 Task: Buy 3 Pasta Forks from Pasta & Pizza Tools section under best seller category for shipping address: Luke Wright, 309 Lake Floyd Circle, Hockessin, Delaware 19707, Cell Number 3022398079. Pay from credit card ending with 7965, CVV 549
Action: Mouse moved to (18, 84)
Screenshot: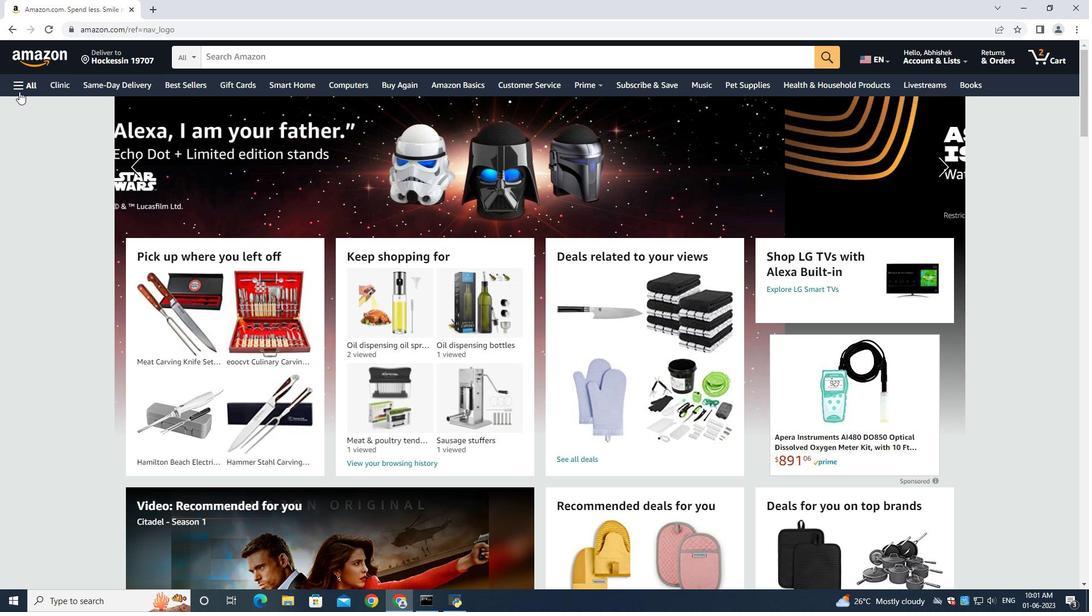 
Action: Mouse pressed left at (18, 84)
Screenshot: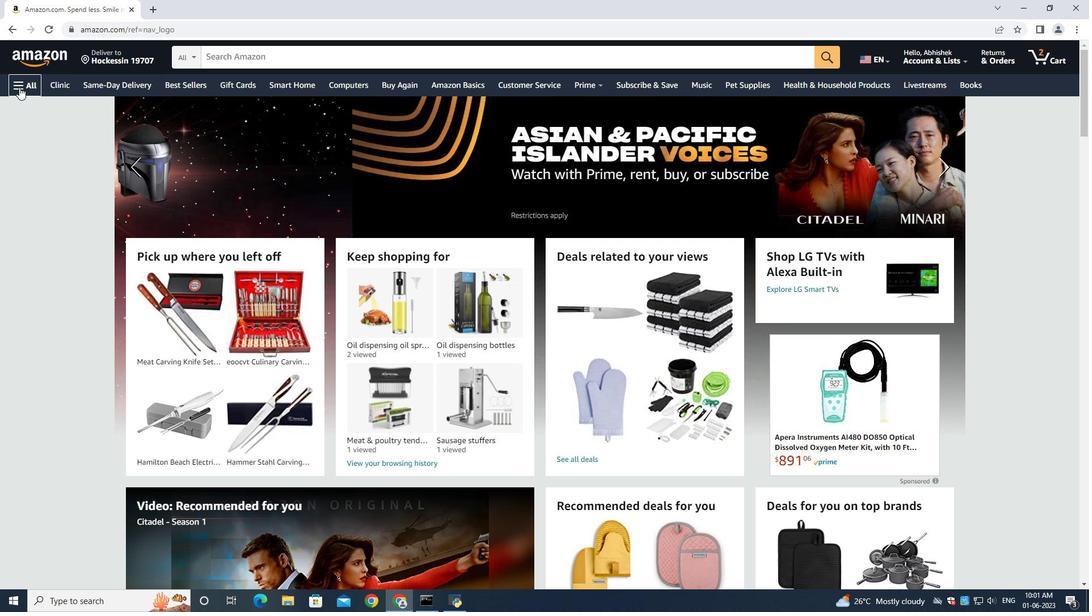 
Action: Mouse moved to (44, 110)
Screenshot: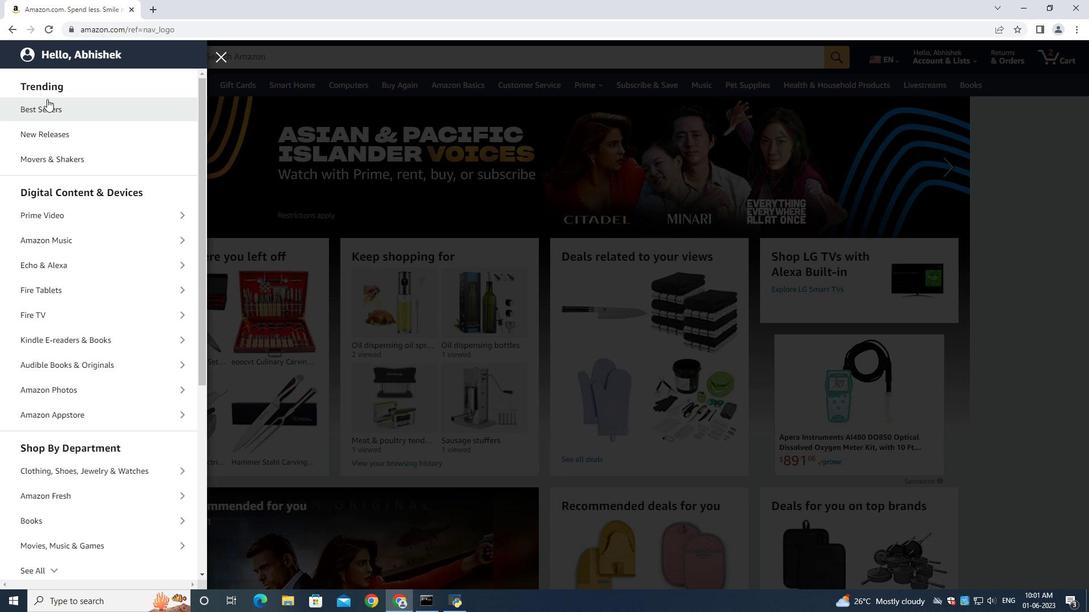 
Action: Mouse pressed left at (44, 110)
Screenshot: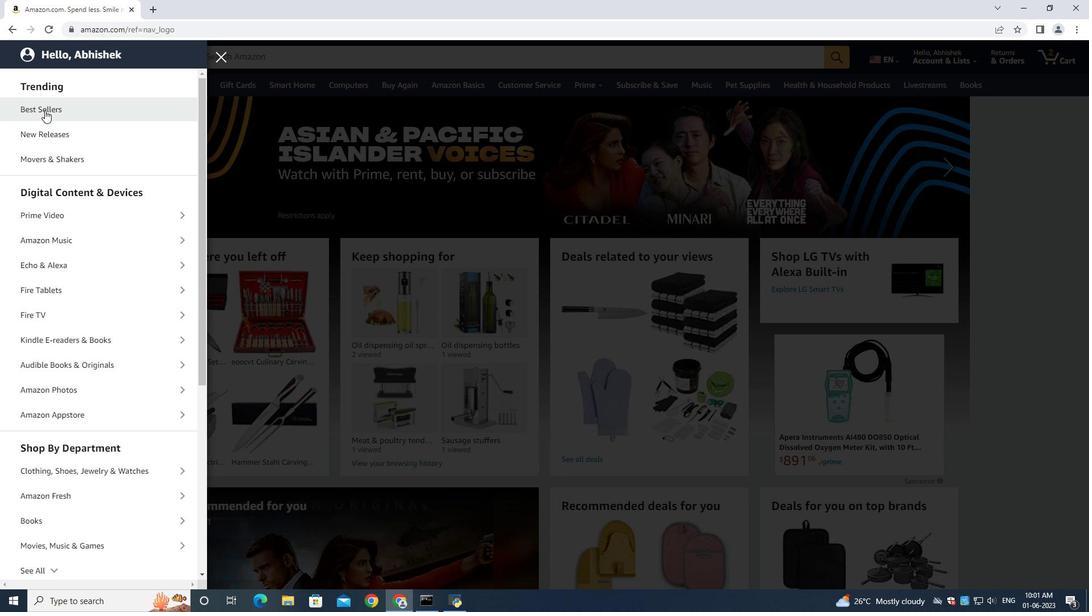 
Action: Mouse moved to (227, 60)
Screenshot: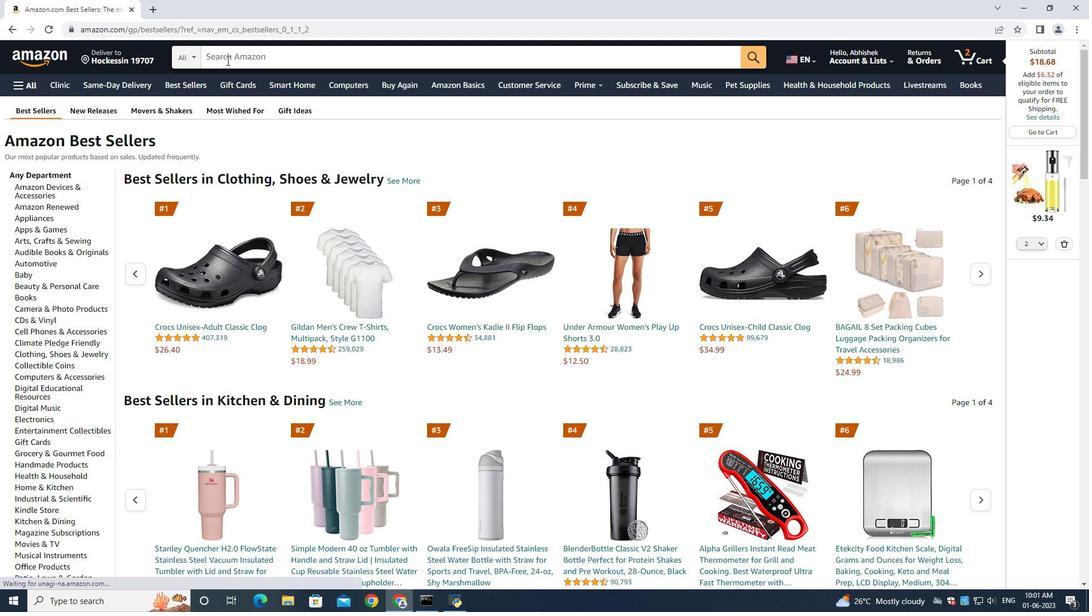 
Action: Mouse pressed left at (227, 60)
Screenshot: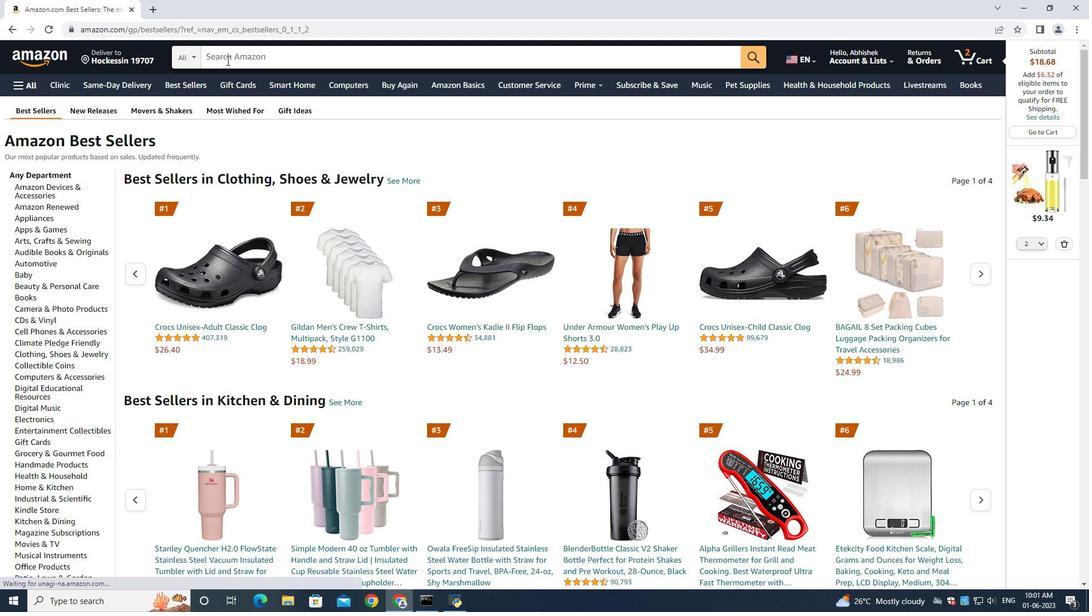 
Action: Mouse moved to (1069, 244)
Screenshot: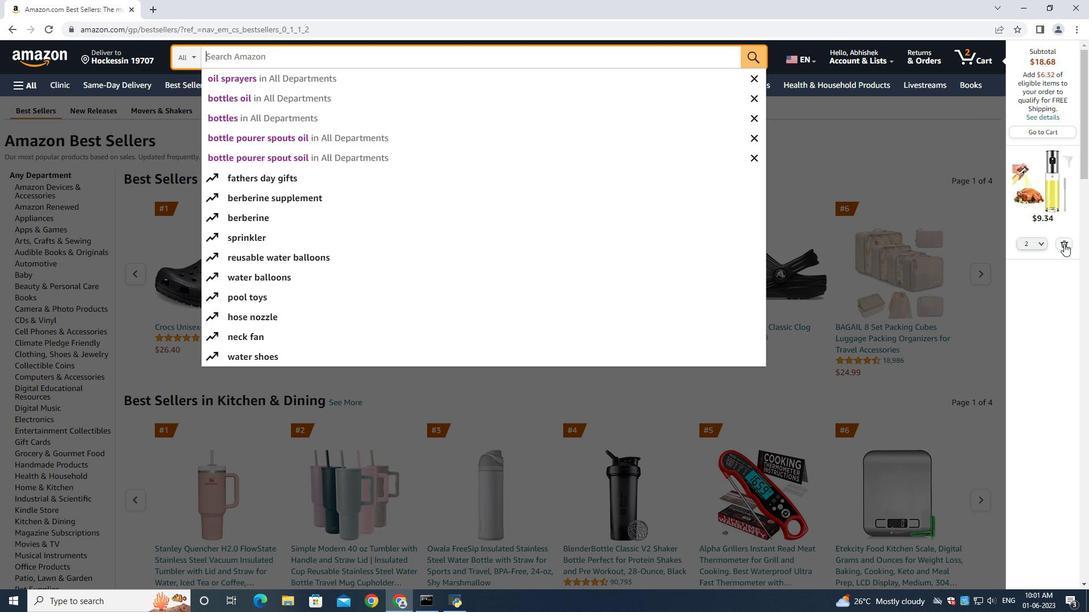 
Action: Mouse pressed left at (1069, 244)
Screenshot: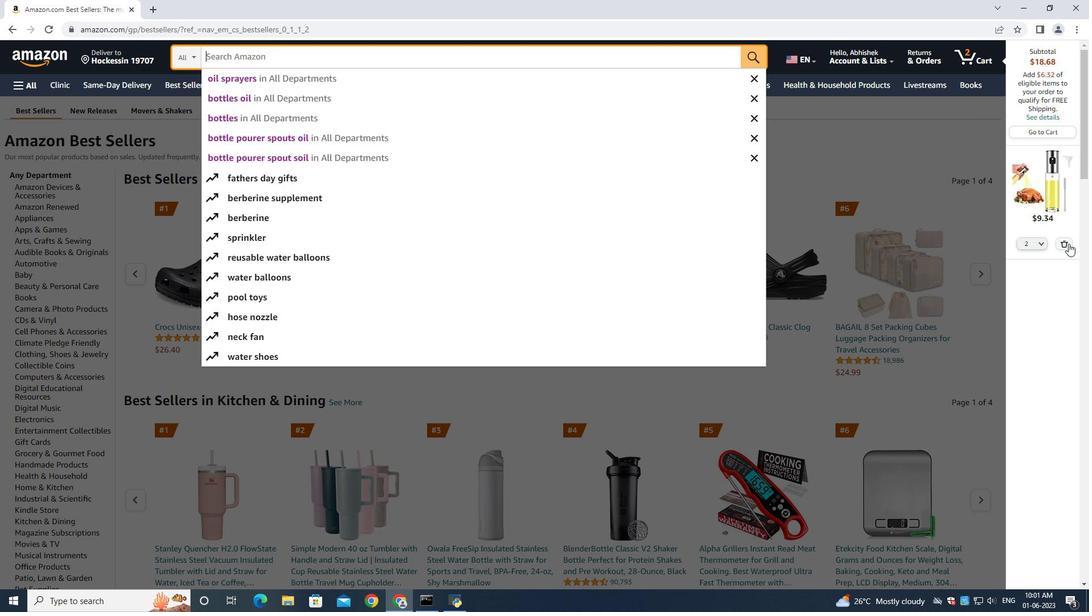 
Action: Mouse moved to (292, 68)
Screenshot: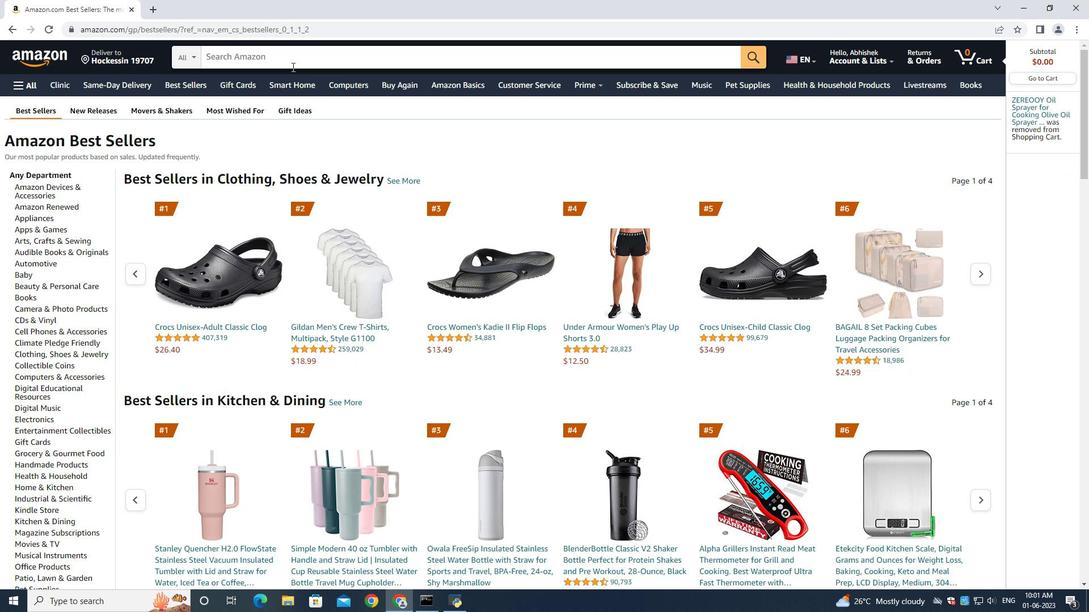 
Action: Mouse pressed left at (292, 66)
Screenshot: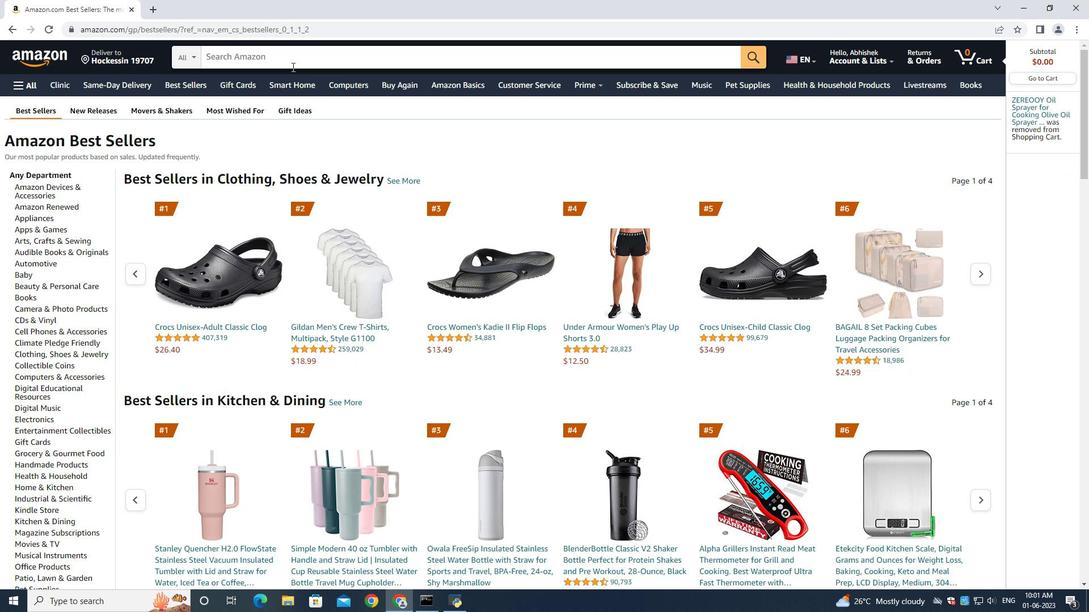 
Action: Mouse moved to (290, 68)
Screenshot: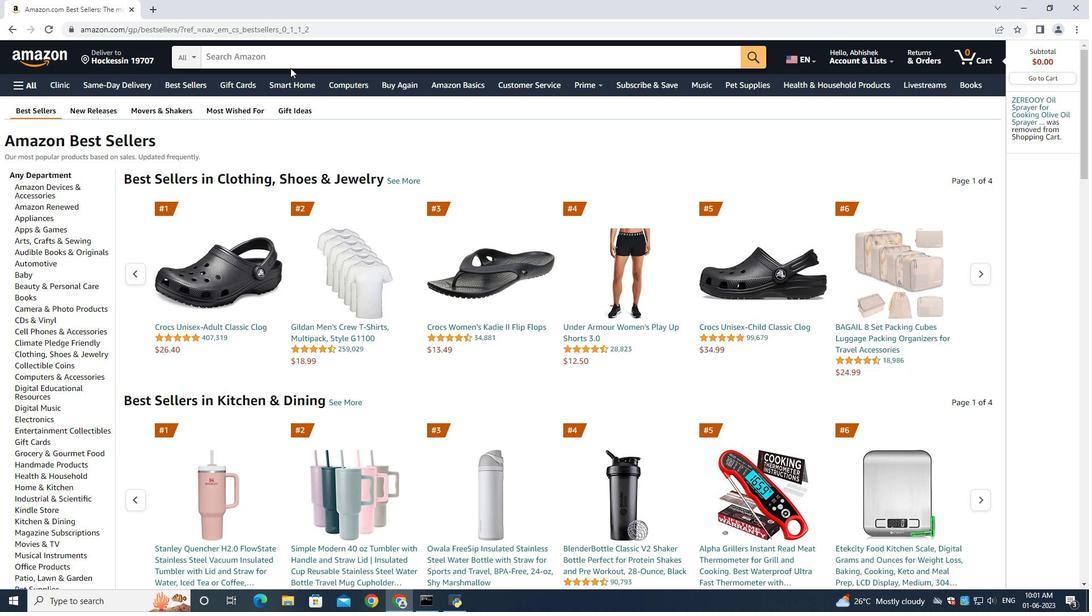
Action: Key pressed <Key.shift>Pasta
Screenshot: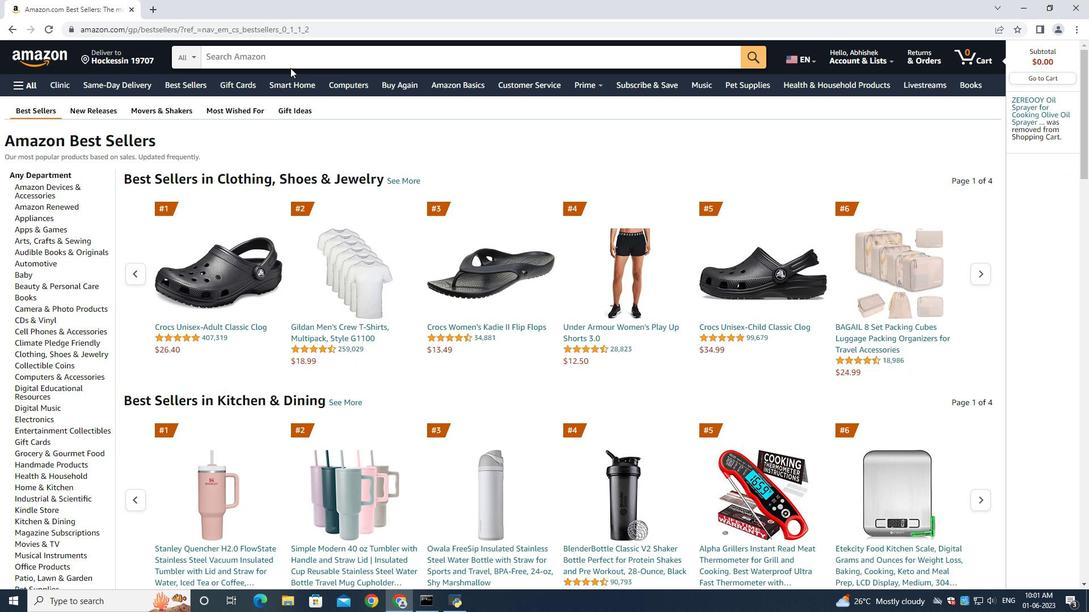 
Action: Mouse moved to (284, 63)
Screenshot: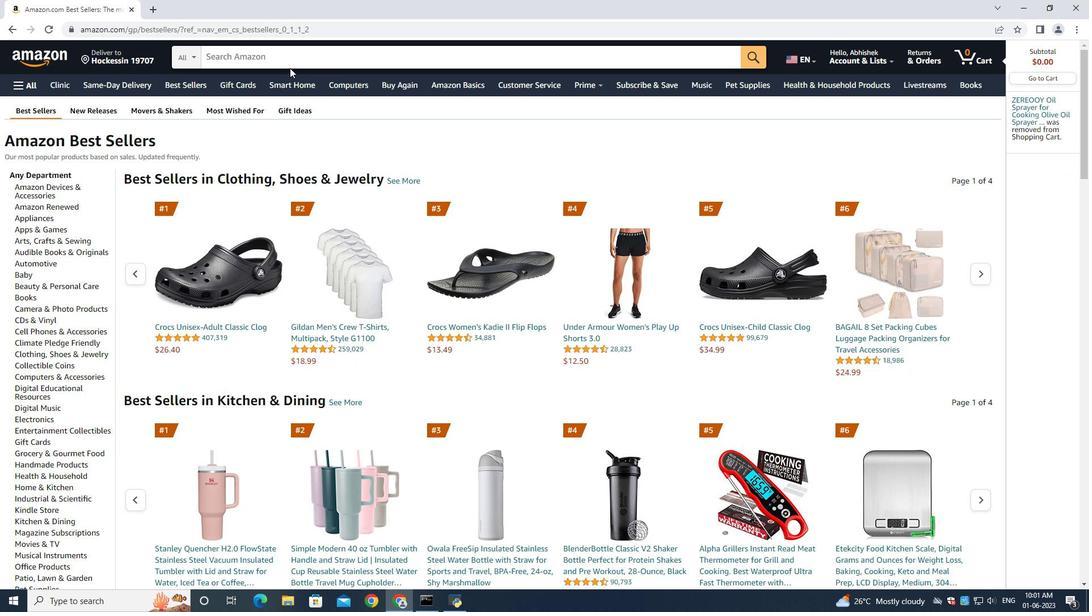 
Action: Mouse pressed left at (284, 63)
Screenshot: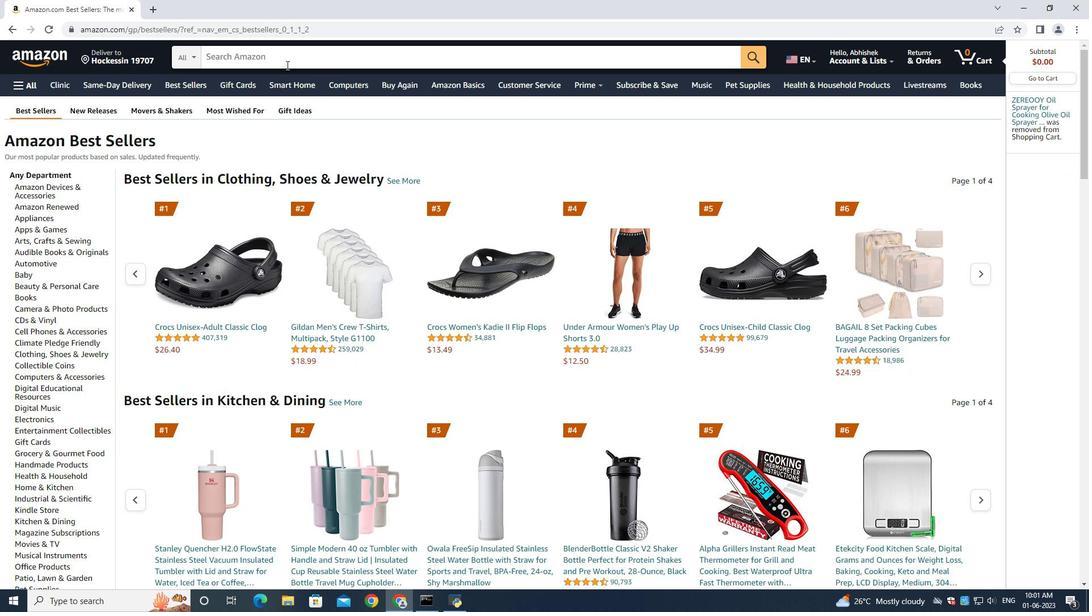 
Action: Mouse moved to (284, 63)
Screenshot: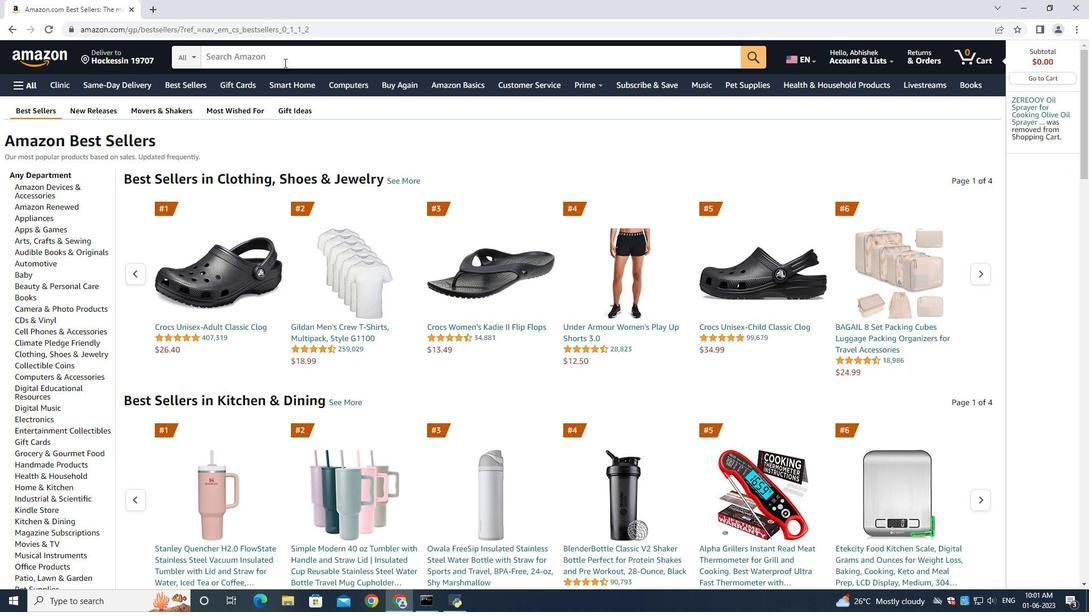 
Action: Key pressed pasta<Key.space>forks<Key.enter>
Screenshot: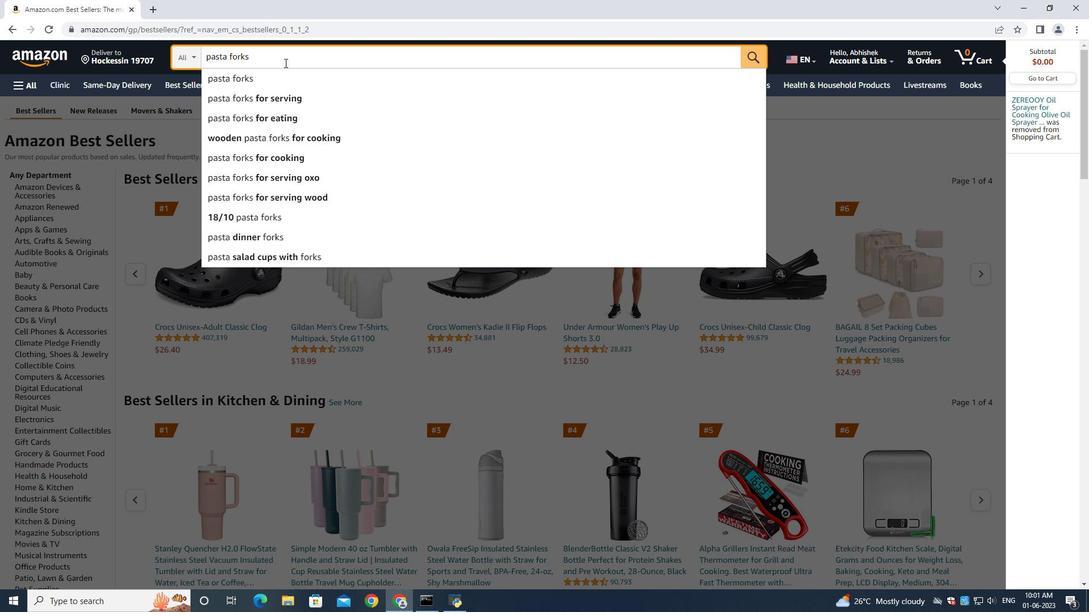 
Action: Mouse moved to (66, 236)
Screenshot: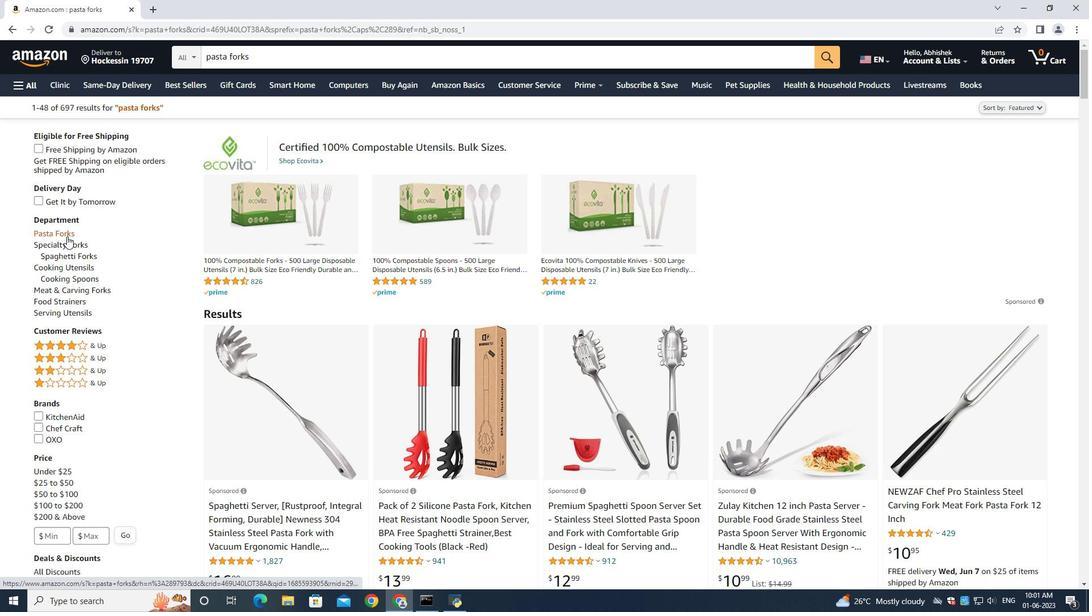
Action: Mouse pressed left at (66, 236)
Screenshot: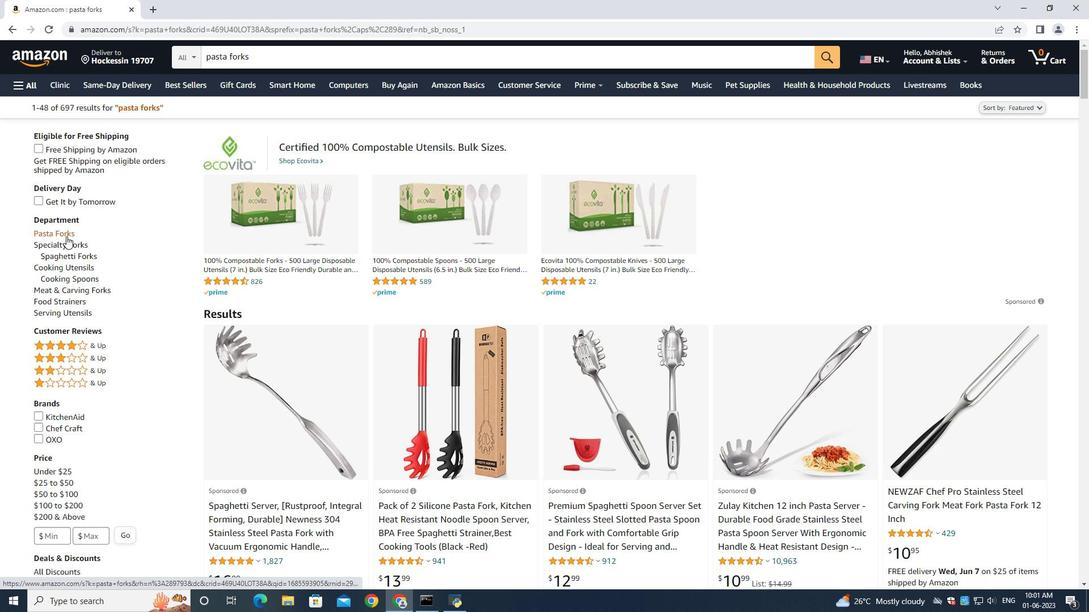 
Action: Mouse moved to (60, 275)
Screenshot: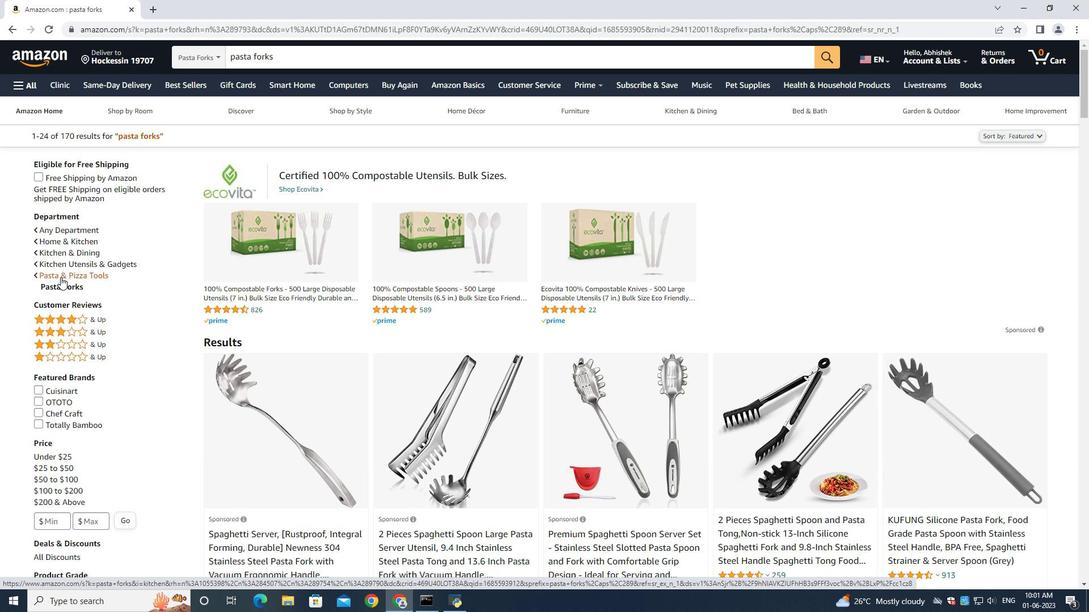 
Action: Mouse pressed left at (60, 275)
Screenshot: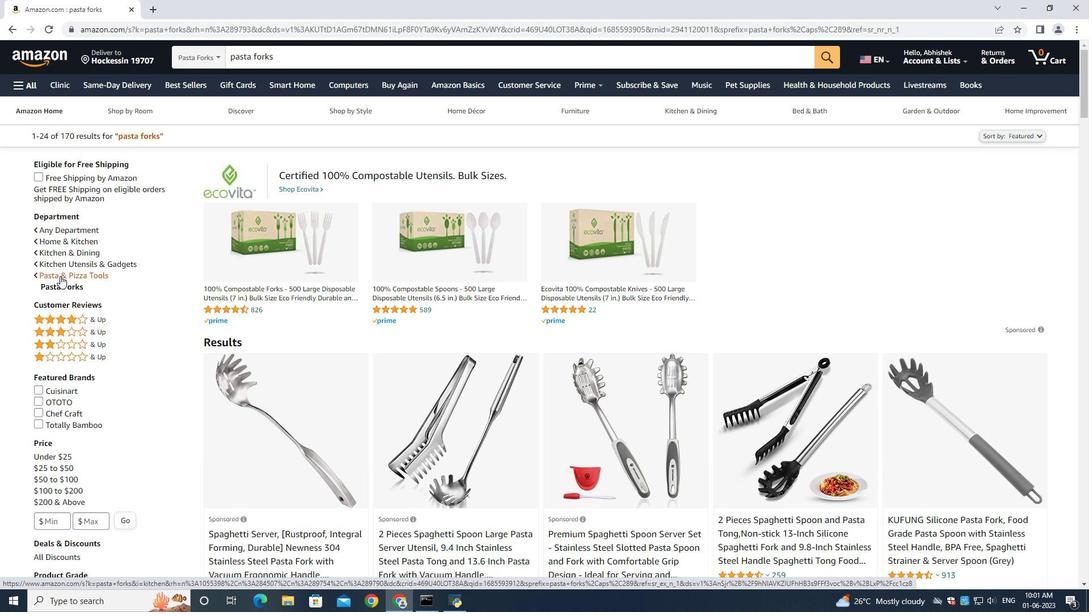 
Action: Mouse moved to (392, 366)
Screenshot: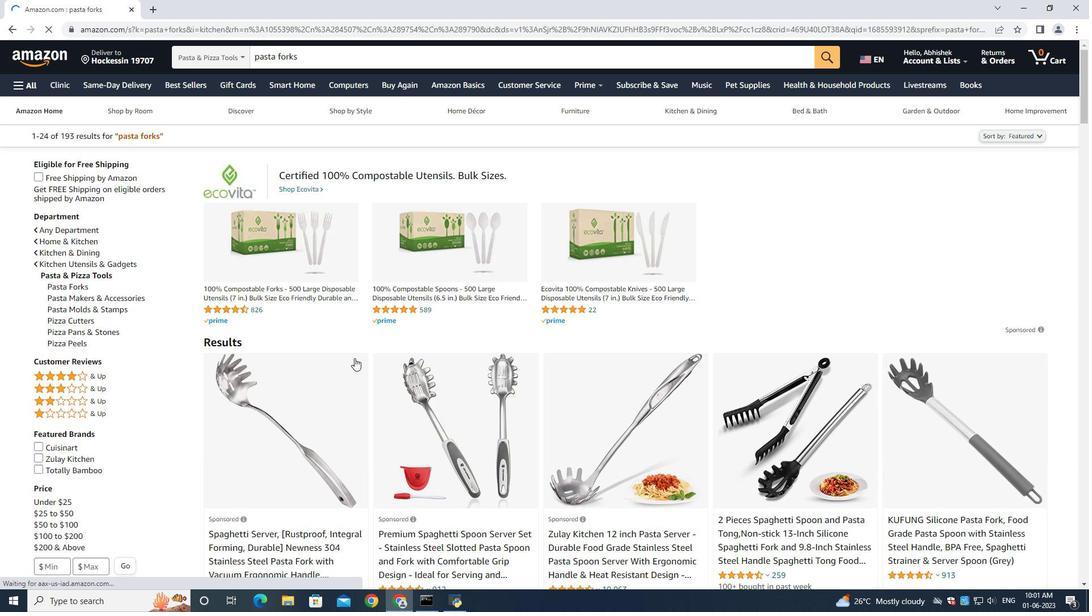 
Action: Mouse scrolled (392, 366) with delta (0, 0)
Screenshot: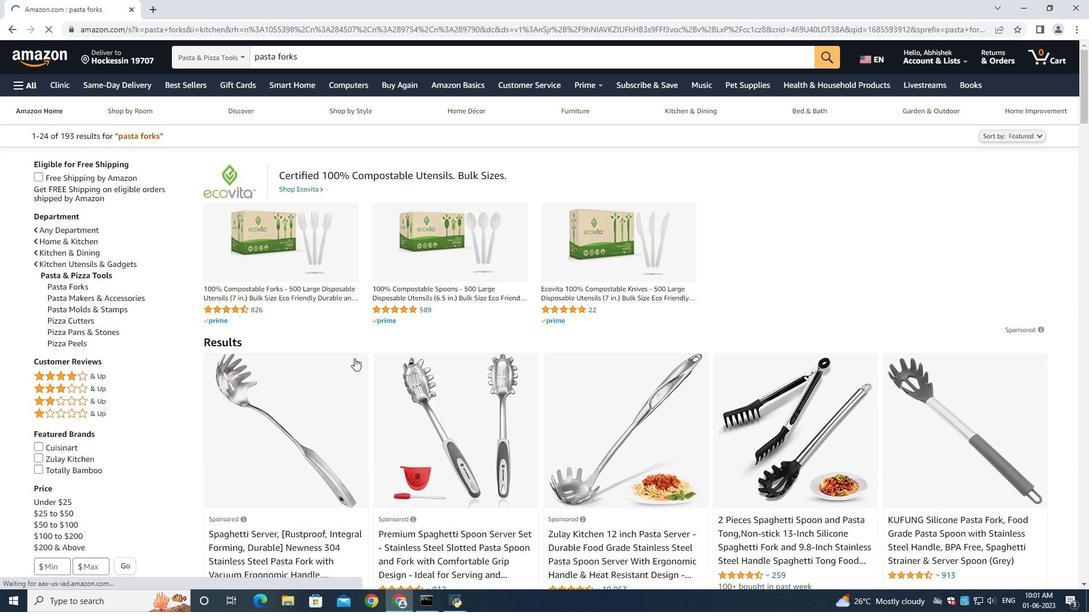 
Action: Mouse moved to (392, 367)
Screenshot: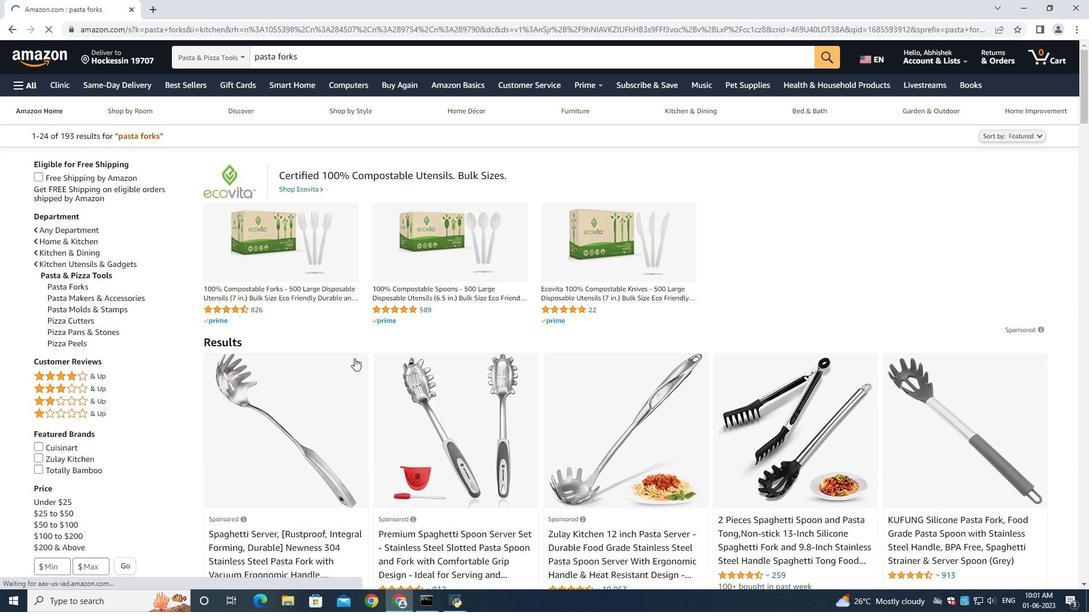
Action: Mouse scrolled (392, 366) with delta (0, 0)
Screenshot: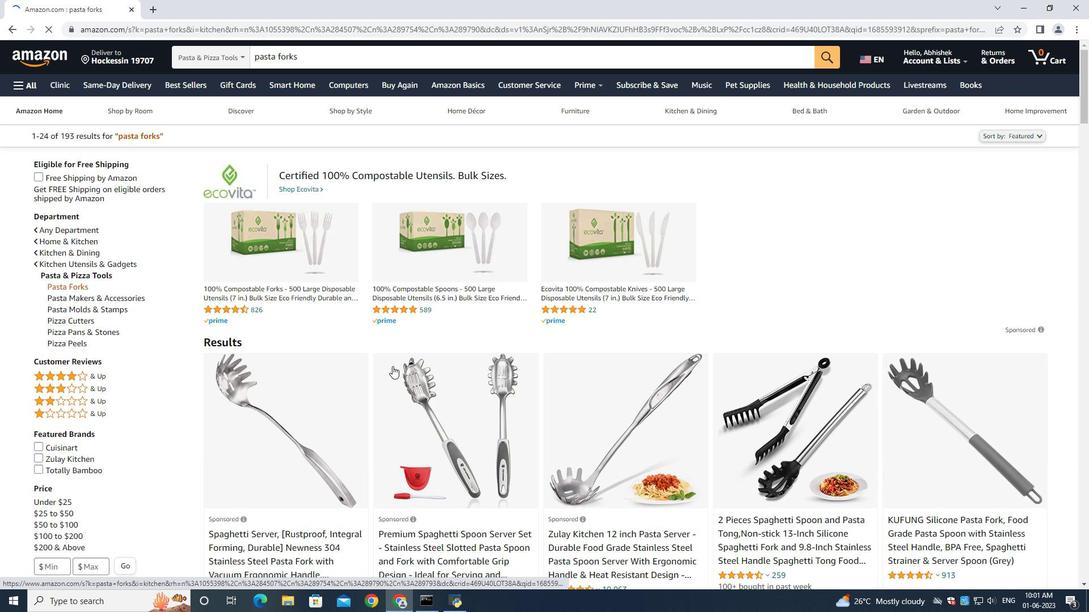 
Action: Mouse scrolled (392, 366) with delta (0, 0)
Screenshot: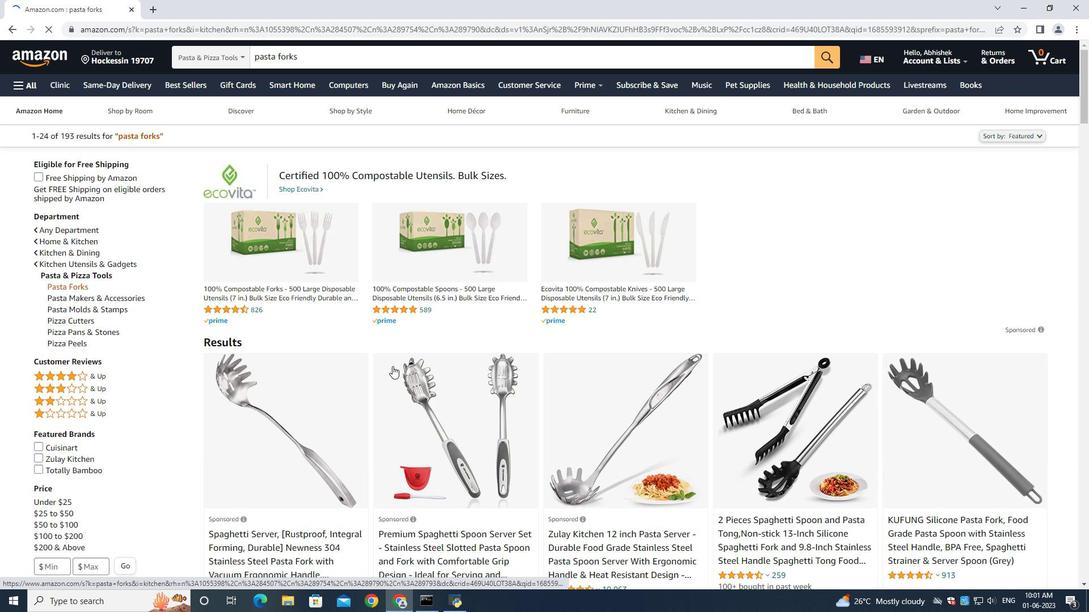 
Action: Mouse scrolled (392, 366) with delta (0, 0)
Screenshot: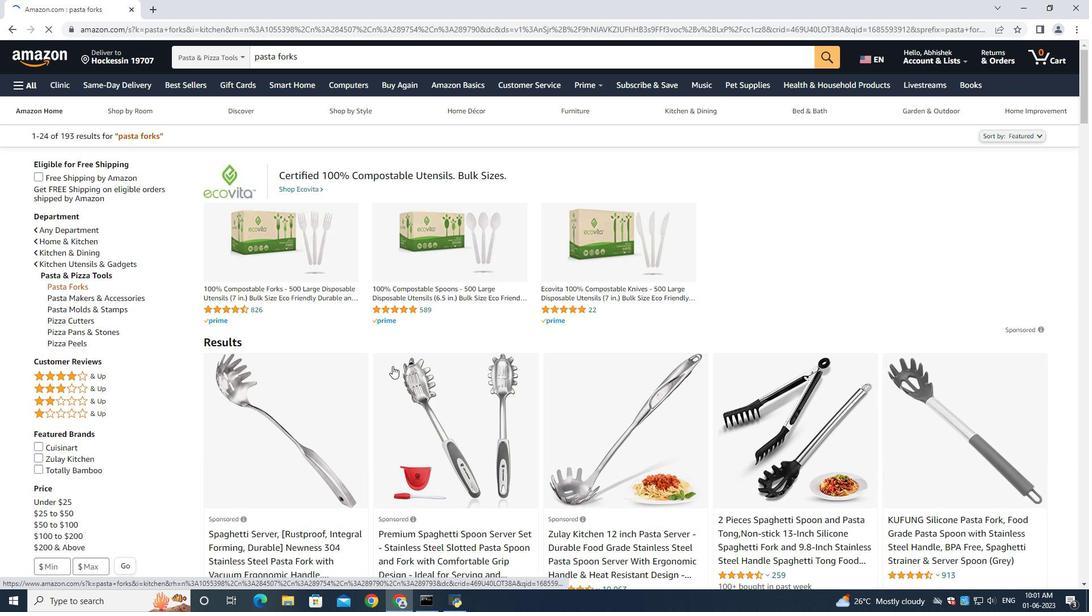 
Action: Mouse moved to (636, 315)
Screenshot: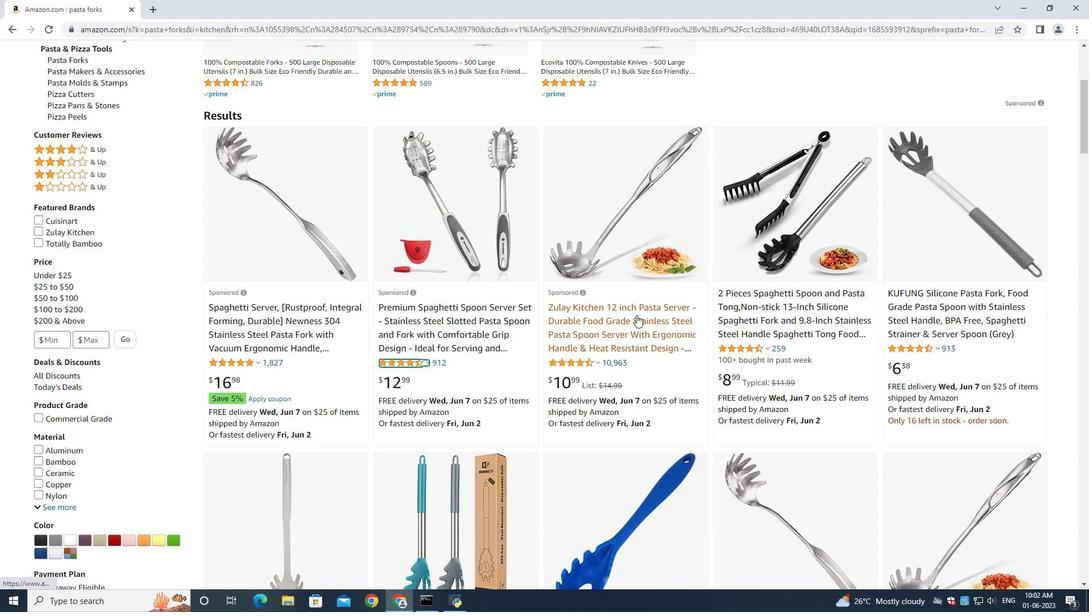 
Action: Mouse pressed left at (636, 315)
Screenshot: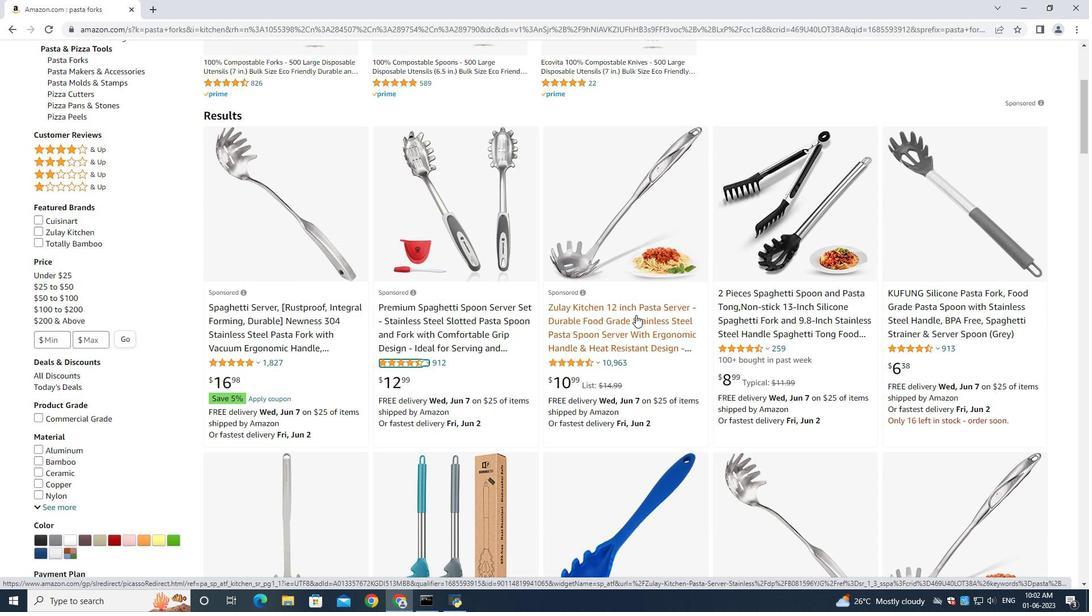 
Action: Mouse scrolled (636, 315) with delta (0, 0)
Screenshot: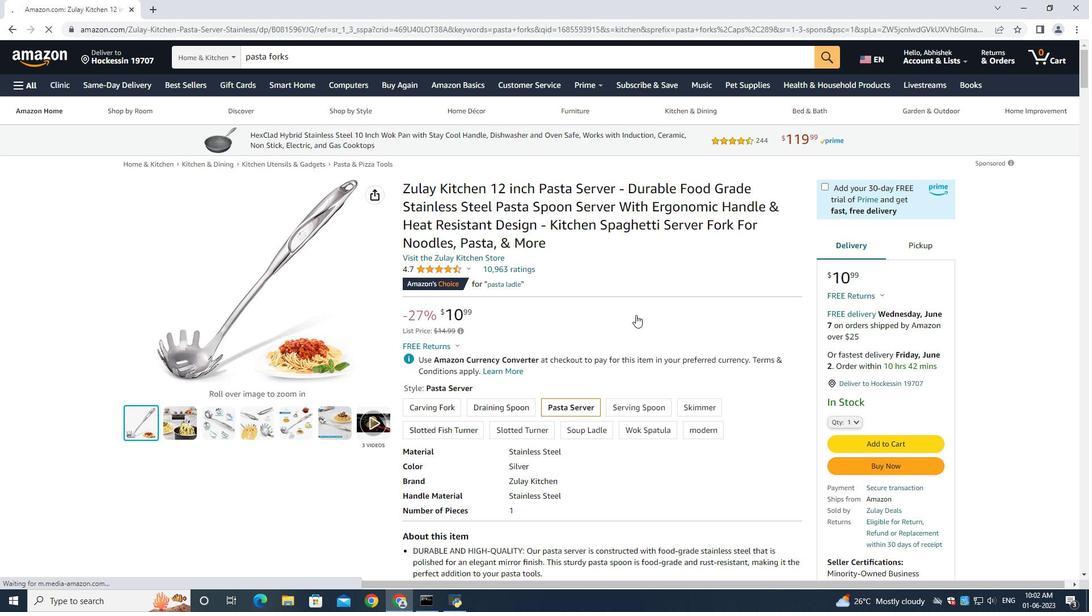 
Action: Mouse scrolled (636, 315) with delta (0, 0)
Screenshot: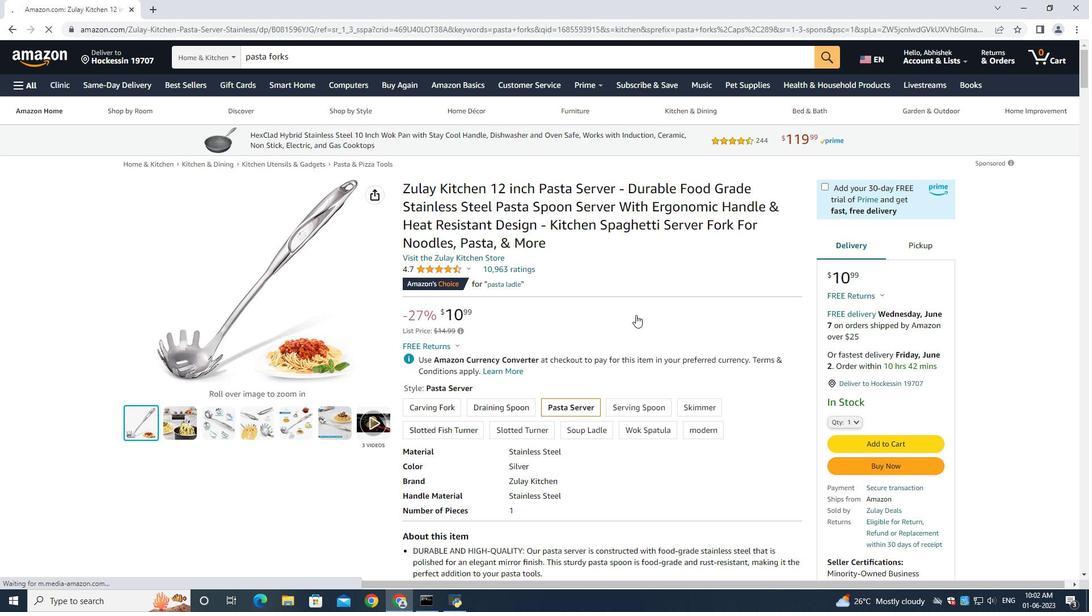 
Action: Mouse scrolled (636, 315) with delta (0, 0)
Screenshot: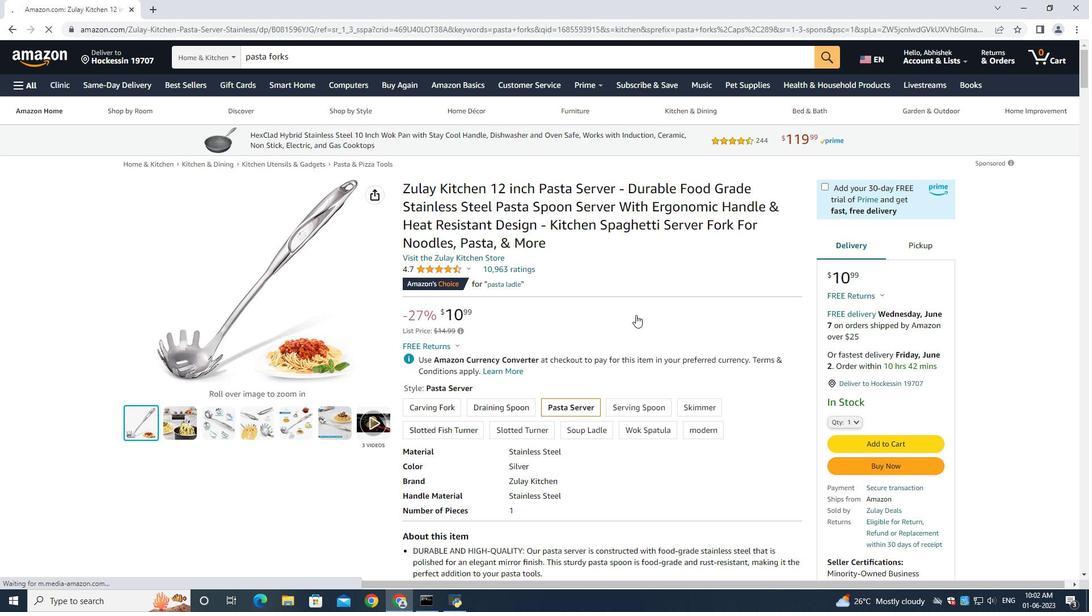 
Action: Mouse scrolled (636, 315) with delta (0, 0)
Screenshot: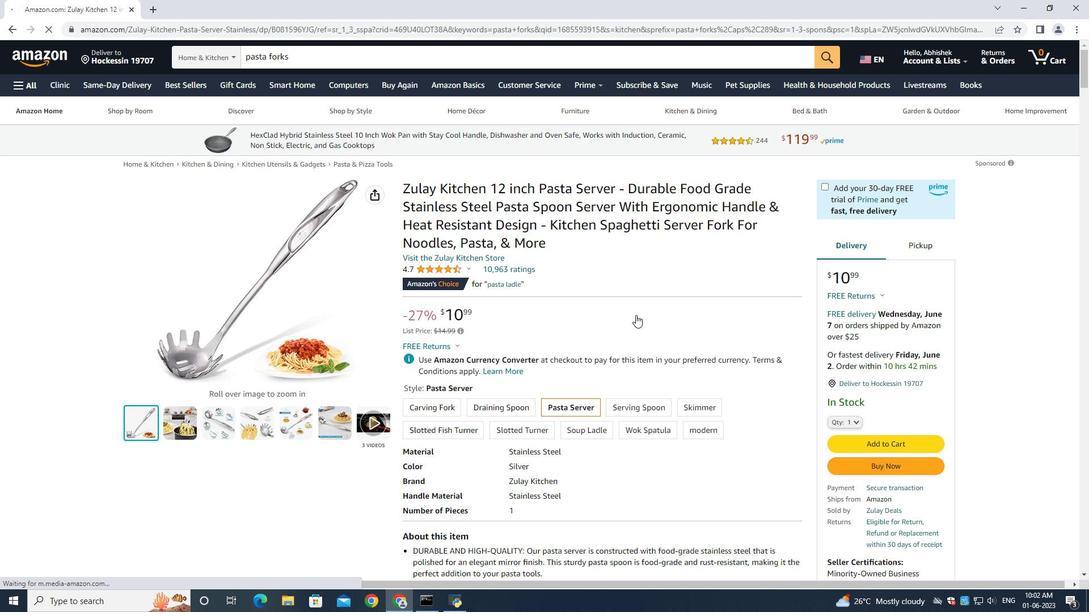 
Action: Mouse moved to (847, 190)
Screenshot: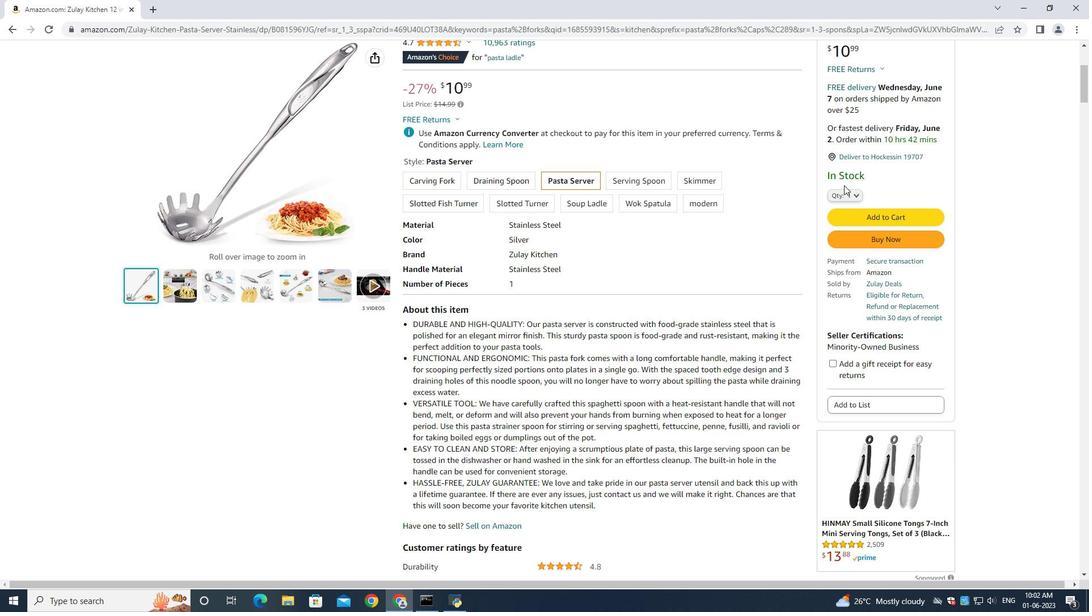 
Action: Mouse pressed left at (847, 190)
Screenshot: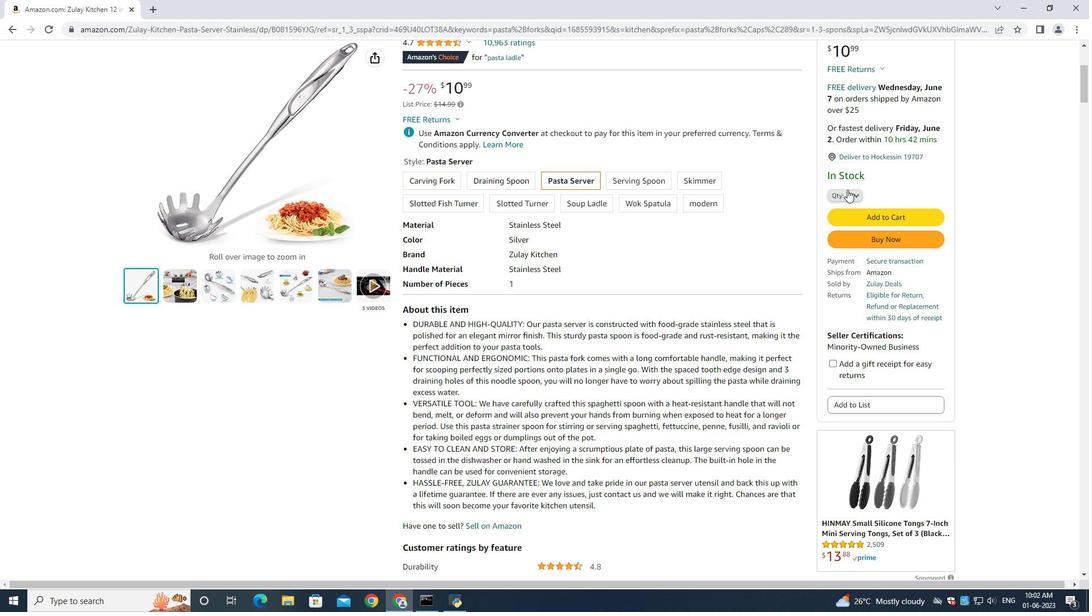 
Action: Mouse moved to (844, 228)
Screenshot: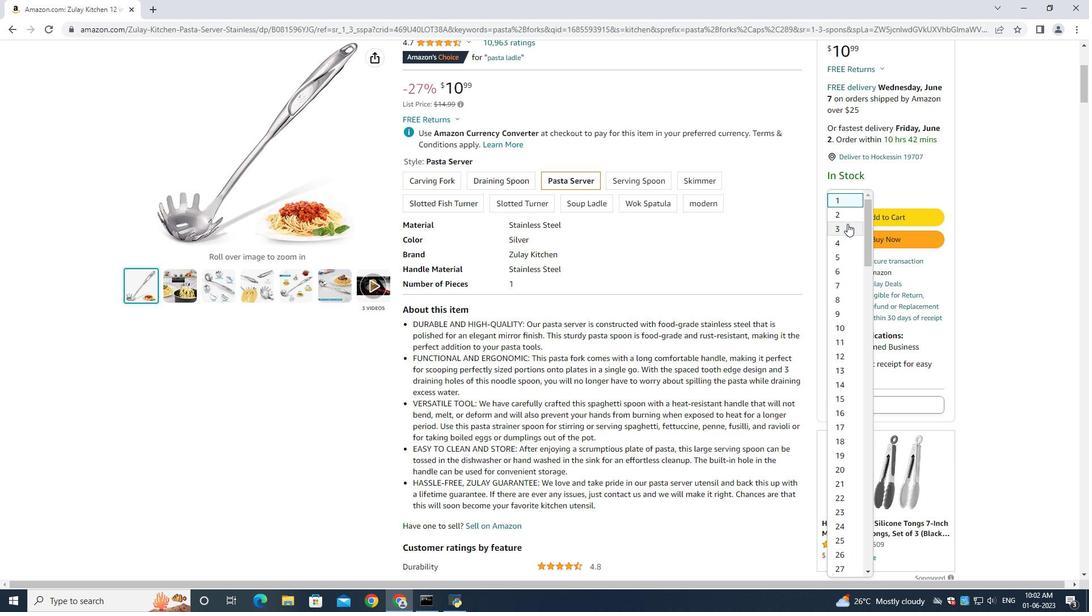 
Action: Mouse pressed left at (844, 228)
Screenshot: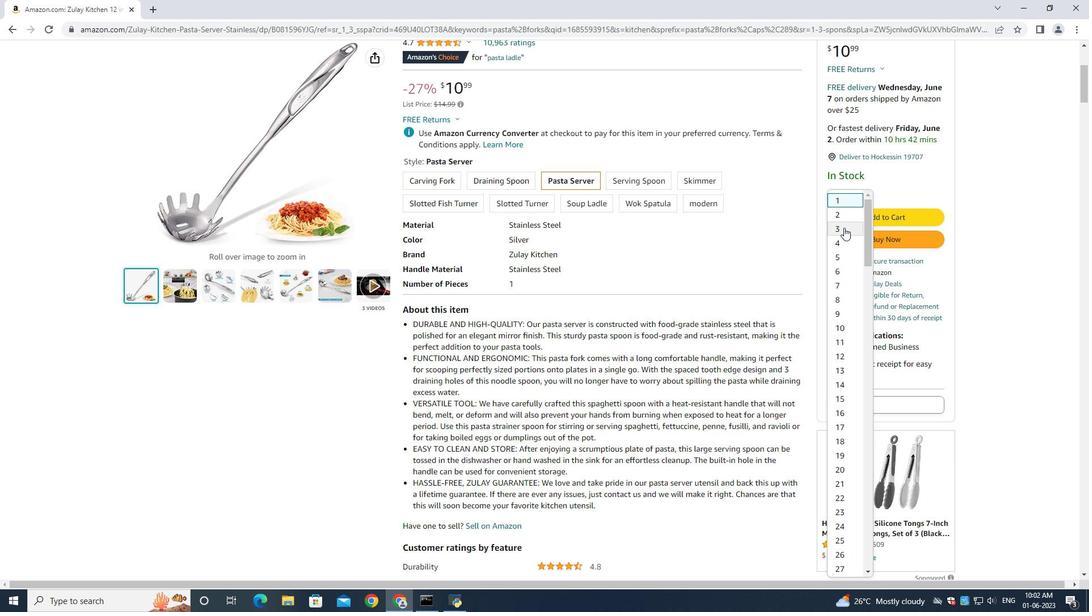 
Action: Mouse moved to (715, 293)
Screenshot: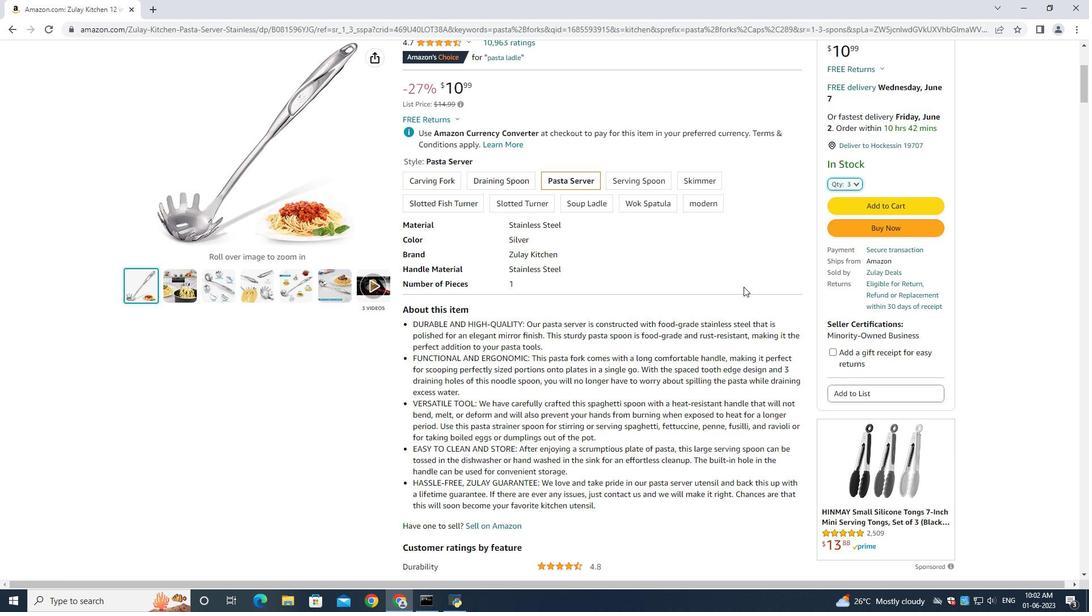 
Action: Mouse scrolled (715, 292) with delta (0, 0)
Screenshot: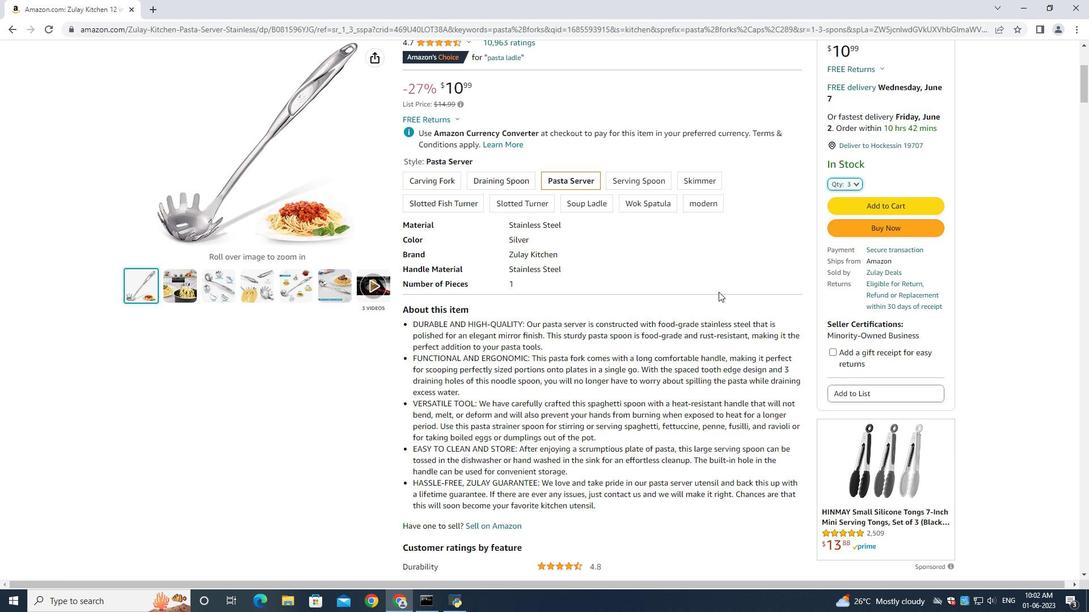 
Action: Mouse moved to (714, 295)
Screenshot: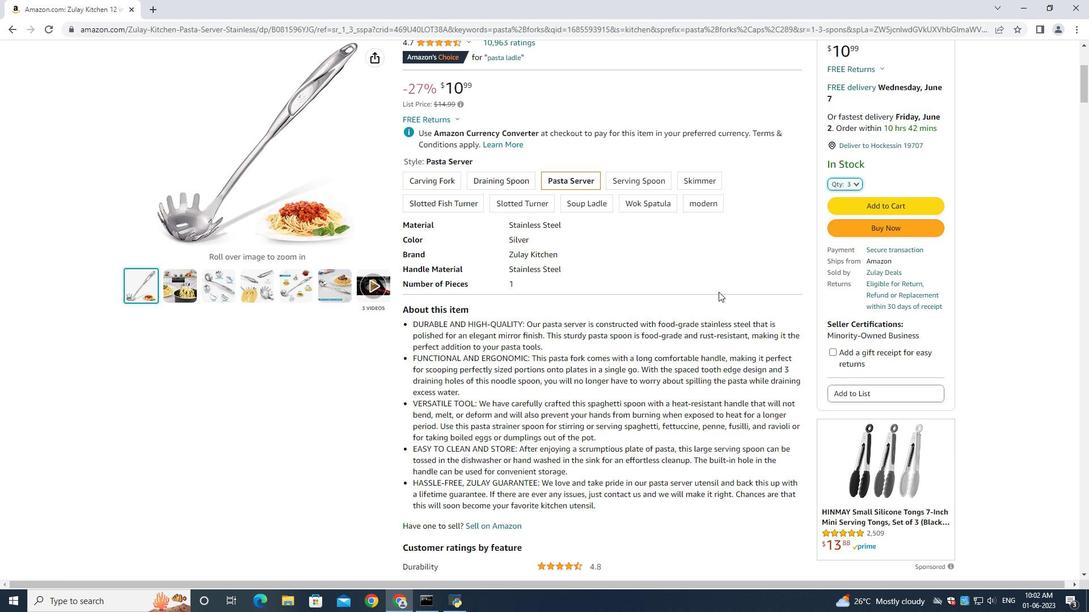 
Action: Mouse scrolled (714, 294) with delta (0, 0)
Screenshot: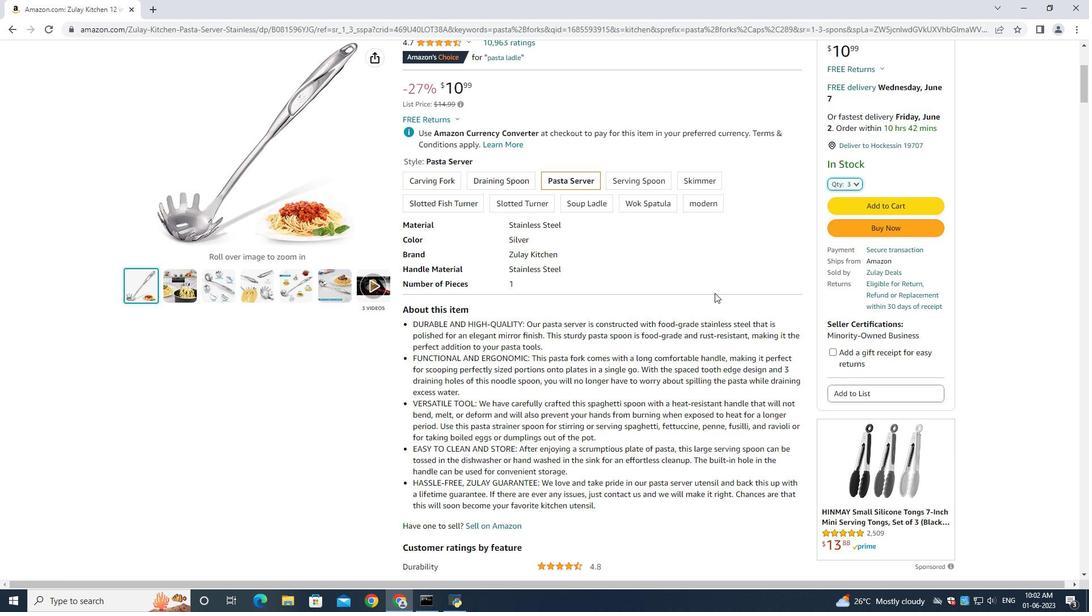 
Action: Mouse moved to (714, 295)
Screenshot: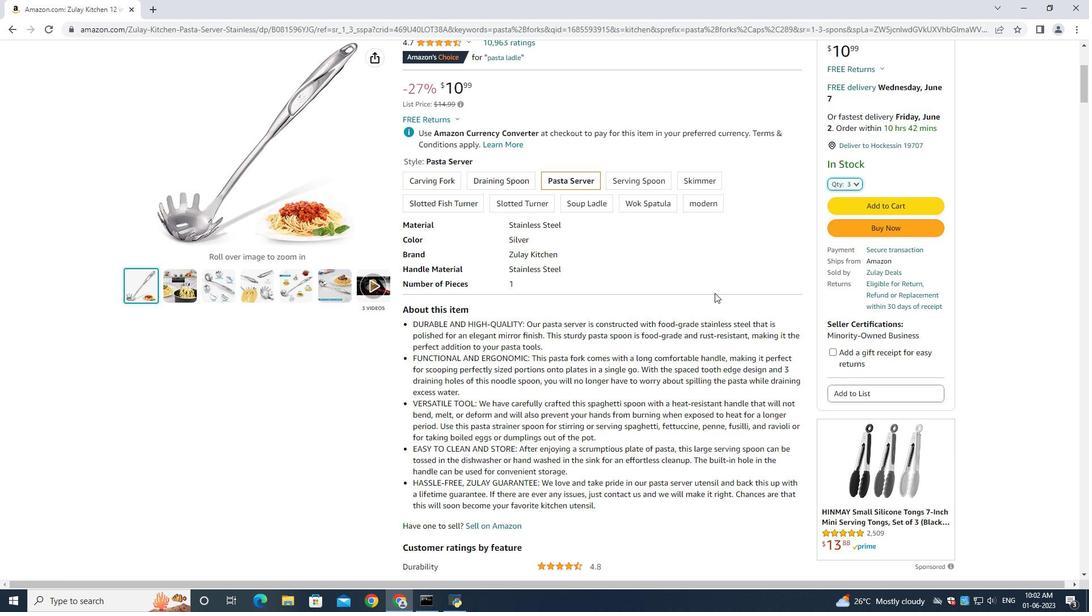 
Action: Mouse scrolled (714, 294) with delta (0, 0)
Screenshot: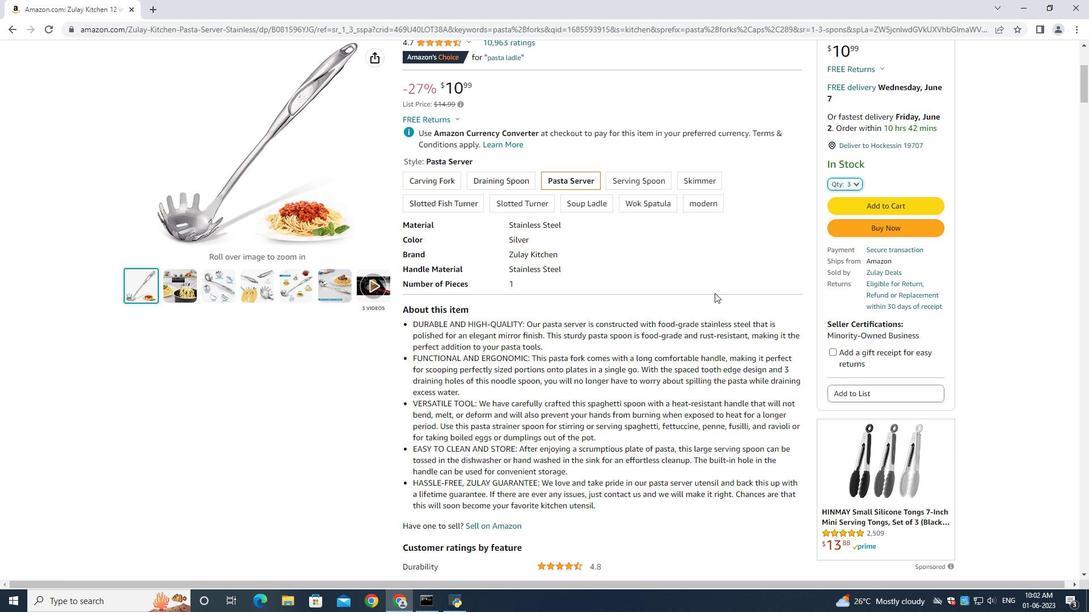 
Action: Mouse moved to (713, 295)
Screenshot: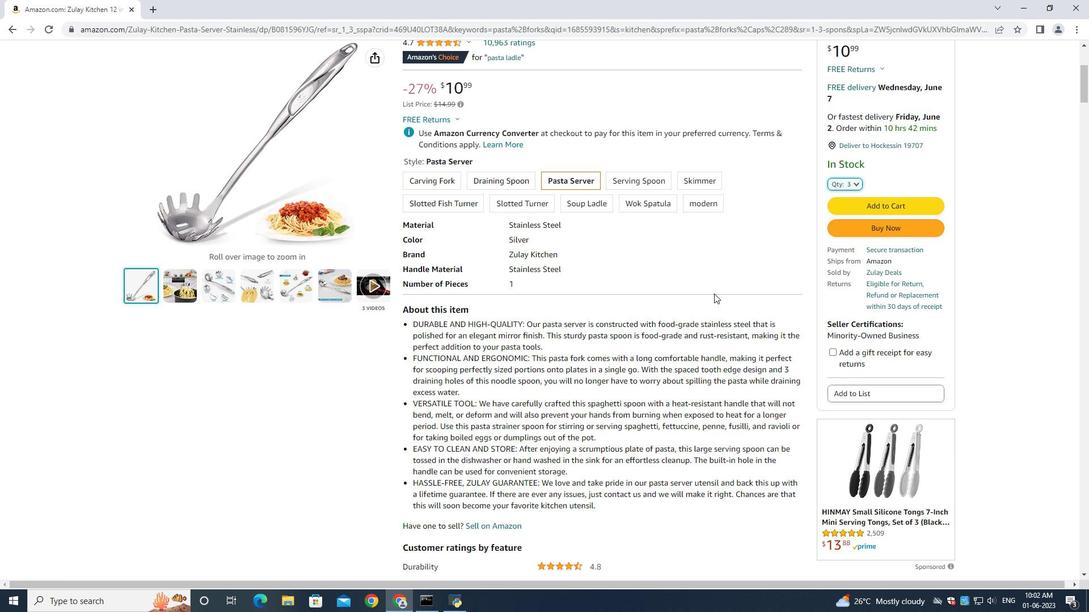 
Action: Mouse scrolled (714, 294) with delta (0, 0)
Screenshot: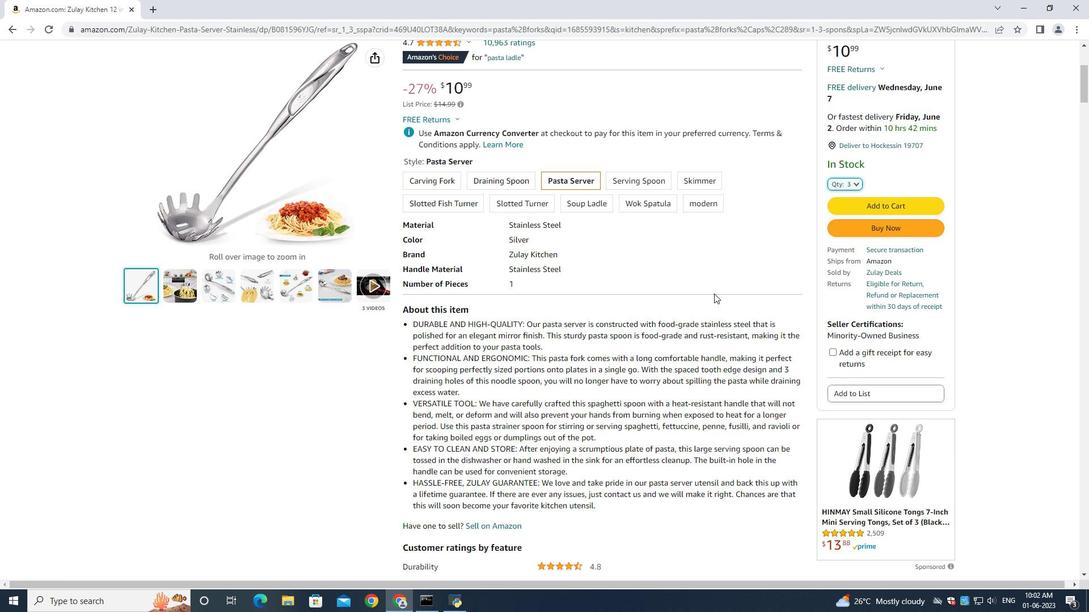 
Action: Mouse moved to (715, 287)
Screenshot: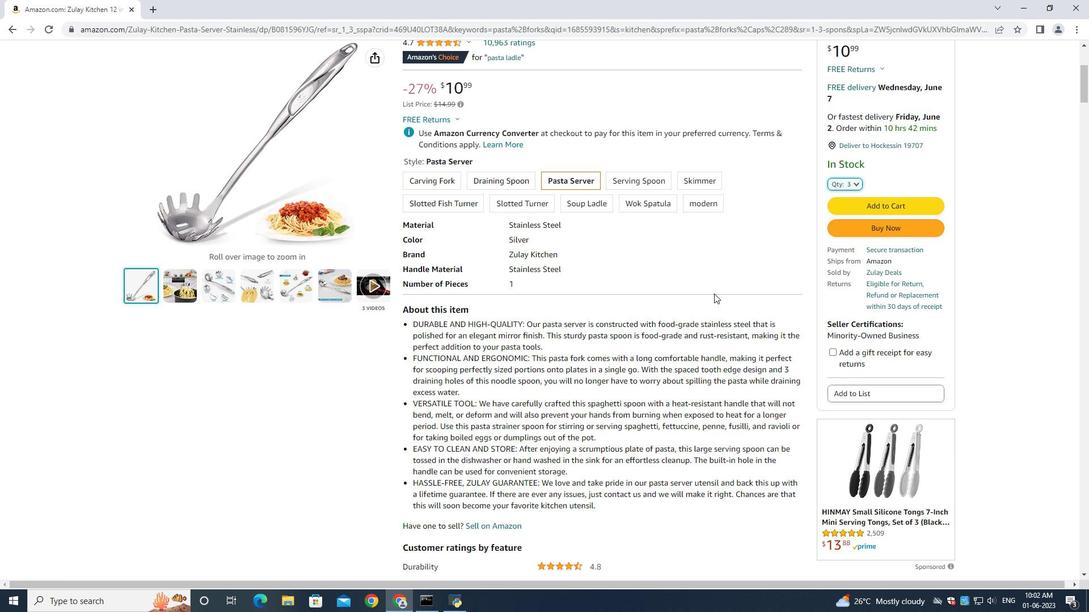 
Action: Mouse scrolled (713, 294) with delta (0, 0)
Screenshot: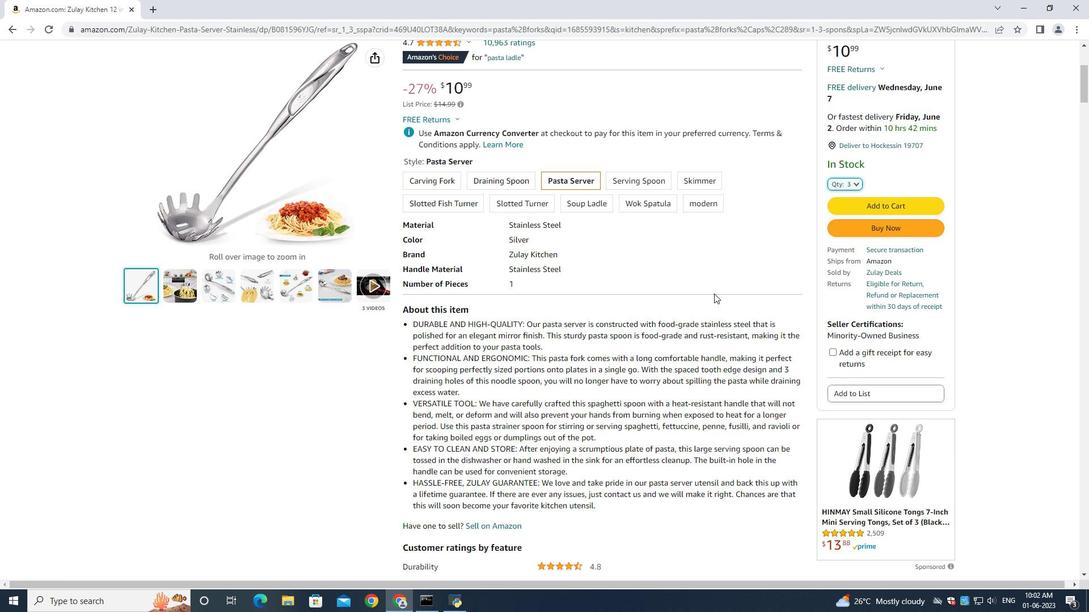 
Action: Mouse moved to (715, 285)
Screenshot: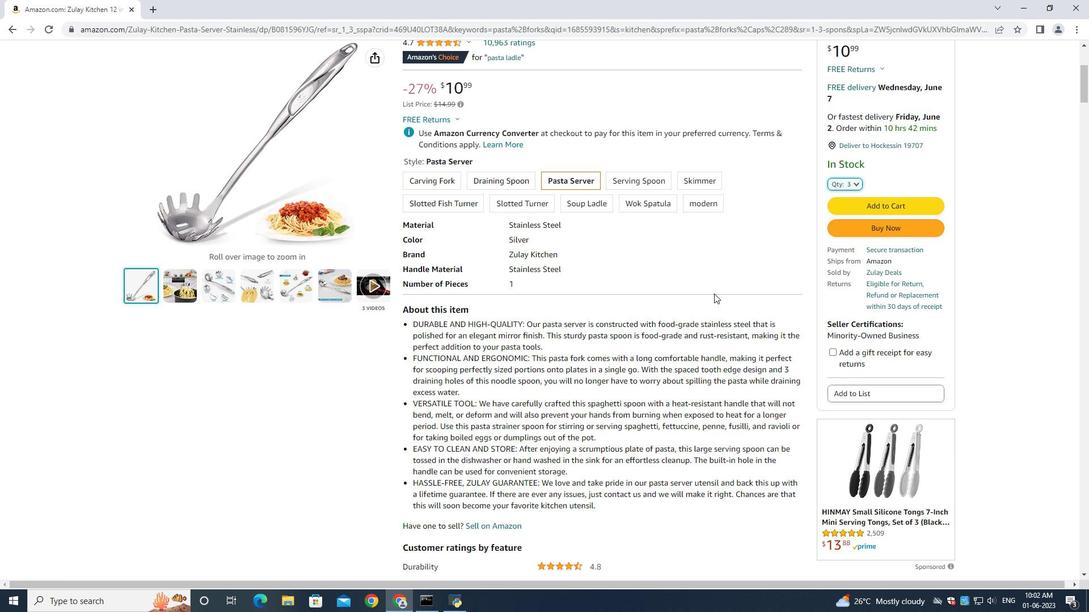 
Action: Mouse scrolled (713, 294) with delta (0, 0)
Screenshot: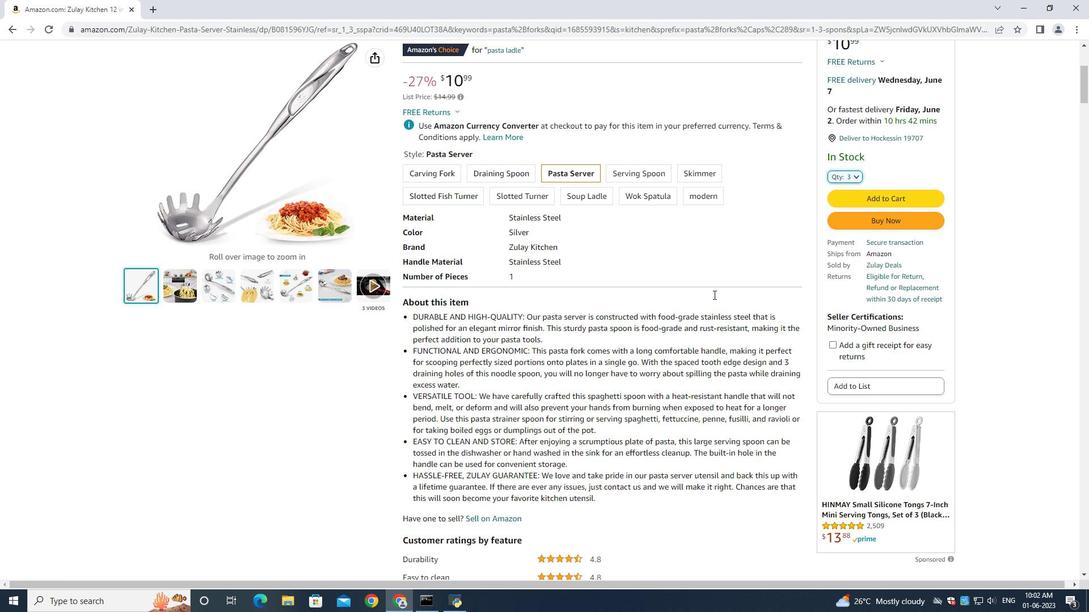 
Action: Mouse moved to (918, 316)
Screenshot: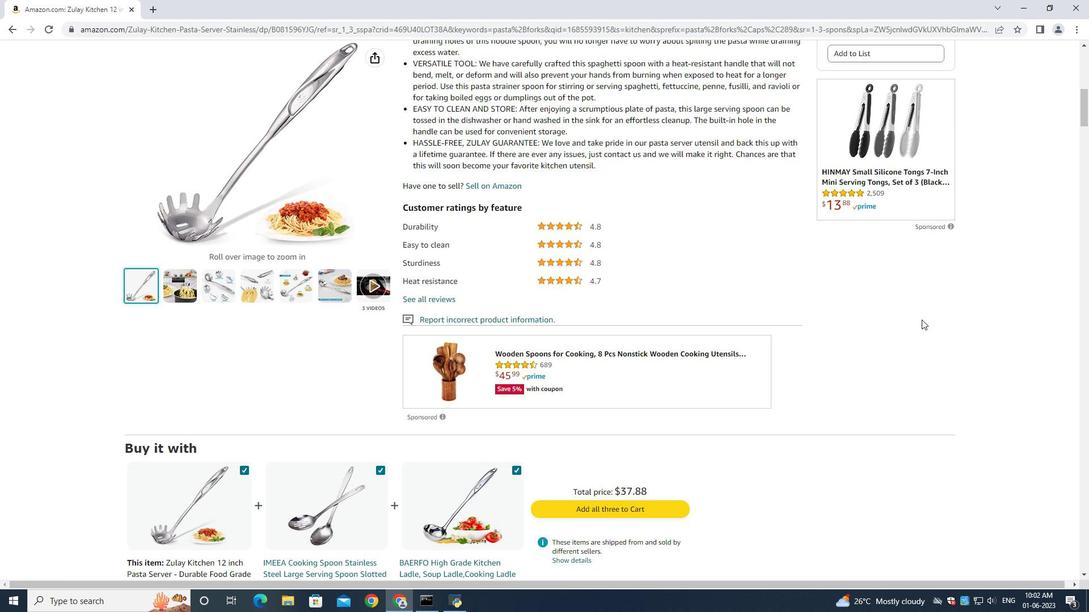 
Action: Mouse scrolled (918, 317) with delta (0, 0)
Screenshot: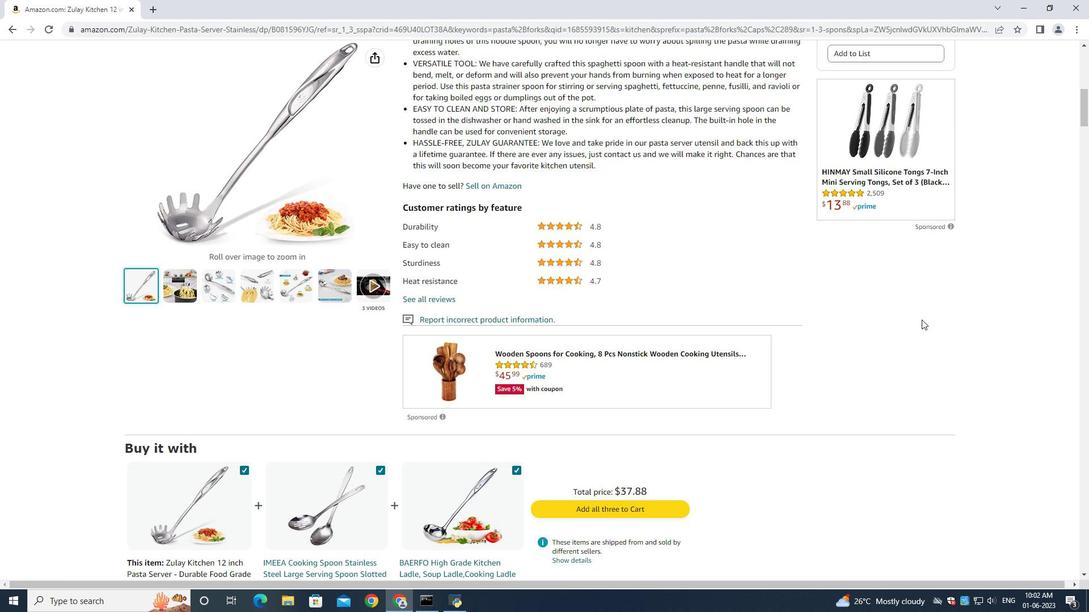 
Action: Mouse moved to (918, 316)
Screenshot: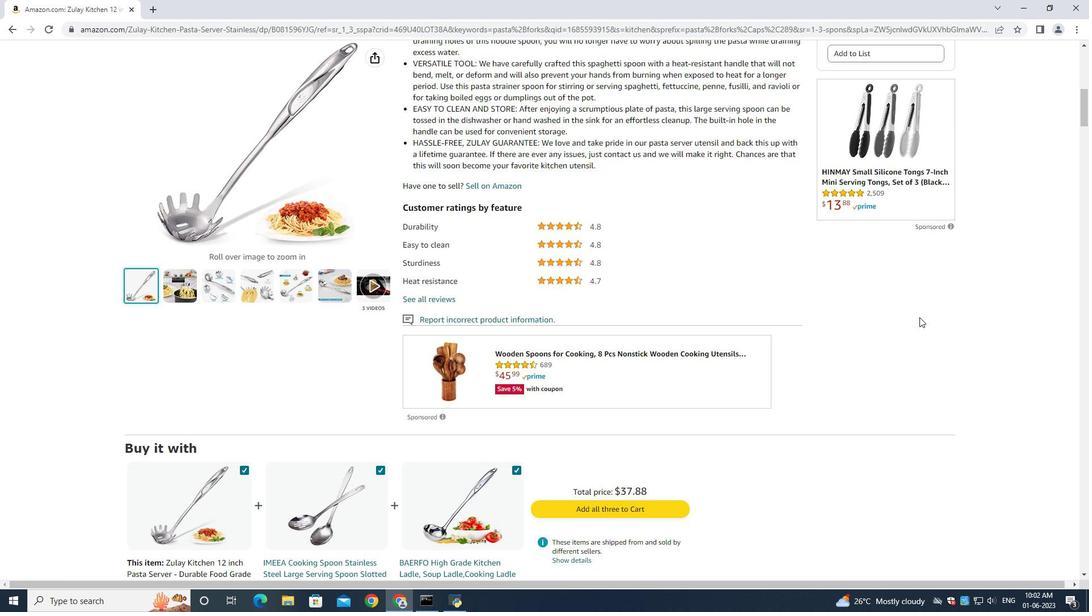 
Action: Mouse scrolled (918, 317) with delta (0, 0)
Screenshot: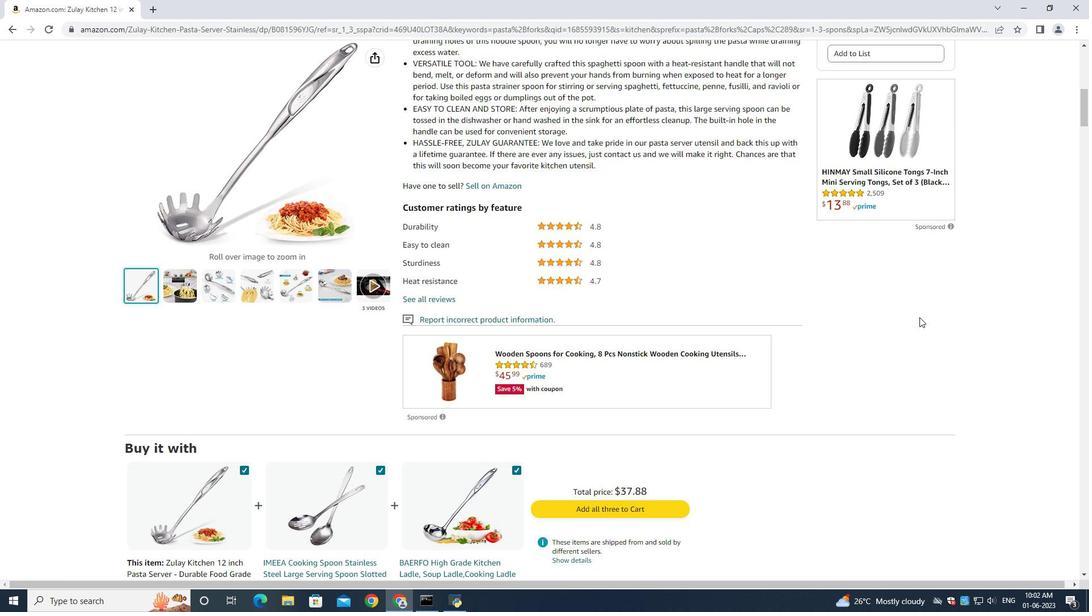 
Action: Mouse scrolled (918, 317) with delta (0, 0)
Screenshot: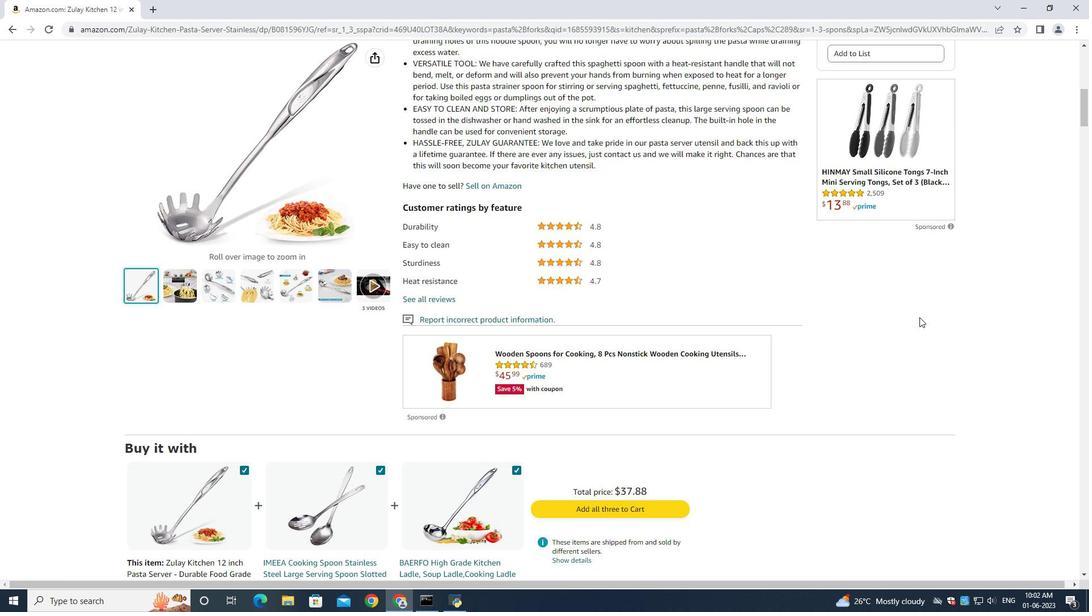 
Action: Mouse scrolled (918, 317) with delta (0, 0)
Screenshot: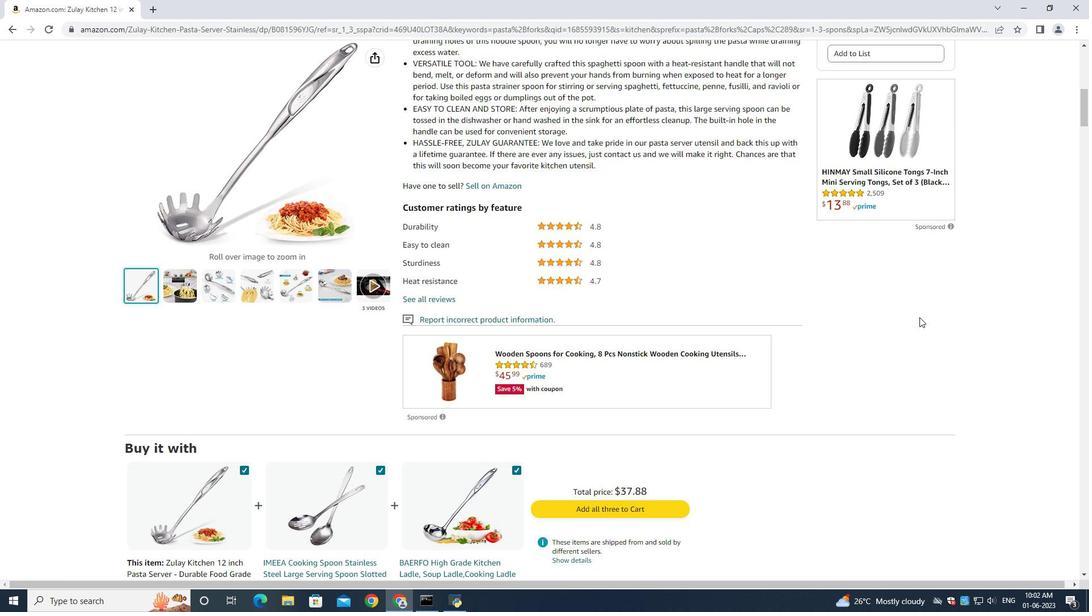 
Action: Mouse moved to (918, 315)
Screenshot: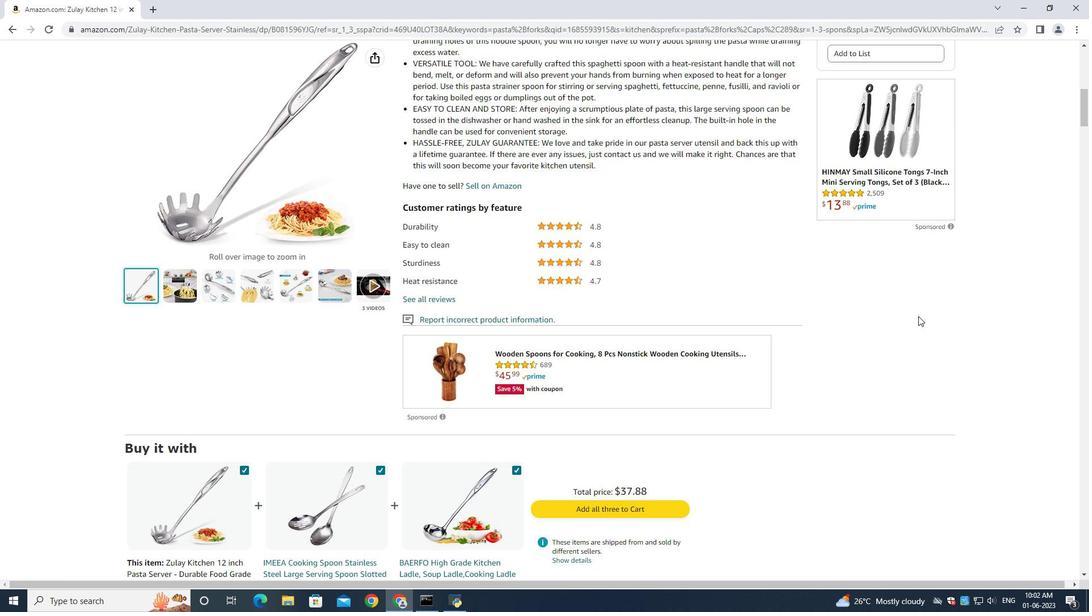 
Action: Mouse scrolled (918, 316) with delta (0, 0)
Screenshot: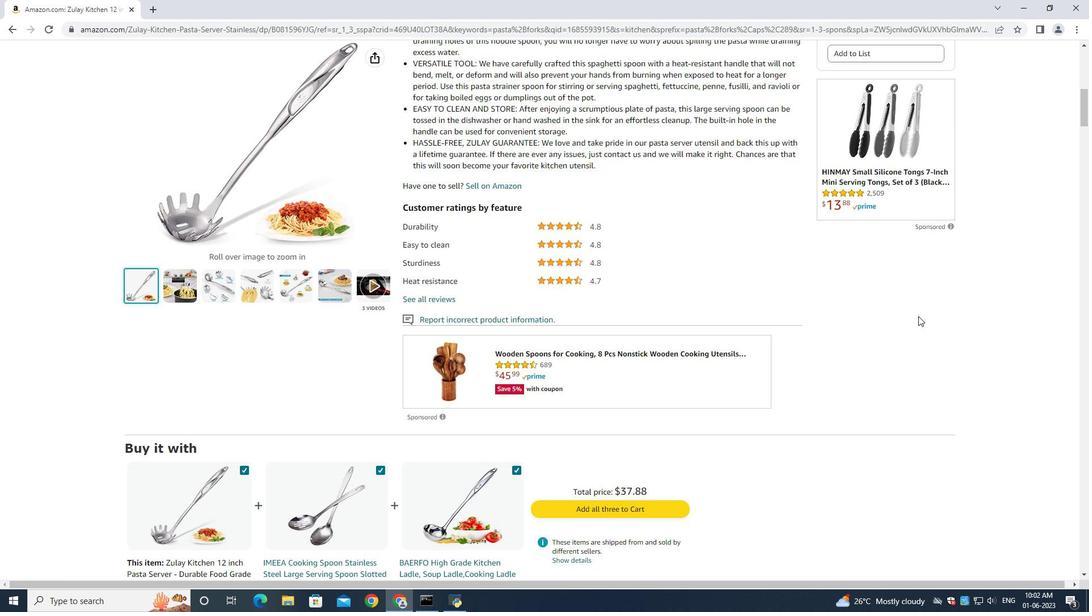 
Action: Mouse moved to (915, 307)
Screenshot: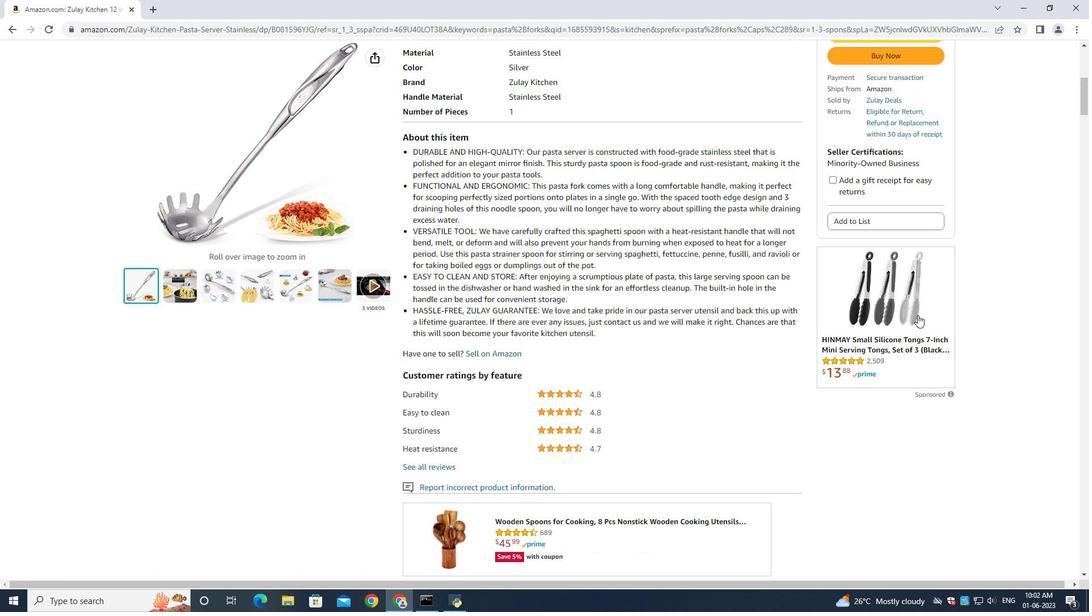 
Action: Mouse scrolled (918, 316) with delta (0, 0)
Screenshot: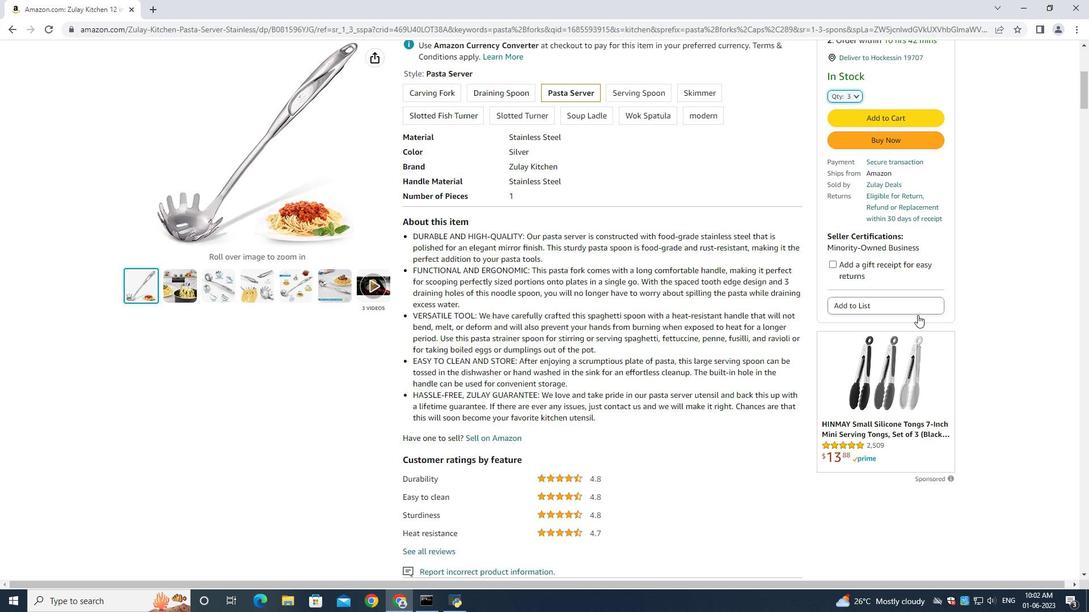 
Action: Mouse moved to (880, 229)
Screenshot: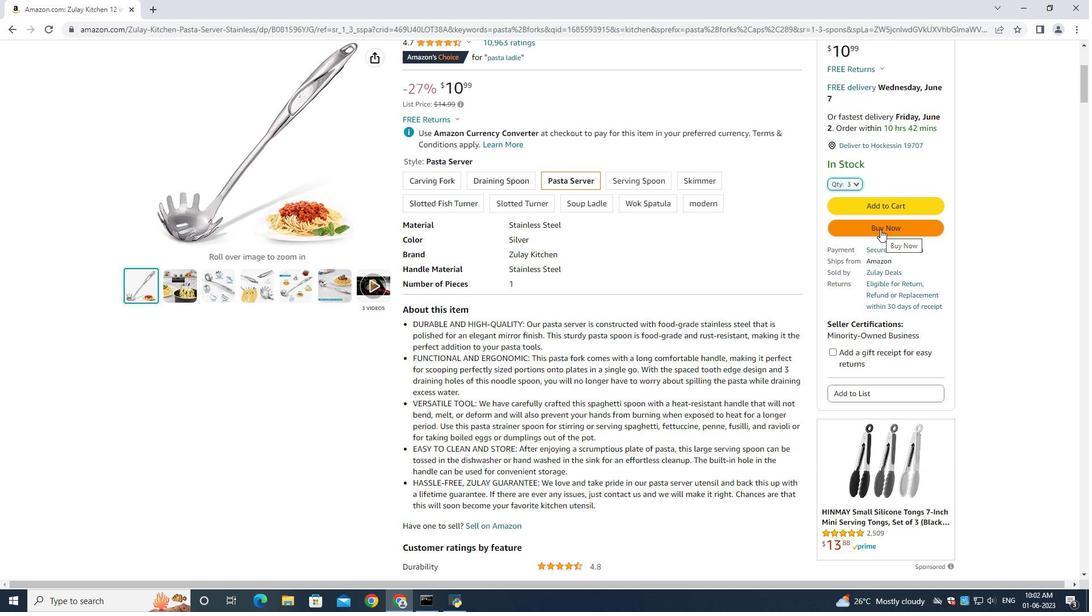
Action: Mouse pressed left at (880, 229)
Screenshot: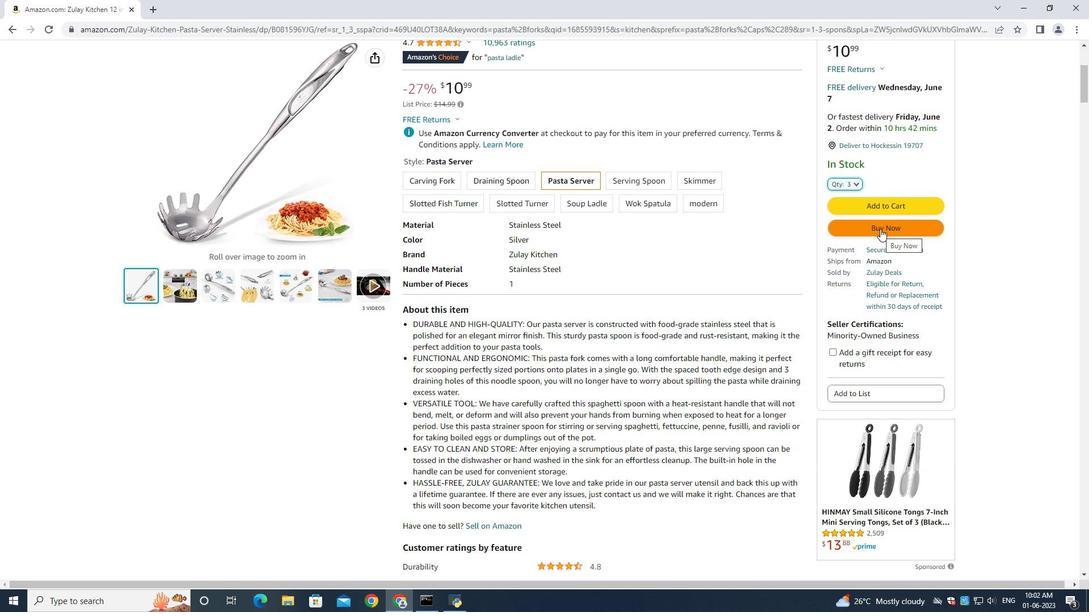 
Action: Mouse moved to (510, 275)
Screenshot: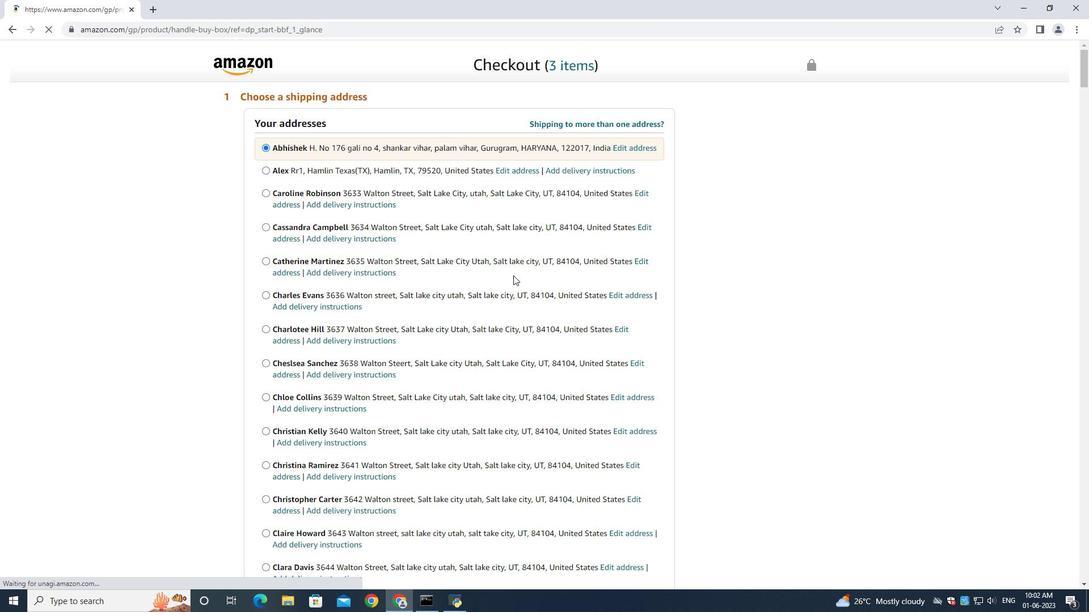 
Action: Mouse scrolled (510, 275) with delta (0, 0)
Screenshot: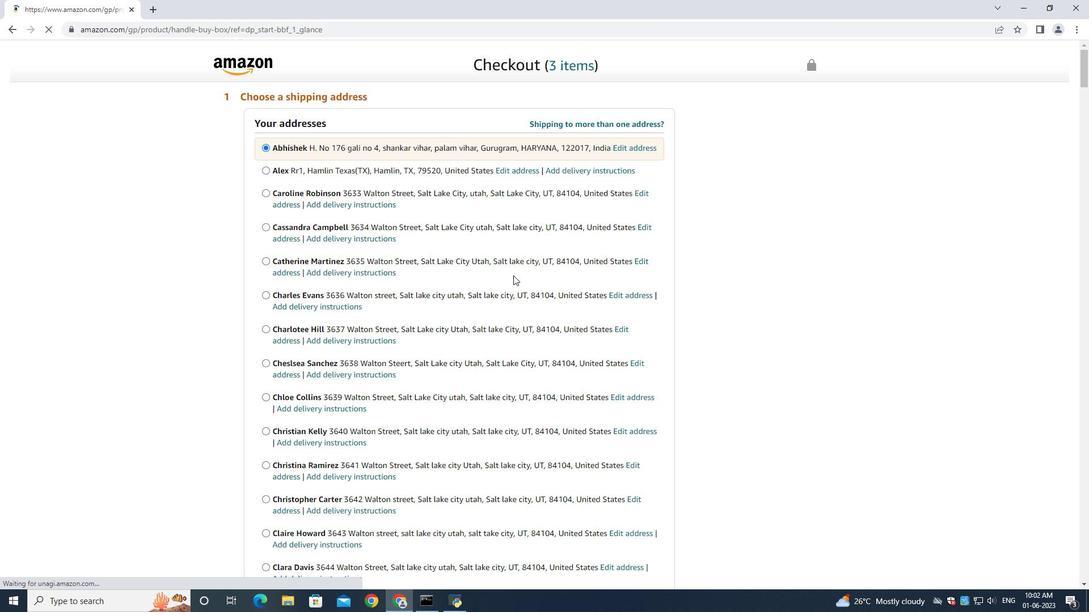 
Action: Mouse scrolled (510, 275) with delta (0, 0)
Screenshot: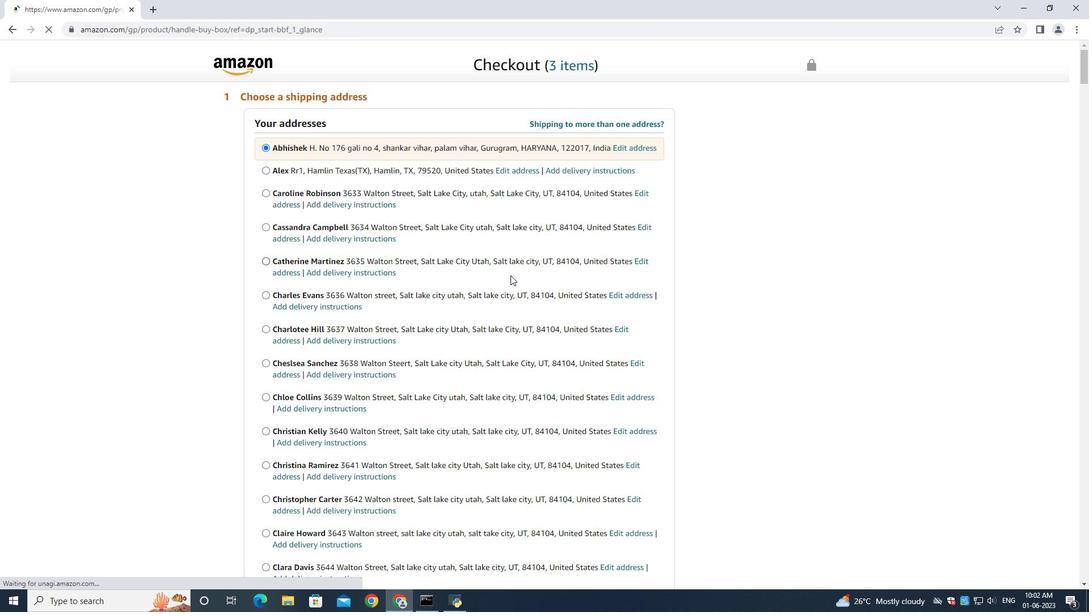 
Action: Mouse moved to (511, 276)
Screenshot: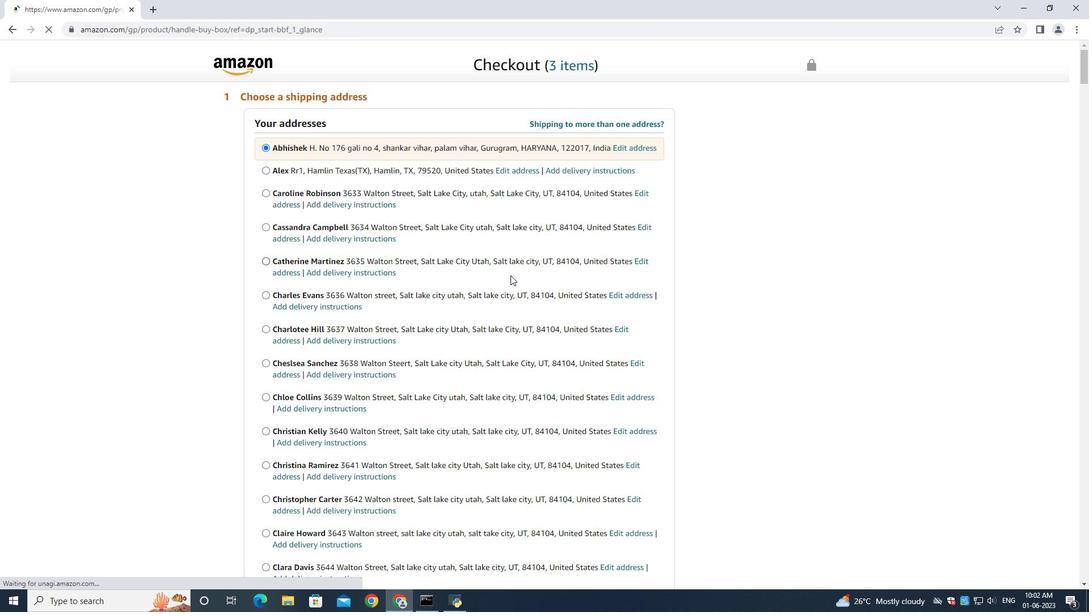 
Action: Mouse scrolled (511, 275) with delta (0, 0)
Screenshot: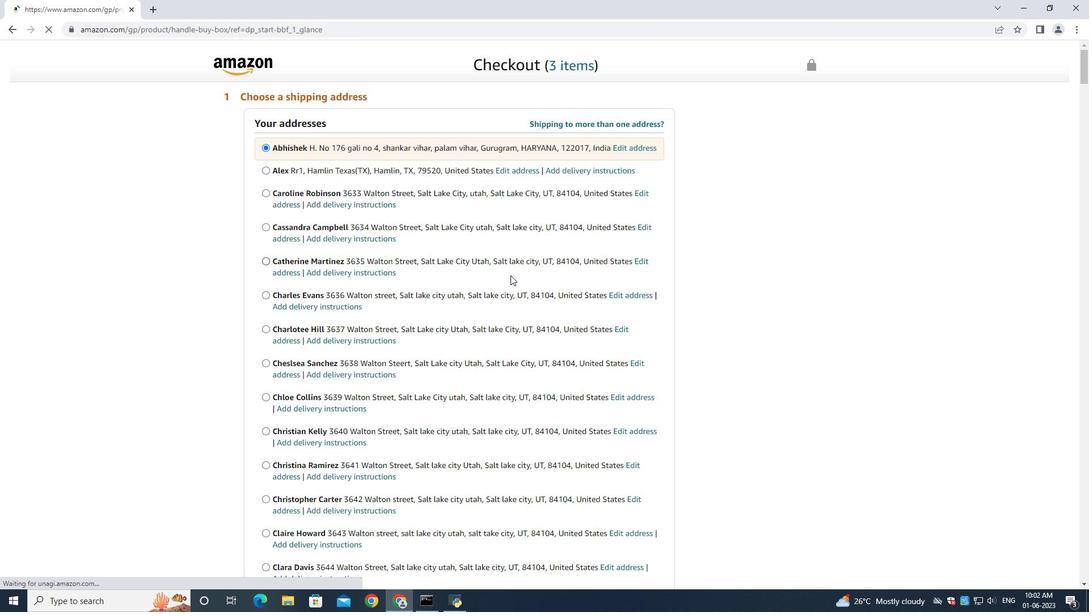 
Action: Mouse scrolled (511, 275) with delta (0, 0)
Screenshot: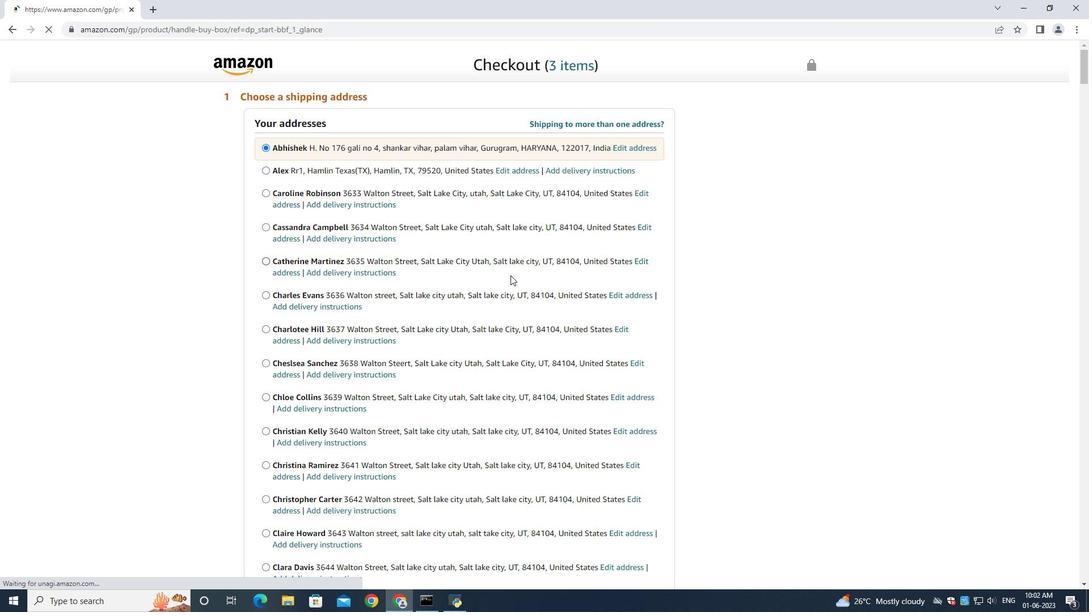 
Action: Mouse scrolled (511, 275) with delta (0, 0)
Screenshot: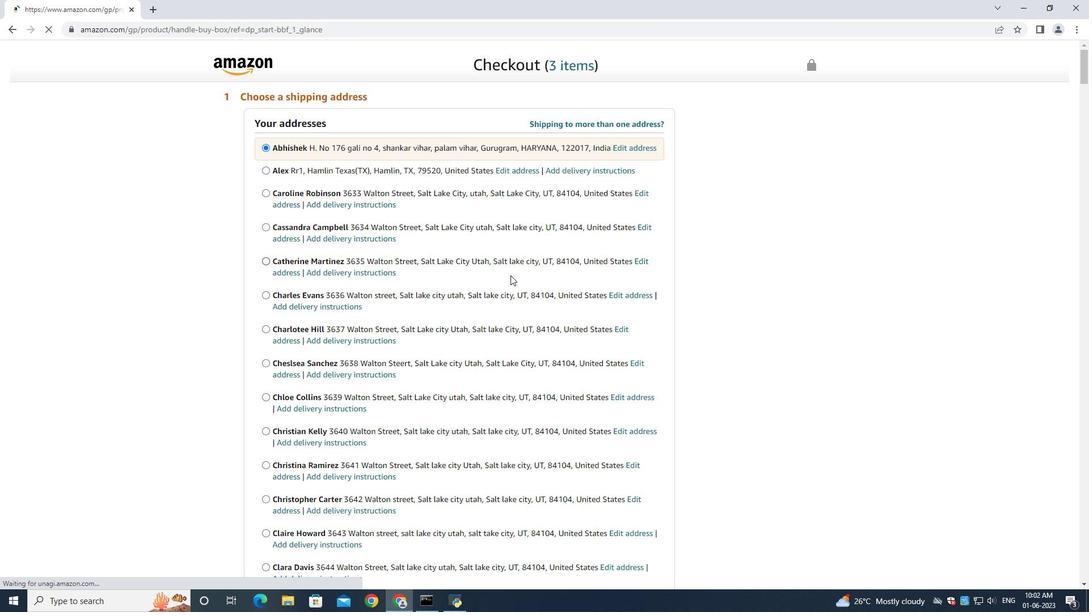 
Action: Mouse moved to (513, 277)
Screenshot: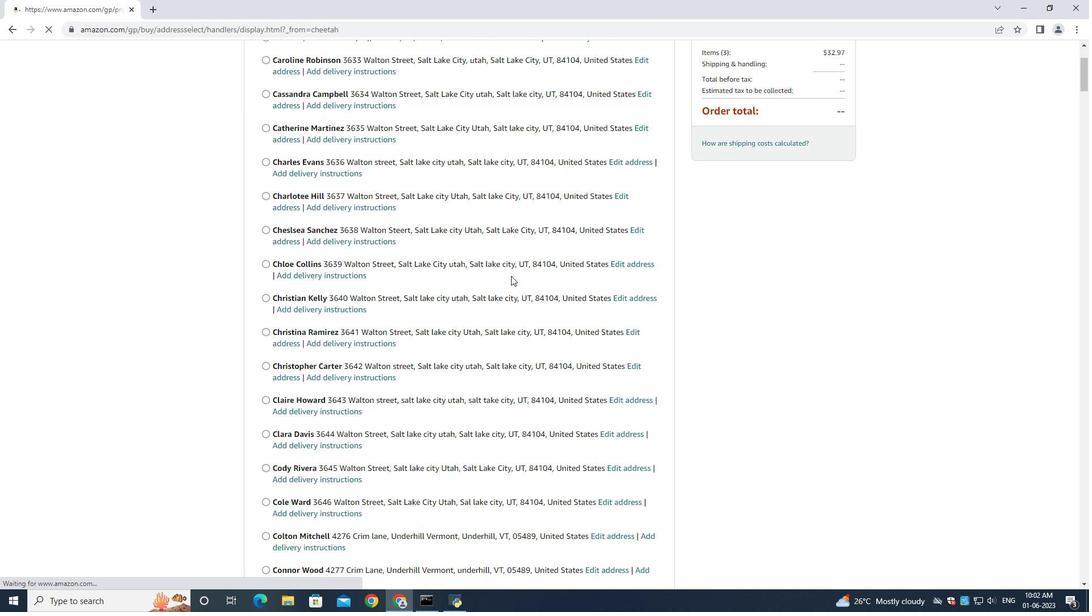 
Action: Mouse scrolled (512, 276) with delta (0, 0)
Screenshot: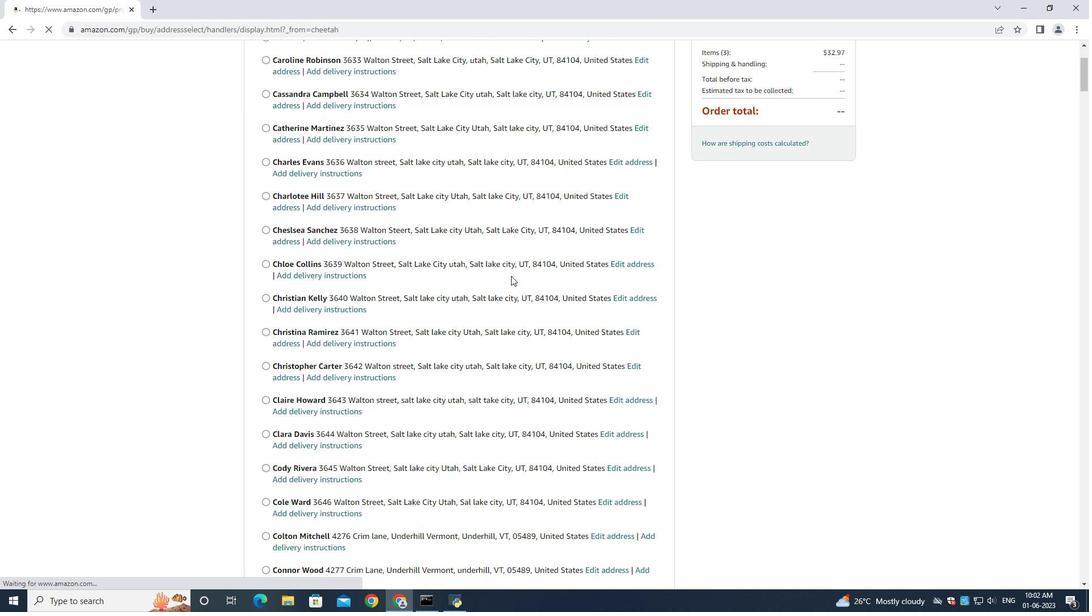 
Action: Mouse moved to (513, 278)
Screenshot: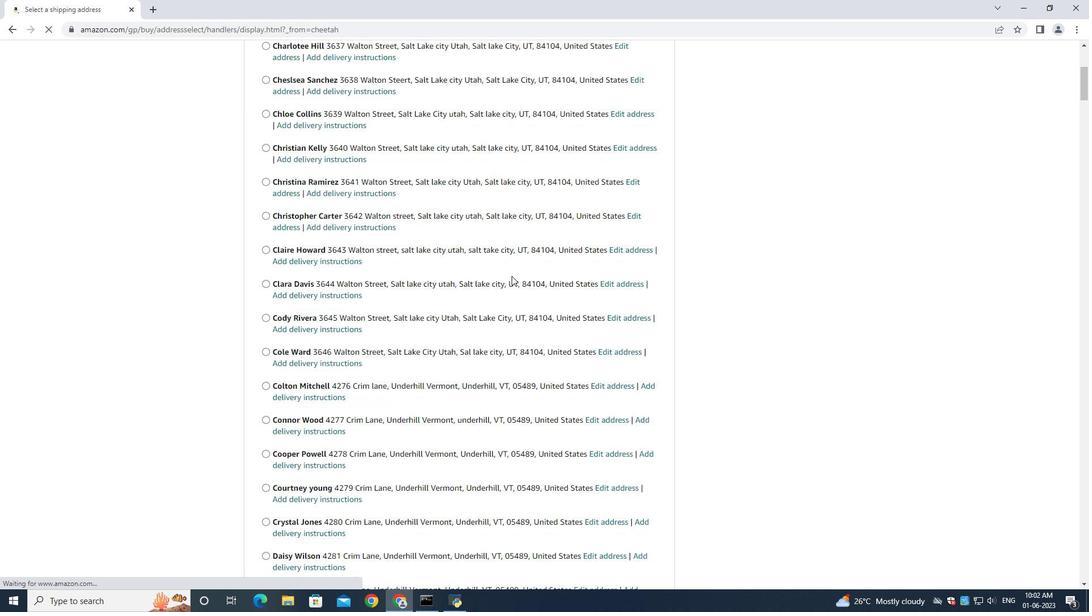 
Action: Mouse scrolled (513, 276) with delta (0, 0)
Screenshot: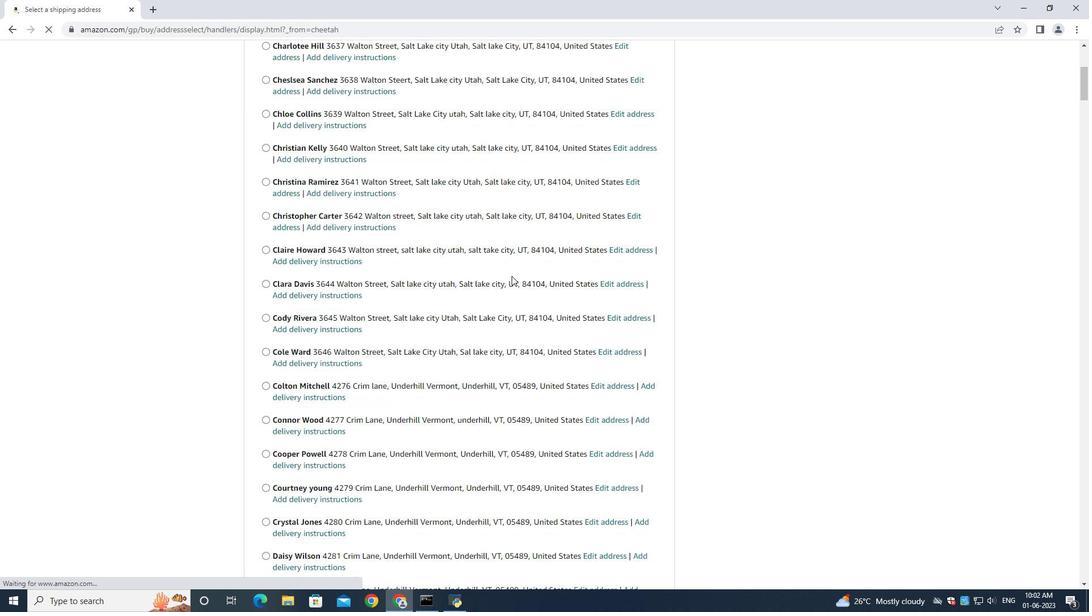 
Action: Mouse scrolled (513, 277) with delta (0, 0)
Screenshot: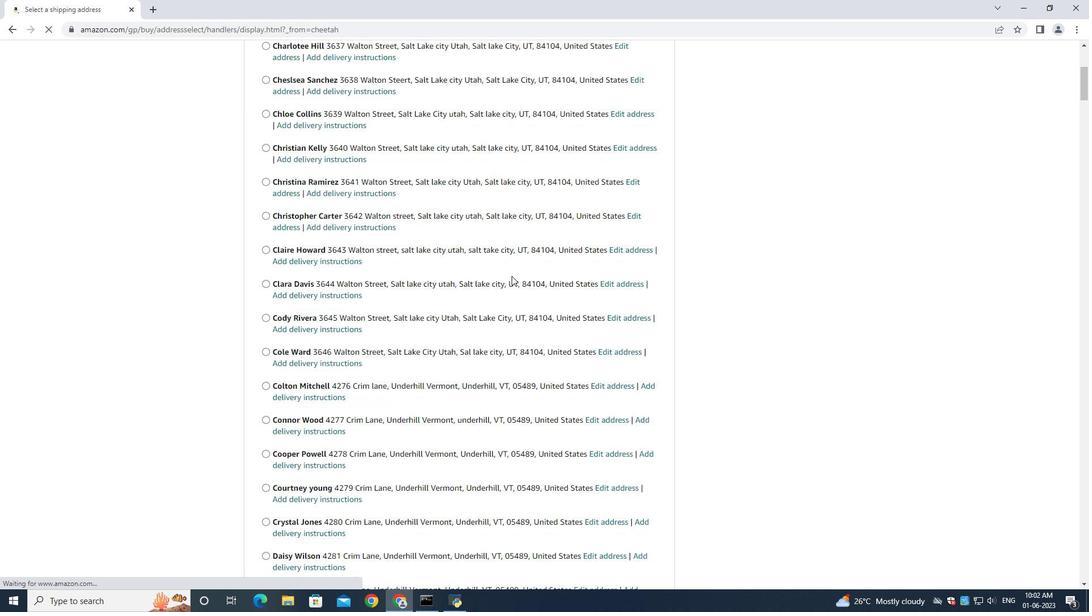 
Action: Mouse scrolled (513, 277) with delta (0, 0)
Screenshot: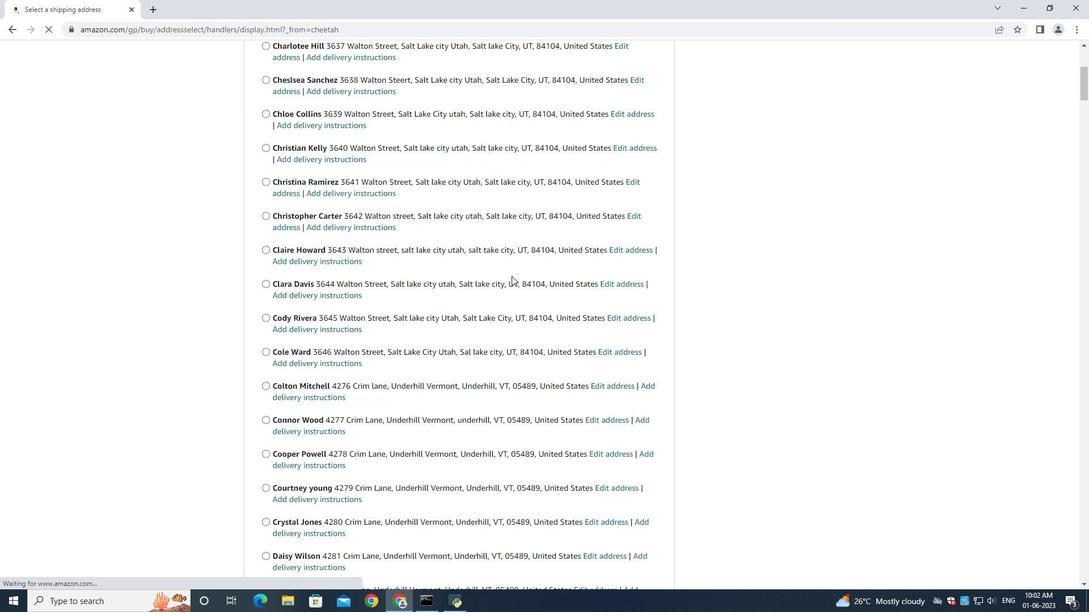 
Action: Mouse scrolled (513, 277) with delta (0, 0)
Screenshot: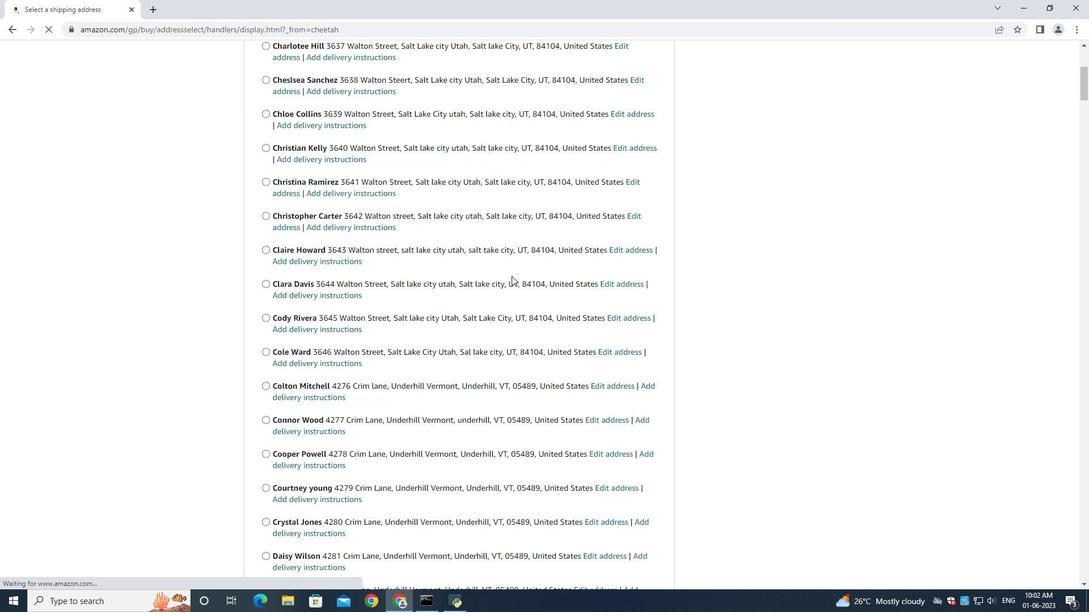 
Action: Mouse moved to (513, 279)
Screenshot: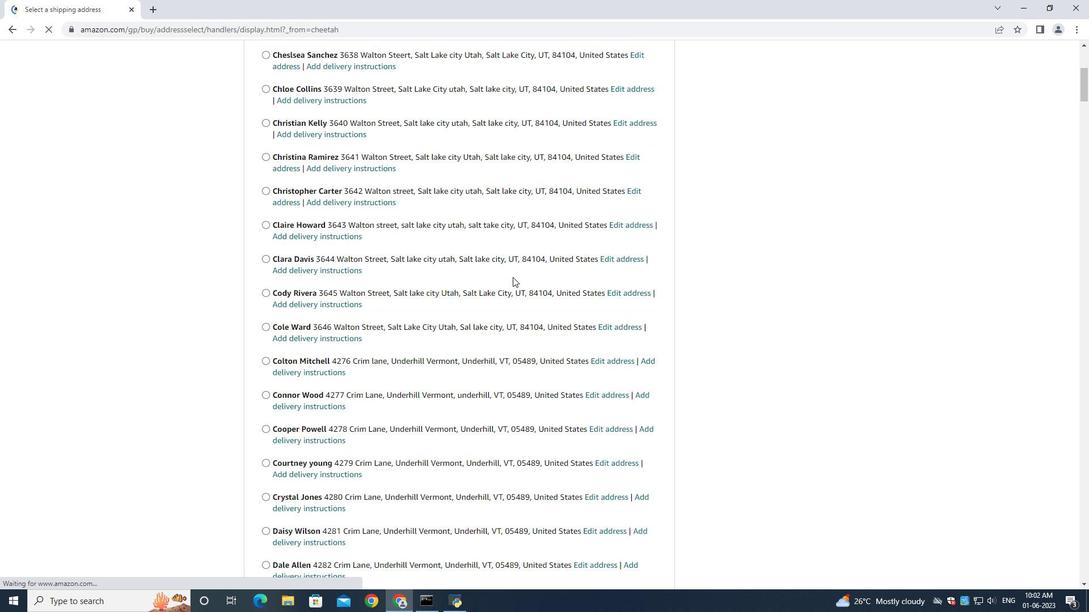 
Action: Mouse scrolled (513, 278) with delta (0, 0)
Screenshot: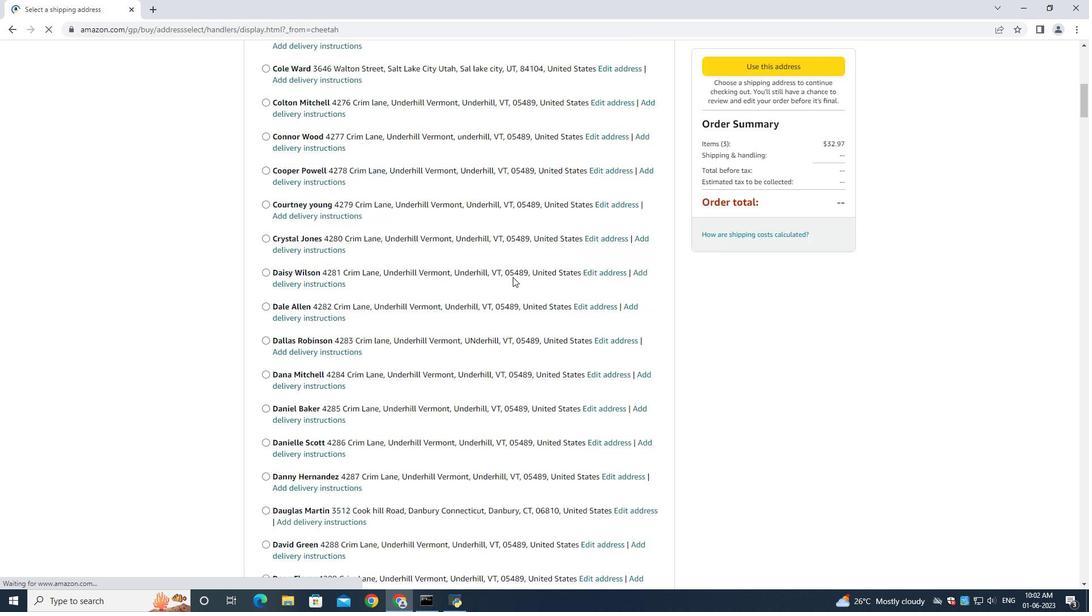 
Action: Mouse moved to (513, 279)
Screenshot: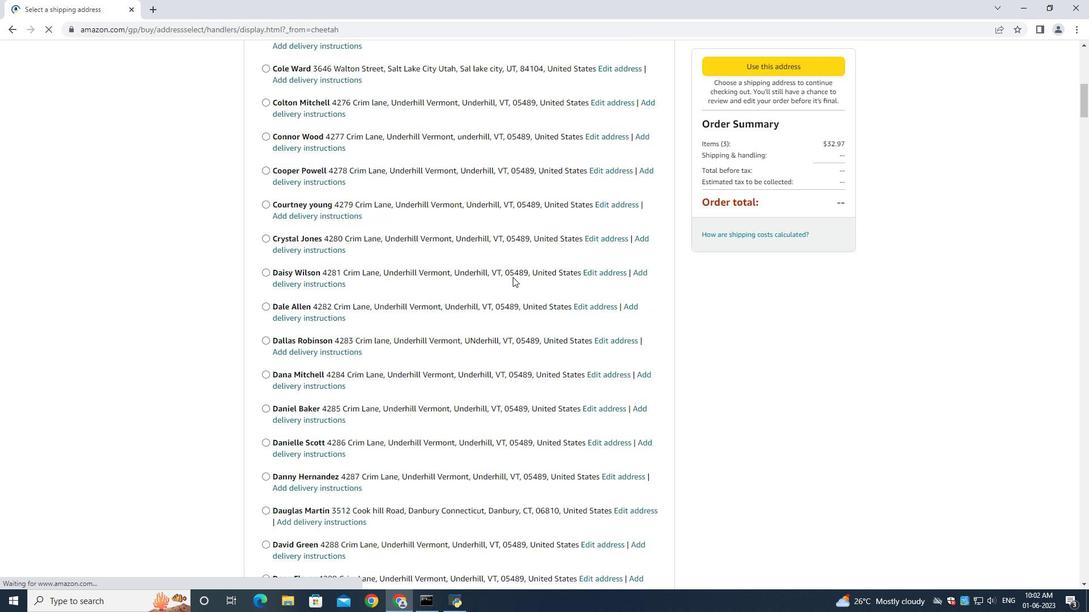 
Action: Mouse scrolled (513, 278) with delta (0, 0)
Screenshot: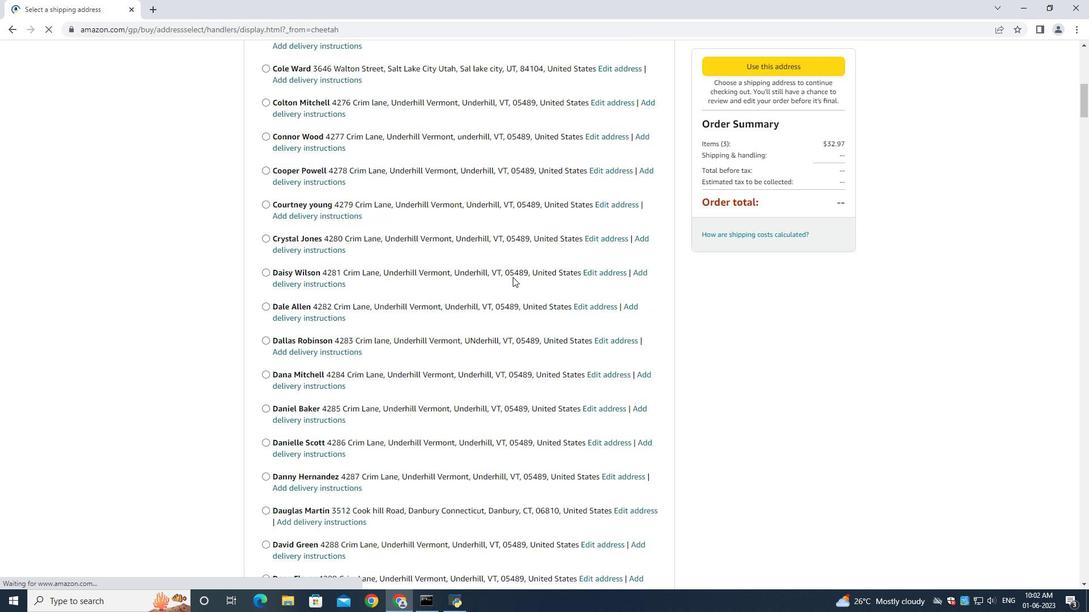 
Action: Mouse moved to (513, 278)
Screenshot: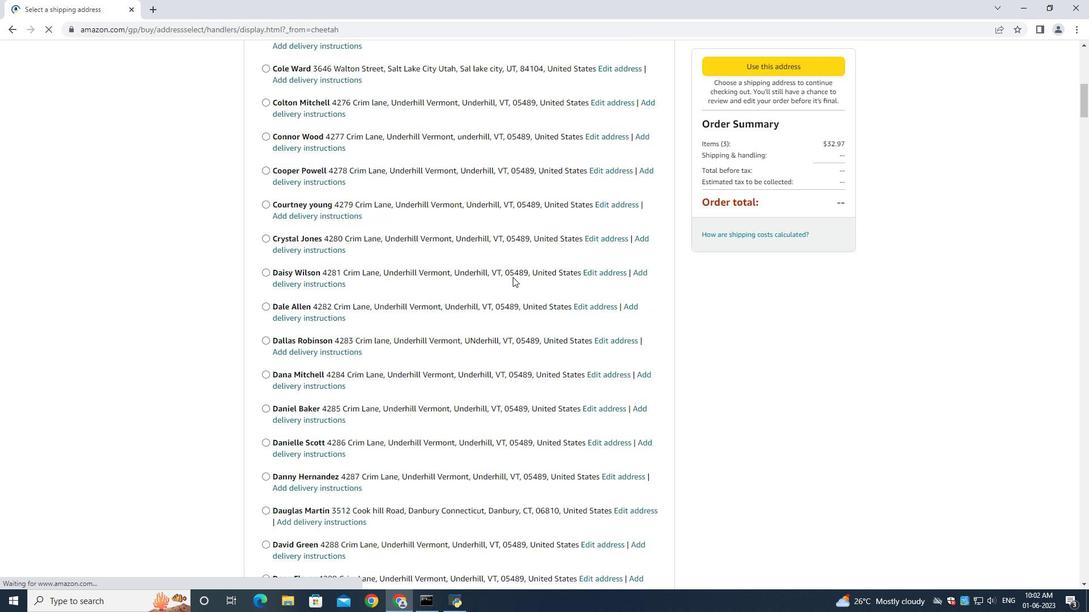 
Action: Mouse scrolled (513, 278) with delta (0, 0)
Screenshot: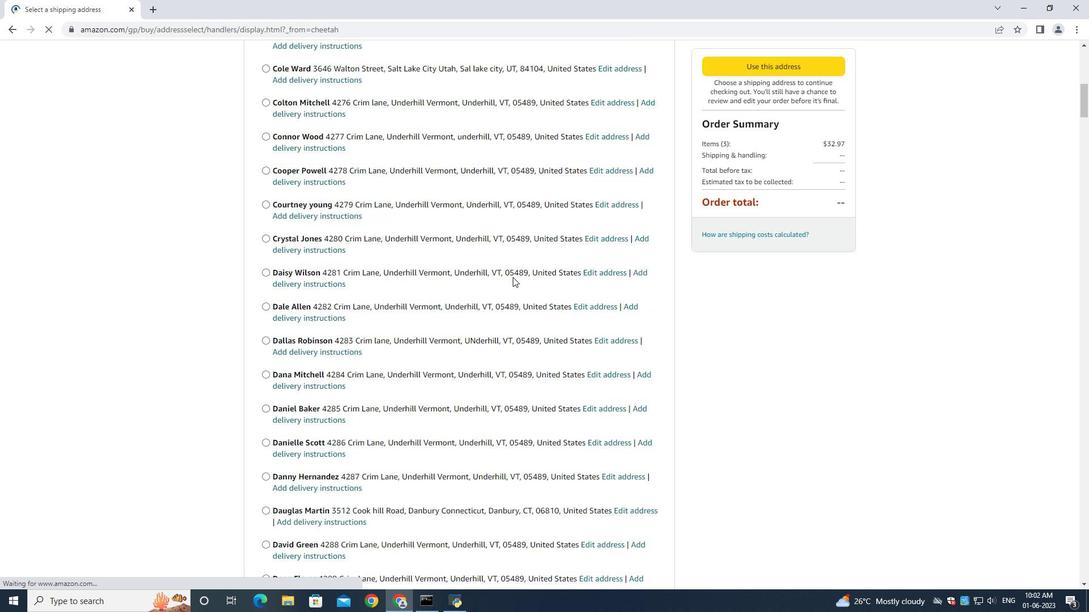 
Action: Mouse moved to (513, 276)
Screenshot: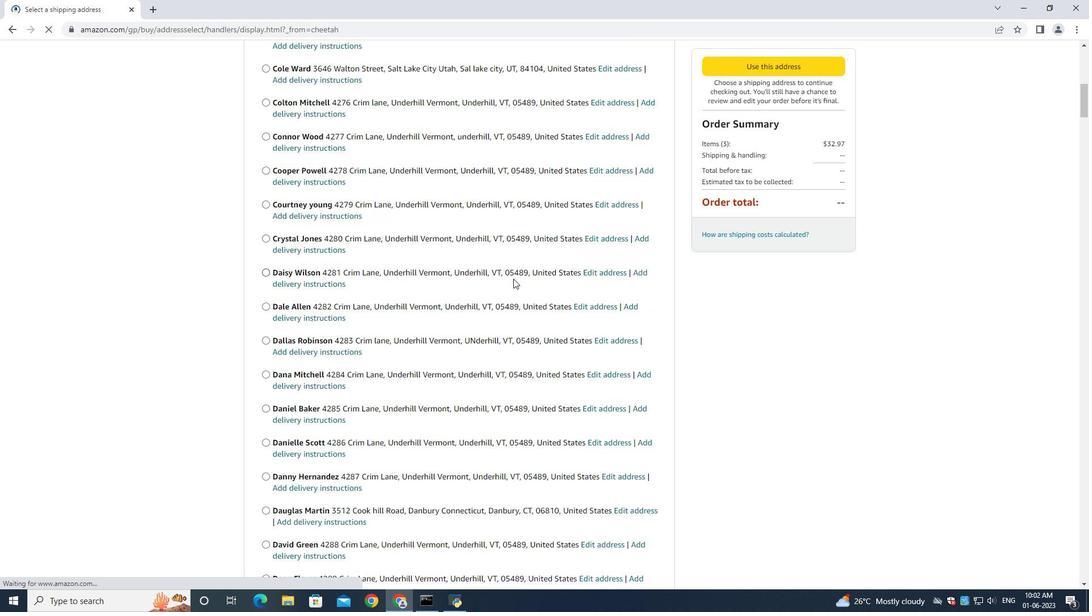 
Action: Mouse scrolled (513, 278) with delta (0, 0)
Screenshot: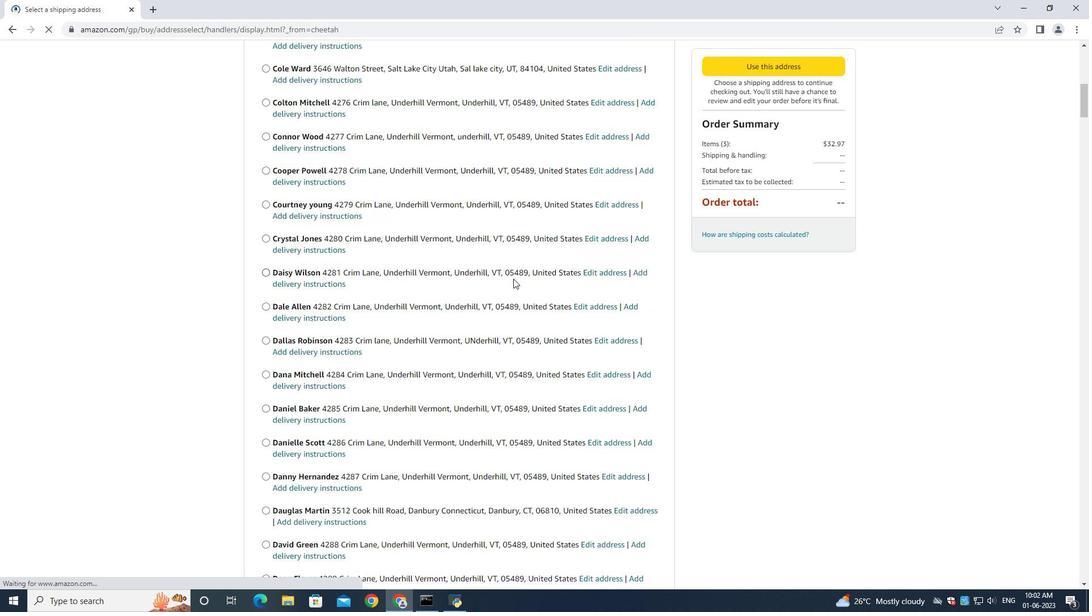 
Action: Mouse moved to (513, 276)
Screenshot: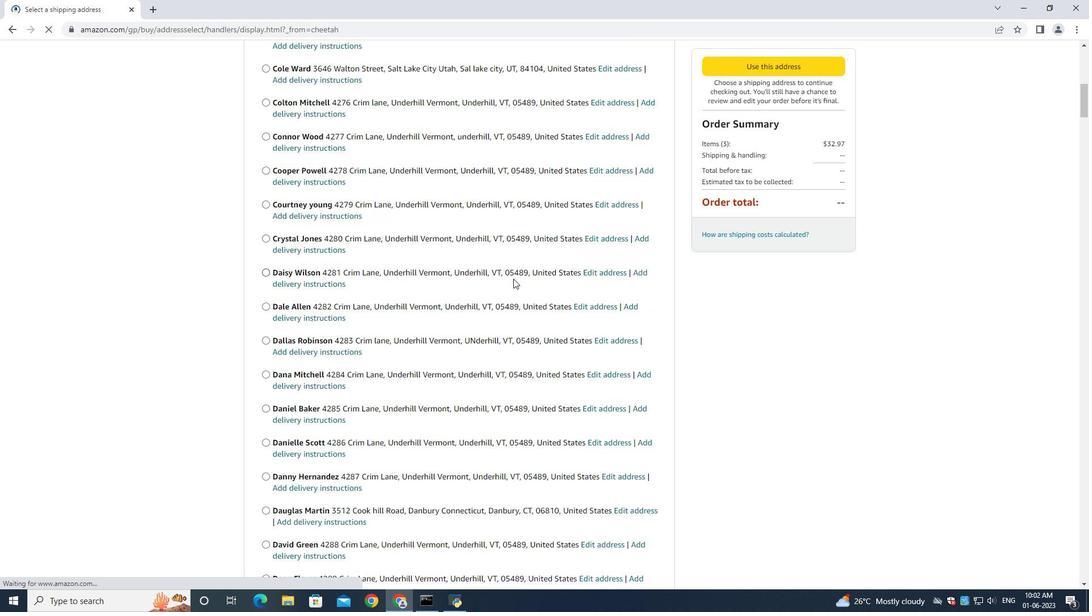 
Action: Mouse scrolled (513, 278) with delta (0, 0)
Screenshot: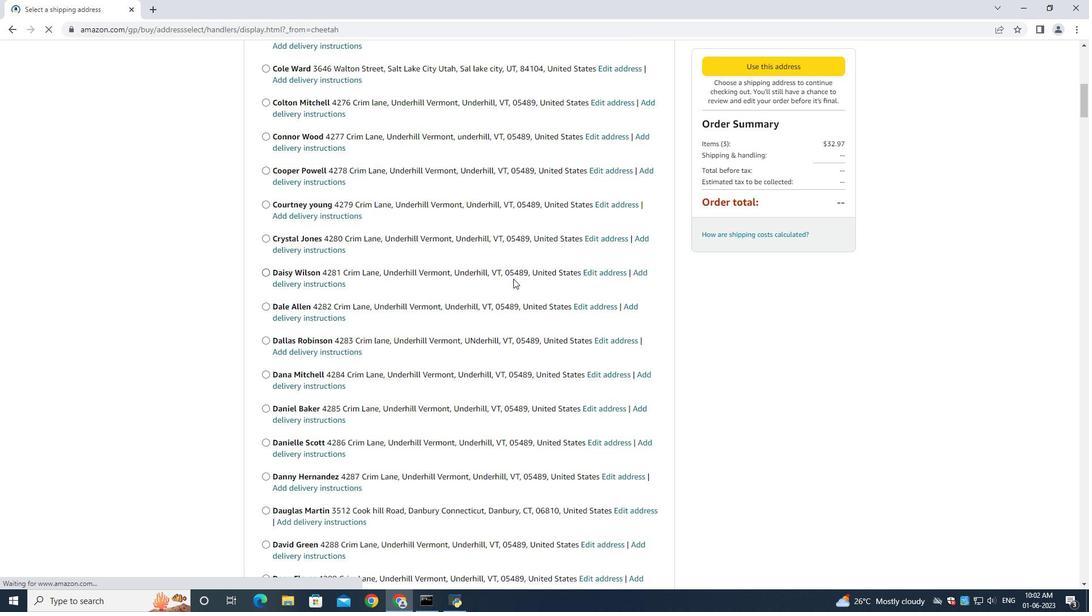 
Action: Mouse moved to (514, 275)
Screenshot: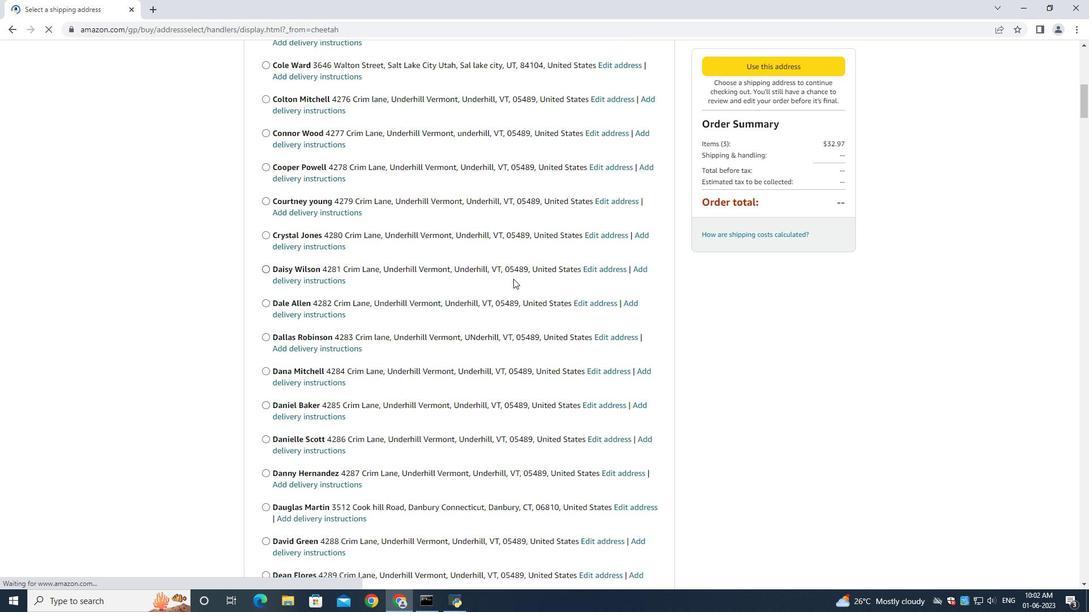 
Action: Mouse scrolled (514, 275) with delta (0, 0)
Screenshot: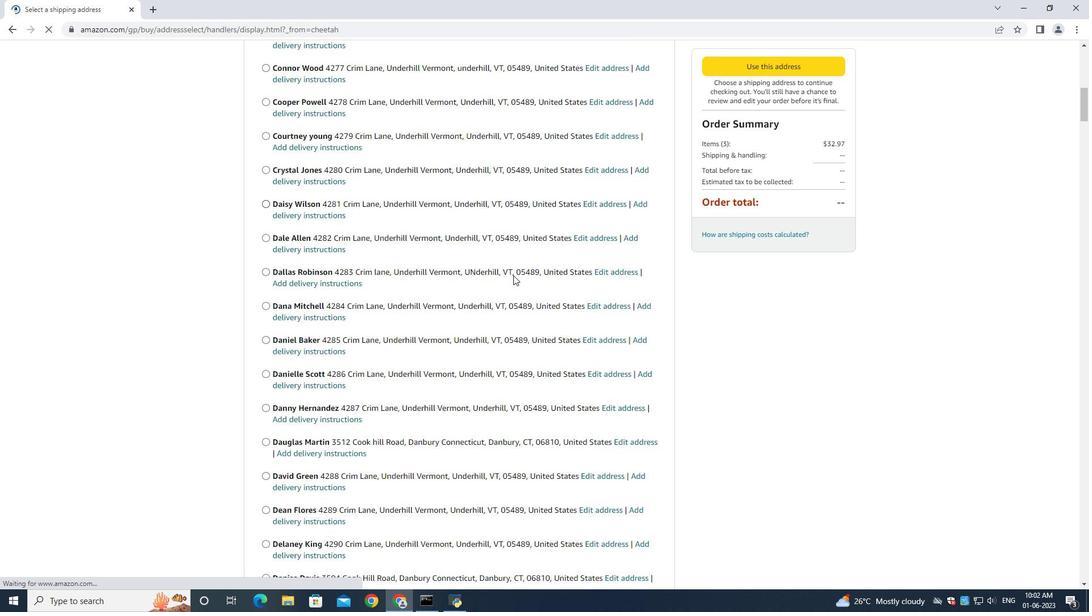 
Action: Mouse moved to (514, 276)
Screenshot: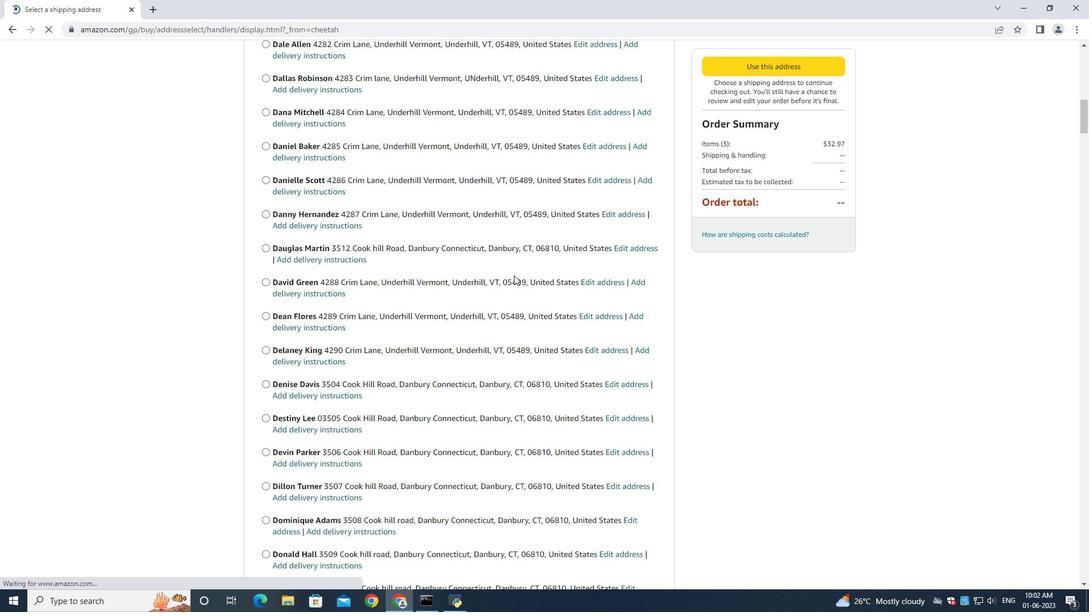 
Action: Mouse scrolled (514, 275) with delta (0, 0)
Screenshot: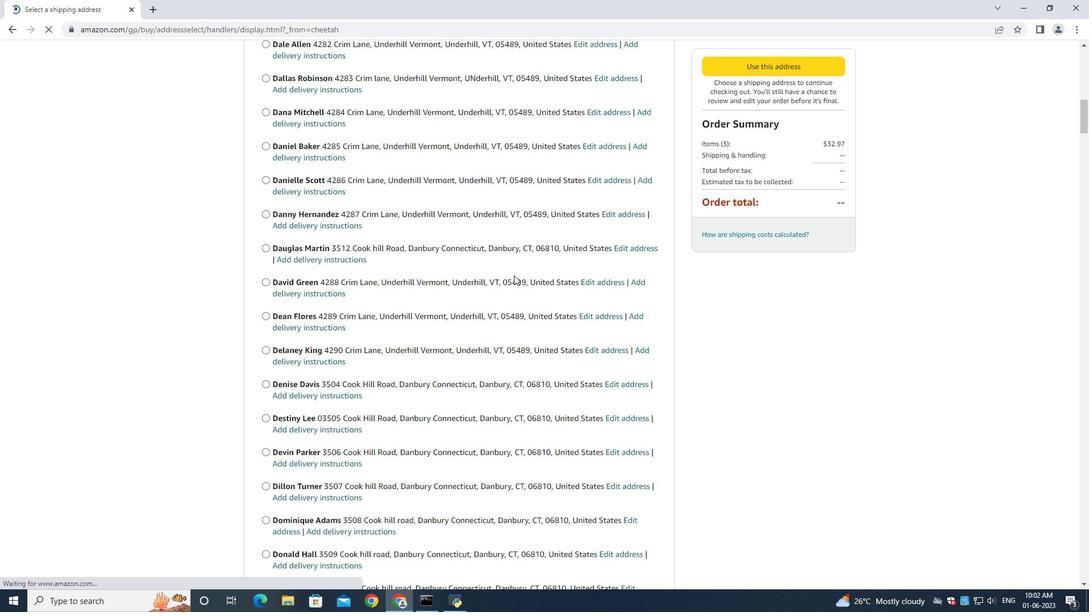 
Action: Mouse moved to (514, 276)
Screenshot: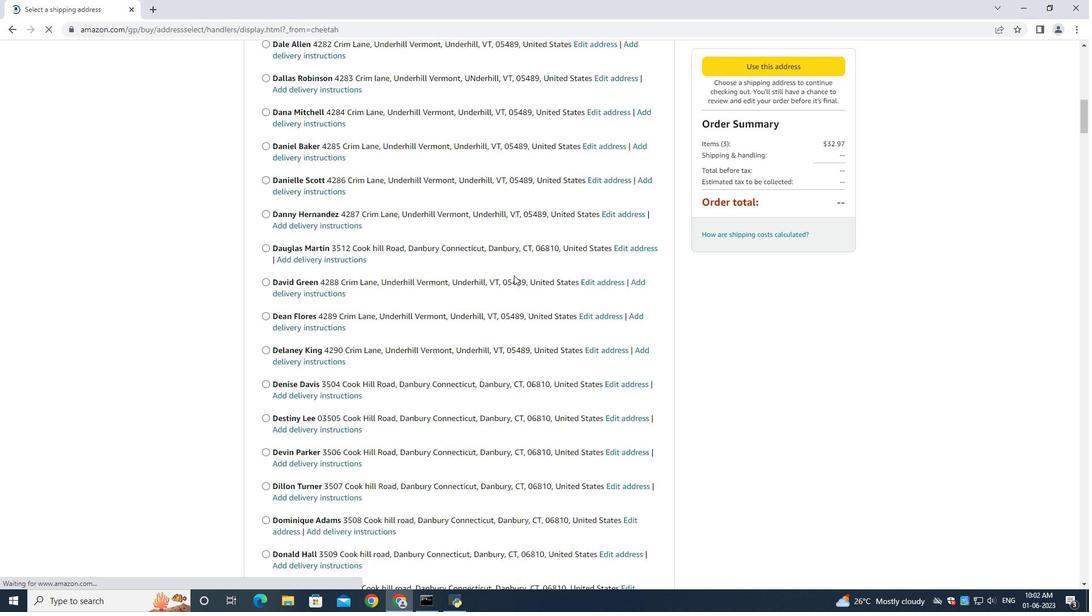 
Action: Mouse scrolled (514, 275) with delta (0, 0)
Screenshot: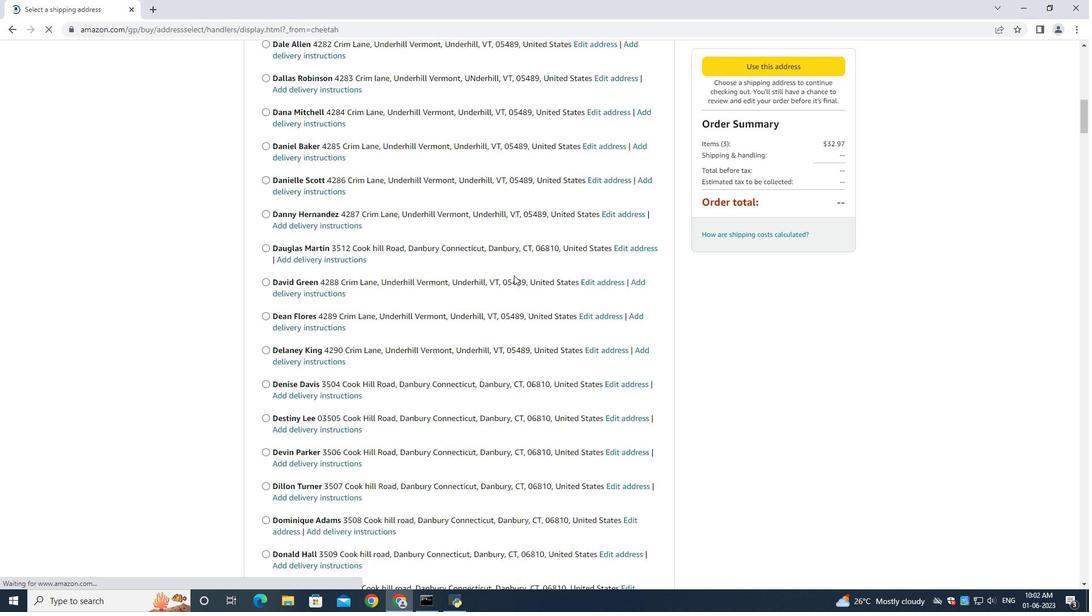 
Action: Mouse moved to (514, 276)
Screenshot: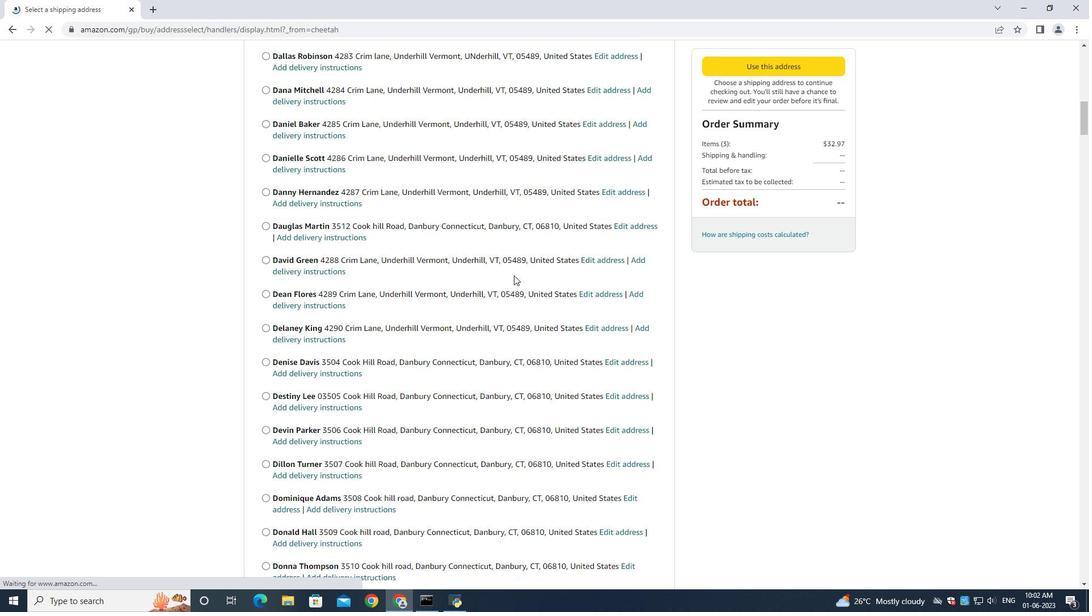 
Action: Mouse scrolled (514, 275) with delta (0, 0)
Screenshot: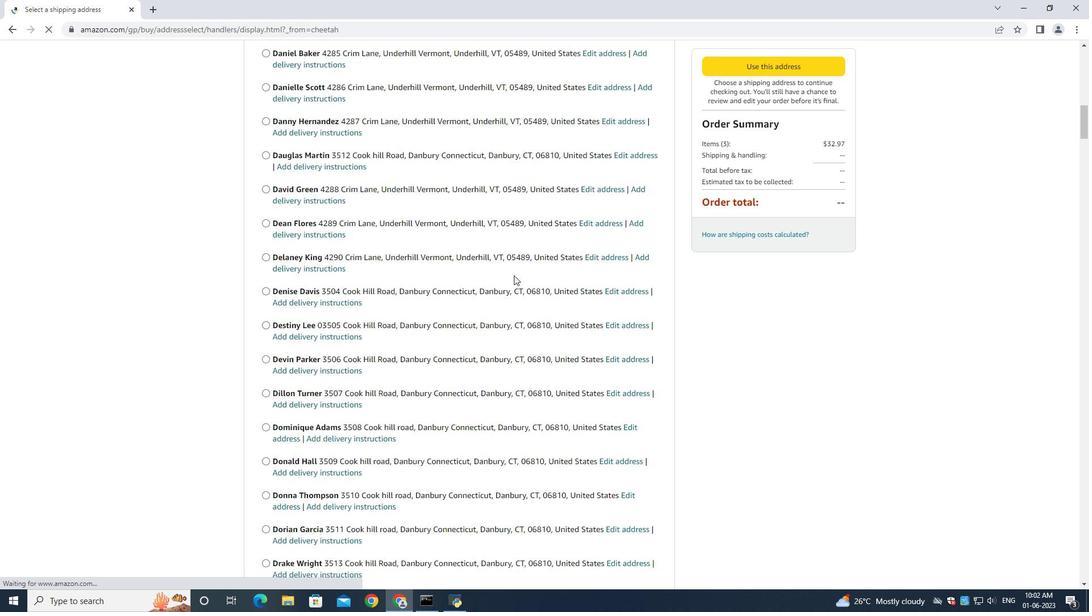
Action: Mouse moved to (509, 277)
Screenshot: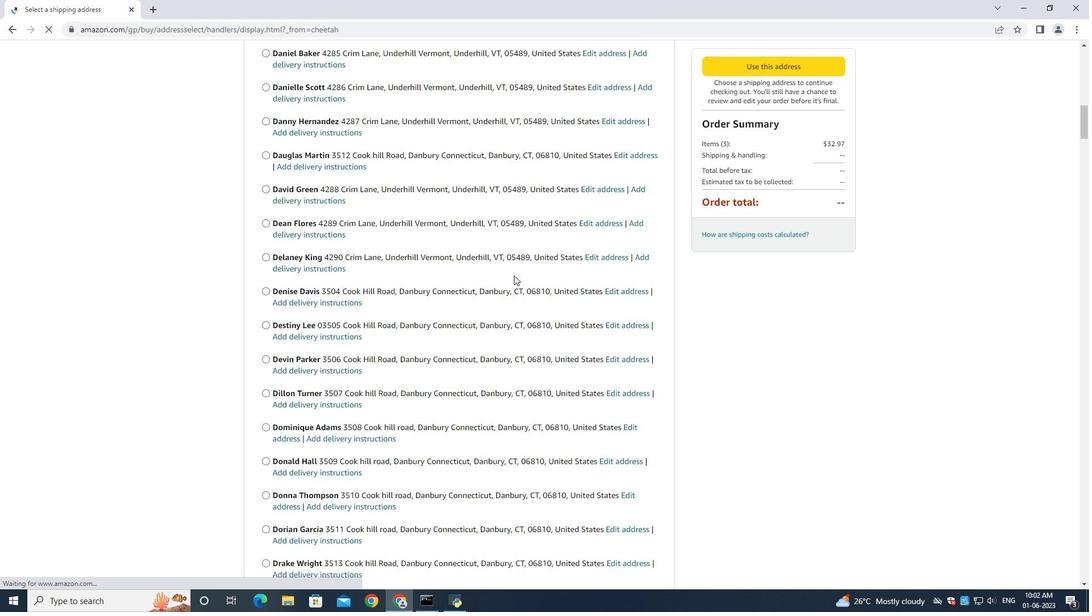 
Action: Mouse scrolled (514, 275) with delta (0, 0)
Screenshot: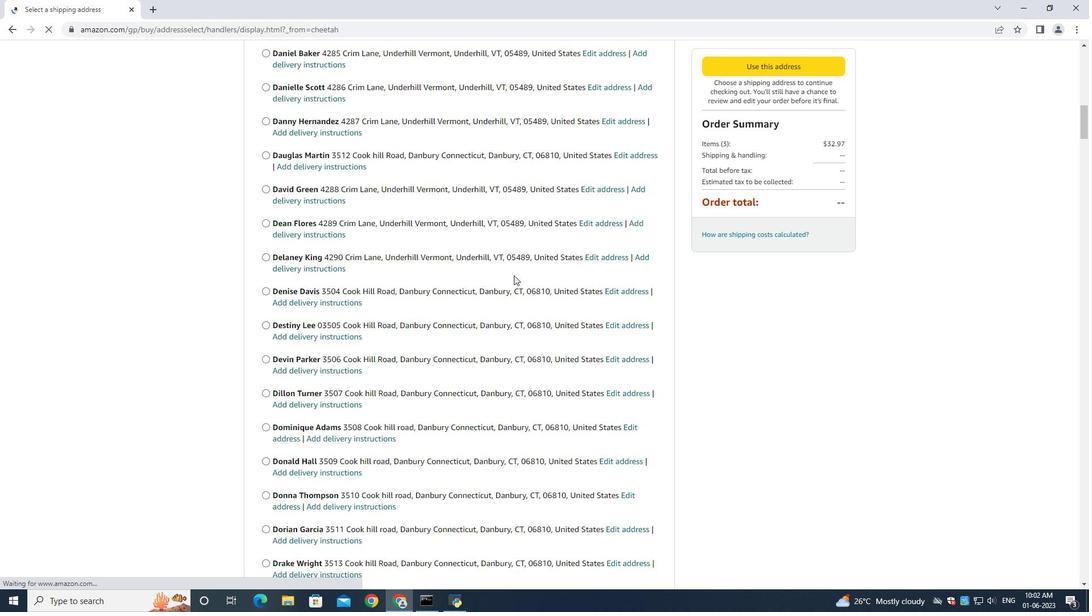 
Action: Mouse moved to (509, 278)
Screenshot: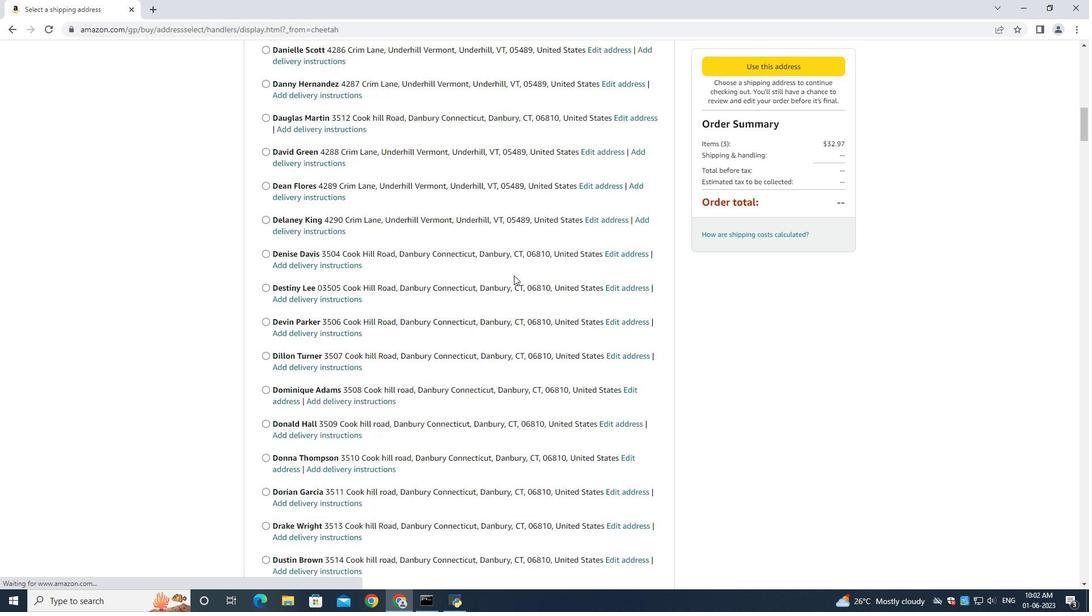 
Action: Mouse scrolled (514, 275) with delta (0, 0)
Screenshot: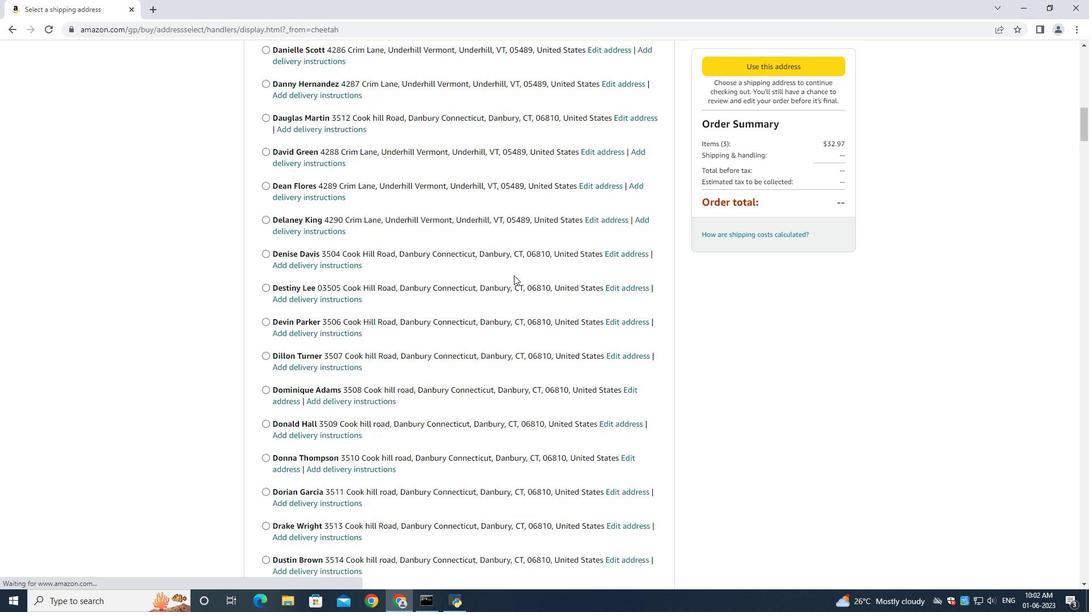 
Action: Mouse moved to (504, 275)
Screenshot: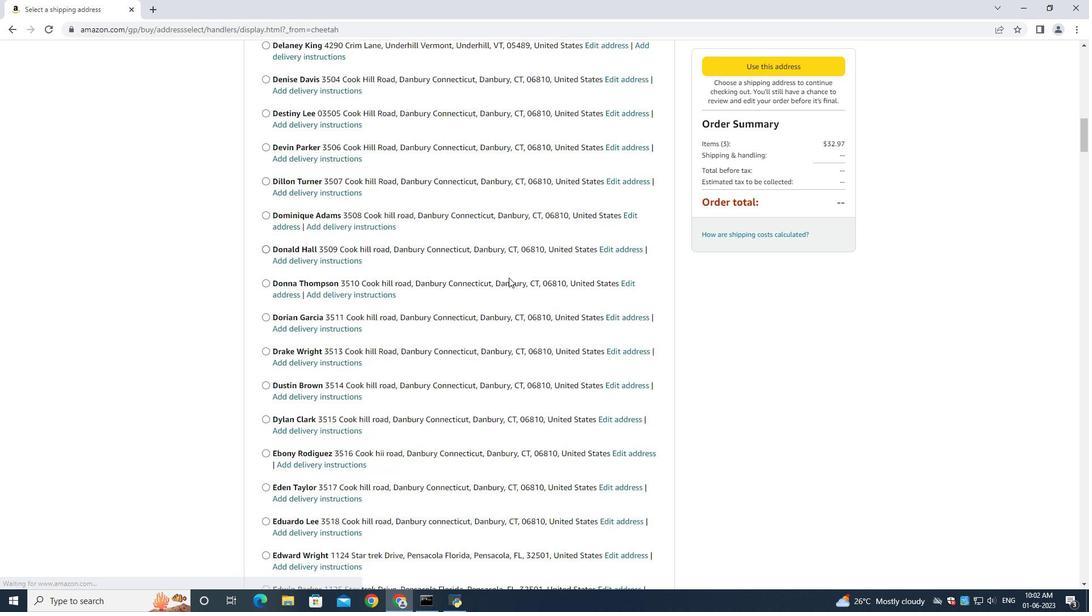 
Action: Mouse scrolled (508, 277) with delta (0, 0)
Screenshot: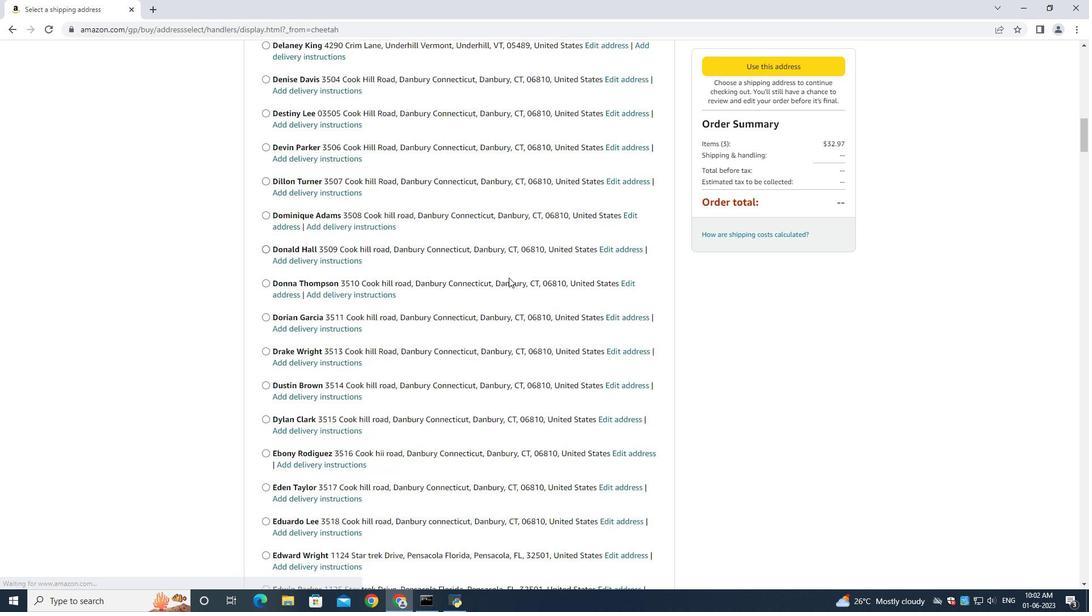 
Action: Mouse scrolled (507, 278) with delta (0, 0)
Screenshot: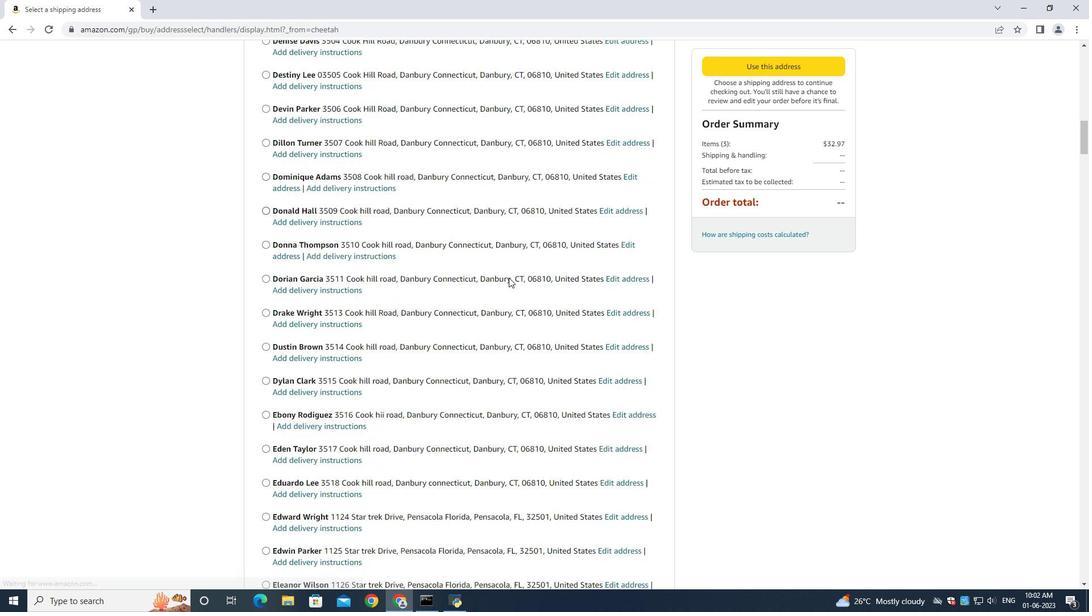
Action: Mouse scrolled (507, 279) with delta (0, 0)
Screenshot: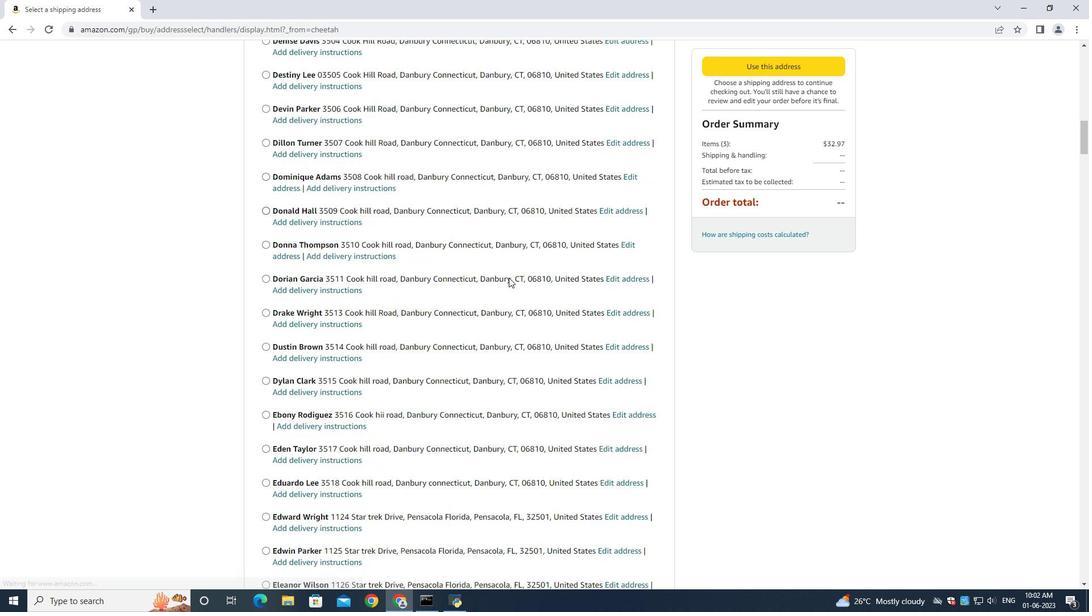 
Action: Mouse moved to (504, 274)
Screenshot: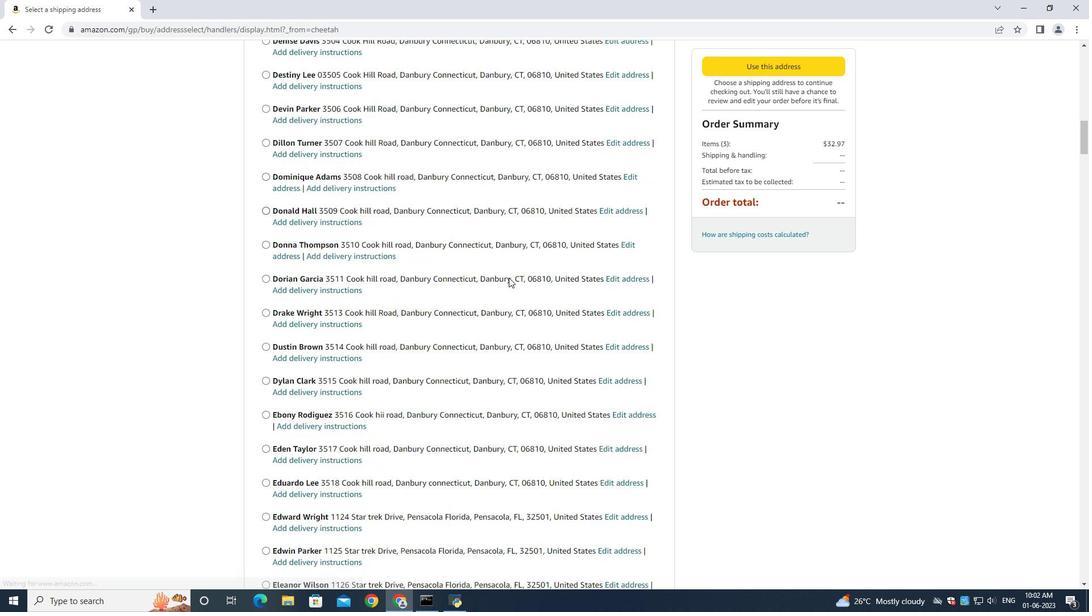 
Action: Mouse scrolled (507, 279) with delta (0, 0)
Screenshot: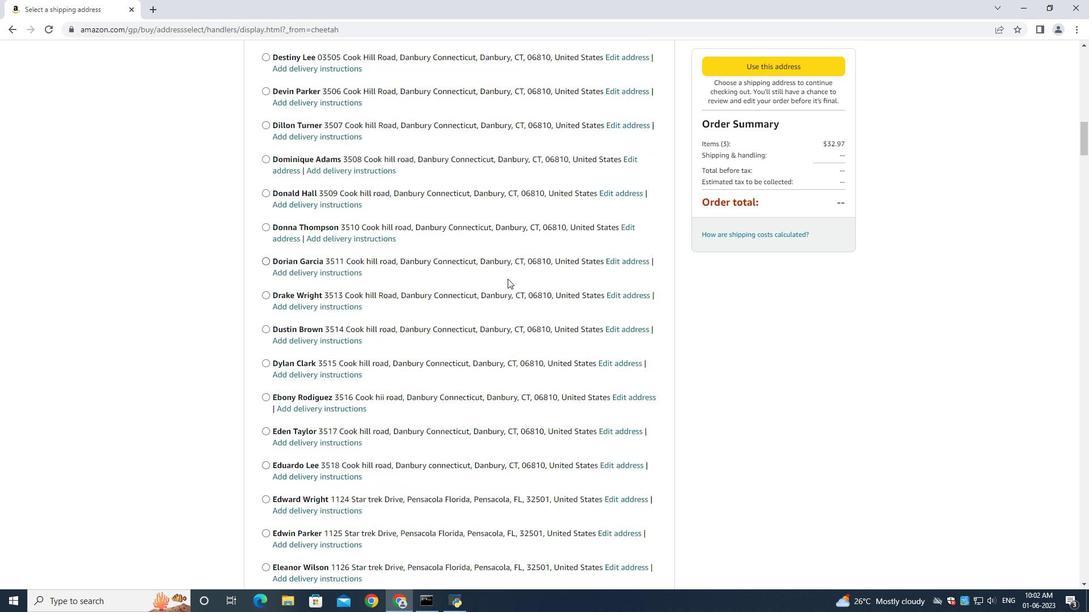 
Action: Mouse moved to (501, 270)
Screenshot: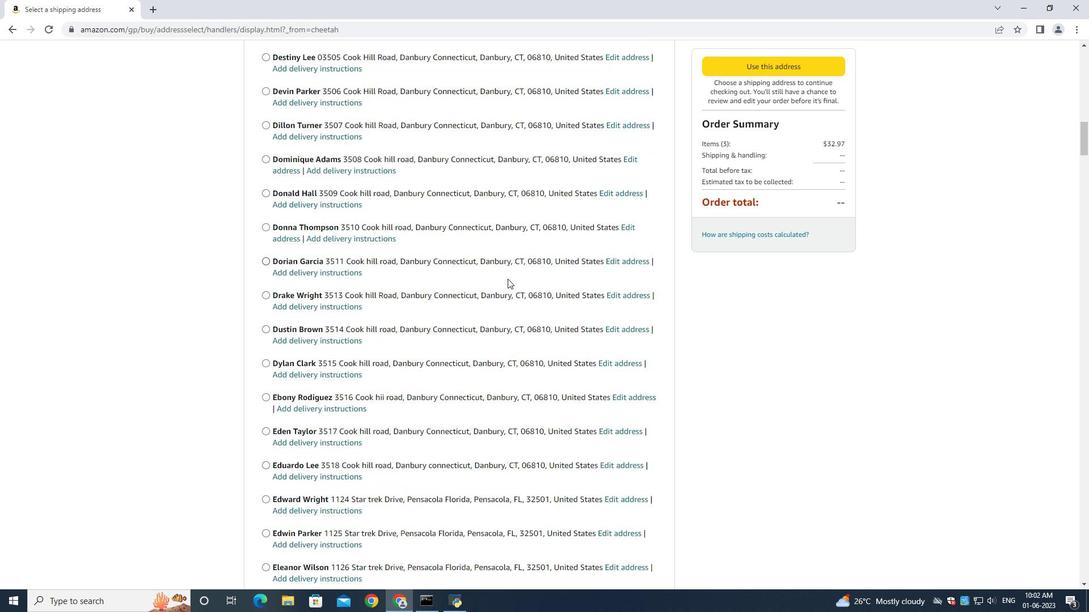 
Action: Mouse scrolled (507, 279) with delta (0, 0)
Screenshot: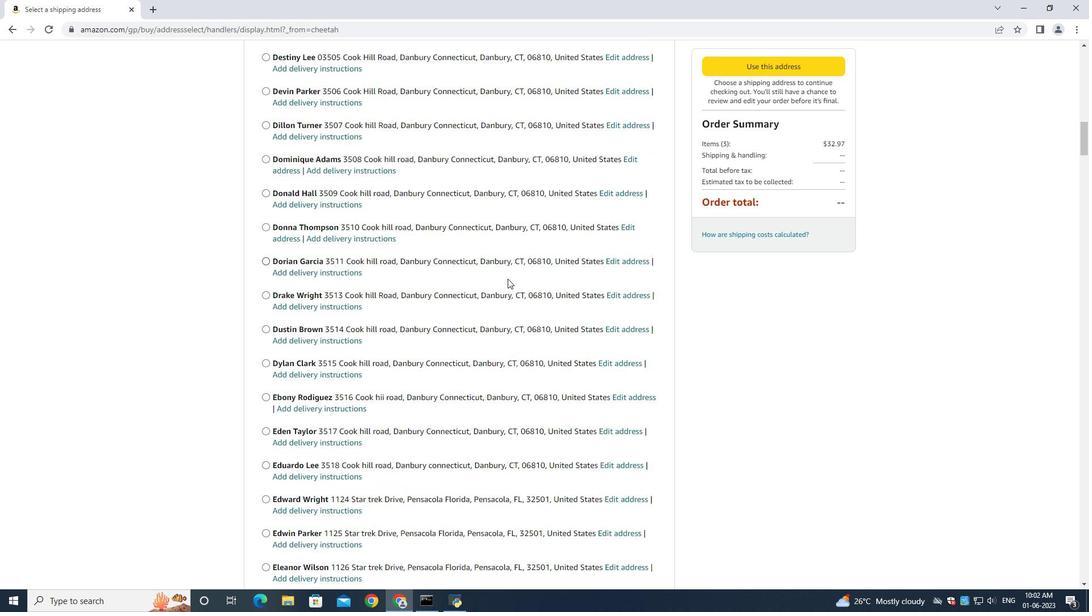 
Action: Mouse moved to (500, 268)
Screenshot: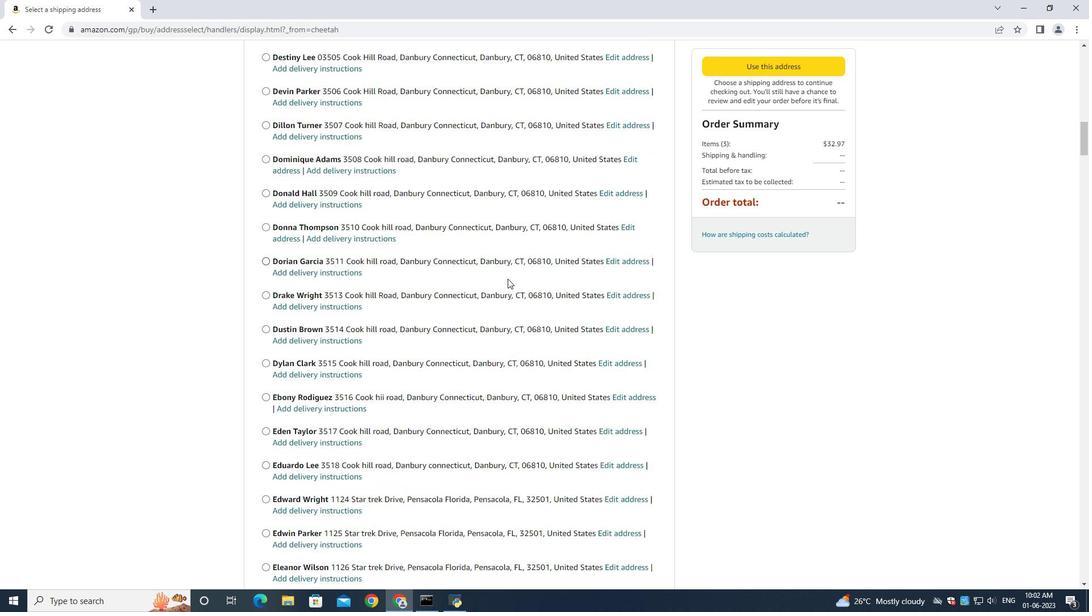 
Action: Mouse scrolled (507, 279) with delta (0, 0)
Screenshot: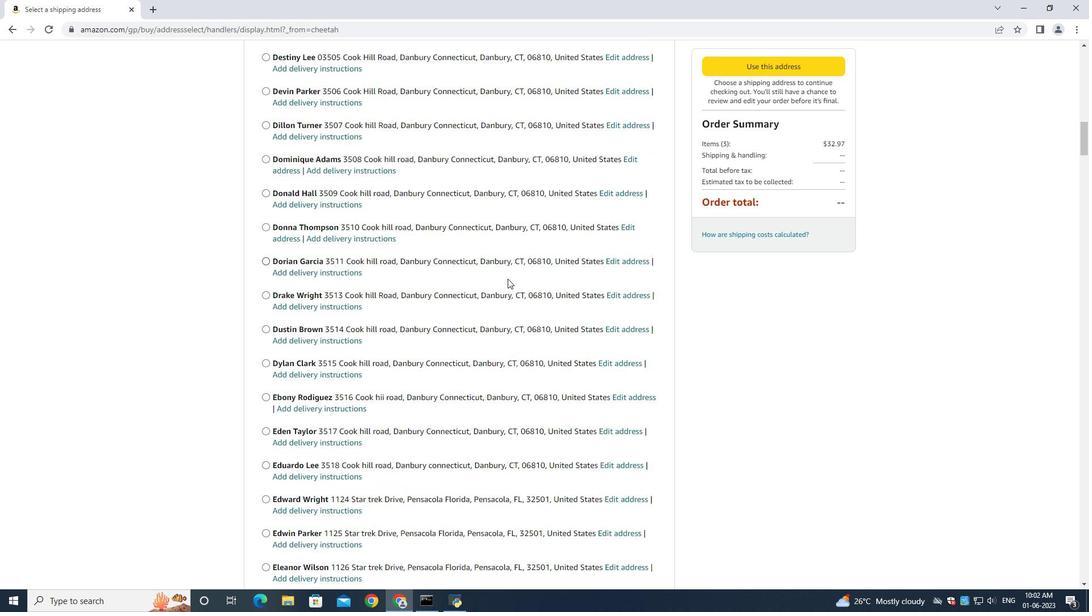 
Action: Mouse moved to (500, 267)
Screenshot: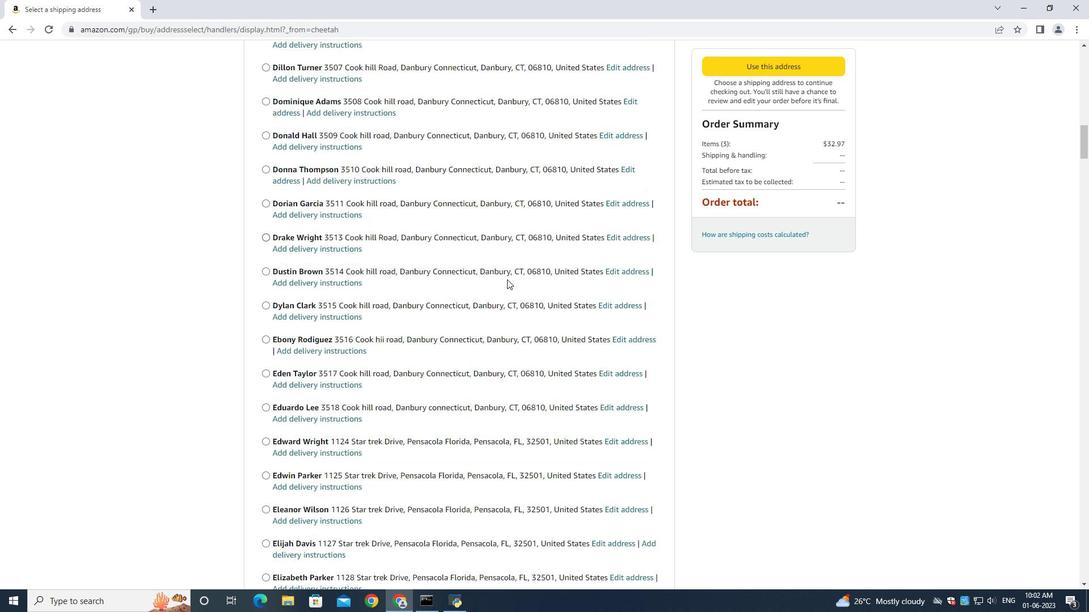 
Action: Mouse scrolled (506, 278) with delta (0, 0)
Screenshot: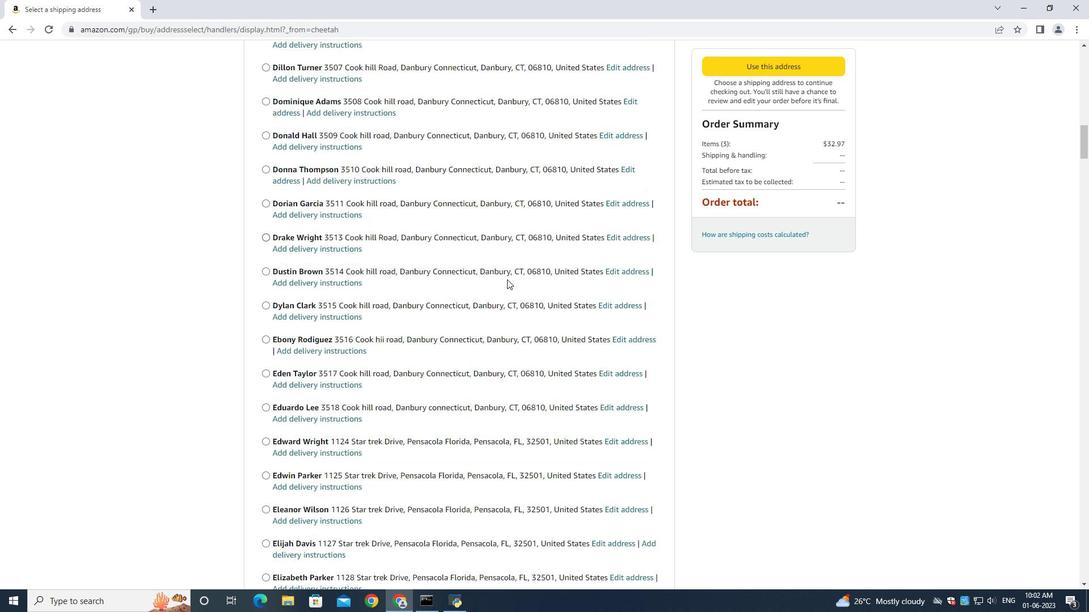 
Action: Mouse scrolled (504, 274) with delta (0, 0)
Screenshot: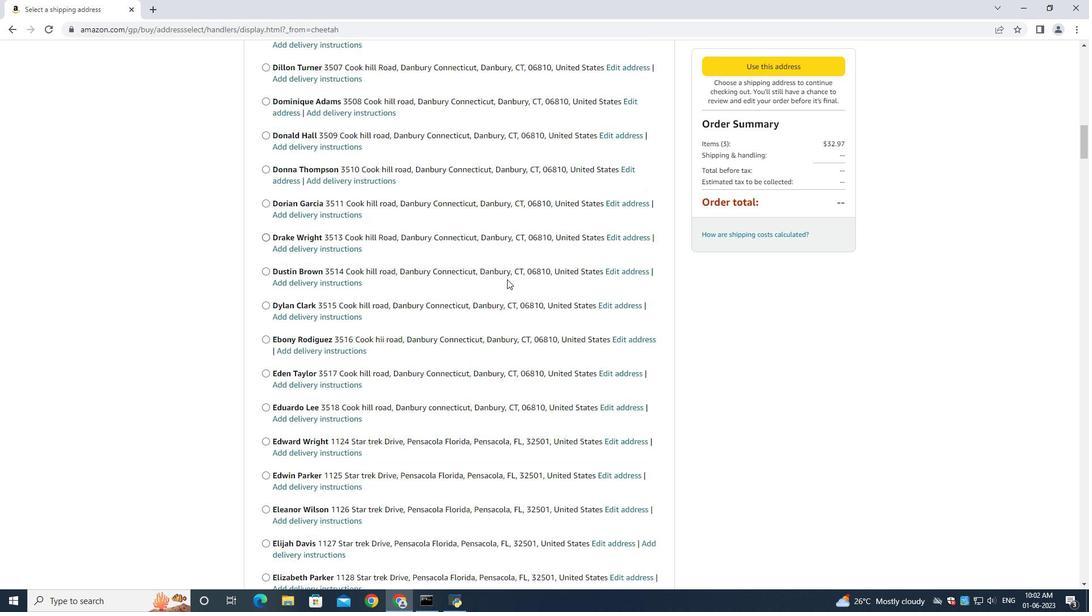 
Action: Mouse scrolled (504, 274) with delta (0, 0)
Screenshot: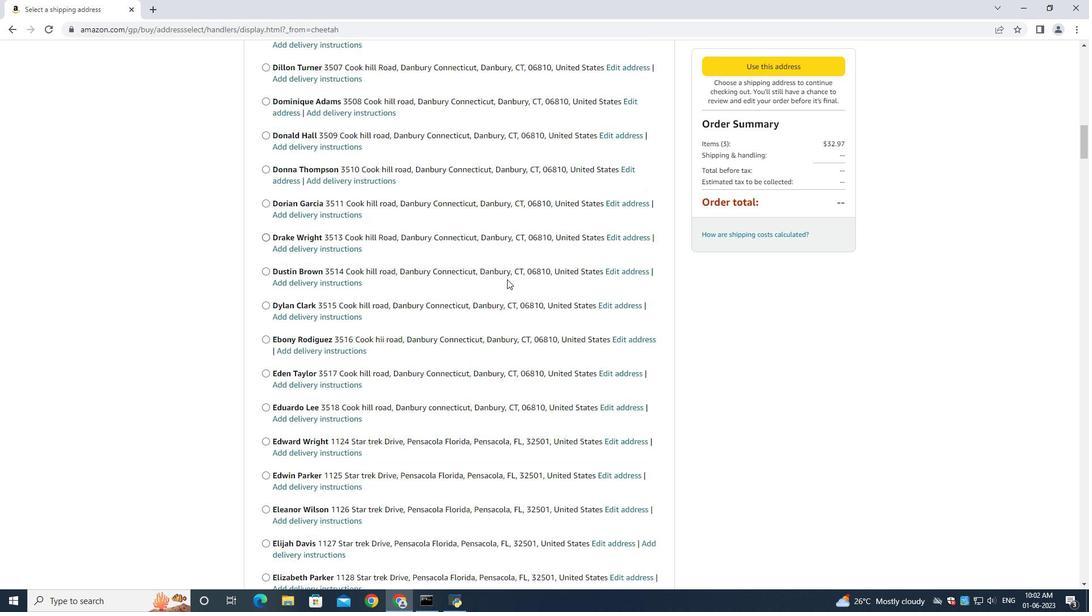 
Action: Mouse scrolled (504, 274) with delta (0, 0)
Screenshot: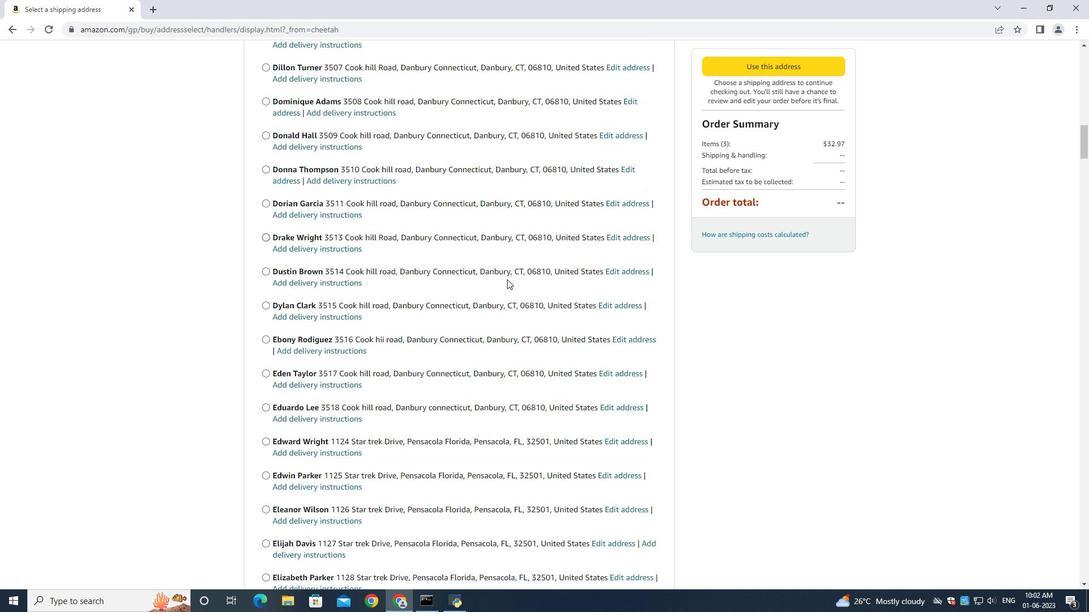 
Action: Mouse scrolled (504, 274) with delta (0, 0)
Screenshot: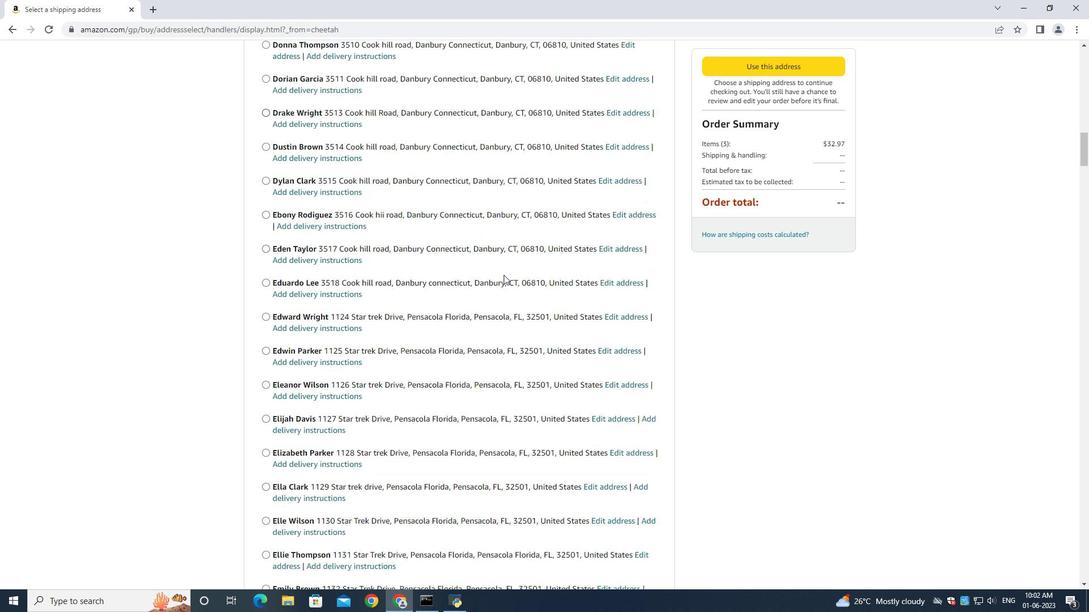 
Action: Mouse scrolled (504, 274) with delta (0, 0)
Screenshot: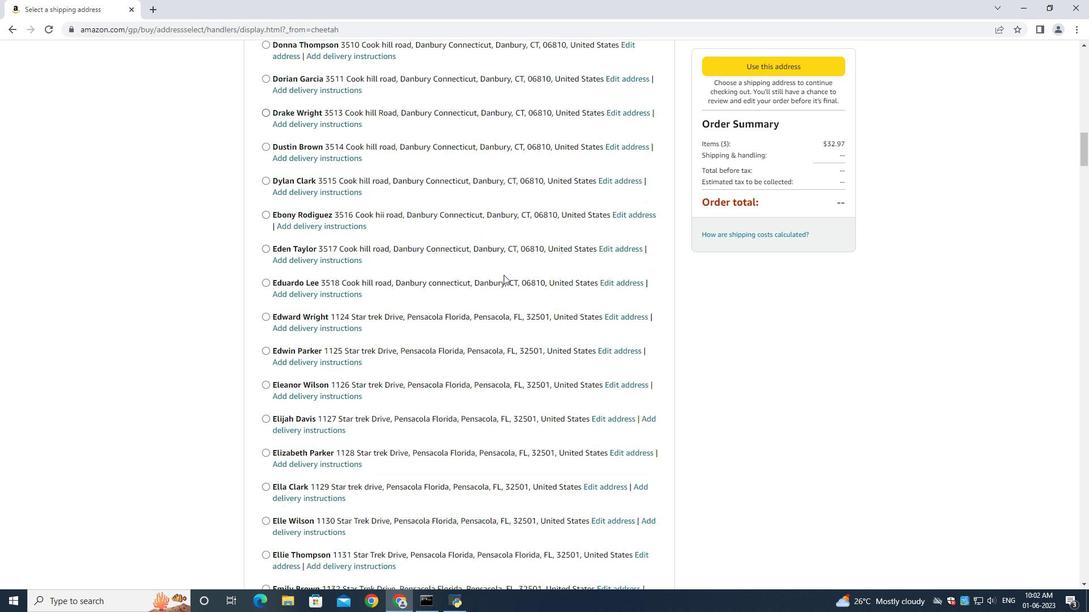 
Action: Mouse scrolled (504, 274) with delta (0, 0)
Screenshot: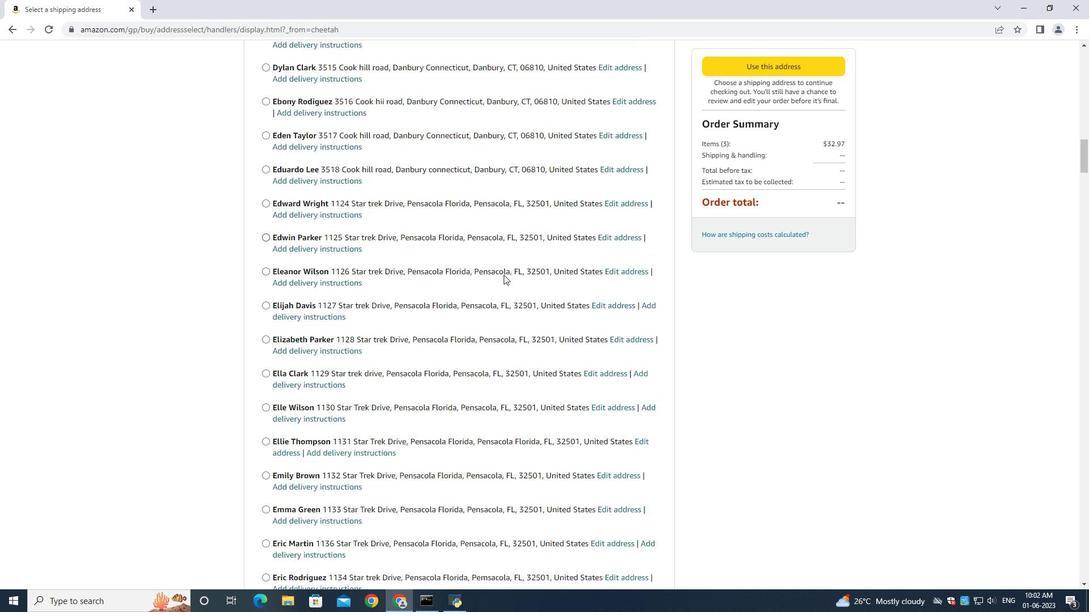 
Action: Mouse scrolled (504, 274) with delta (0, 0)
Screenshot: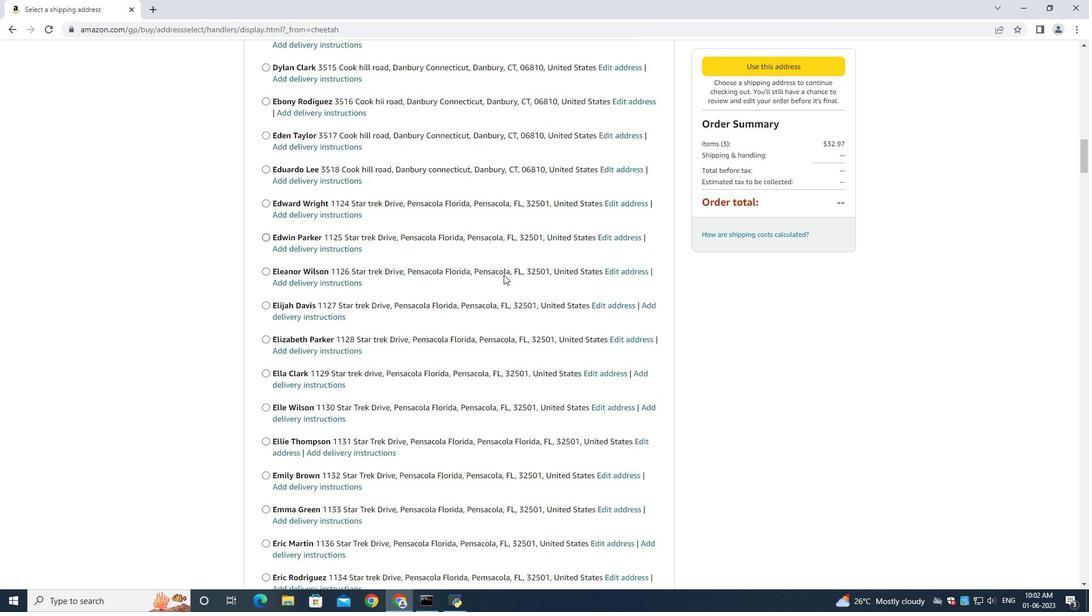 
Action: Mouse scrolled (500, 267) with delta (0, 0)
Screenshot: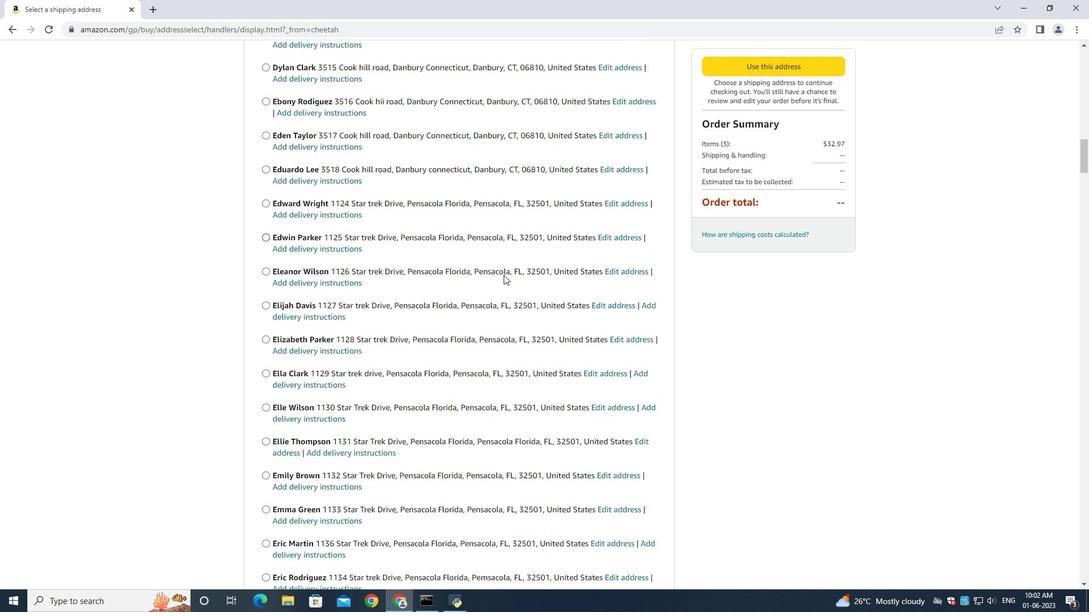 
Action: Mouse scrolled (500, 267) with delta (0, 0)
Screenshot: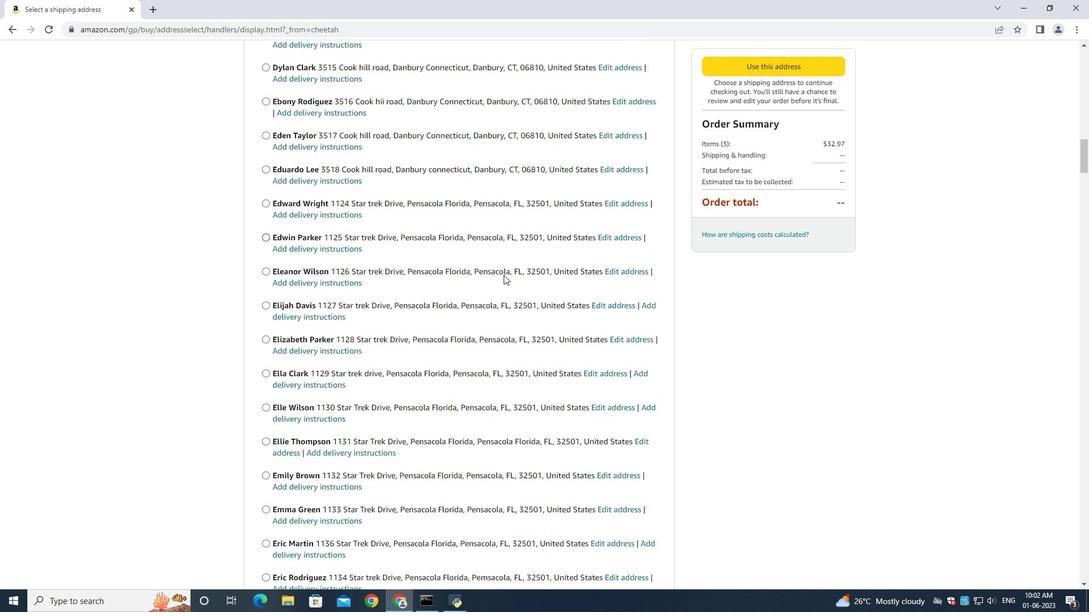 
Action: Mouse moved to (500, 266)
Screenshot: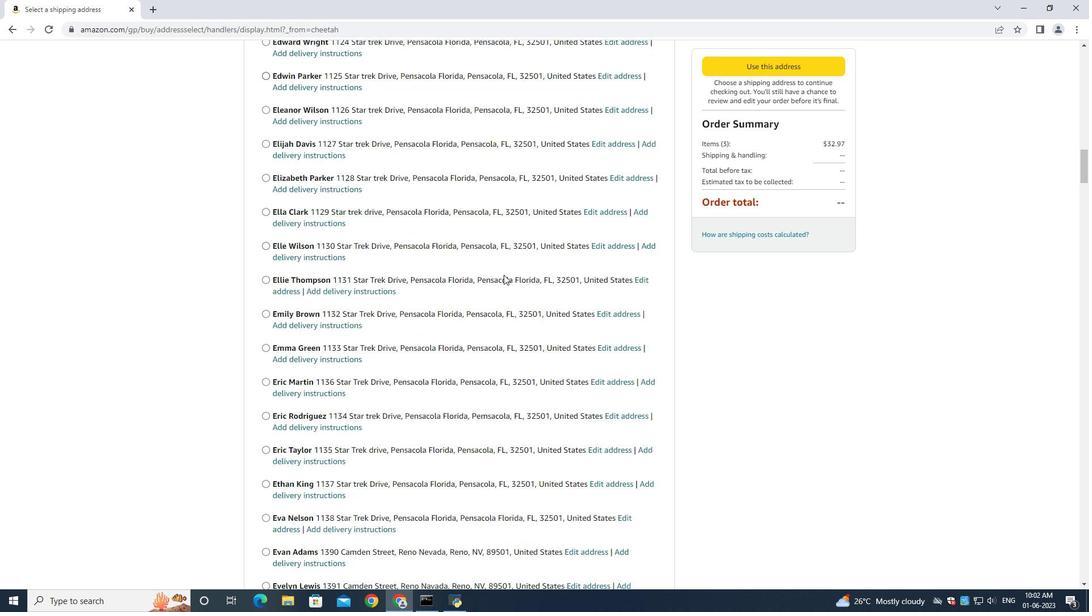 
Action: Mouse scrolled (500, 267) with delta (0, 0)
Screenshot: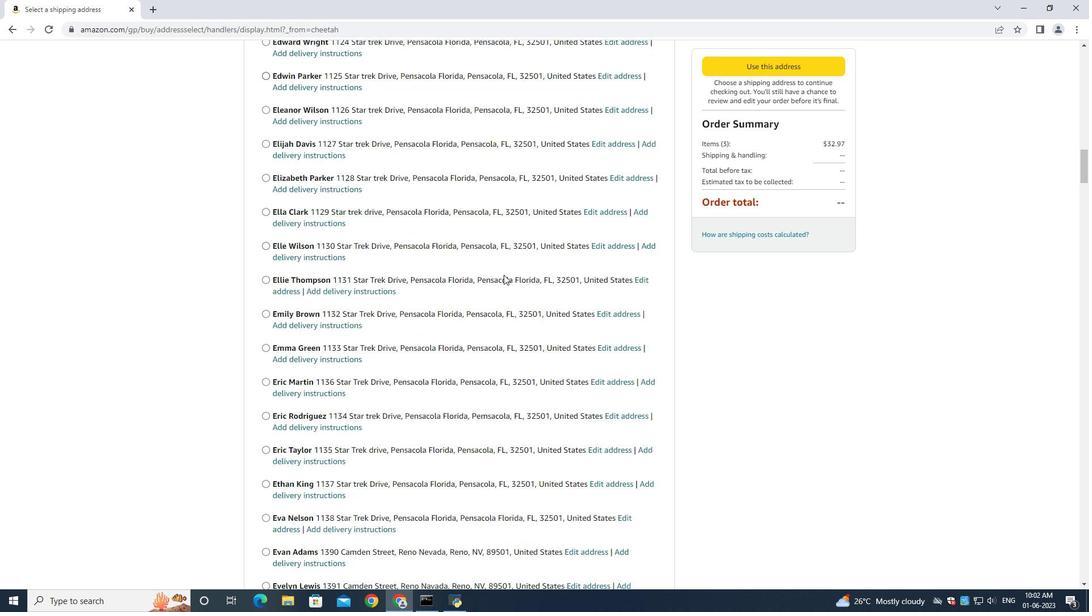 
Action: Mouse moved to (499, 264)
Screenshot: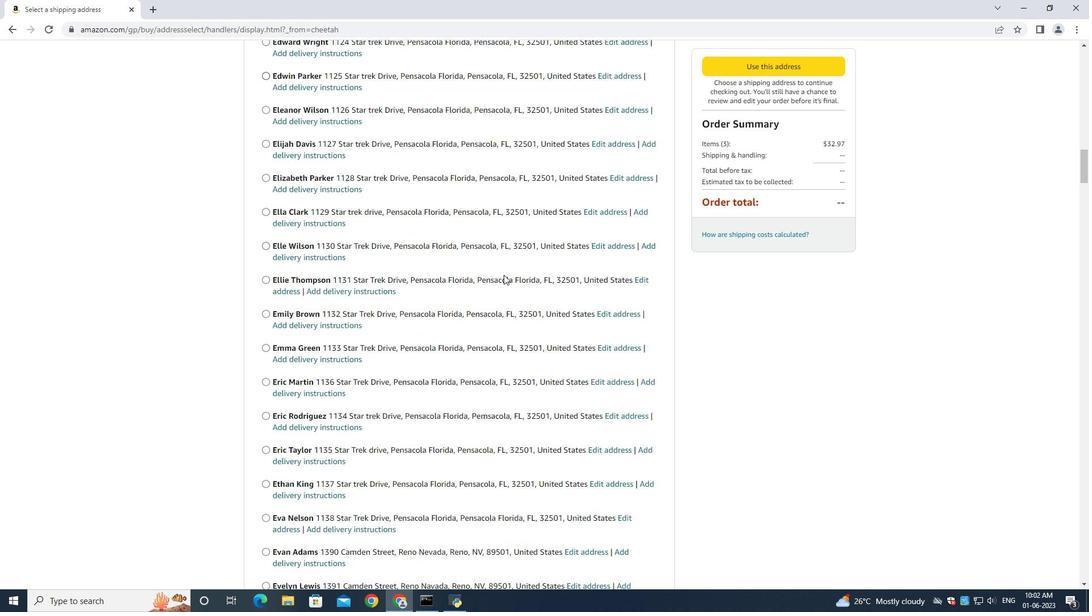 
Action: Mouse scrolled (500, 267) with delta (0, 0)
Screenshot: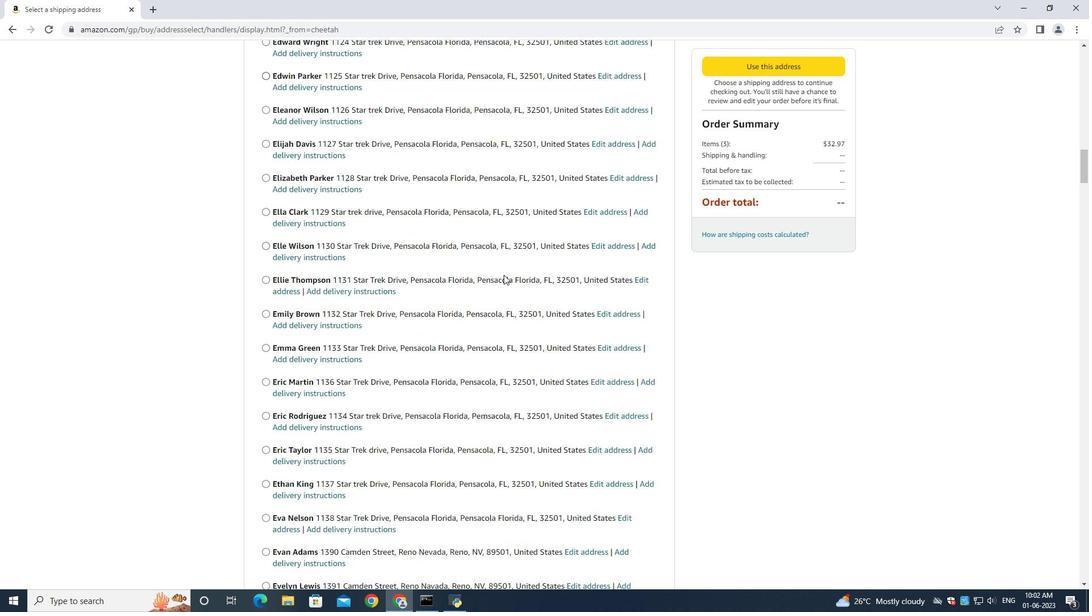 
Action: Mouse moved to (499, 263)
Screenshot: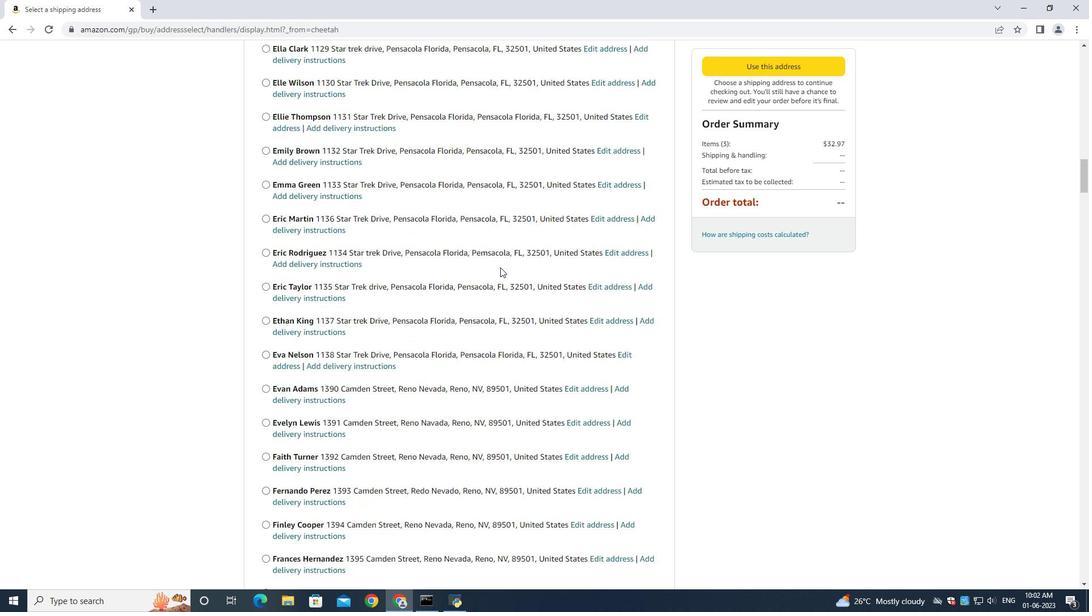 
Action: Mouse scrolled (500, 267) with delta (0, 0)
Screenshot: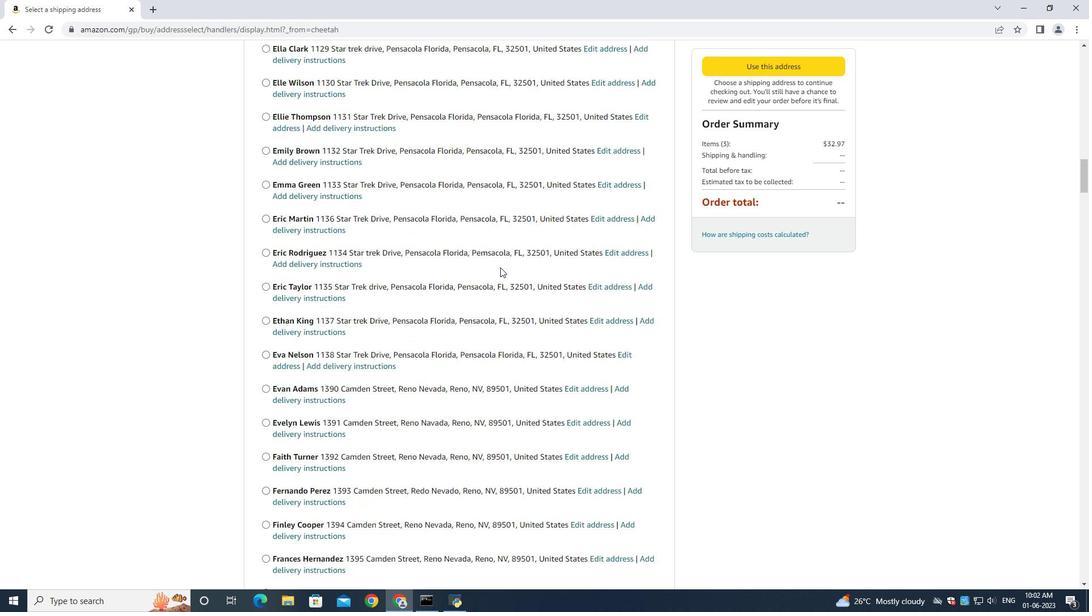 
Action: Mouse scrolled (500, 267) with delta (0, 0)
Screenshot: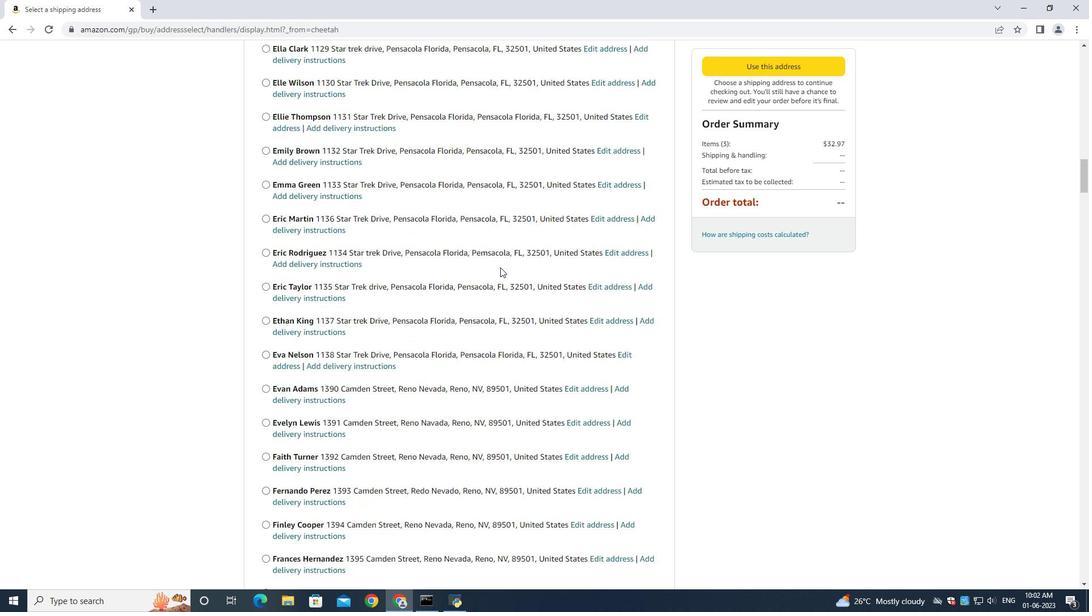 
Action: Mouse scrolled (499, 263) with delta (0, 0)
Screenshot: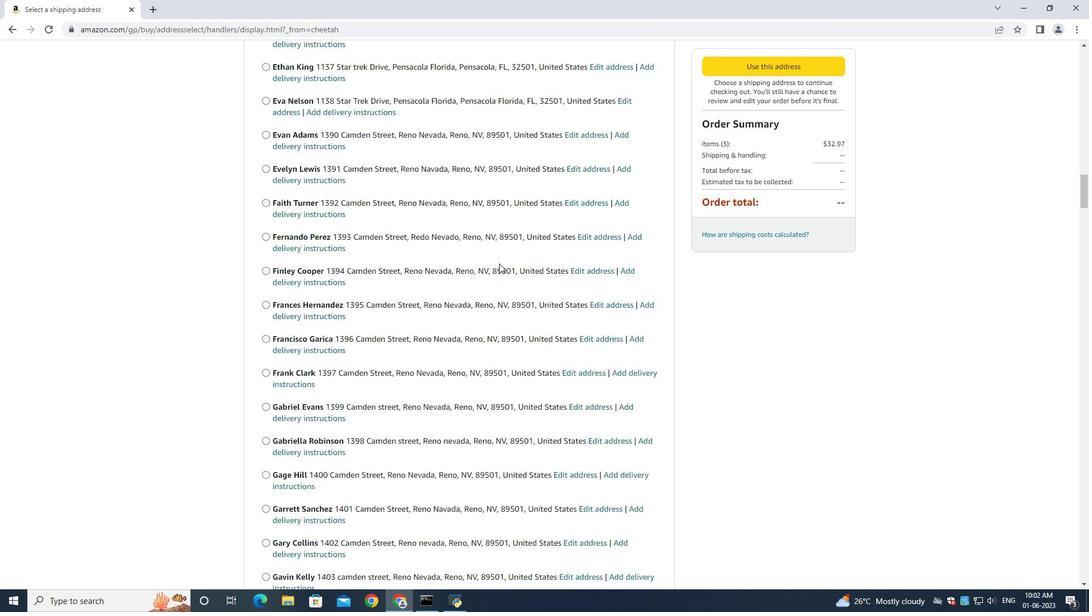 
Action: Mouse scrolled (499, 263) with delta (0, 0)
Screenshot: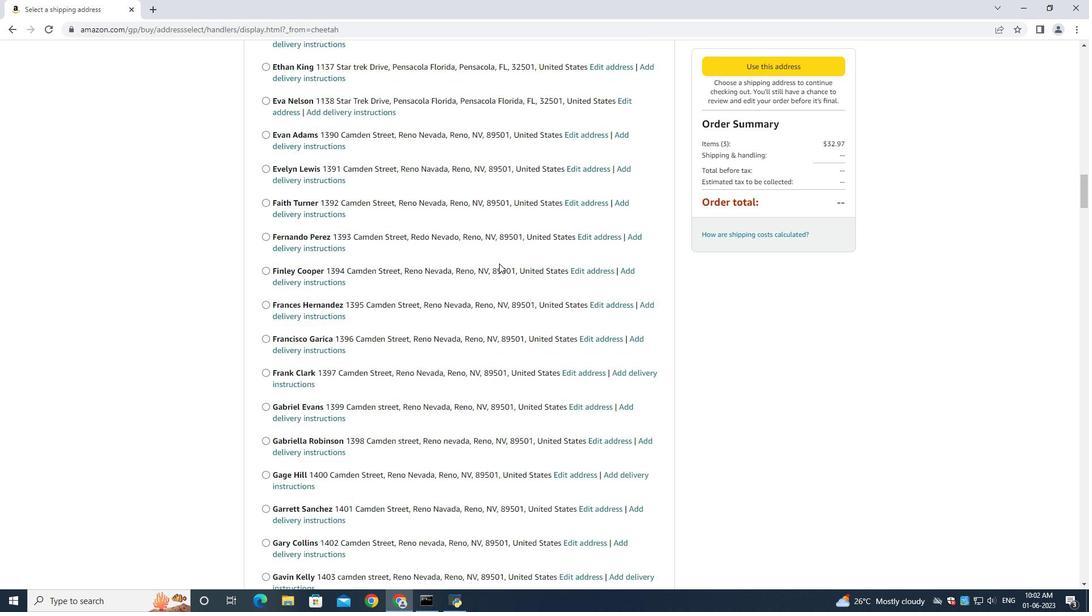 
Action: Mouse scrolled (499, 263) with delta (0, 0)
Screenshot: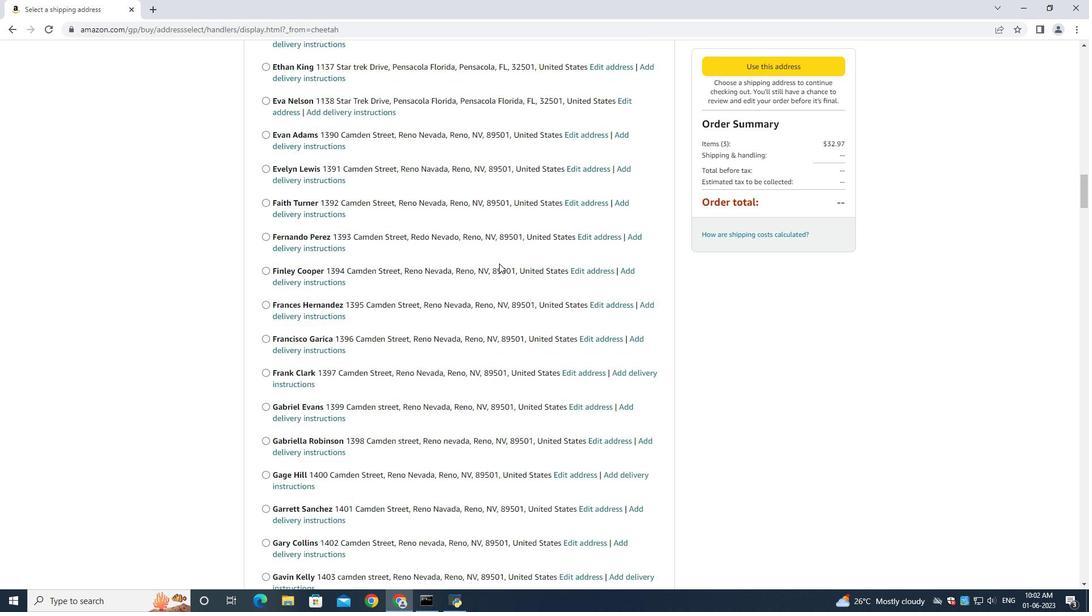 
Action: Mouse scrolled (499, 263) with delta (0, 0)
Screenshot: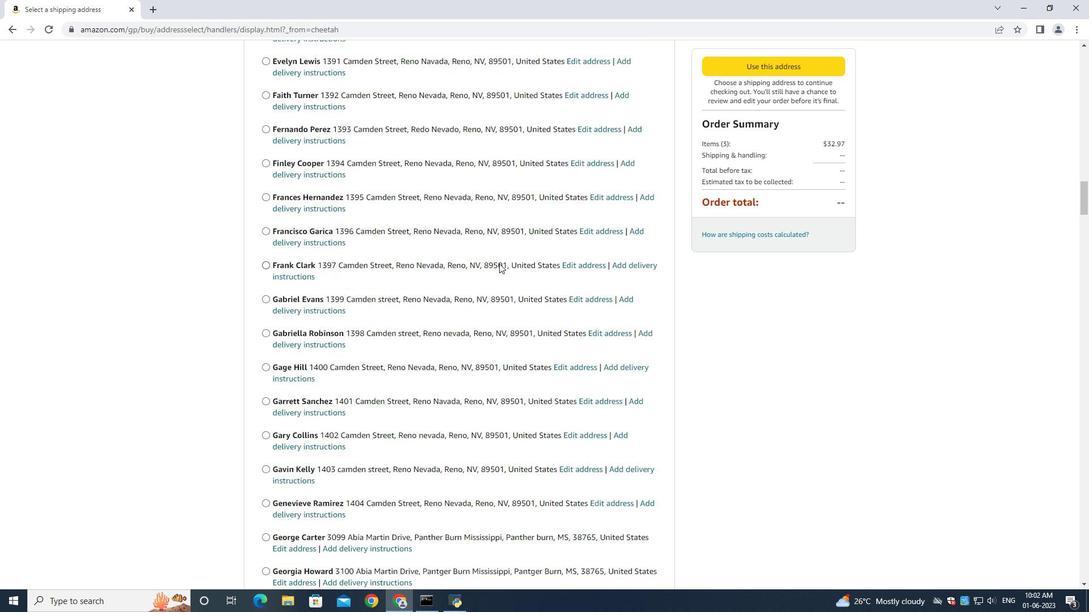 
Action: Mouse scrolled (499, 263) with delta (0, 0)
Screenshot: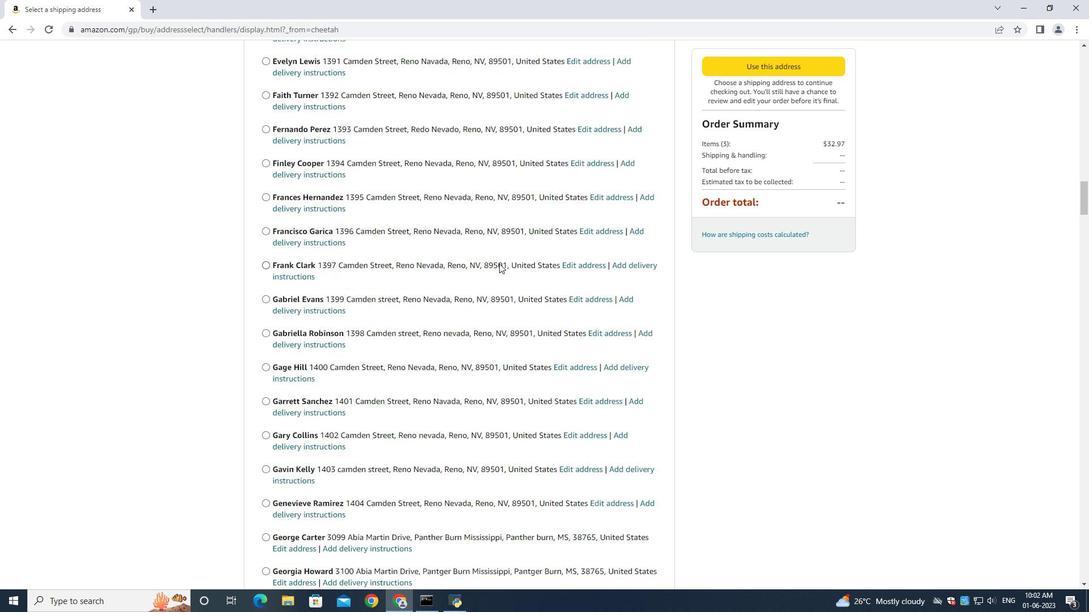 
Action: Mouse moved to (497, 260)
Screenshot: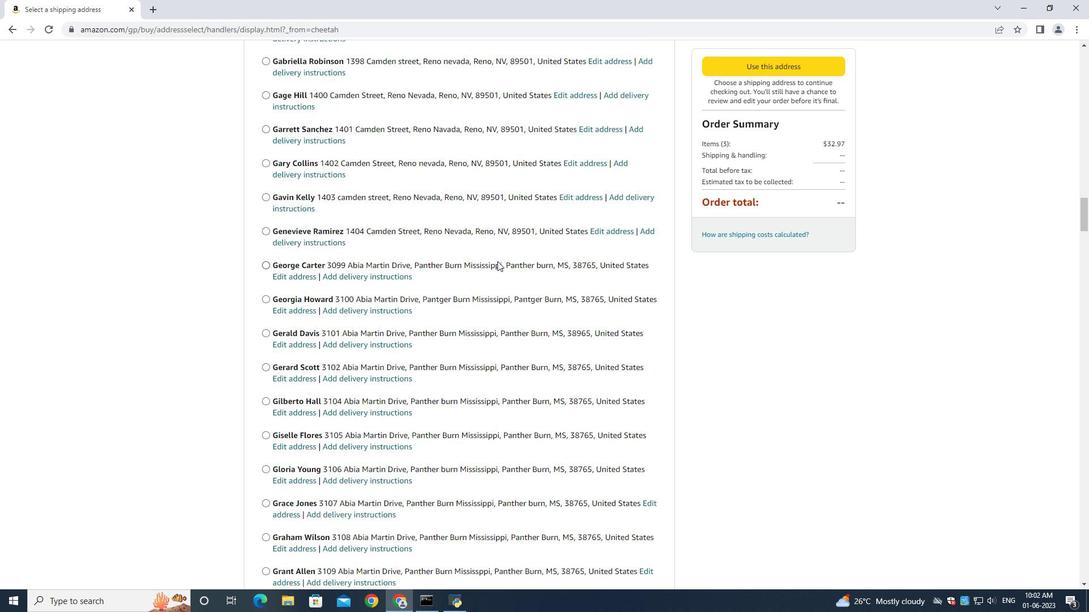 
Action: Mouse scrolled (497, 259) with delta (0, 0)
Screenshot: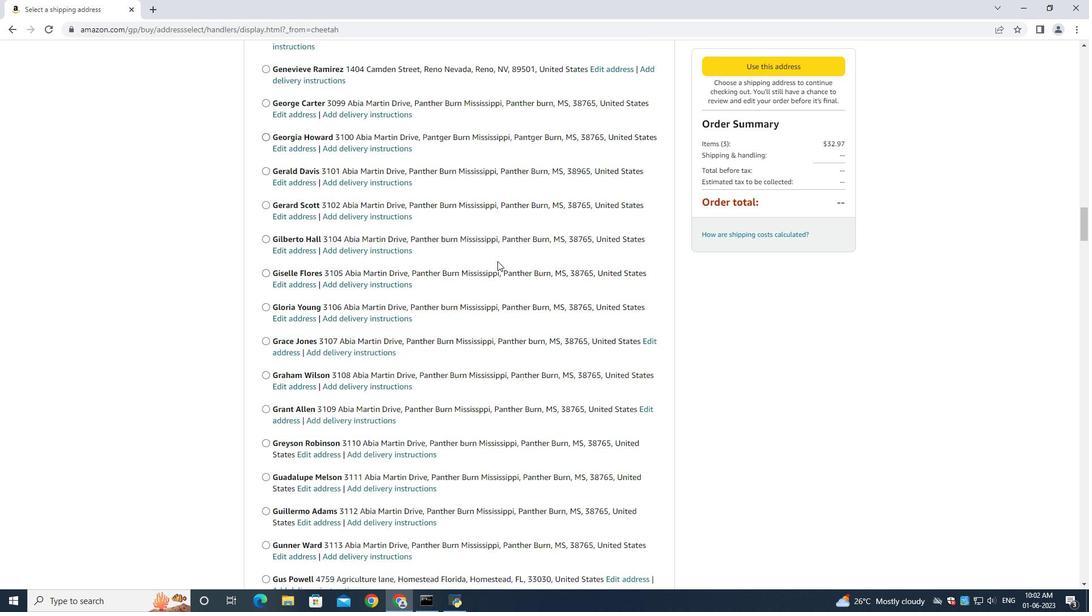 
Action: Mouse scrolled (497, 259) with delta (0, 0)
Screenshot: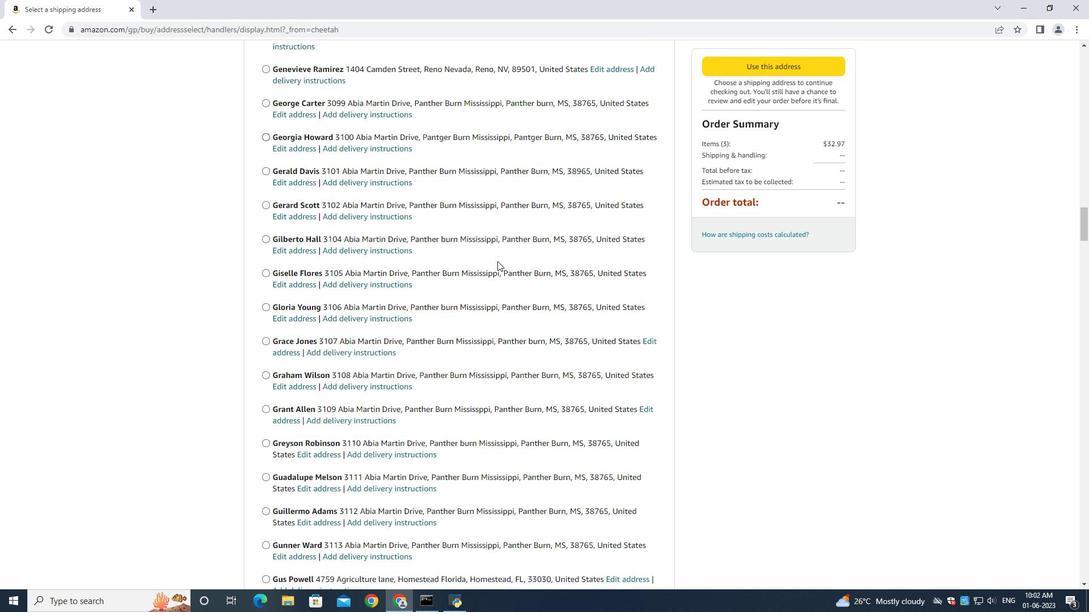 
Action: Mouse scrolled (497, 259) with delta (0, 0)
Screenshot: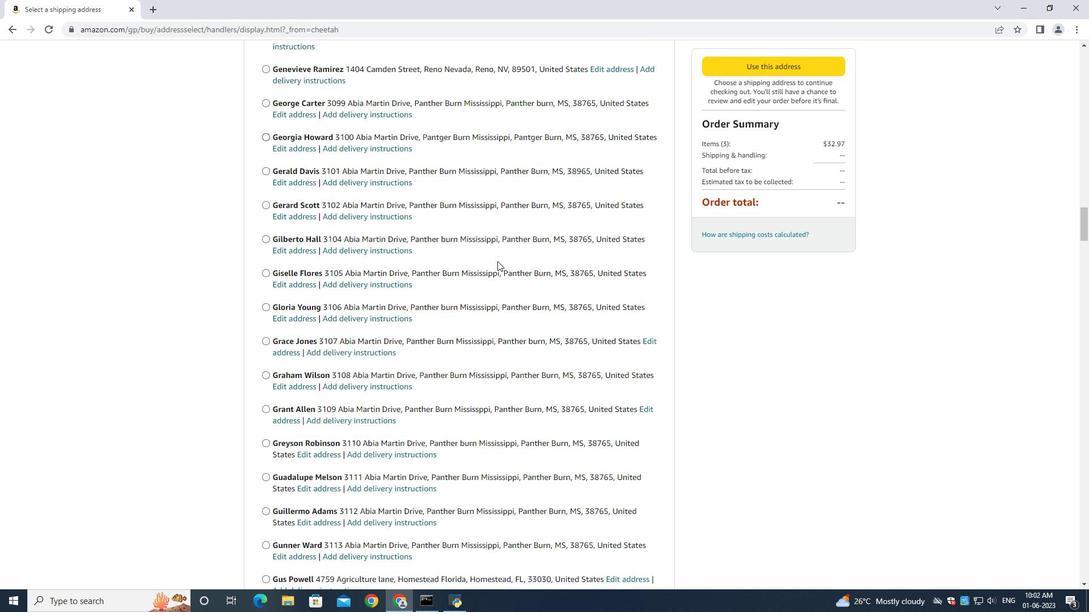 
Action: Mouse scrolled (497, 259) with delta (0, 0)
Screenshot: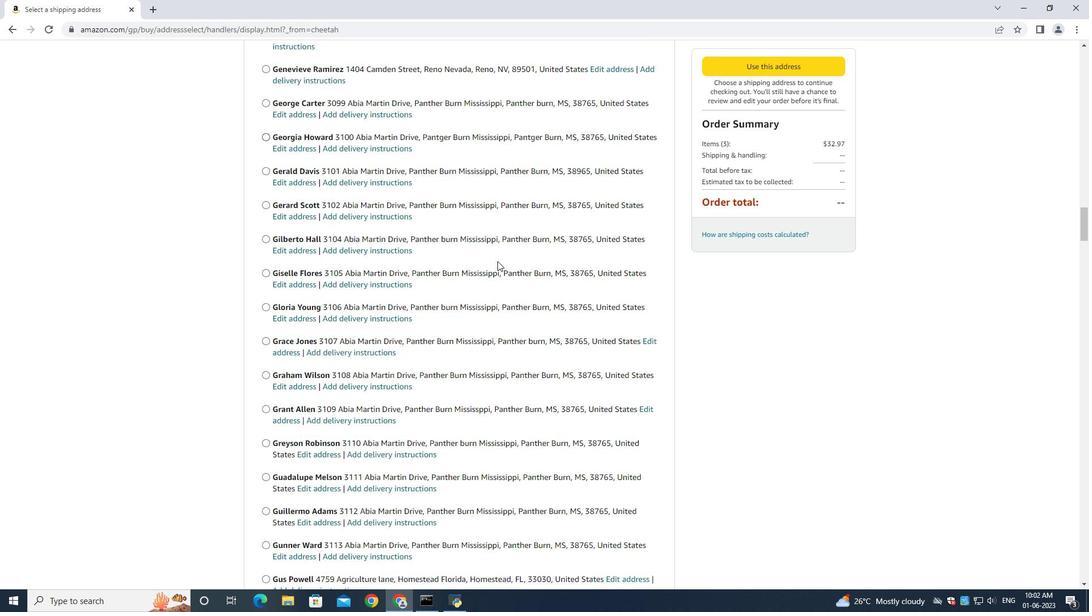 
Action: Mouse scrolled (497, 259) with delta (0, 0)
Screenshot: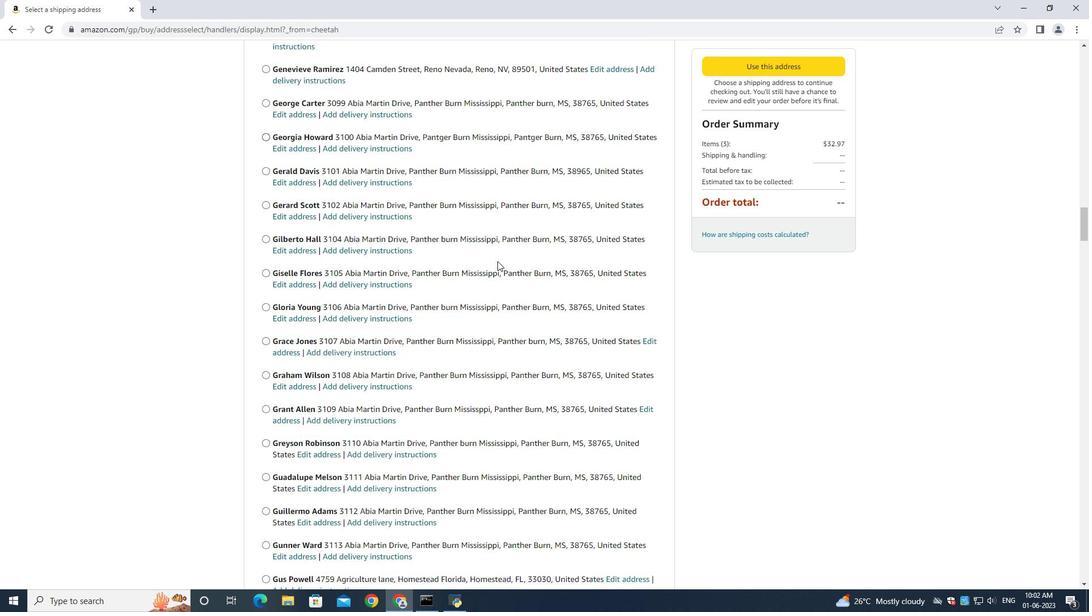 
Action: Mouse scrolled (497, 259) with delta (0, 0)
Screenshot: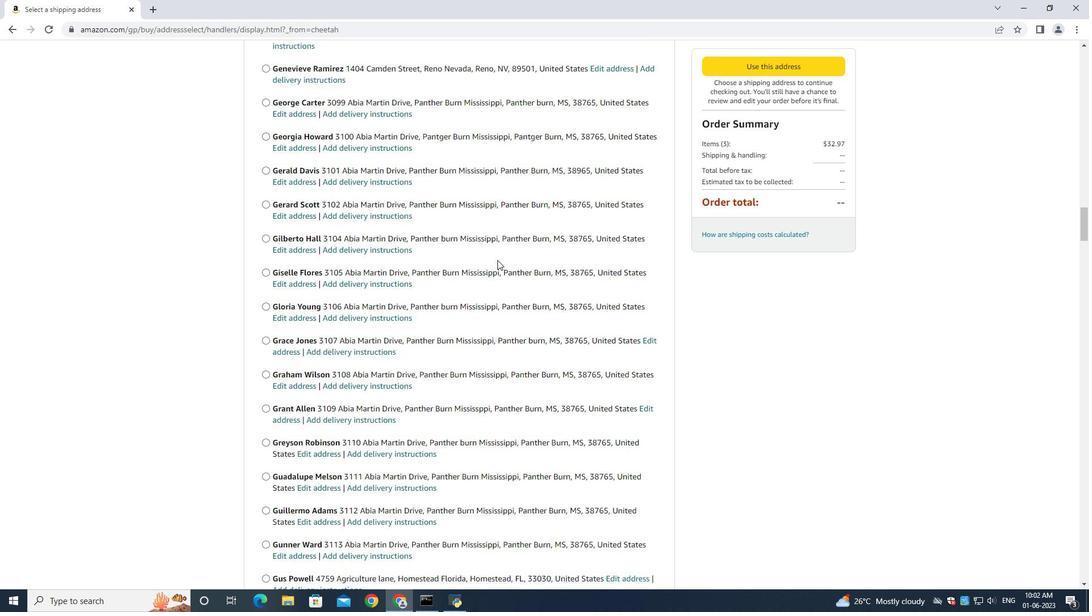 
Action: Mouse scrolled (497, 259) with delta (0, 0)
Screenshot: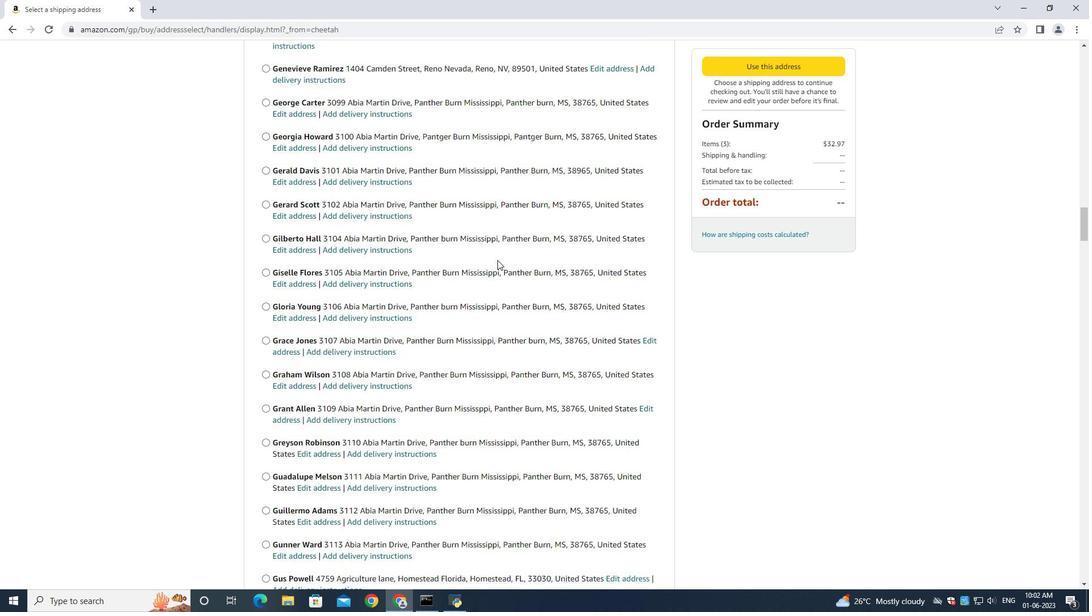 
Action: Mouse scrolled (497, 259) with delta (0, 0)
Screenshot: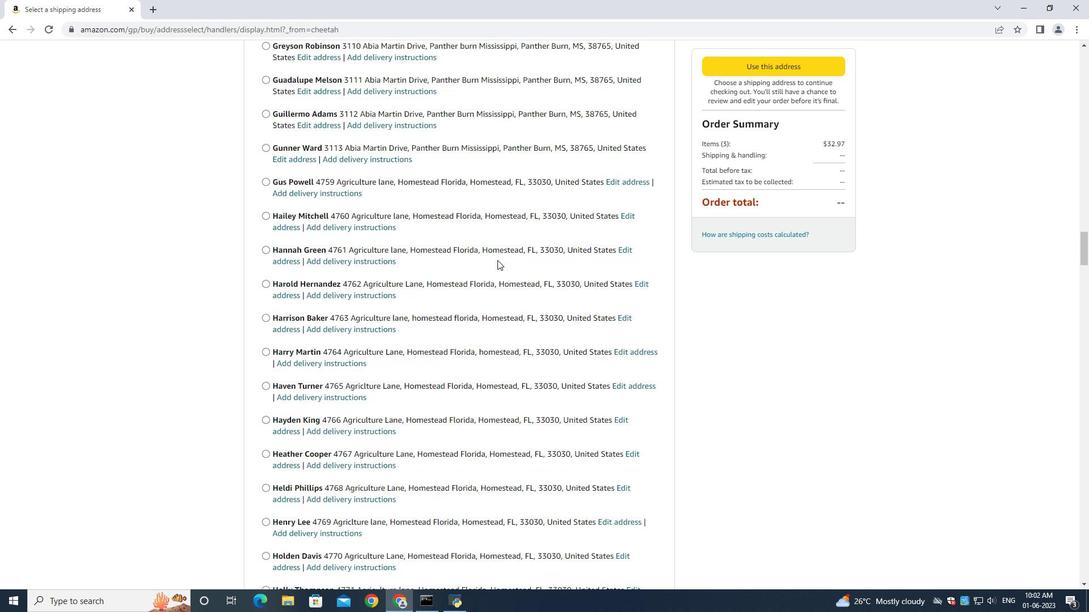 
Action: Mouse scrolled (497, 259) with delta (0, 0)
Screenshot: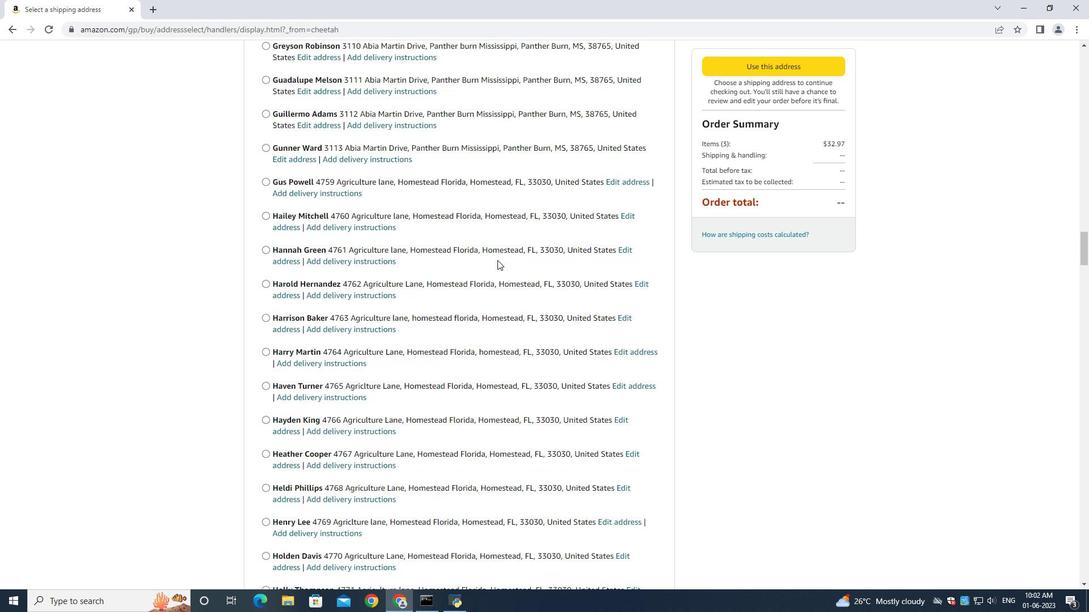 
Action: Mouse scrolled (497, 259) with delta (0, 0)
Screenshot: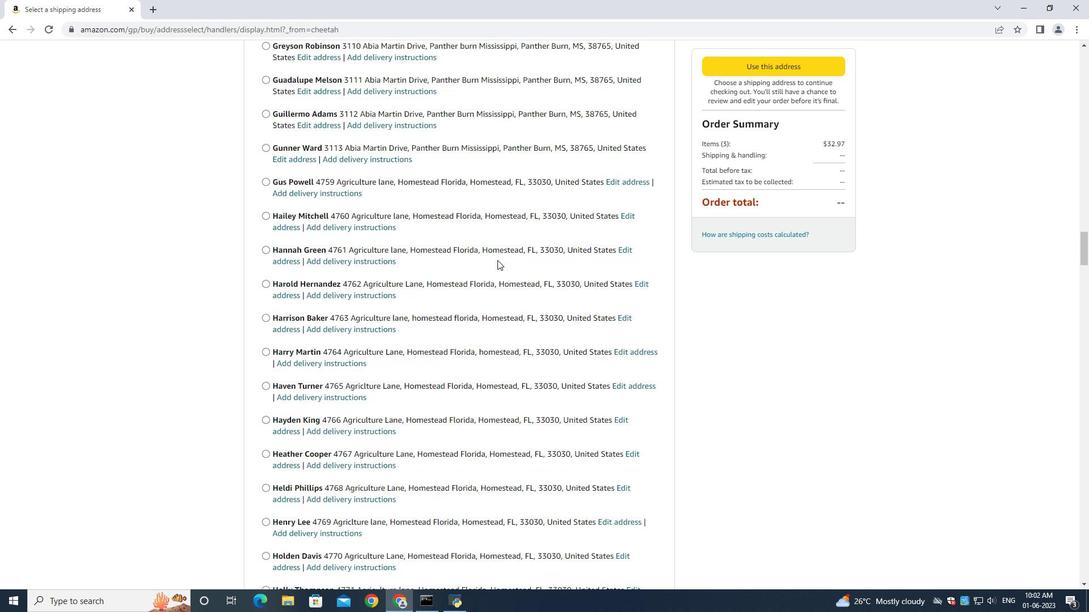 
Action: Mouse scrolled (497, 259) with delta (0, 0)
Screenshot: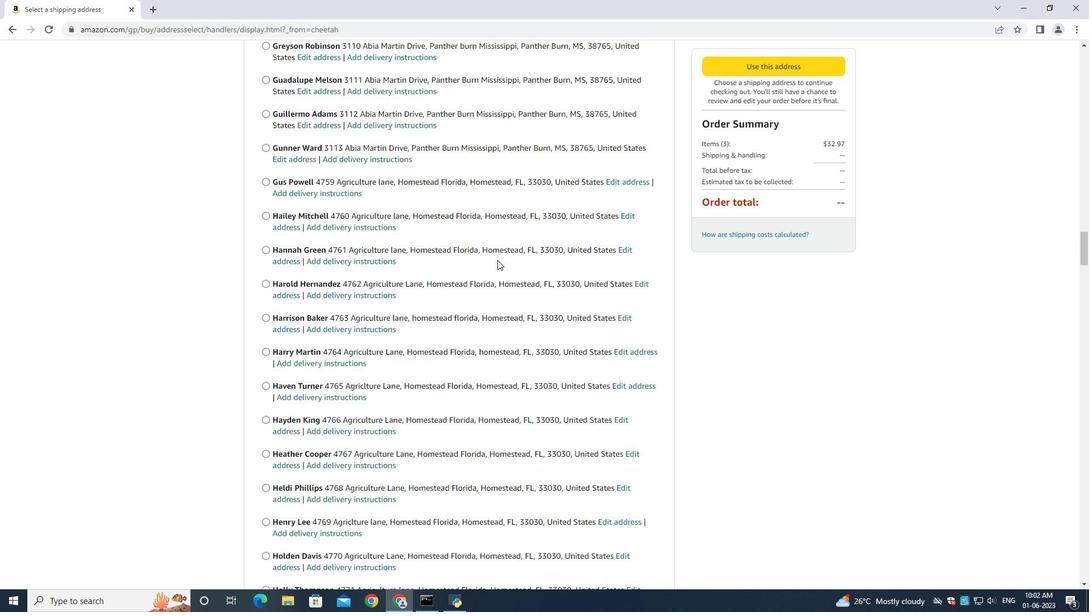 
Action: Mouse scrolled (497, 259) with delta (0, 0)
Screenshot: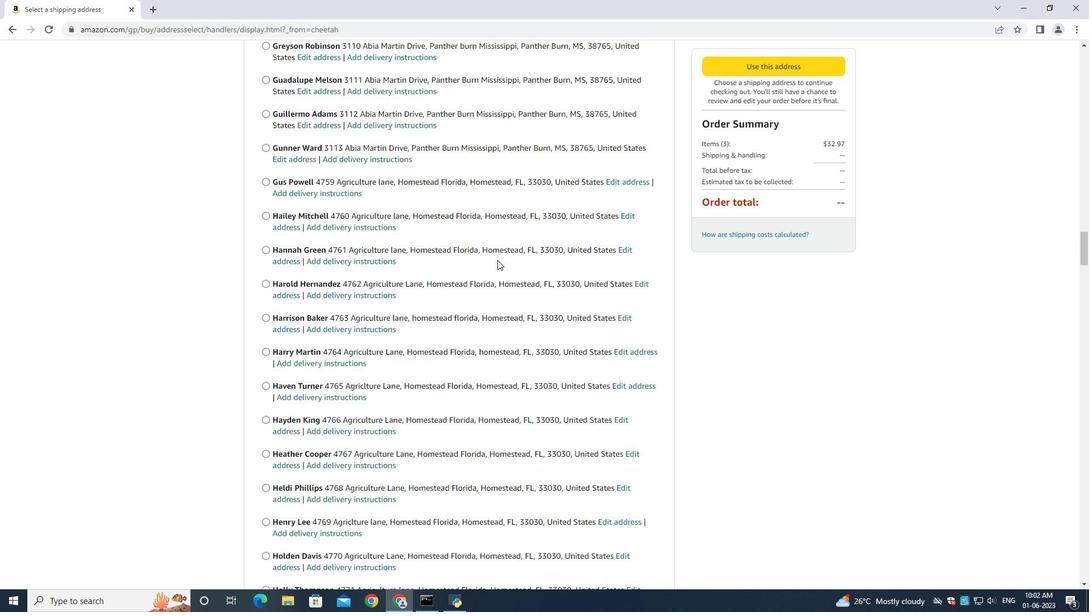 
Action: Mouse scrolled (497, 259) with delta (0, 0)
Screenshot: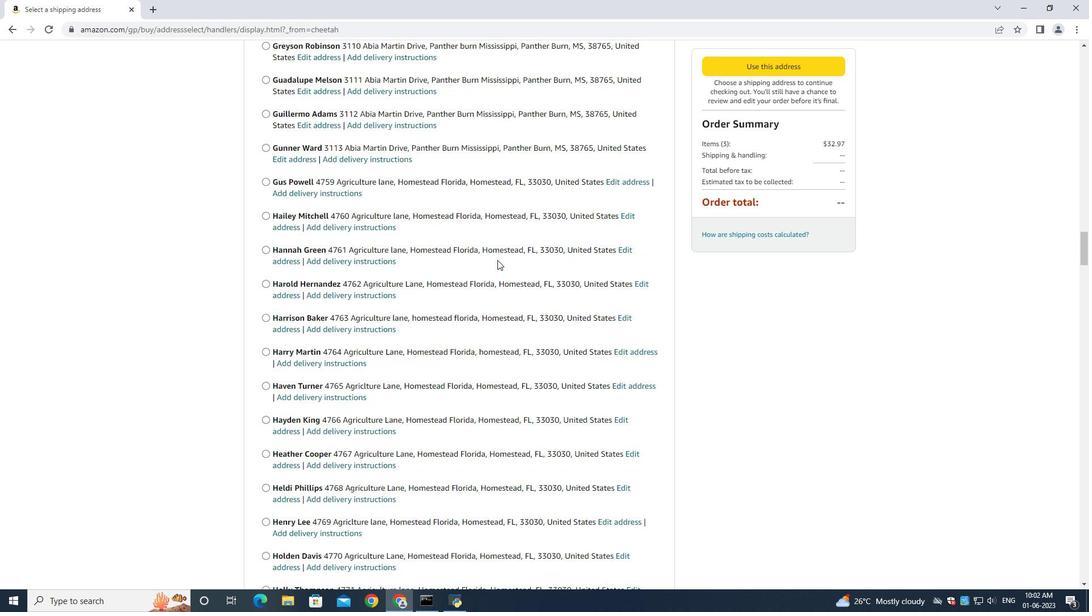 
Action: Mouse scrolled (497, 259) with delta (0, 0)
Screenshot: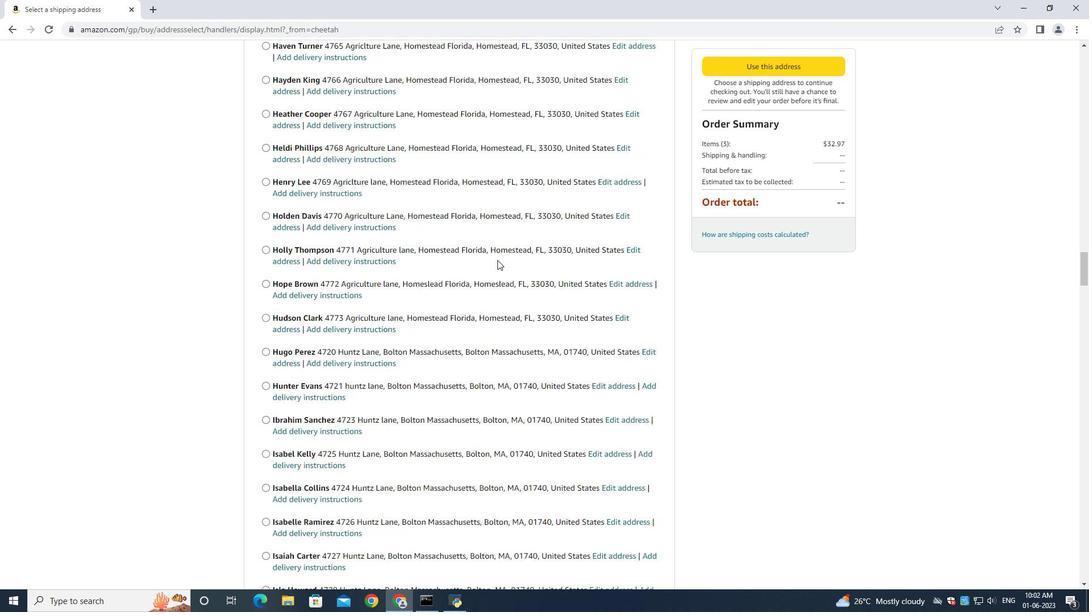 
Action: Mouse scrolled (497, 259) with delta (0, 0)
Screenshot: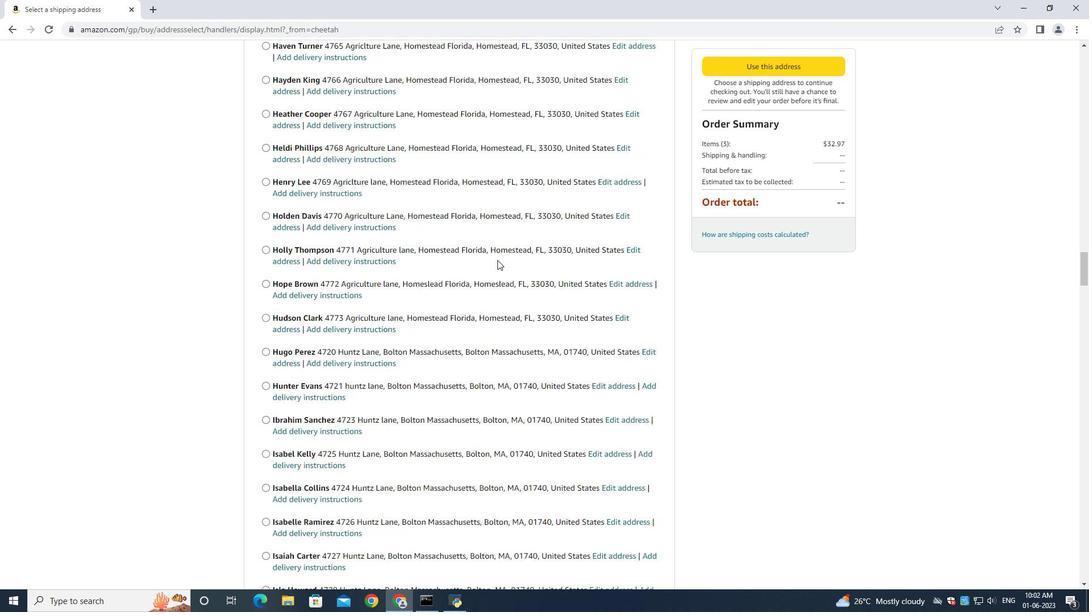
Action: Mouse scrolled (497, 259) with delta (0, 0)
Screenshot: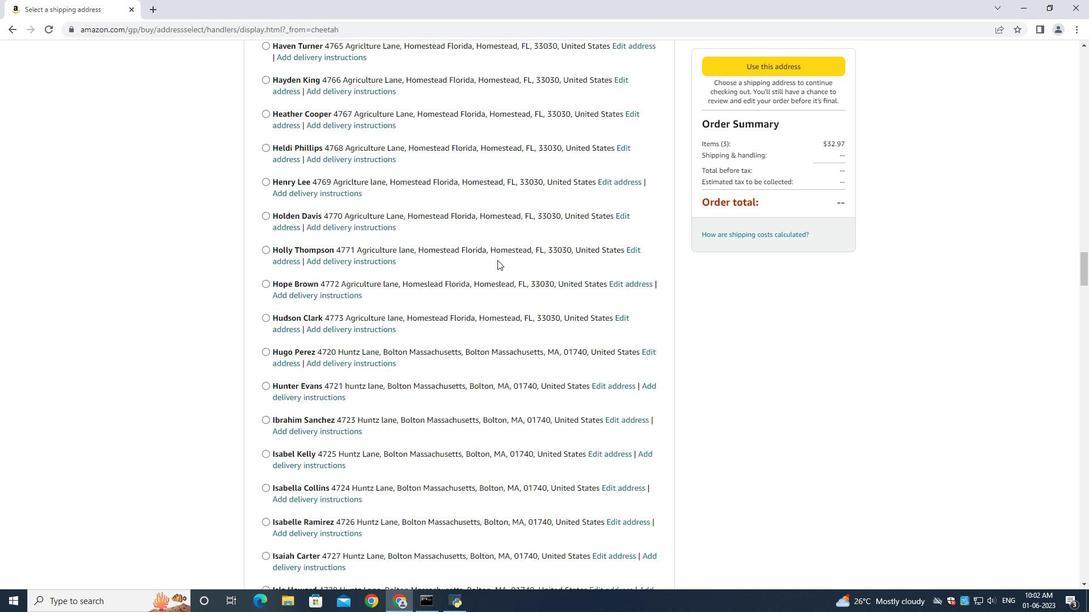 
Action: Mouse scrolled (497, 259) with delta (0, 0)
Screenshot: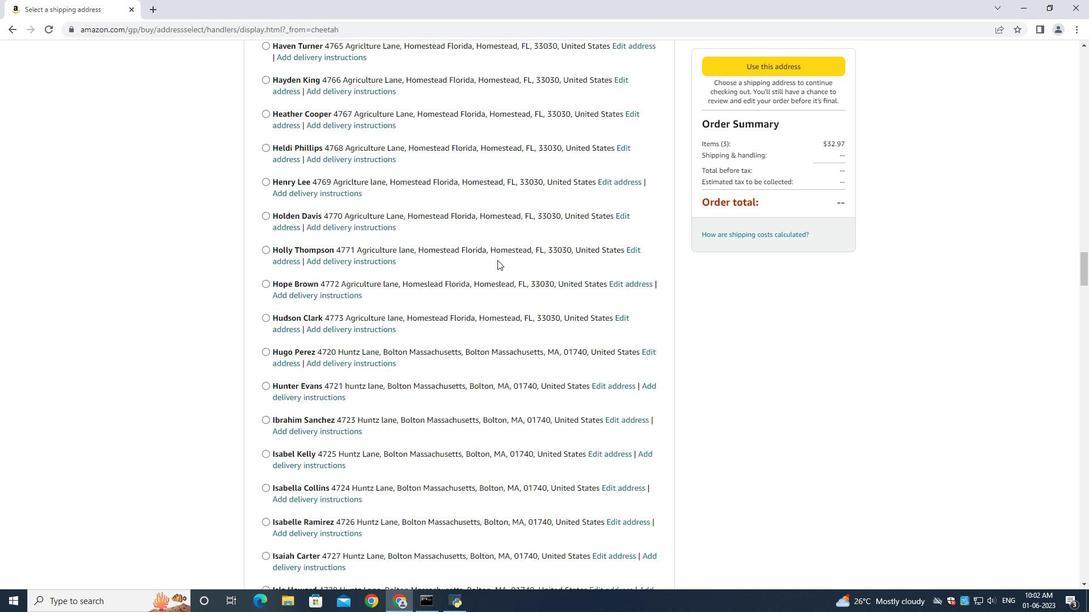 
Action: Mouse scrolled (497, 259) with delta (0, 0)
Screenshot: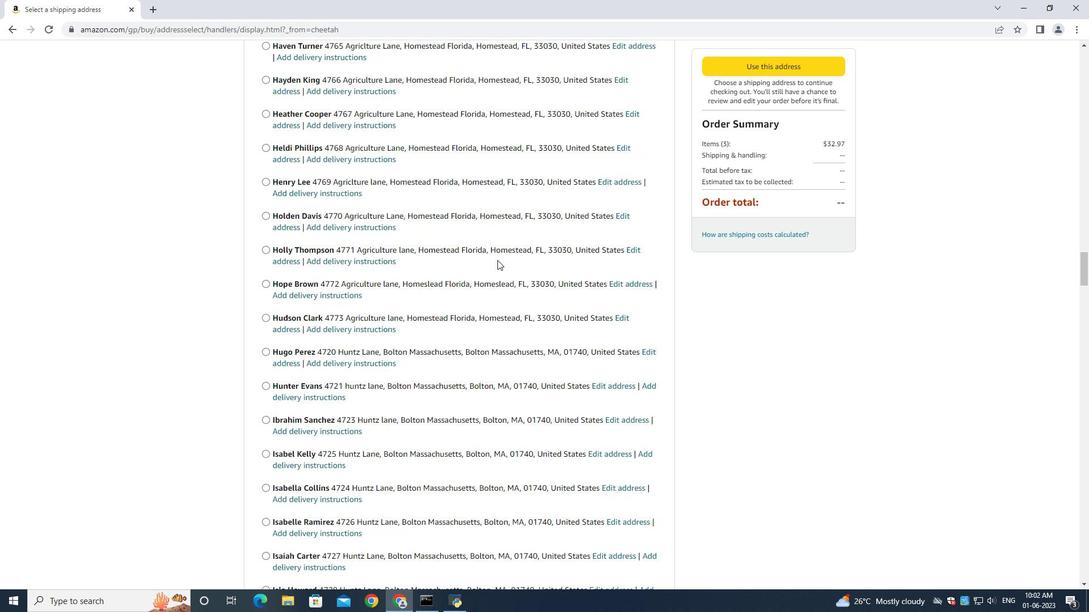 
Action: Mouse scrolled (497, 259) with delta (0, 0)
Screenshot: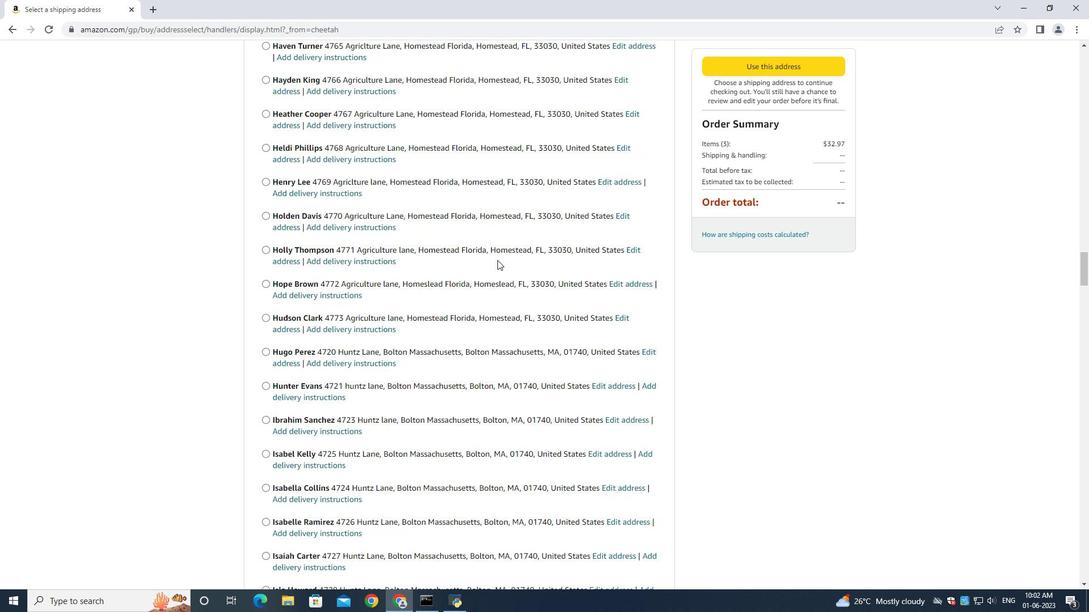 
Action: Mouse scrolled (497, 259) with delta (0, 0)
Screenshot: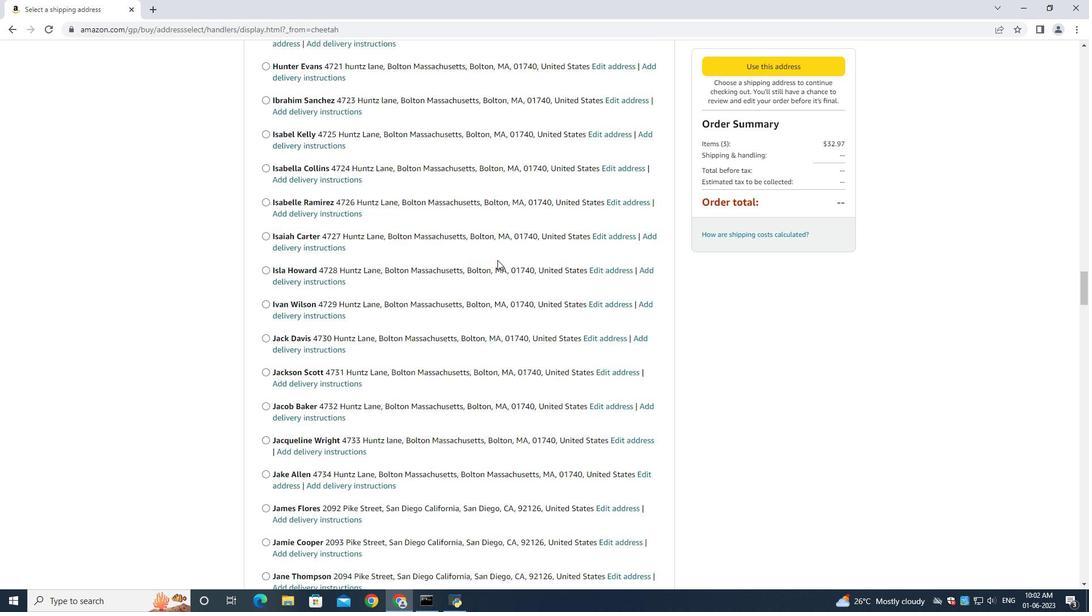 
Action: Mouse scrolled (497, 259) with delta (0, 0)
Screenshot: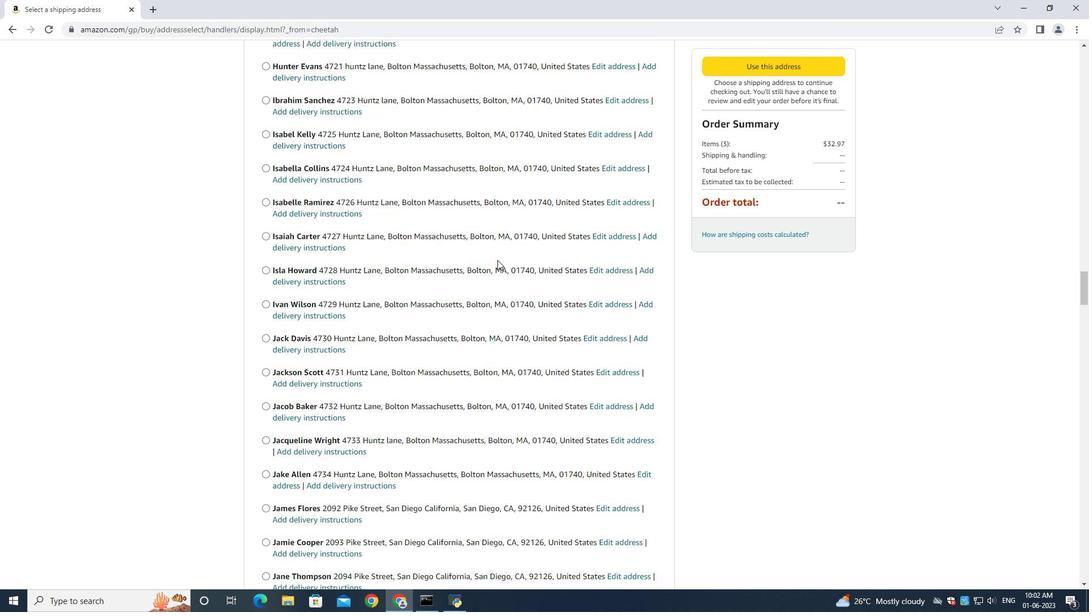 
Action: Mouse moved to (497, 260)
Screenshot: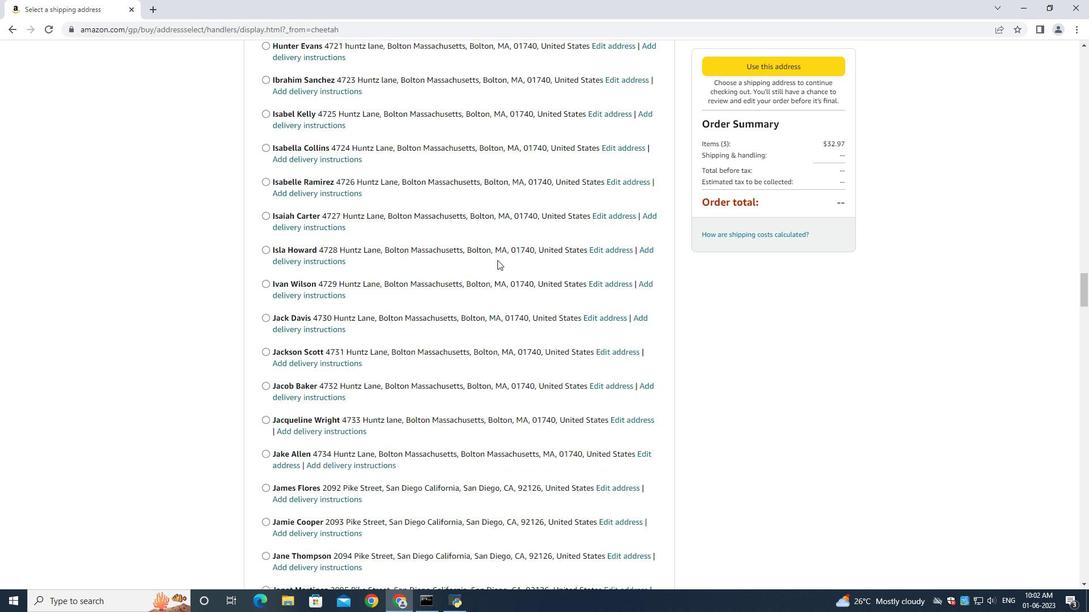 
Action: Mouse scrolled (497, 259) with delta (0, 0)
Screenshot: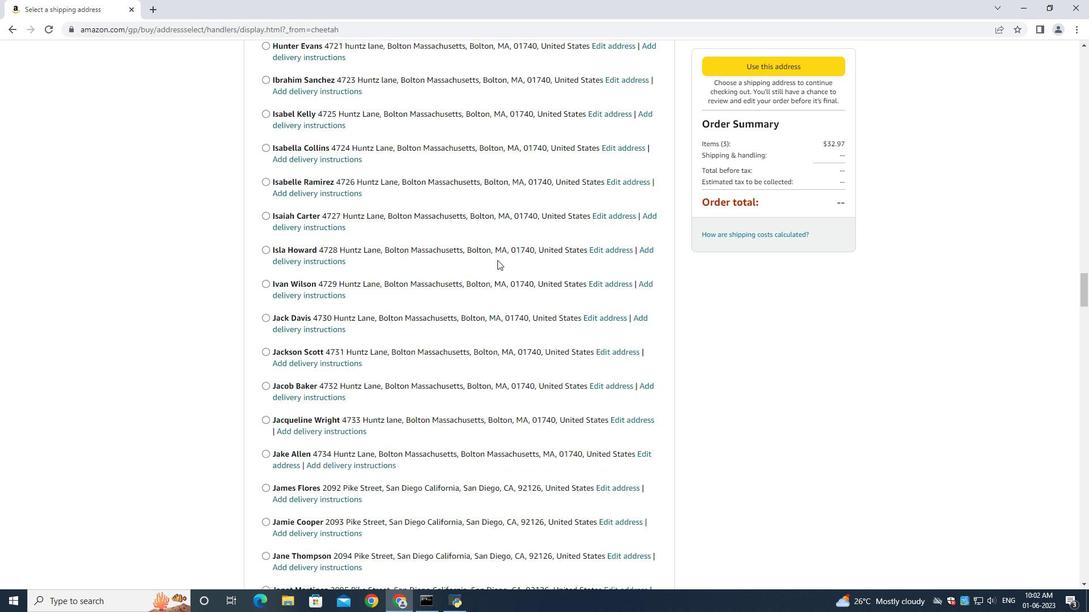 
Action: Mouse scrolled (497, 259) with delta (0, 0)
Screenshot: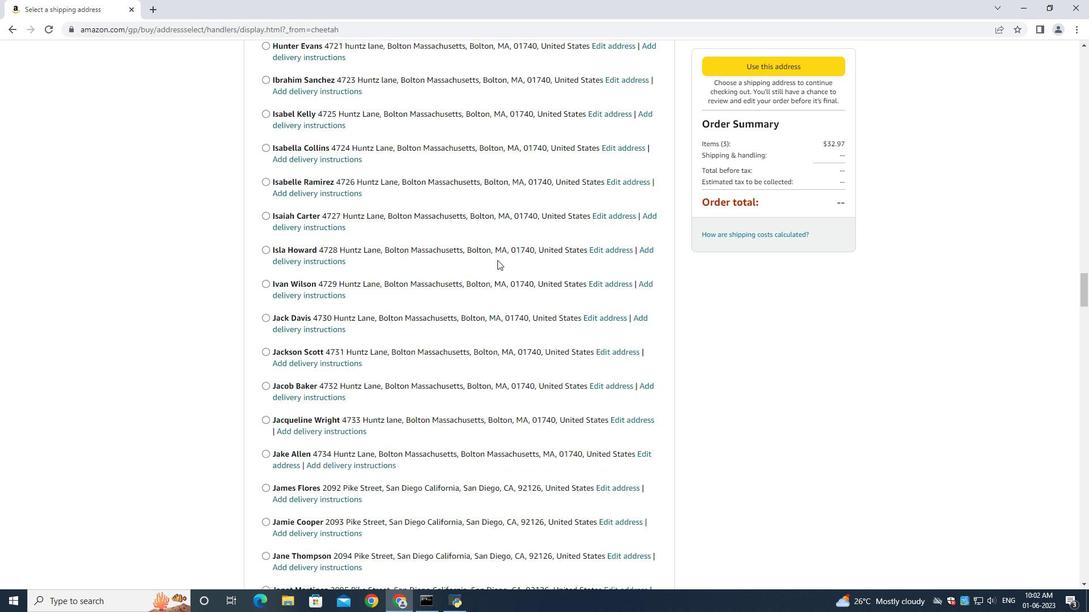 
Action: Mouse scrolled (497, 259) with delta (0, 0)
Screenshot: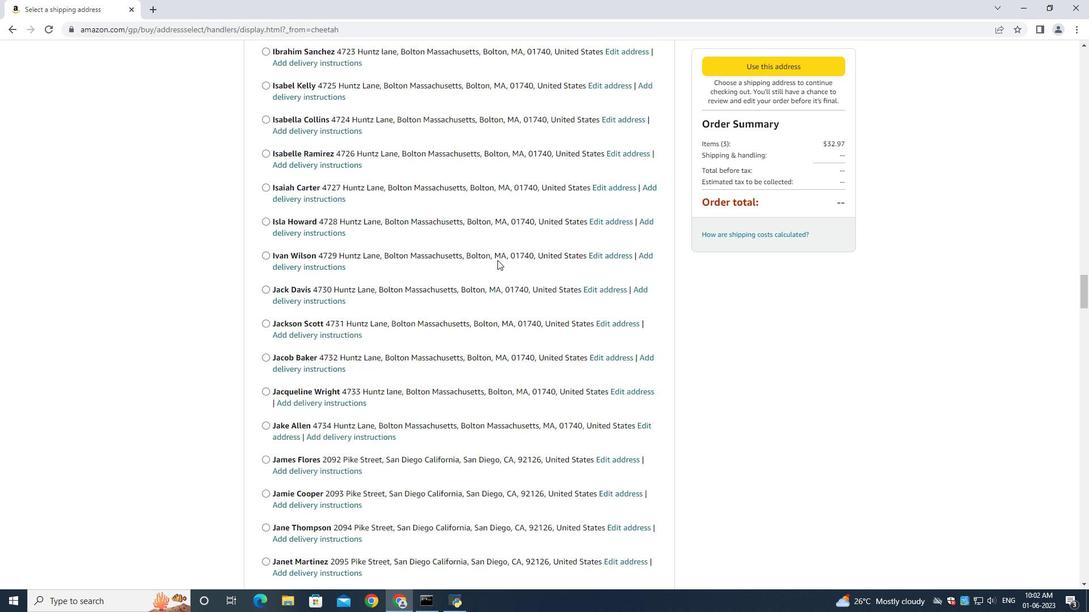 
Action: Mouse scrolled (497, 259) with delta (0, 0)
Screenshot: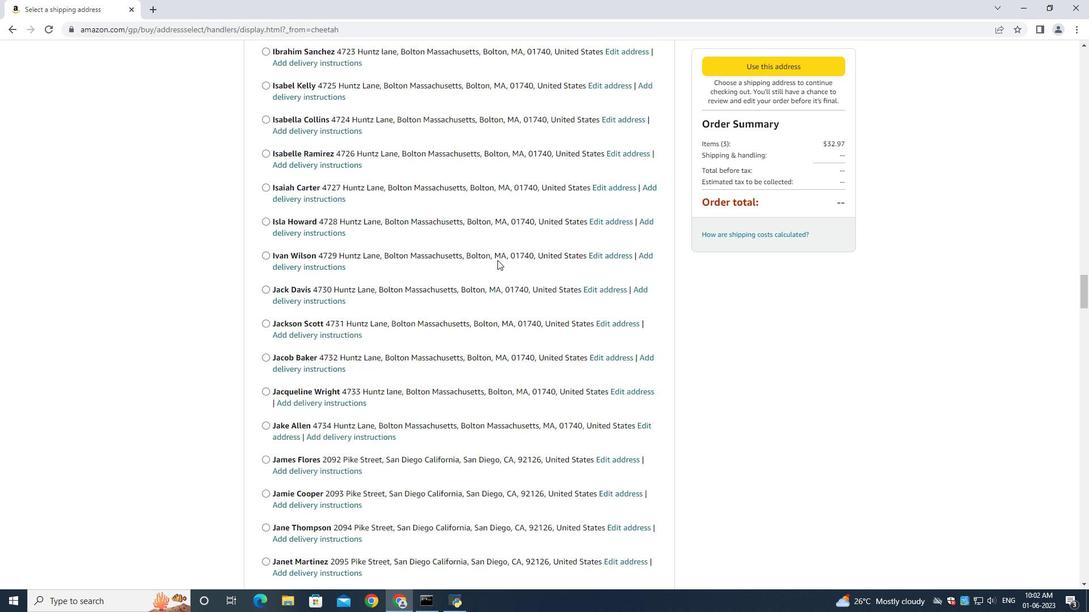 
Action: Mouse scrolled (497, 259) with delta (0, 0)
Screenshot: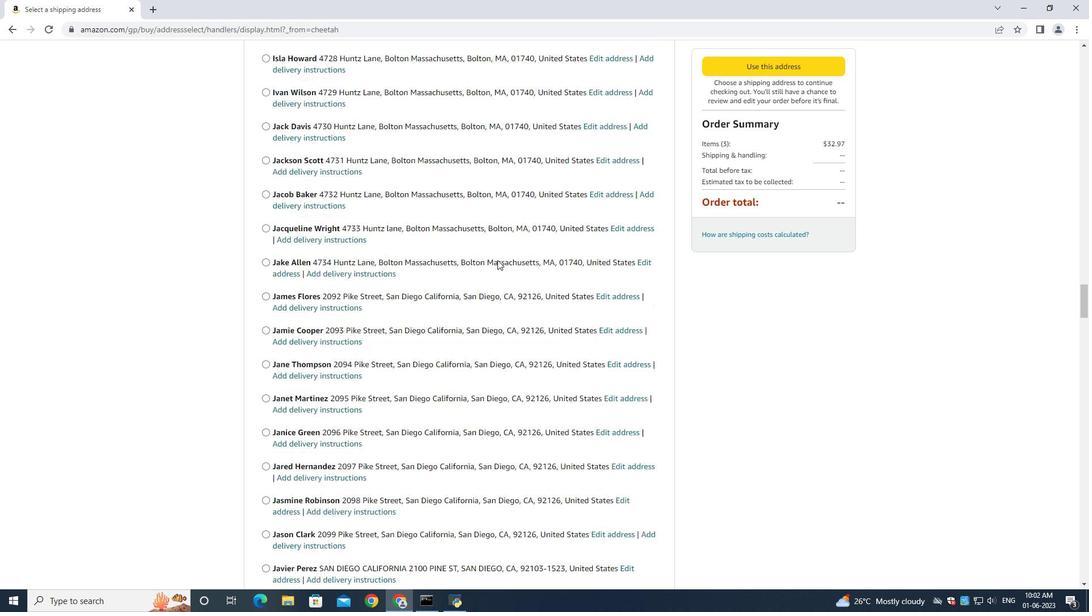 
Action: Mouse scrolled (497, 259) with delta (0, 0)
Screenshot: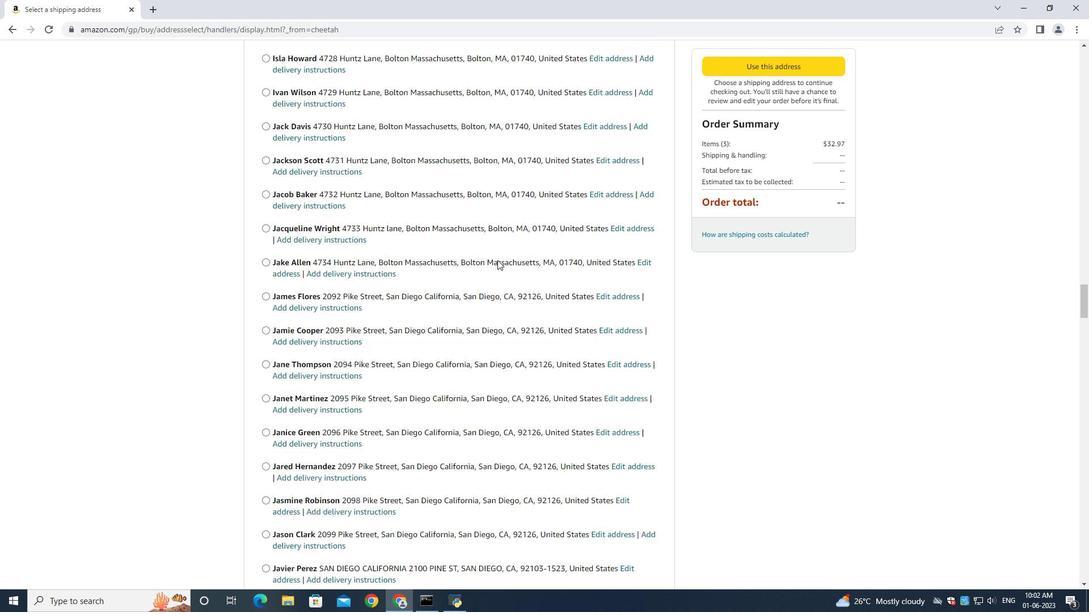
Action: Mouse scrolled (497, 259) with delta (0, 0)
Screenshot: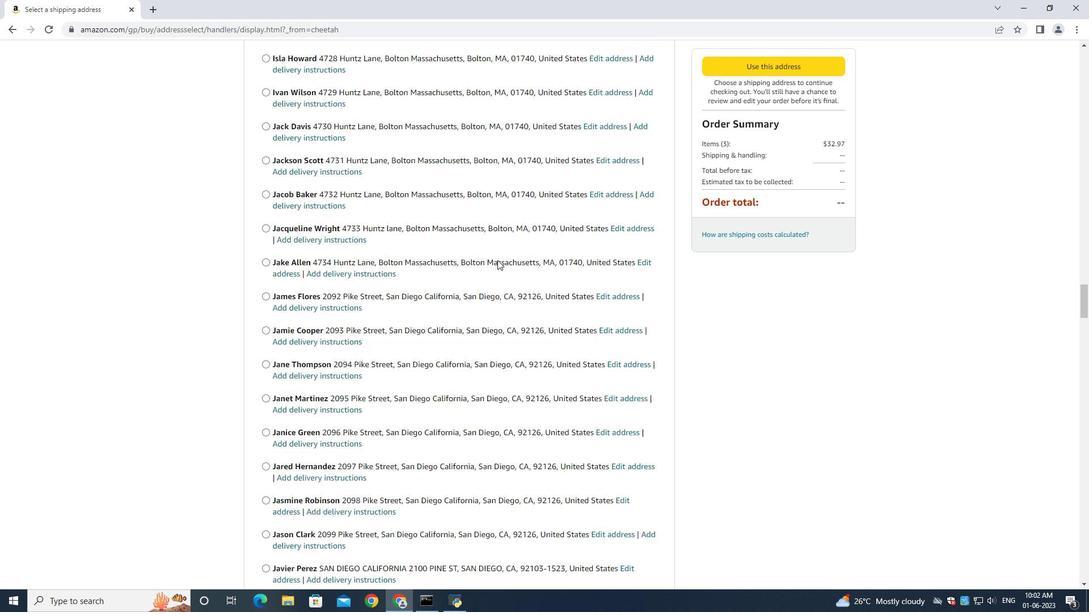 
Action: Mouse scrolled (497, 259) with delta (0, 0)
Screenshot: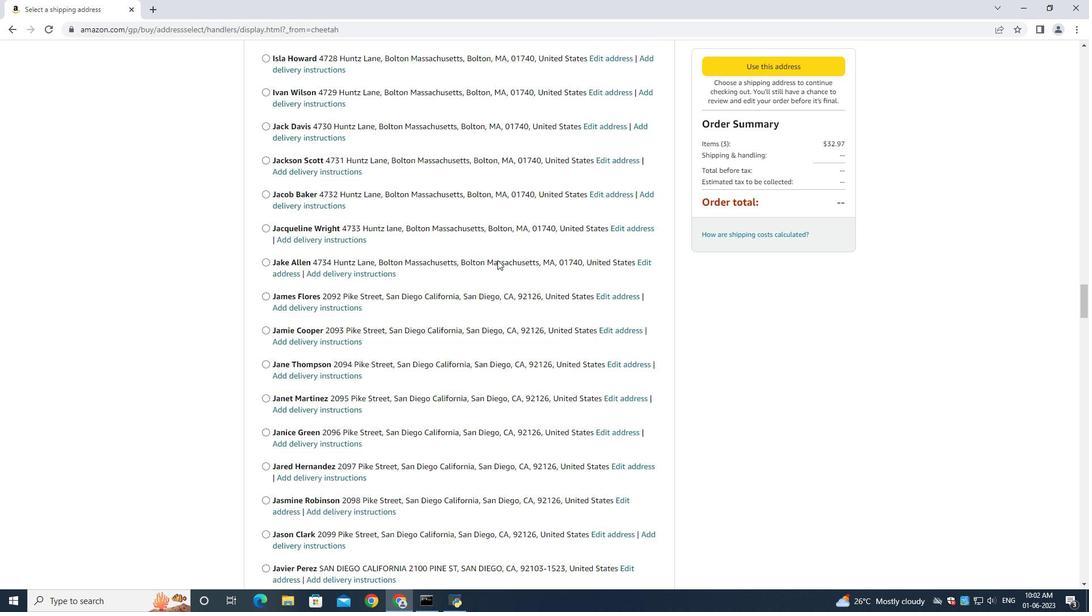 
Action: Mouse scrolled (497, 259) with delta (0, 0)
Screenshot: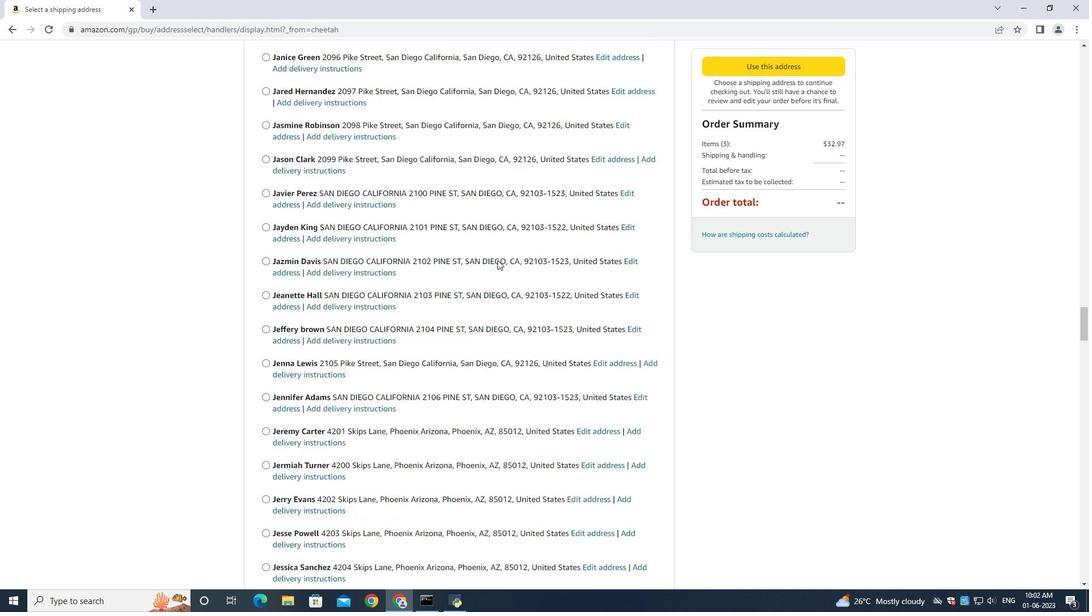 
Action: Mouse scrolled (497, 259) with delta (0, 0)
Screenshot: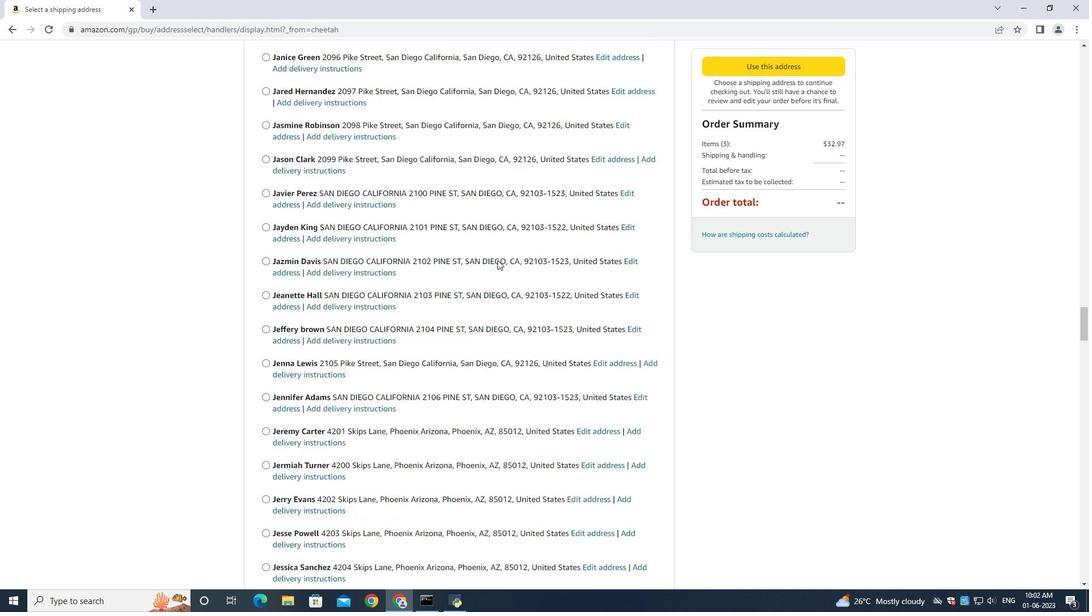 
Action: Mouse scrolled (497, 259) with delta (0, 0)
Screenshot: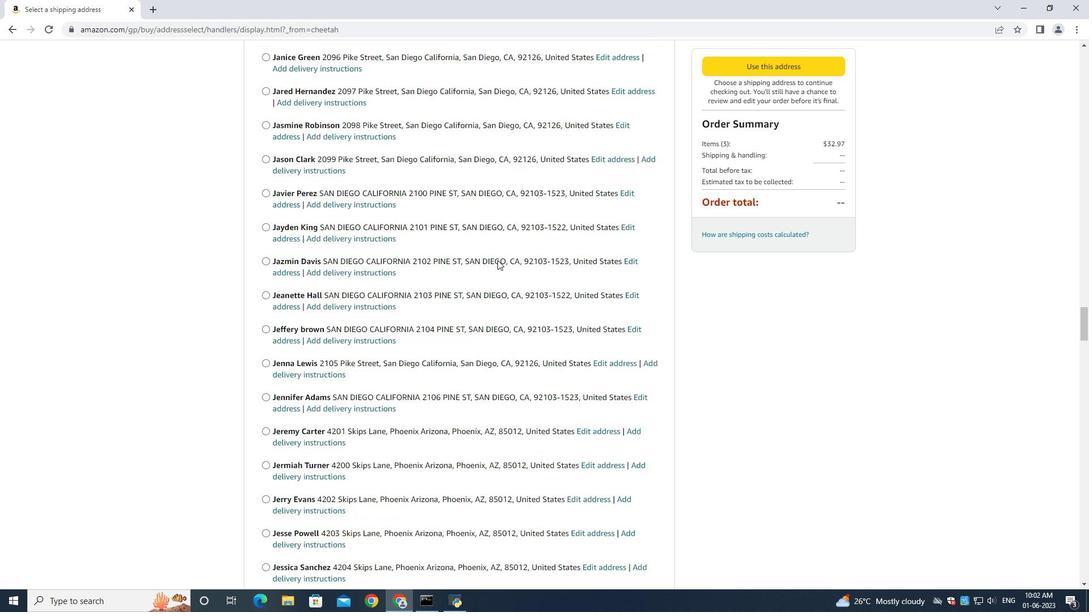 
Action: Mouse scrolled (497, 259) with delta (0, 0)
Screenshot: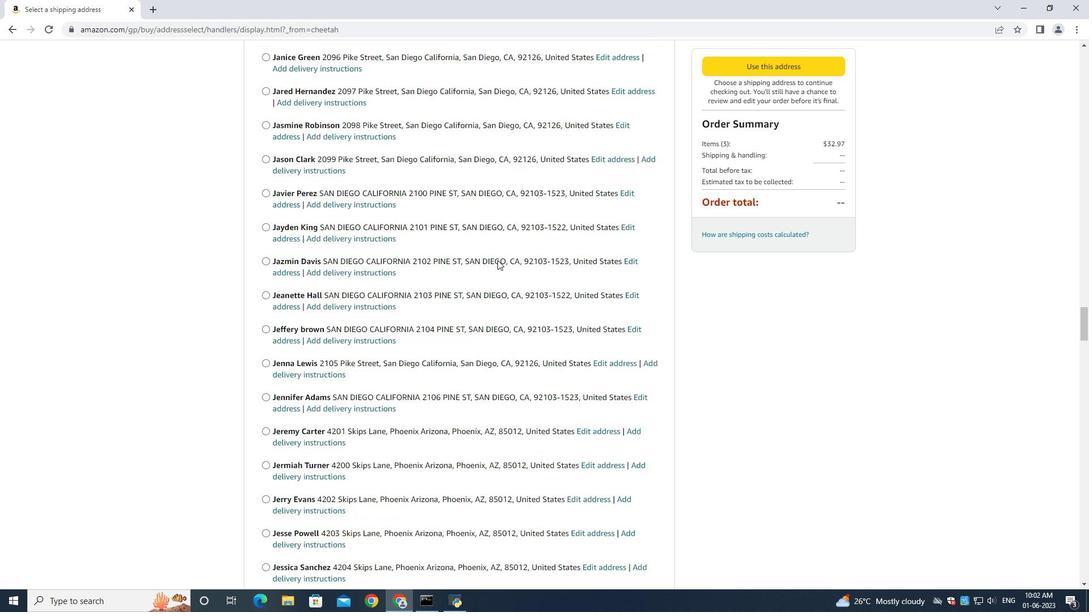 
Action: Mouse scrolled (497, 259) with delta (0, 0)
Screenshot: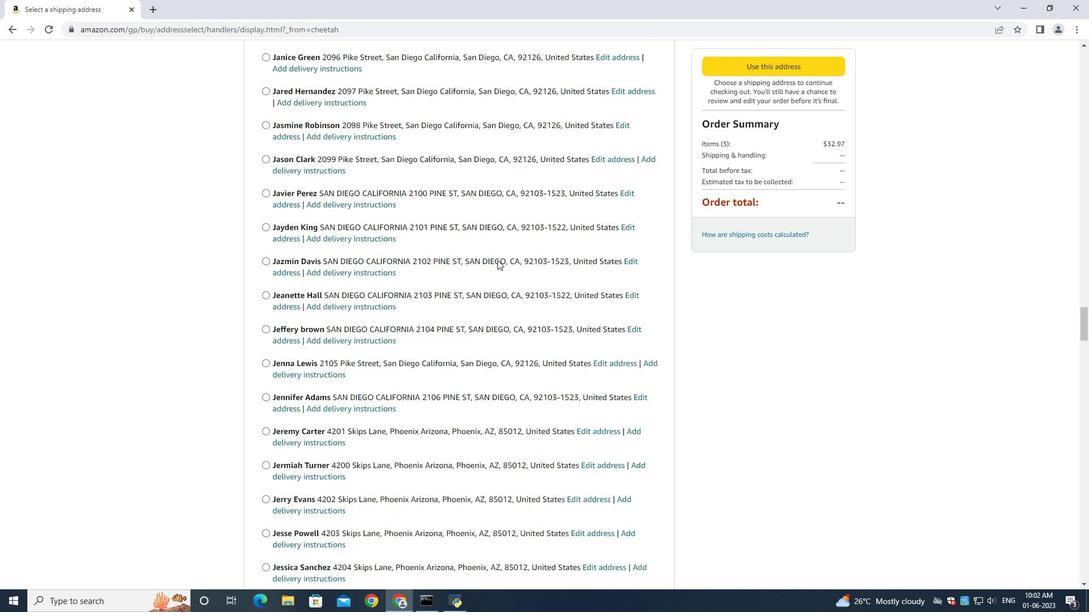 
Action: Mouse moved to (497, 260)
Screenshot: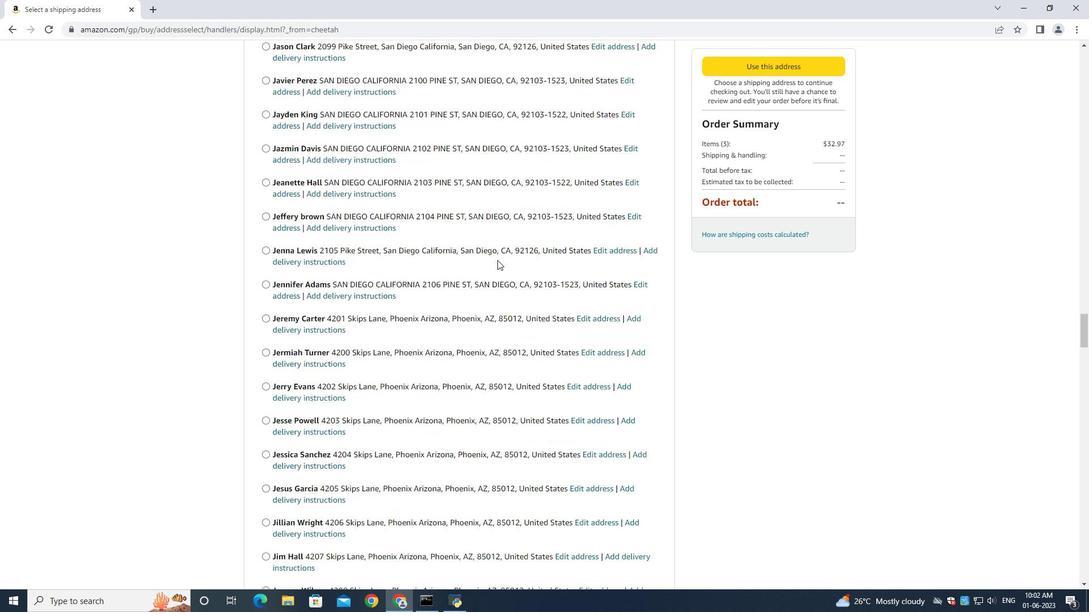 
Action: Mouse scrolled (497, 259) with delta (0, 0)
Screenshot: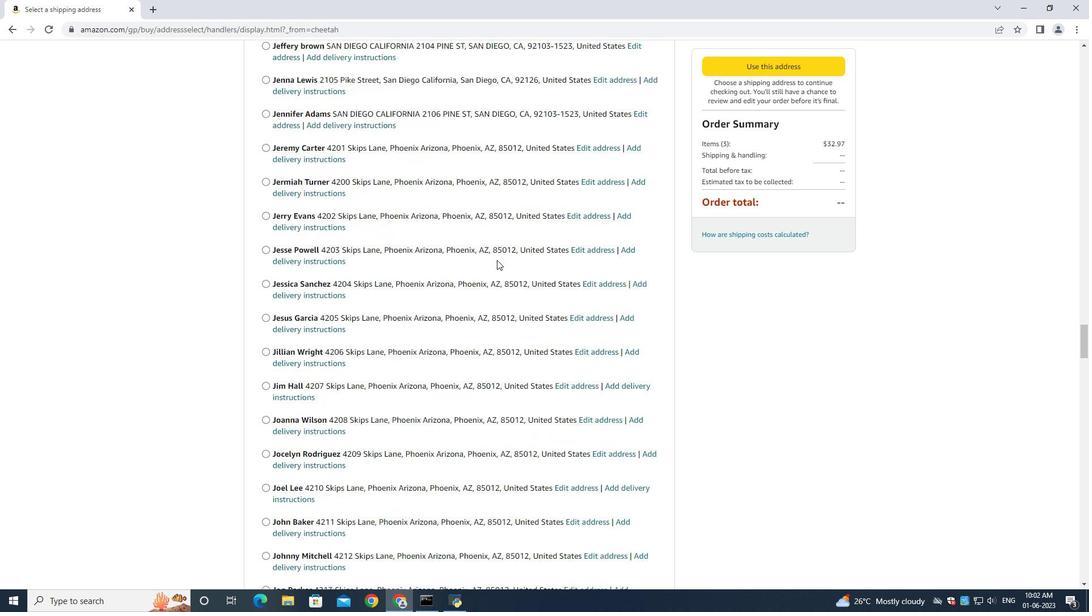 
Action: Mouse scrolled (497, 259) with delta (0, 0)
Screenshot: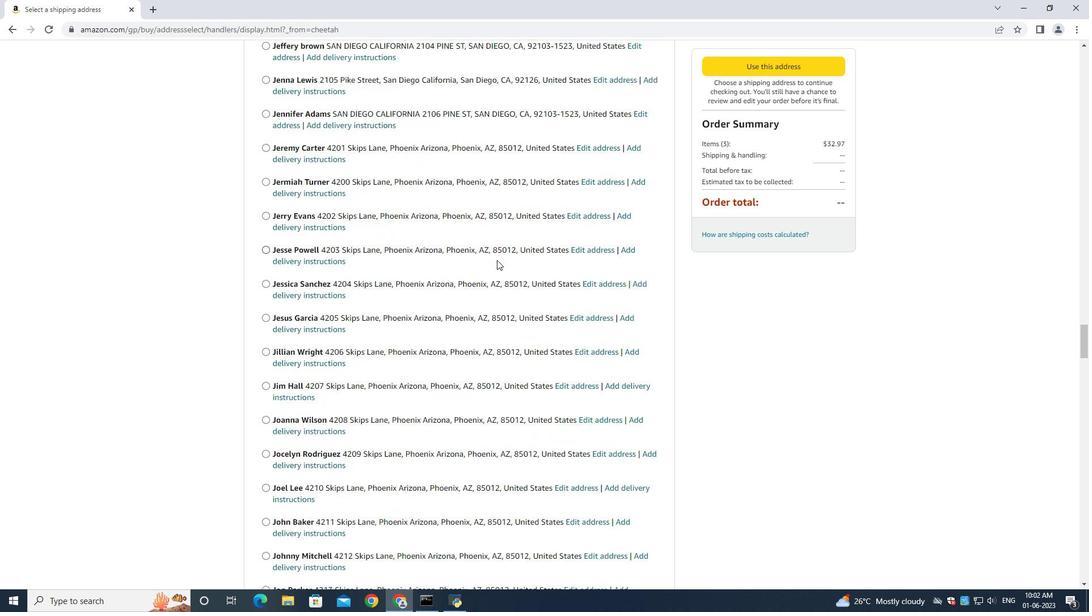 
Action: Mouse scrolled (497, 259) with delta (0, 0)
Screenshot: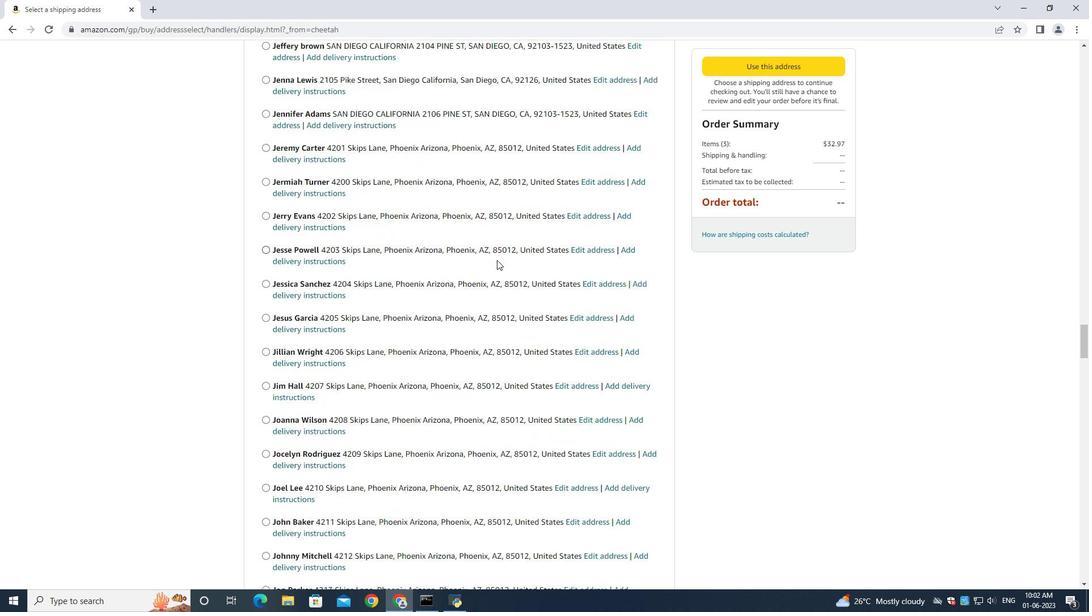 
Action: Mouse scrolled (497, 259) with delta (0, 0)
Screenshot: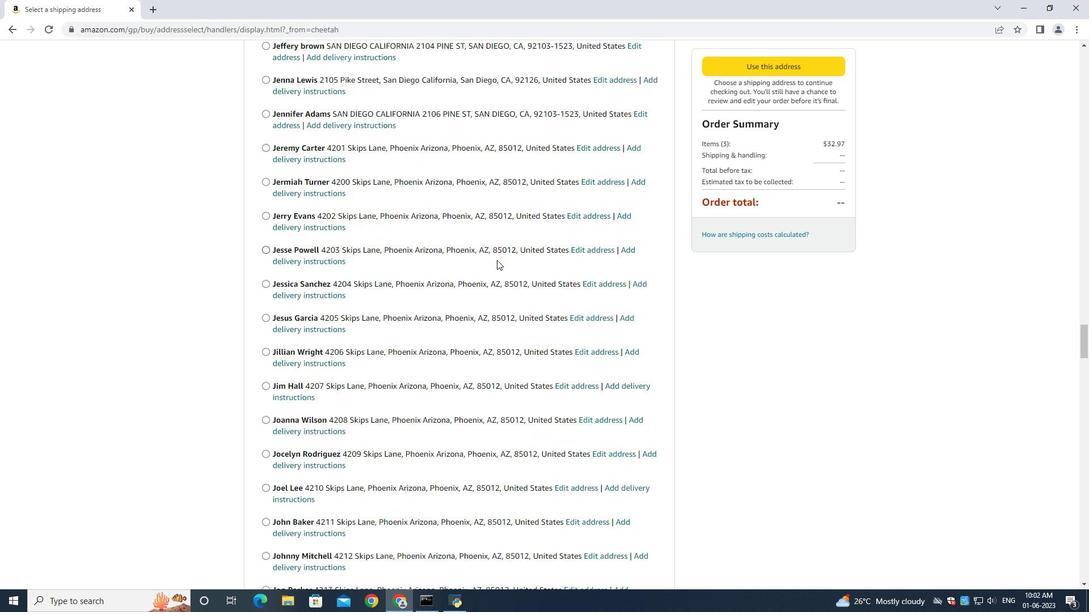 
Action: Mouse scrolled (497, 259) with delta (0, 0)
Screenshot: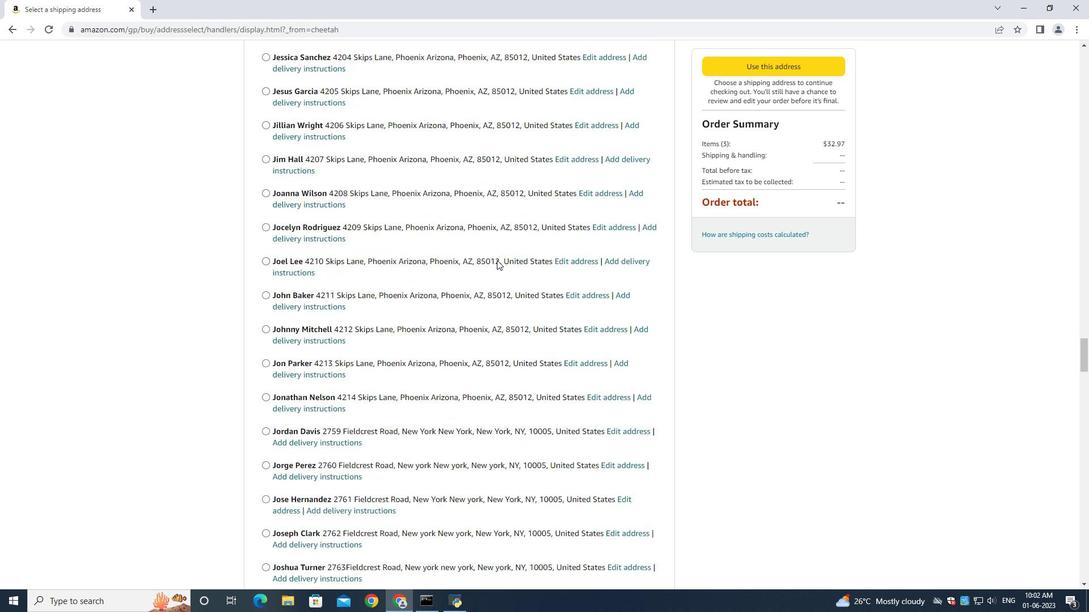
Action: Mouse scrolled (497, 259) with delta (0, 0)
Screenshot: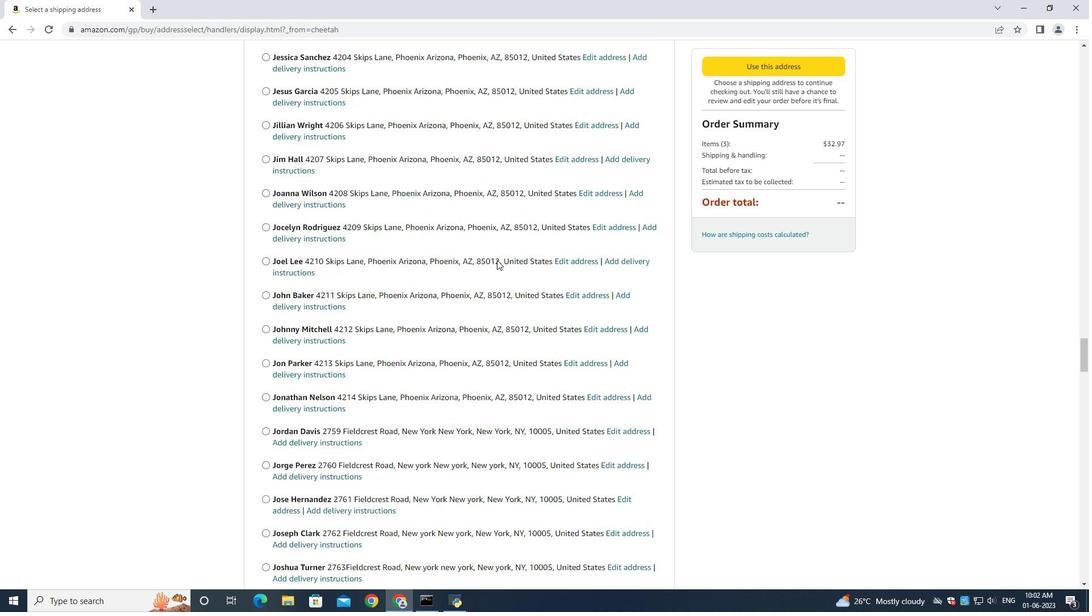 
Action: Mouse scrolled (497, 259) with delta (0, 0)
Screenshot: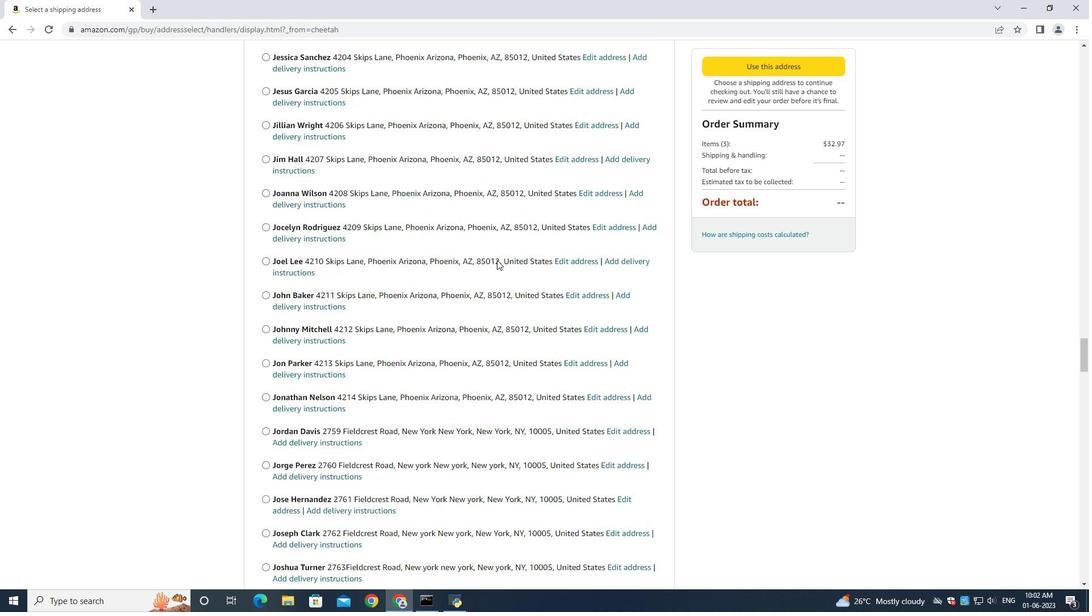 
Action: Mouse scrolled (497, 259) with delta (0, 0)
Screenshot: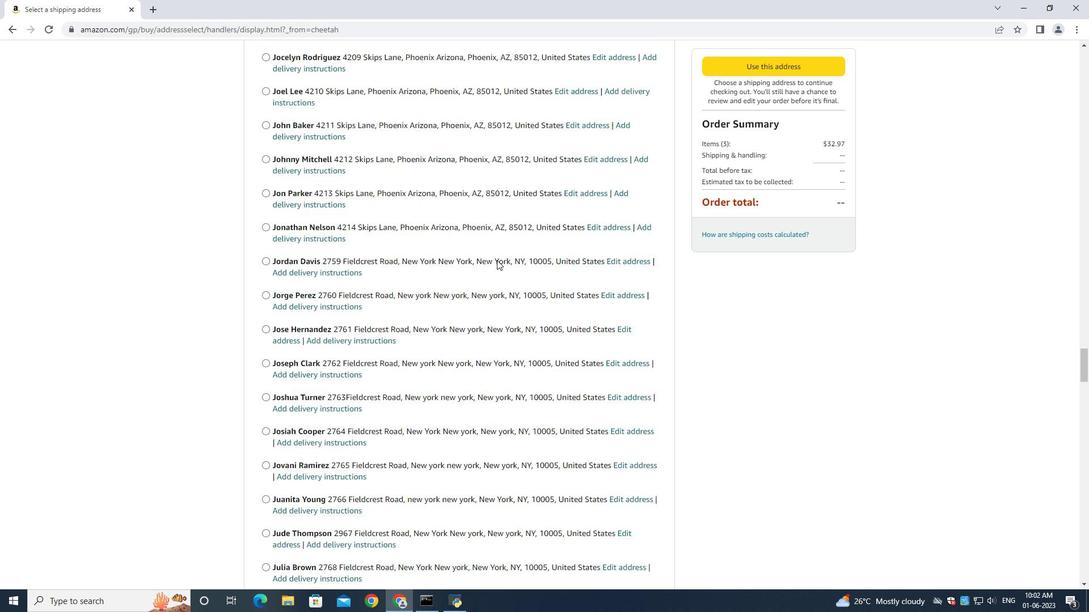 
Action: Mouse scrolled (497, 259) with delta (0, 0)
Screenshot: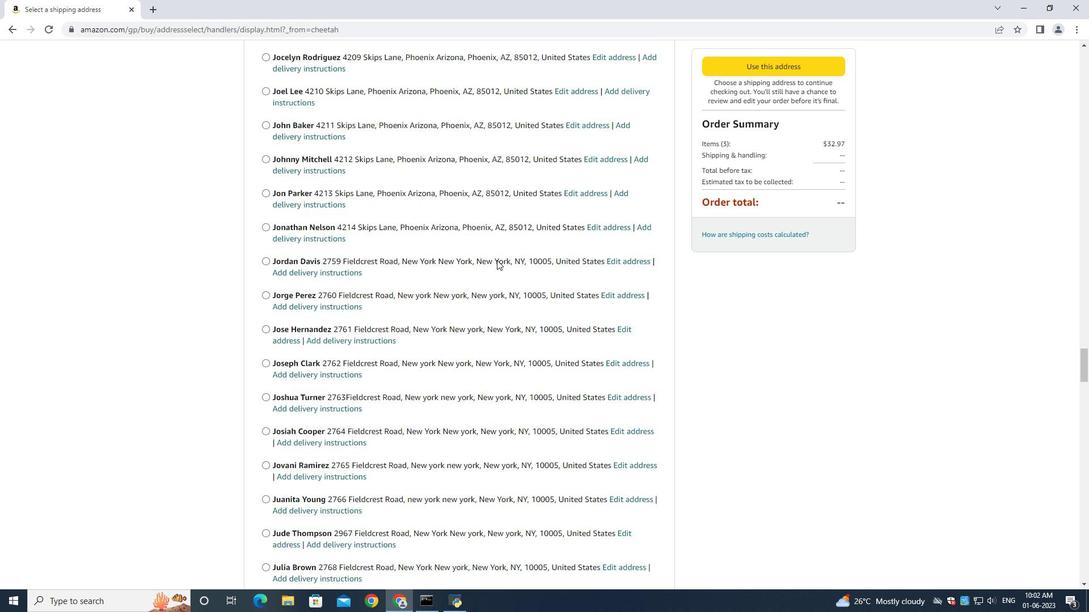 
Action: Mouse scrolled (497, 259) with delta (0, 0)
Screenshot: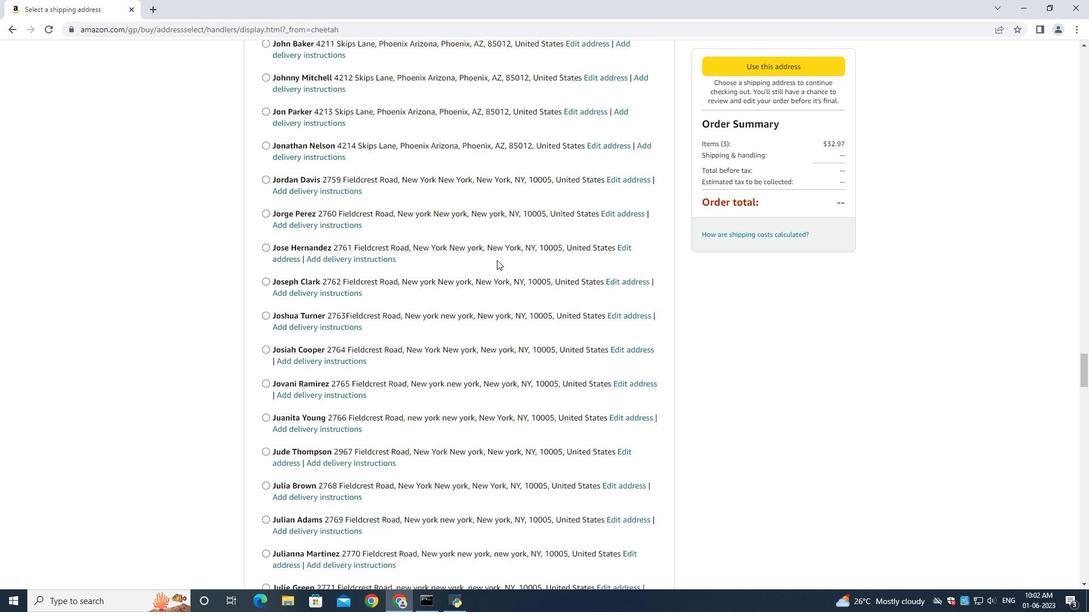 
Action: Mouse scrolled (497, 259) with delta (0, 0)
Screenshot: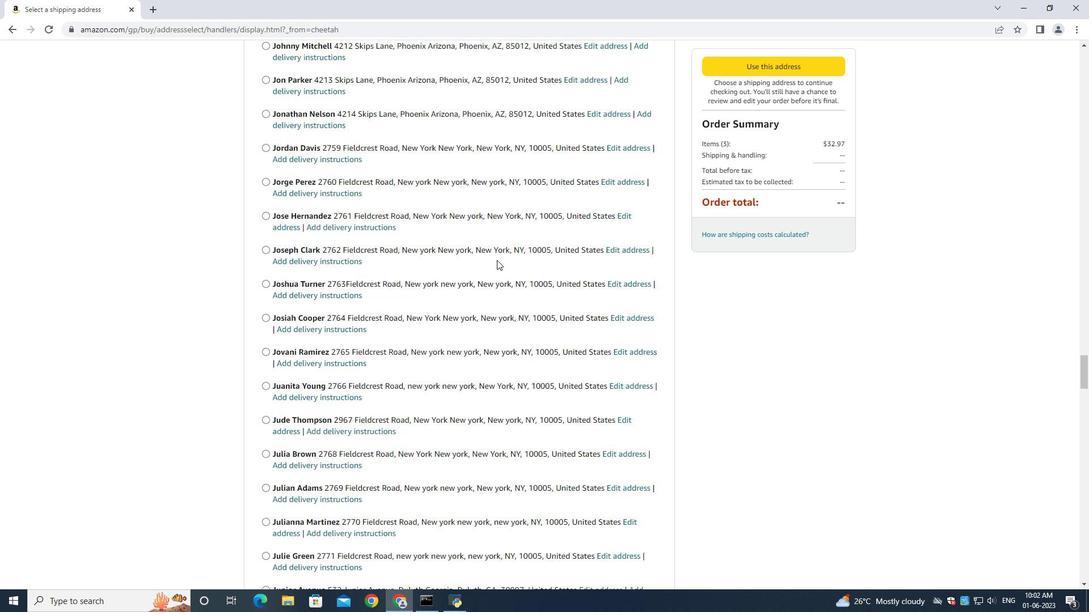 
Action: Mouse scrolled (497, 259) with delta (0, 0)
Screenshot: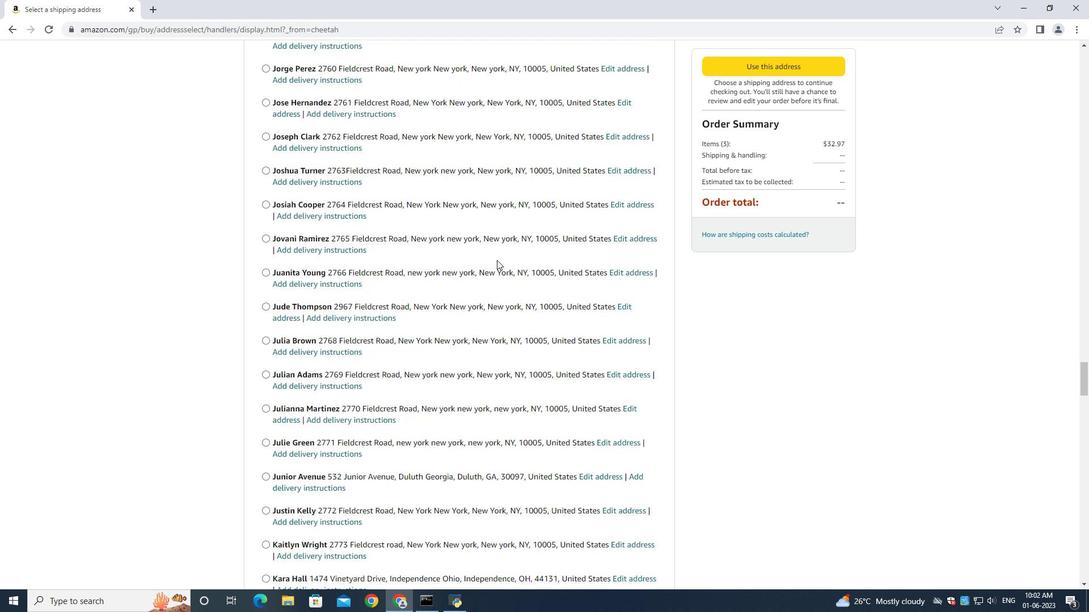 
Action: Mouse scrolled (497, 259) with delta (0, 0)
Screenshot: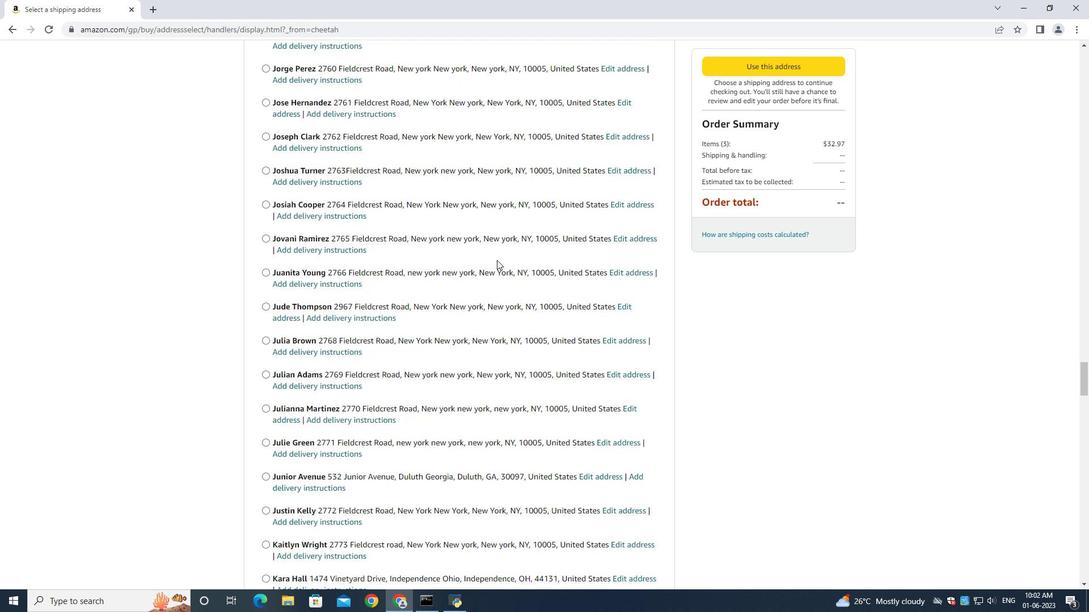 
Action: Mouse scrolled (497, 259) with delta (0, 0)
Screenshot: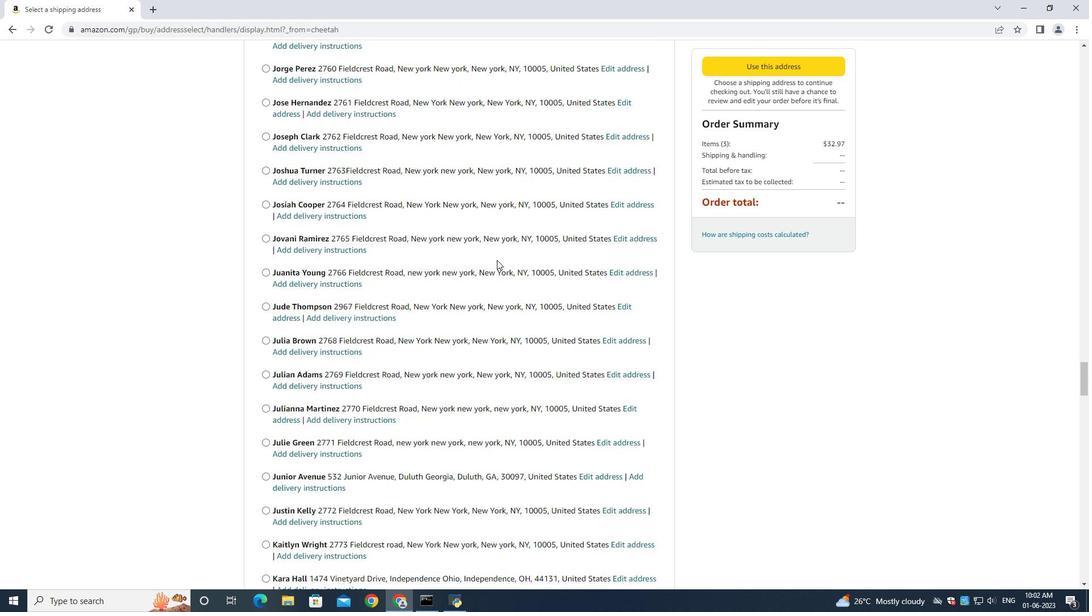 
Action: Mouse scrolled (497, 259) with delta (0, 0)
Screenshot: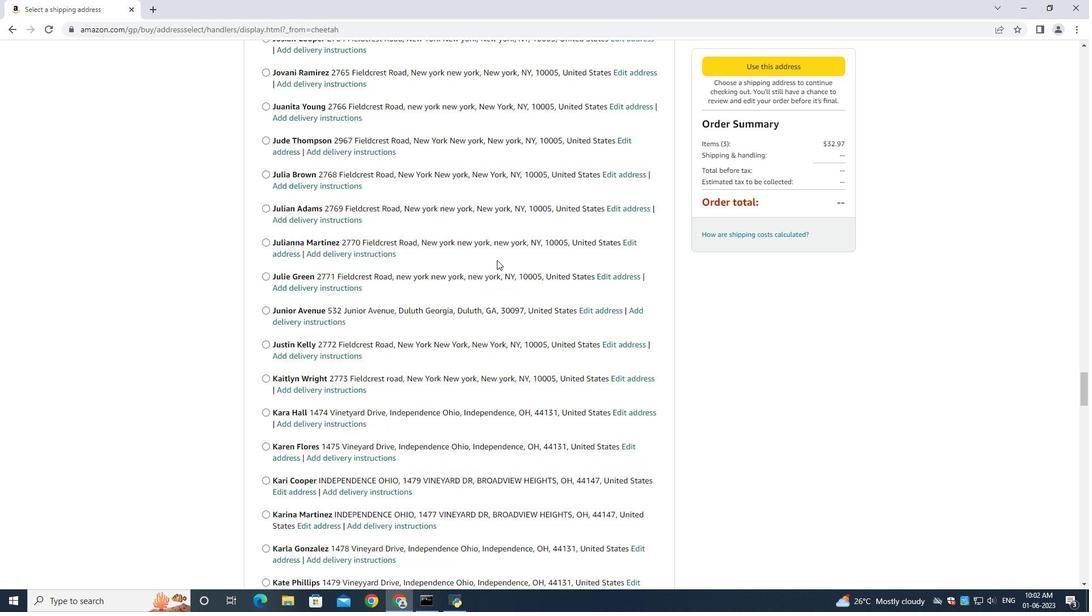 
Action: Mouse scrolled (497, 259) with delta (0, 0)
Screenshot: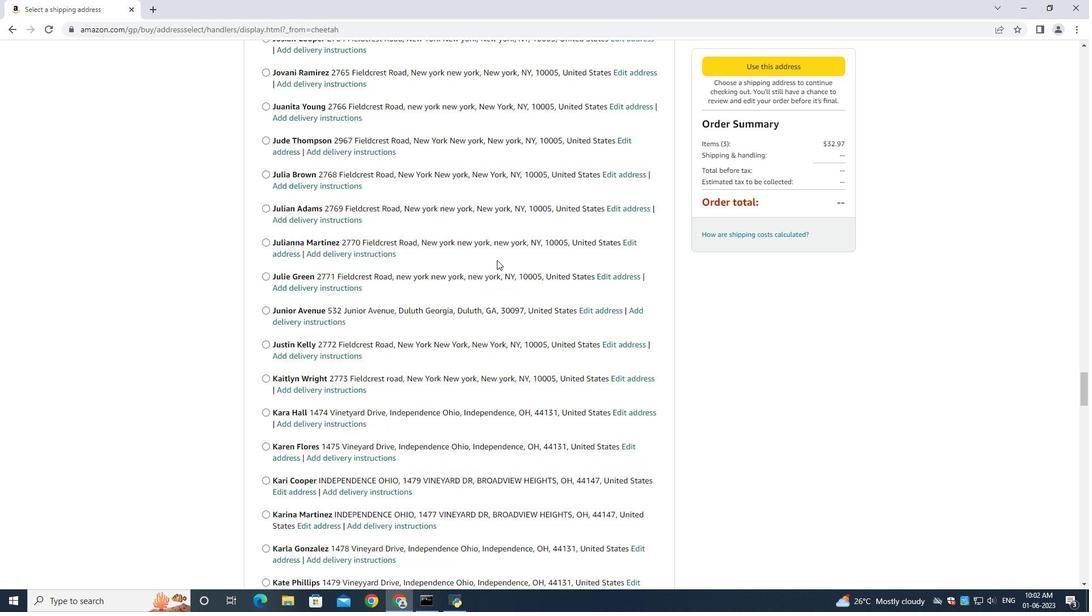 
Action: Mouse scrolled (497, 259) with delta (0, 0)
Screenshot: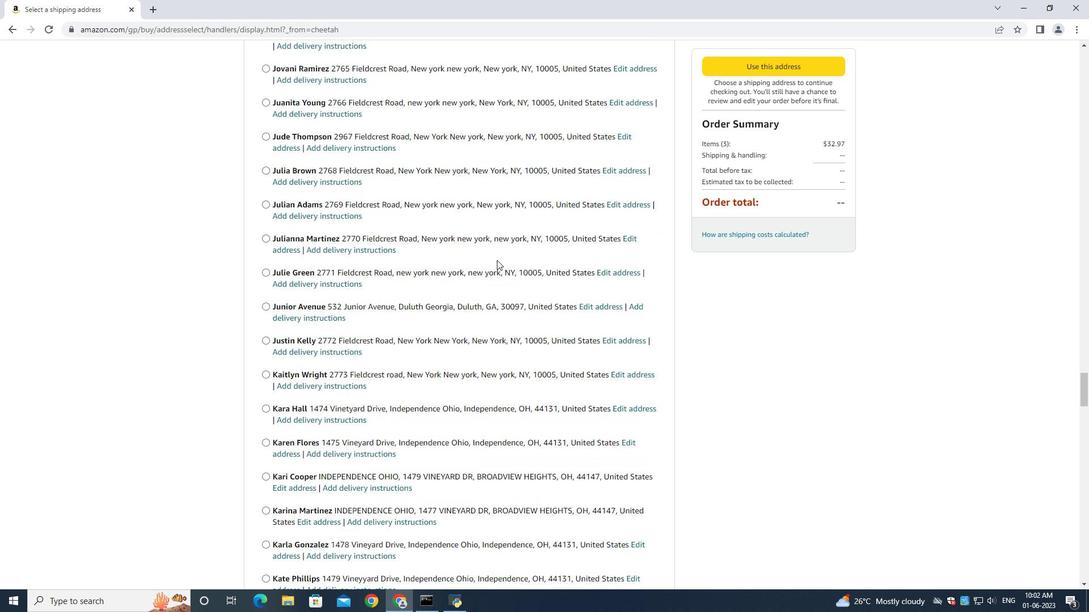 
Action: Mouse scrolled (497, 259) with delta (0, 0)
Screenshot: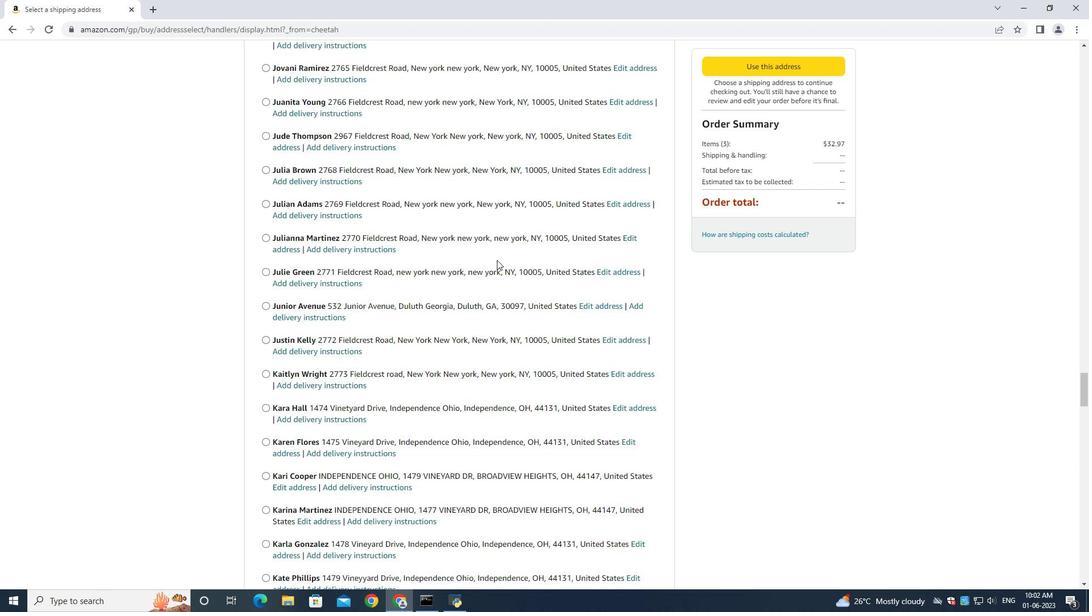 
Action: Mouse scrolled (497, 259) with delta (0, 0)
Screenshot: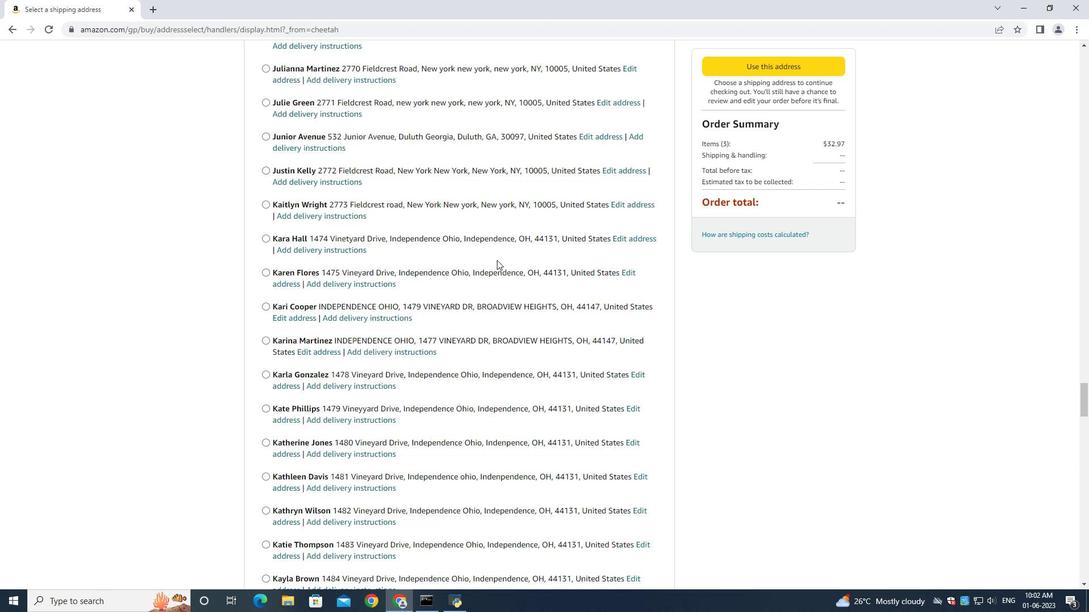 
Action: Mouse scrolled (497, 259) with delta (0, 0)
Screenshot: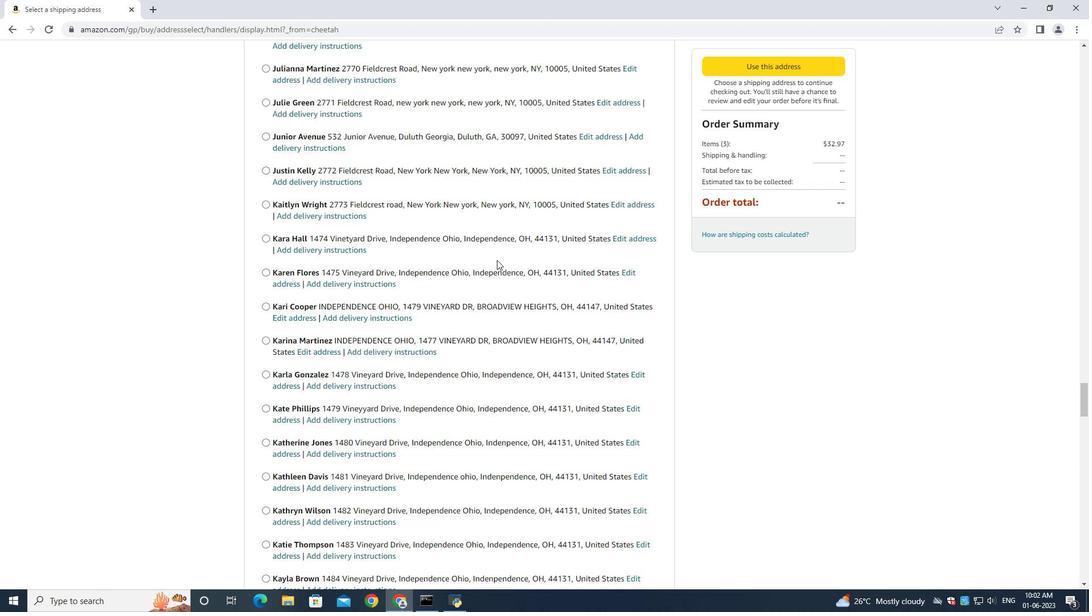 
Action: Mouse scrolled (497, 259) with delta (0, 0)
Screenshot: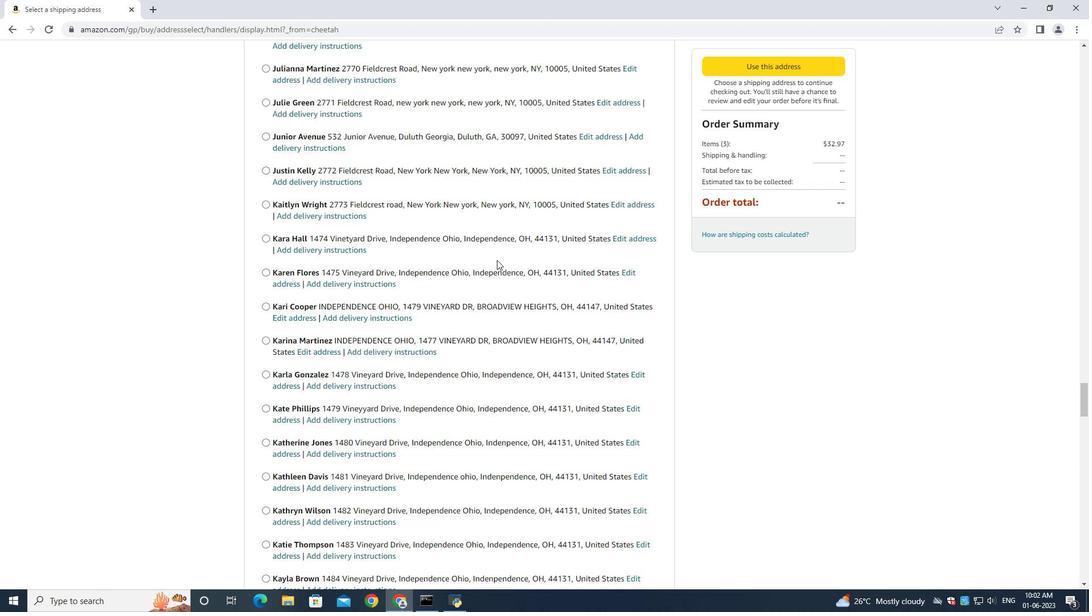 
Action: Mouse scrolled (497, 259) with delta (0, 0)
Screenshot: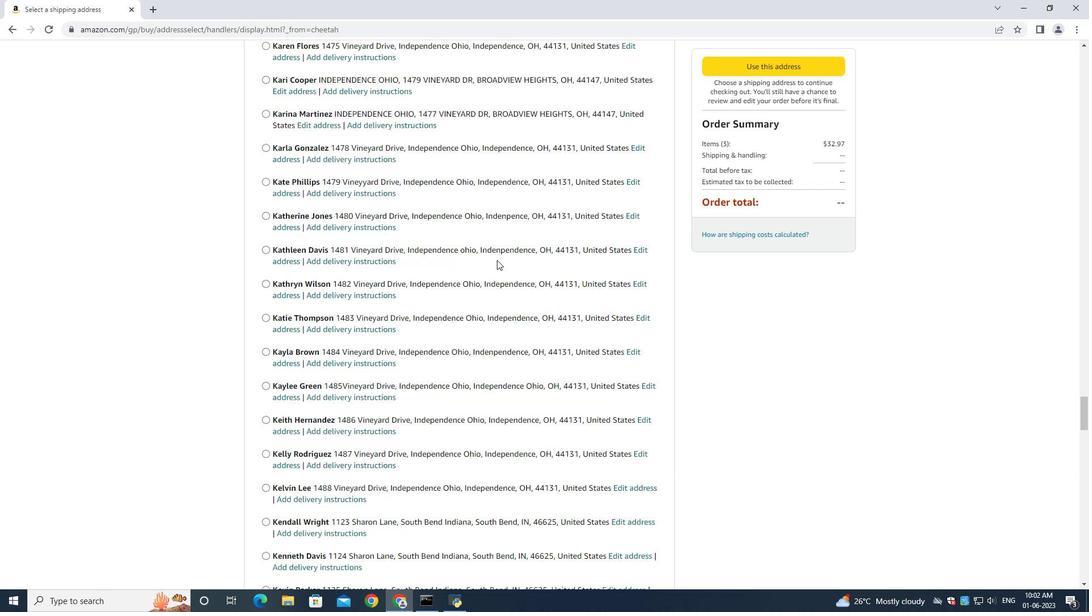 
Action: Mouse scrolled (497, 259) with delta (0, 0)
Screenshot: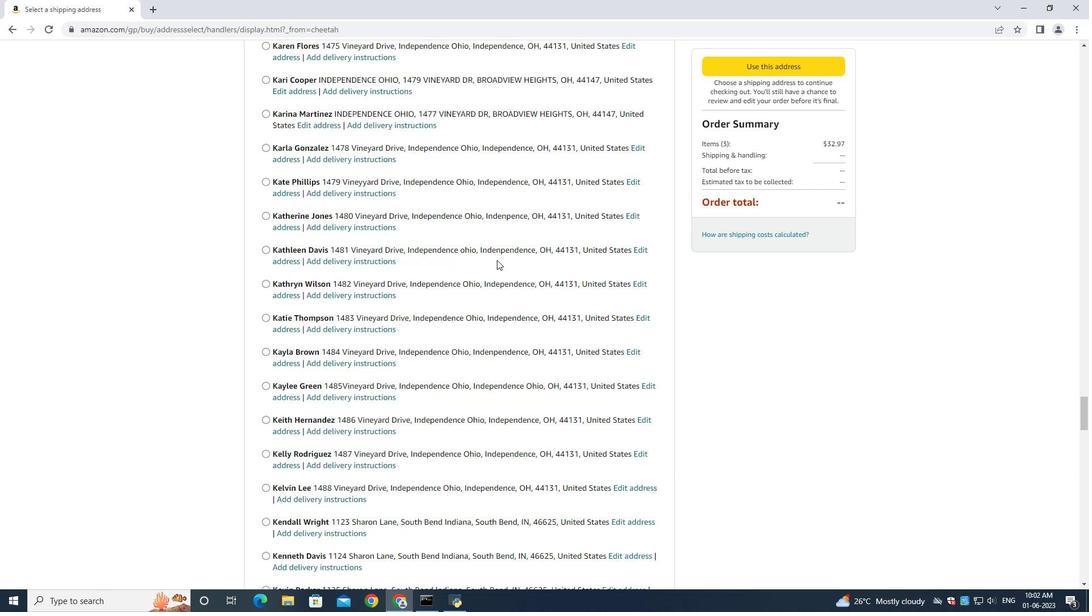 
Action: Mouse scrolled (497, 259) with delta (0, 0)
Screenshot: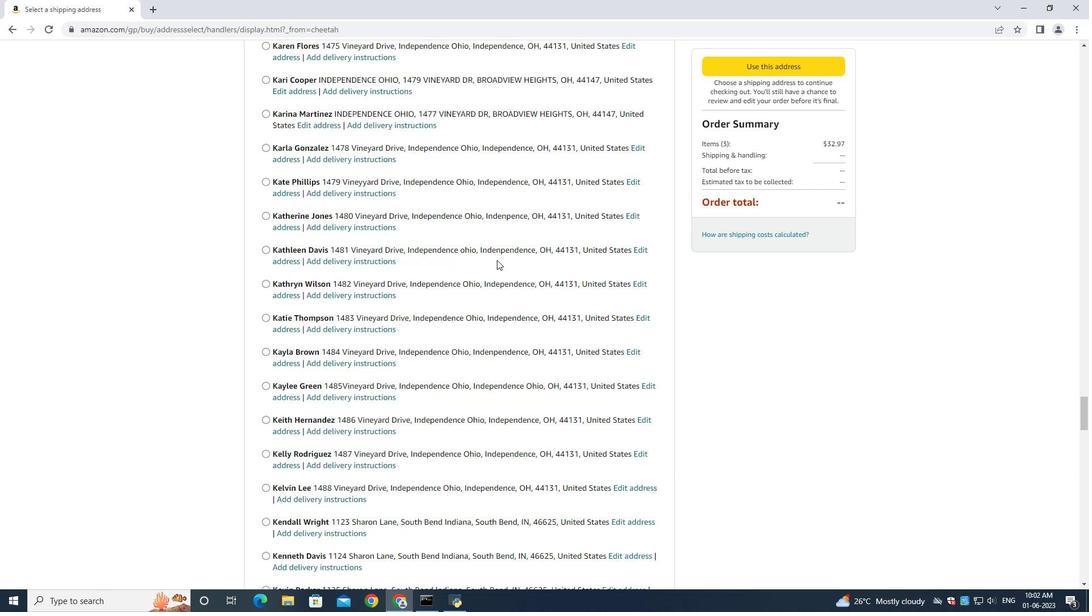 
Action: Mouse scrolled (497, 259) with delta (0, 0)
Screenshot: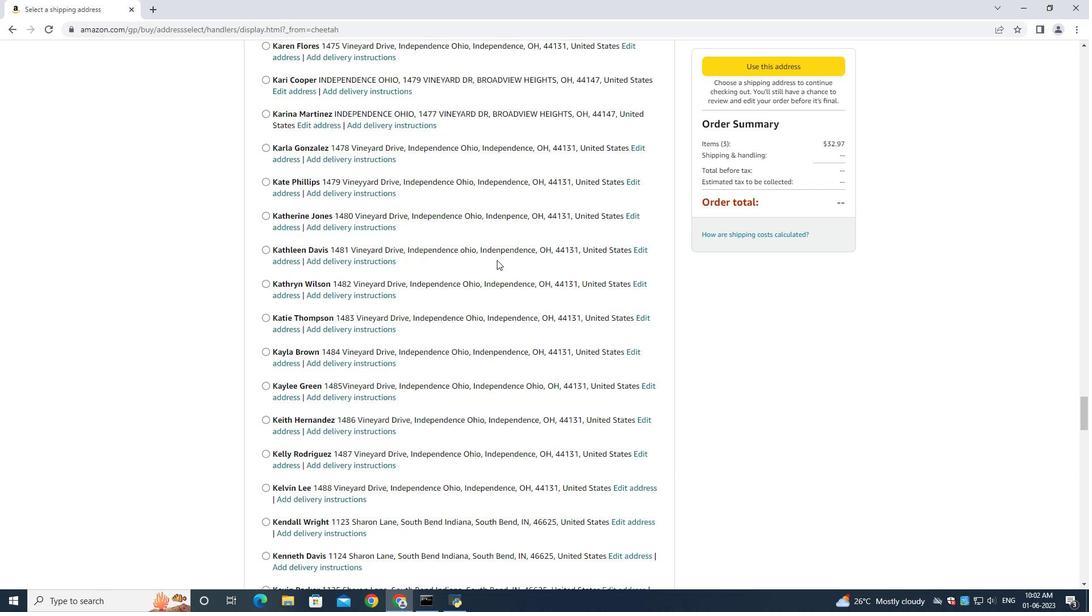 
Action: Mouse scrolled (497, 259) with delta (0, 0)
Screenshot: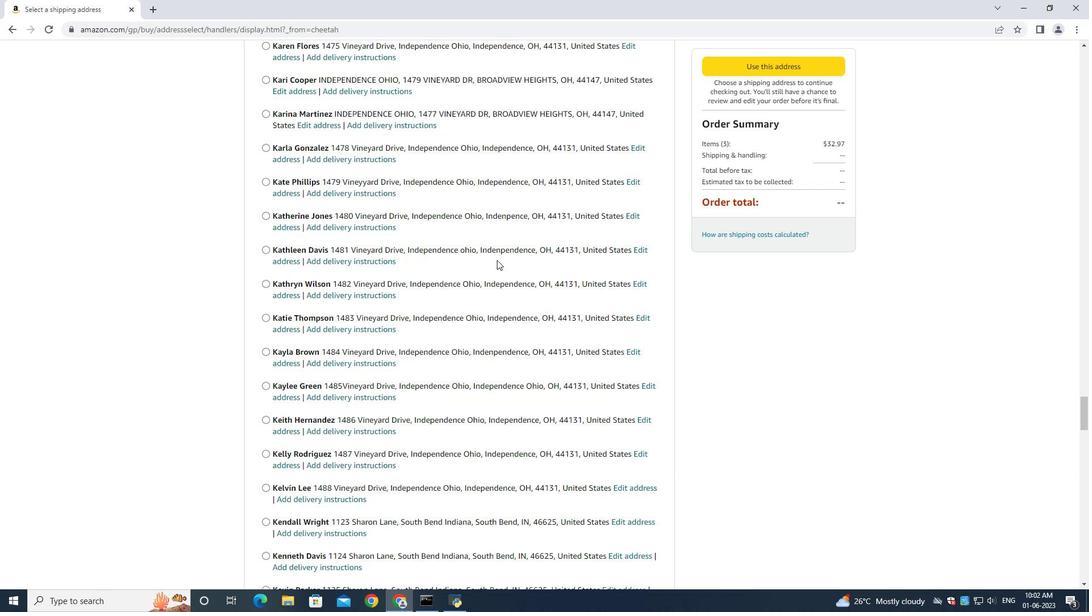 
Action: Mouse scrolled (497, 259) with delta (0, 0)
Screenshot: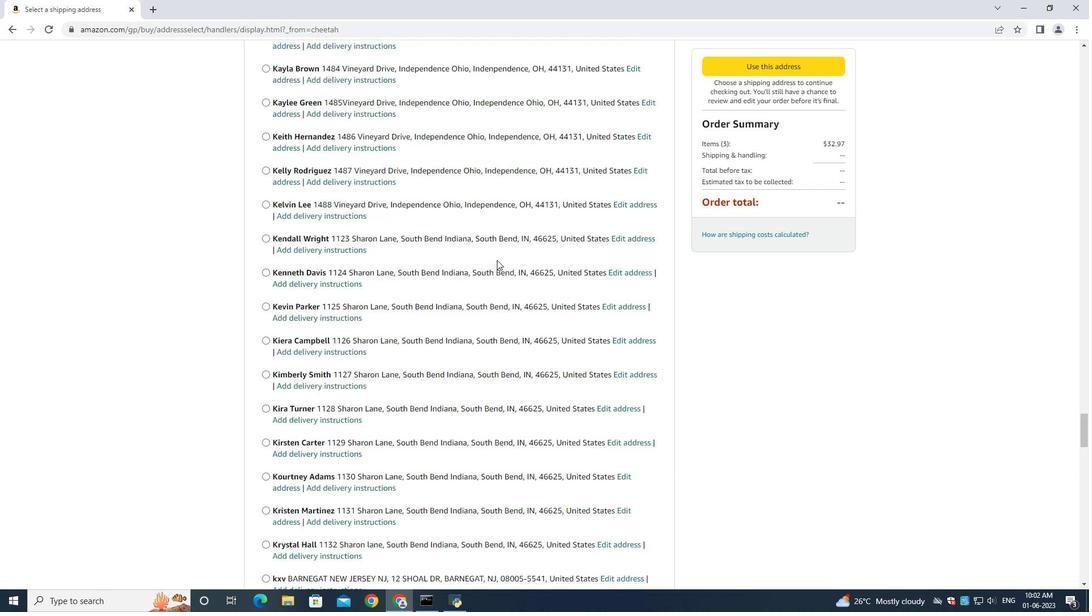
Action: Mouse scrolled (497, 259) with delta (0, 0)
Screenshot: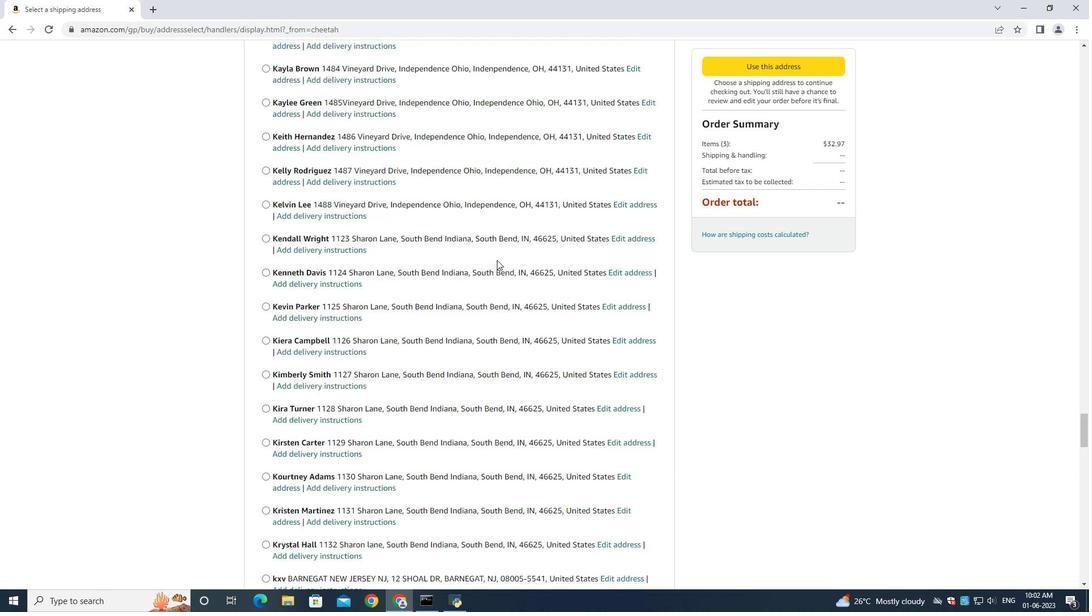 
Action: Mouse scrolled (497, 259) with delta (0, 0)
Screenshot: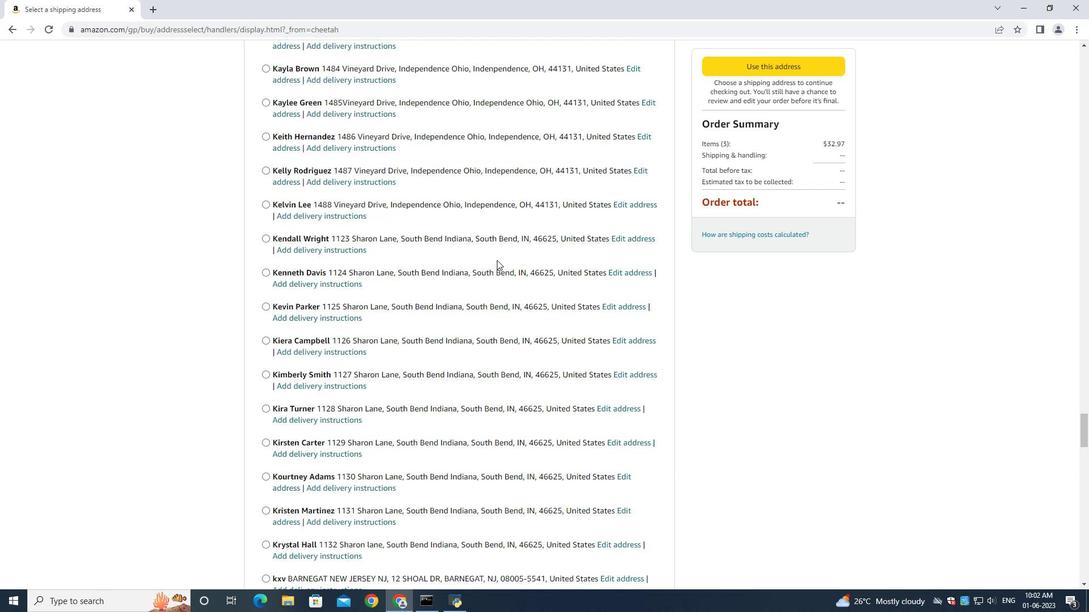 
Action: Mouse scrolled (497, 259) with delta (0, 0)
Screenshot: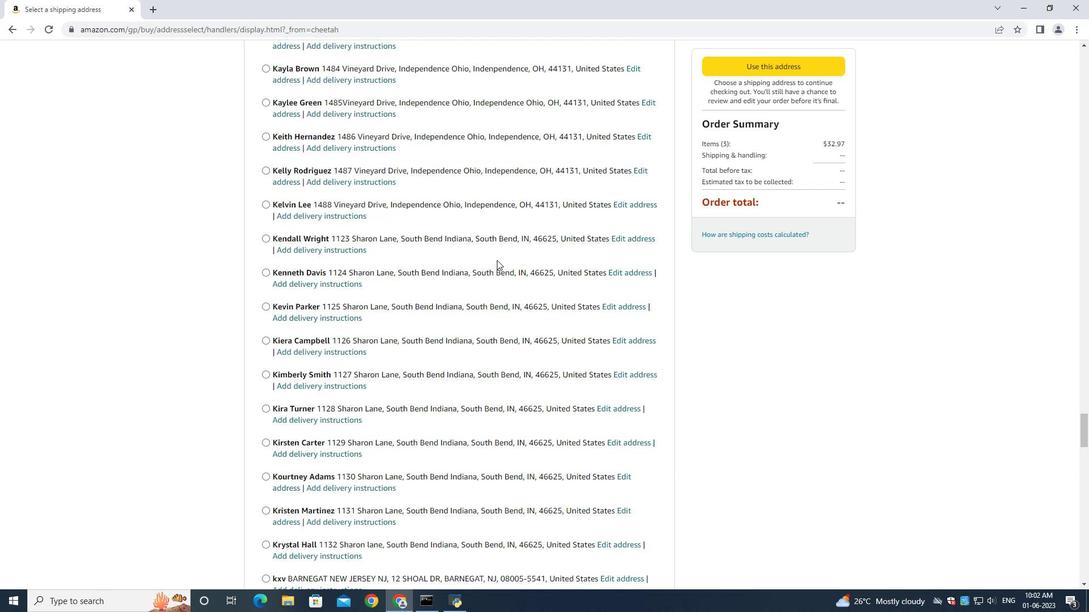
Action: Mouse scrolled (497, 259) with delta (0, 0)
Screenshot: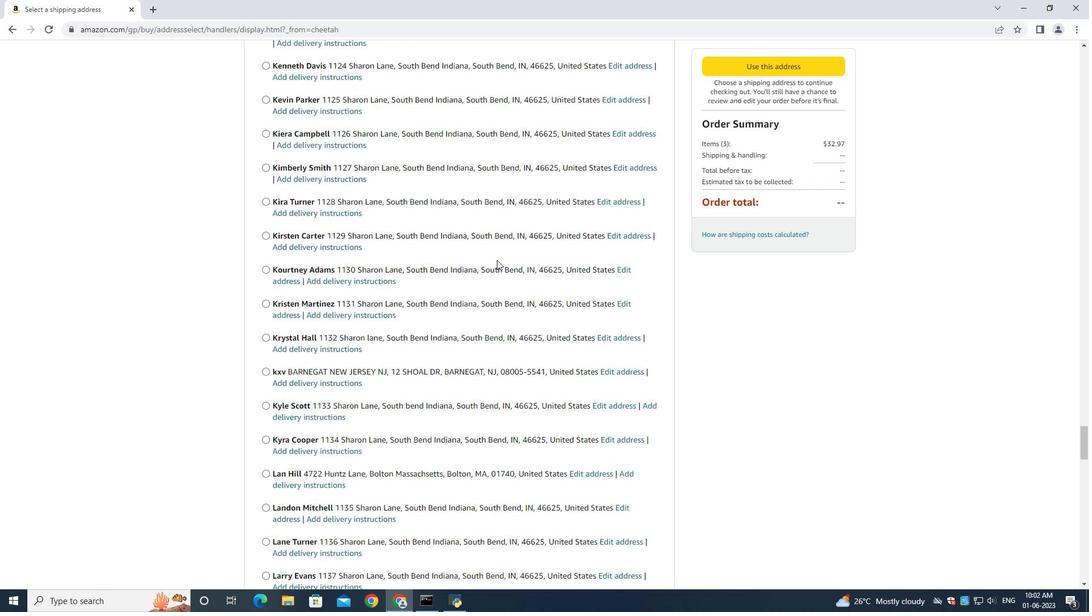 
Action: Mouse scrolled (497, 259) with delta (0, 0)
Screenshot: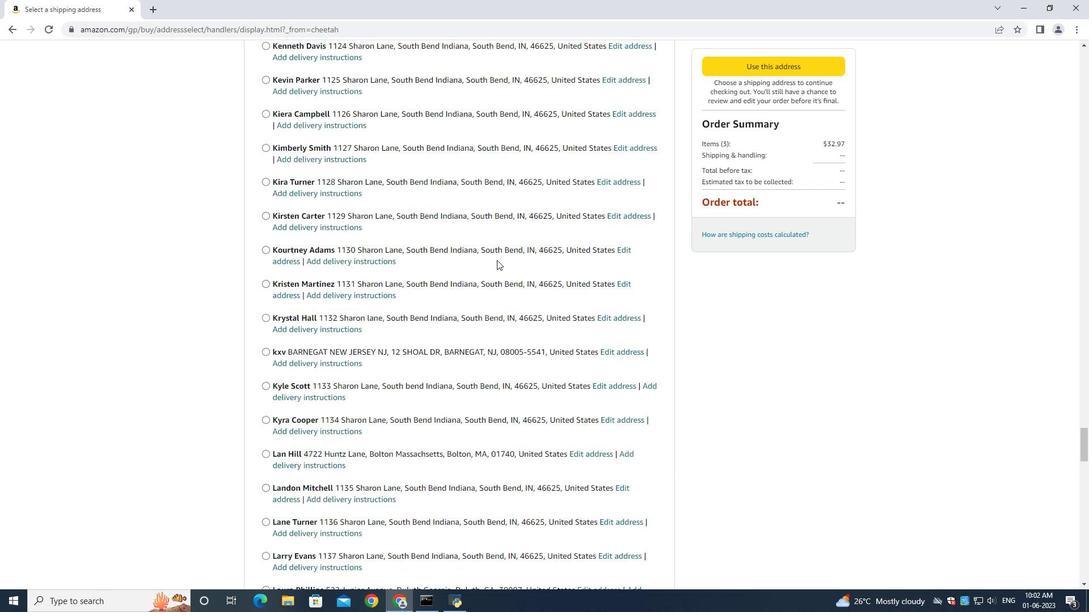 
Action: Mouse scrolled (497, 259) with delta (0, 0)
Screenshot: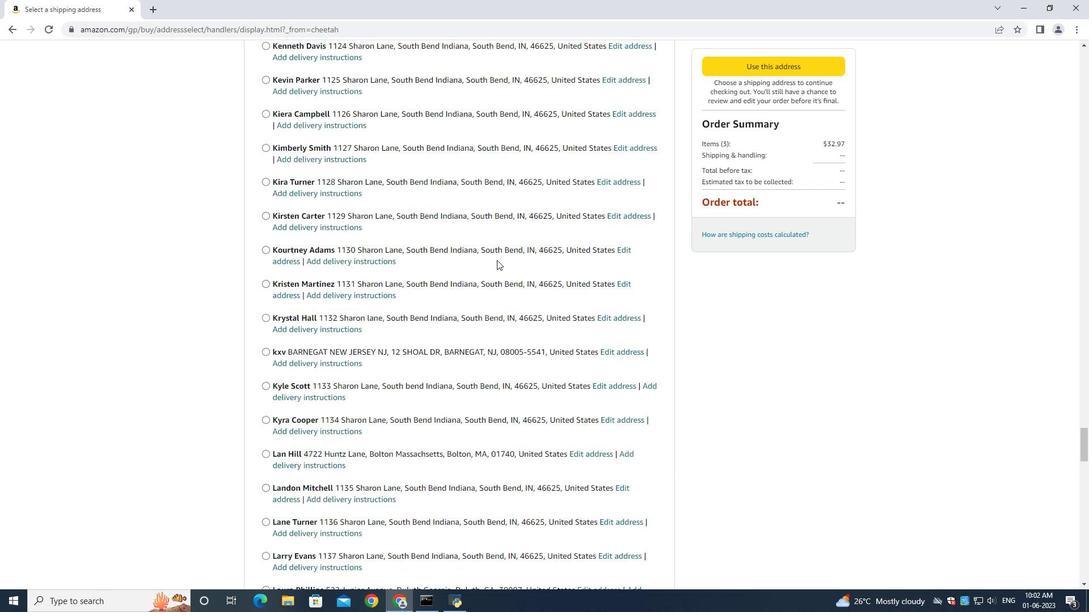 
Action: Mouse scrolled (497, 259) with delta (0, 0)
Screenshot: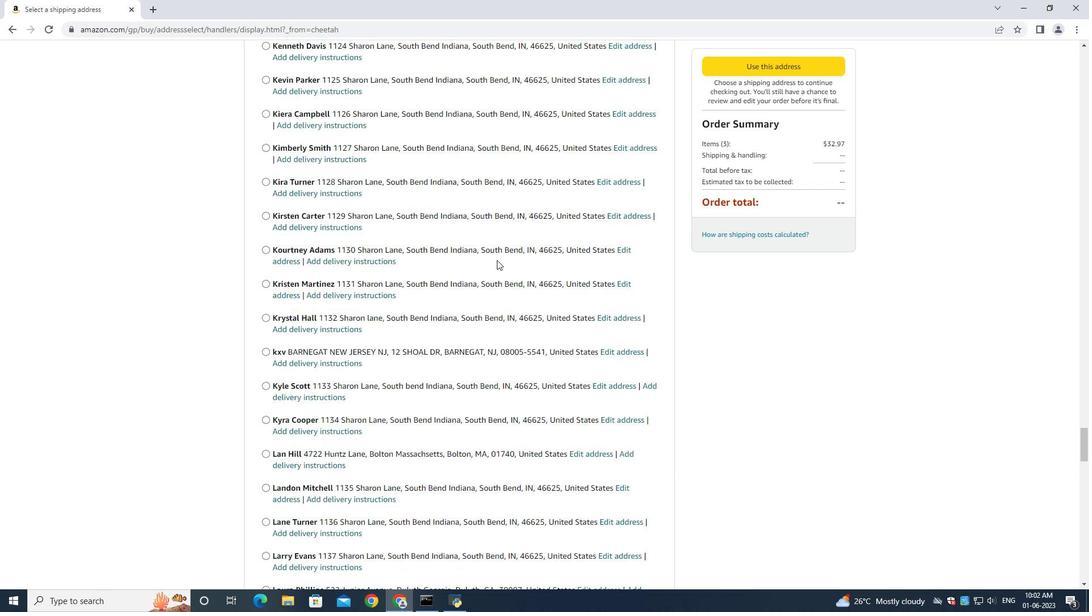 
Action: Mouse scrolled (497, 259) with delta (0, 0)
Screenshot: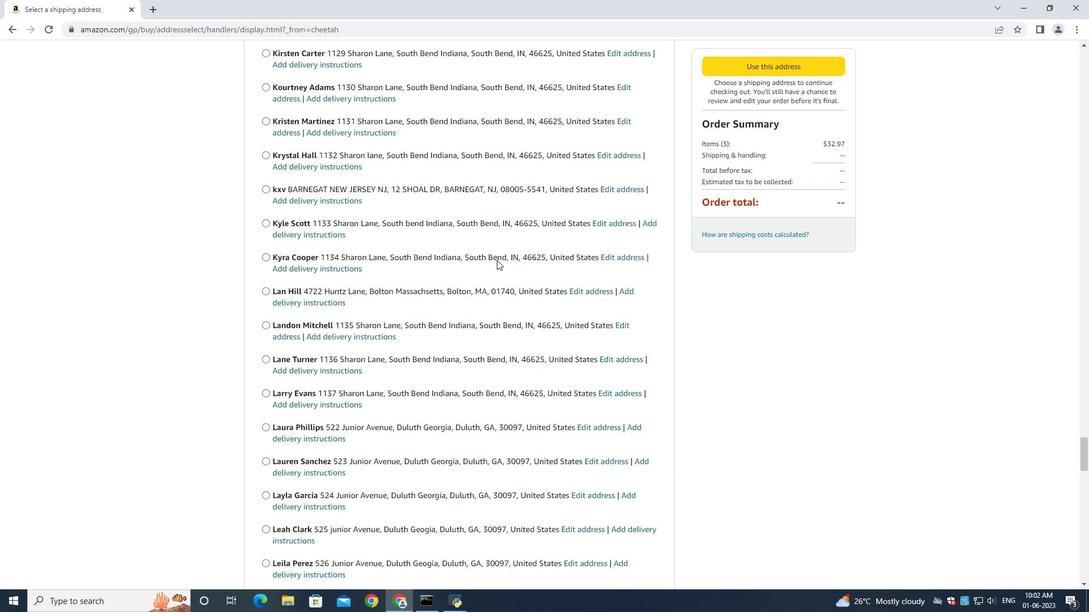 
Action: Mouse scrolled (497, 259) with delta (0, 0)
Screenshot: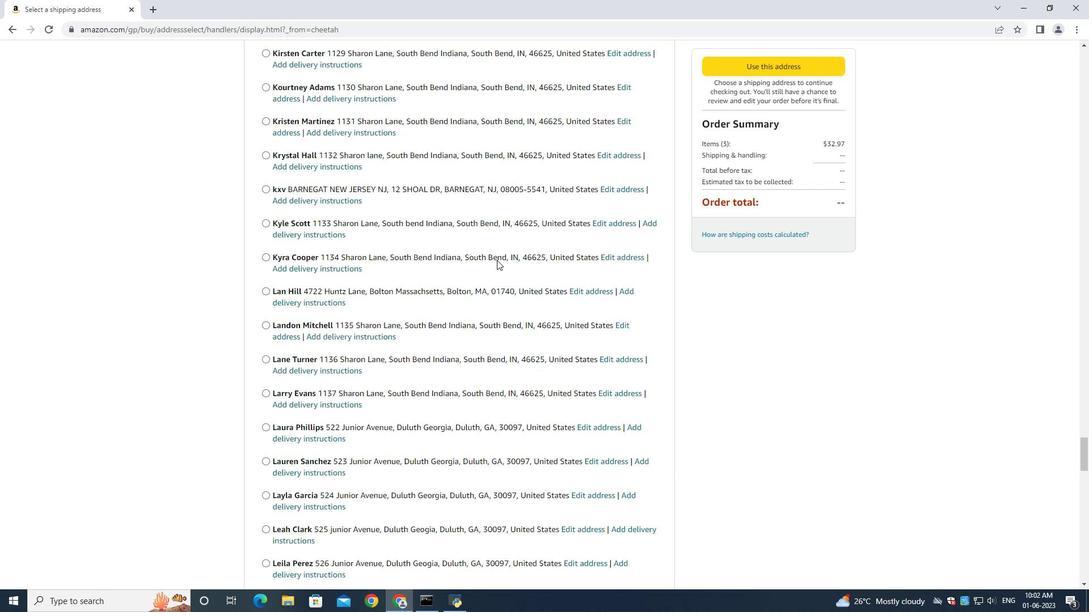 
Action: Mouse scrolled (497, 259) with delta (0, 0)
Screenshot: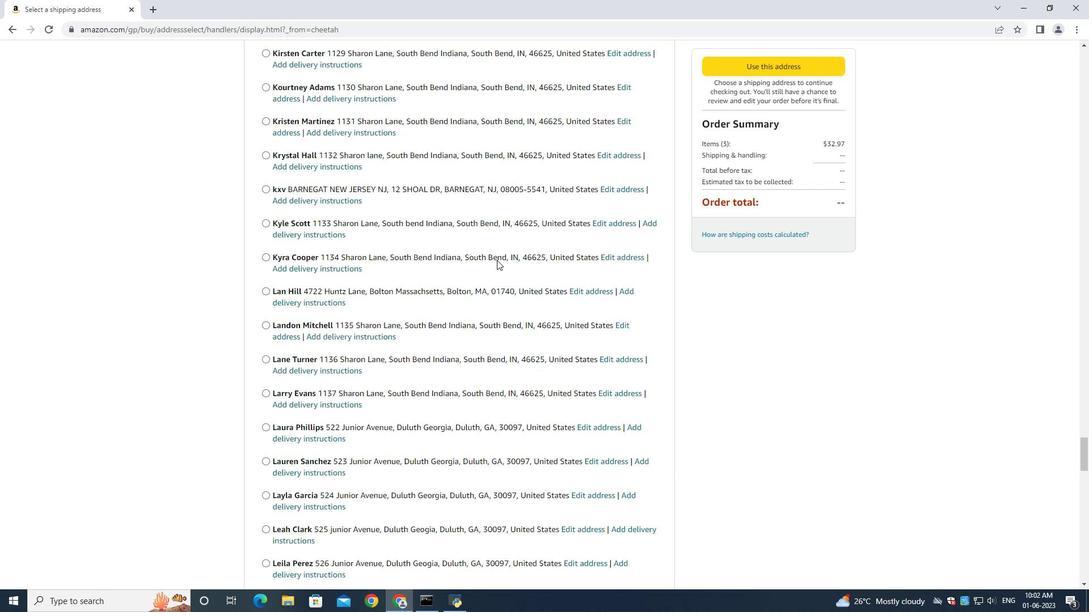 
Action: Mouse scrolled (497, 259) with delta (0, 0)
Screenshot: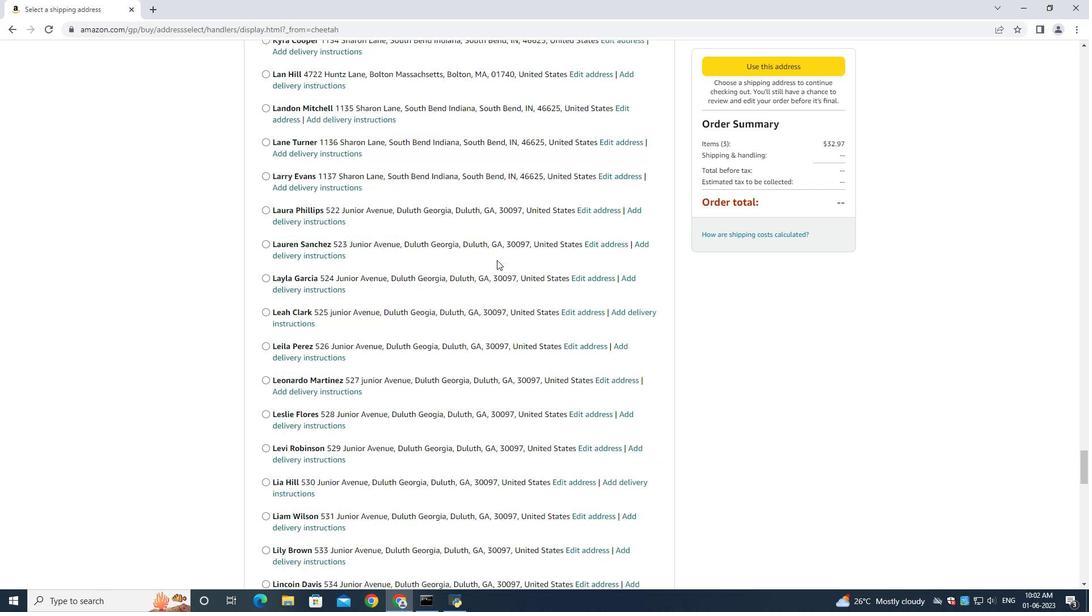 
Action: Mouse scrolled (497, 259) with delta (0, 0)
Screenshot: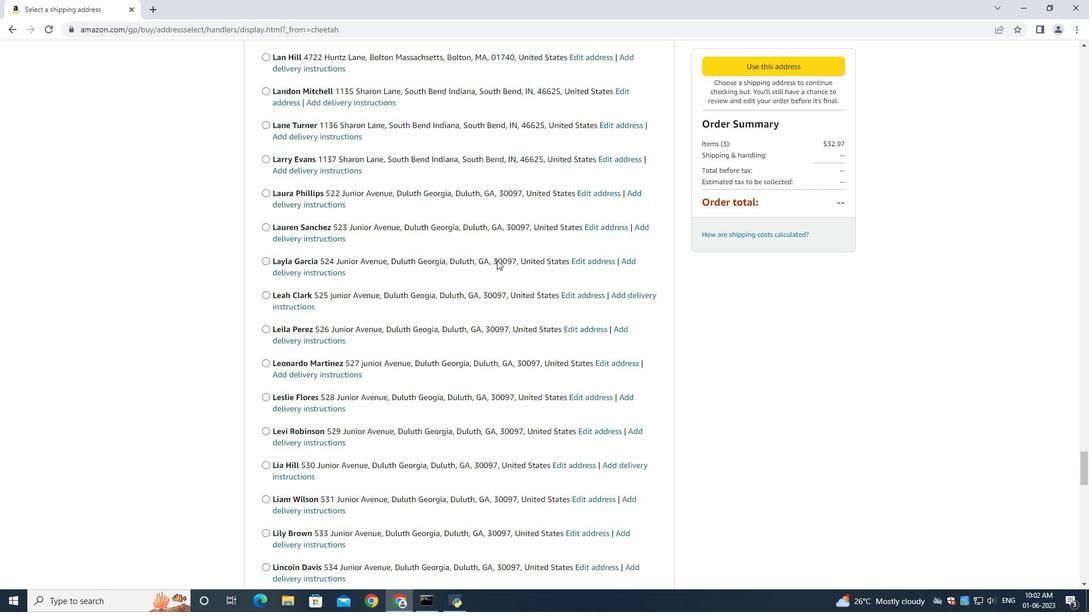 
Action: Mouse scrolled (497, 259) with delta (0, 0)
Screenshot: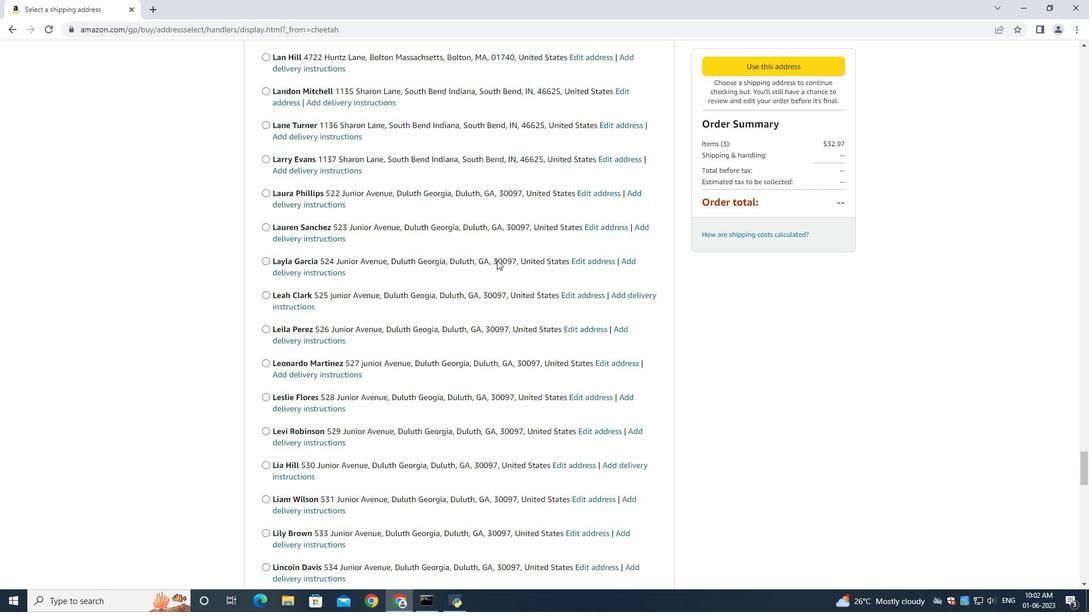 
Action: Mouse scrolled (497, 259) with delta (0, 0)
Screenshot: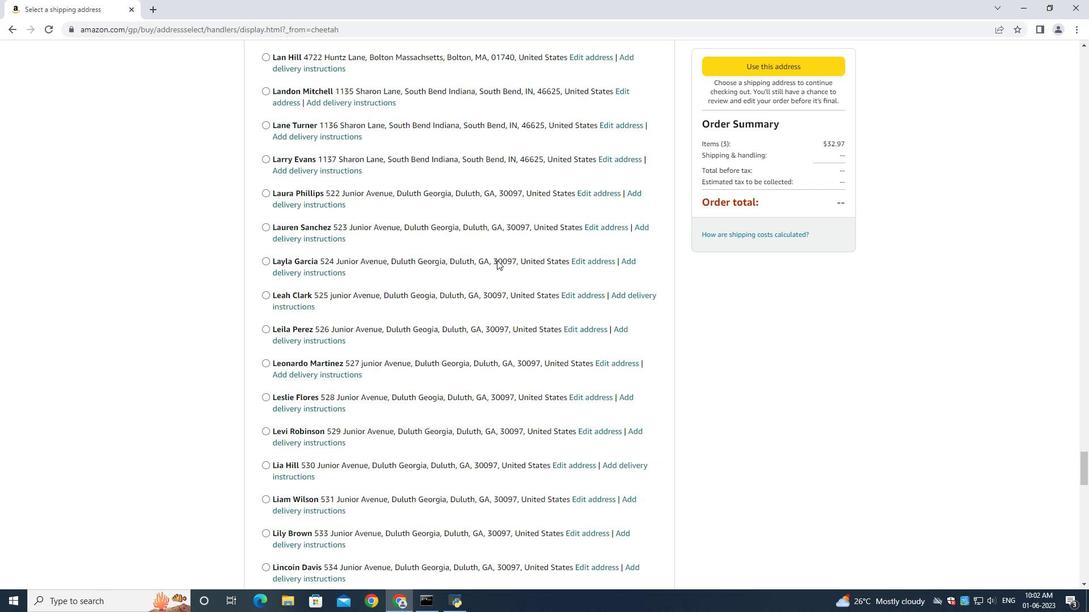 
Action: Mouse scrolled (497, 259) with delta (0, 0)
Screenshot: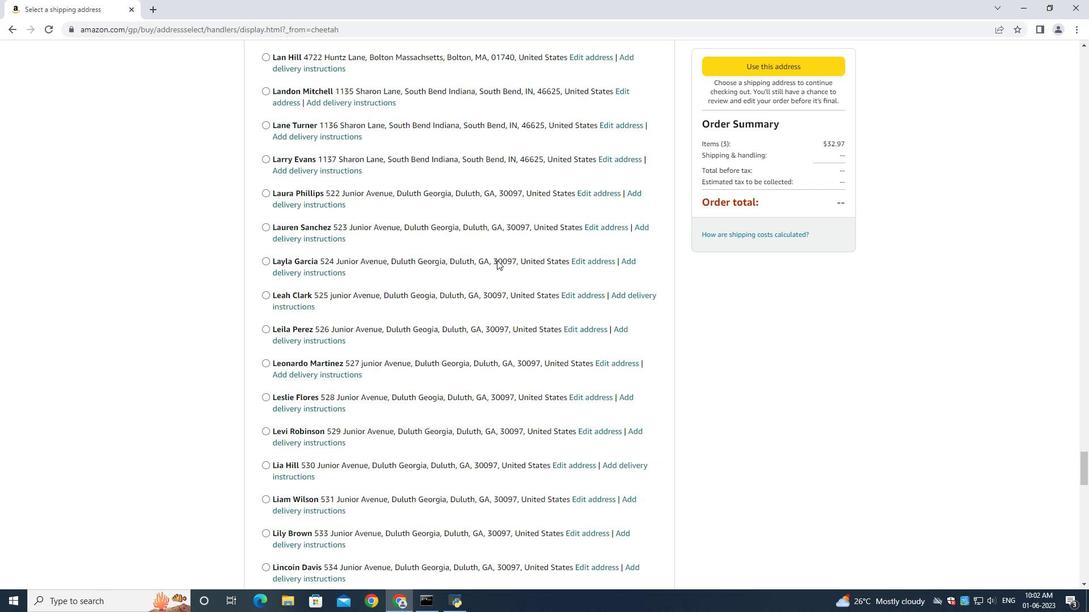 
Action: Mouse scrolled (497, 259) with delta (0, 0)
Screenshot: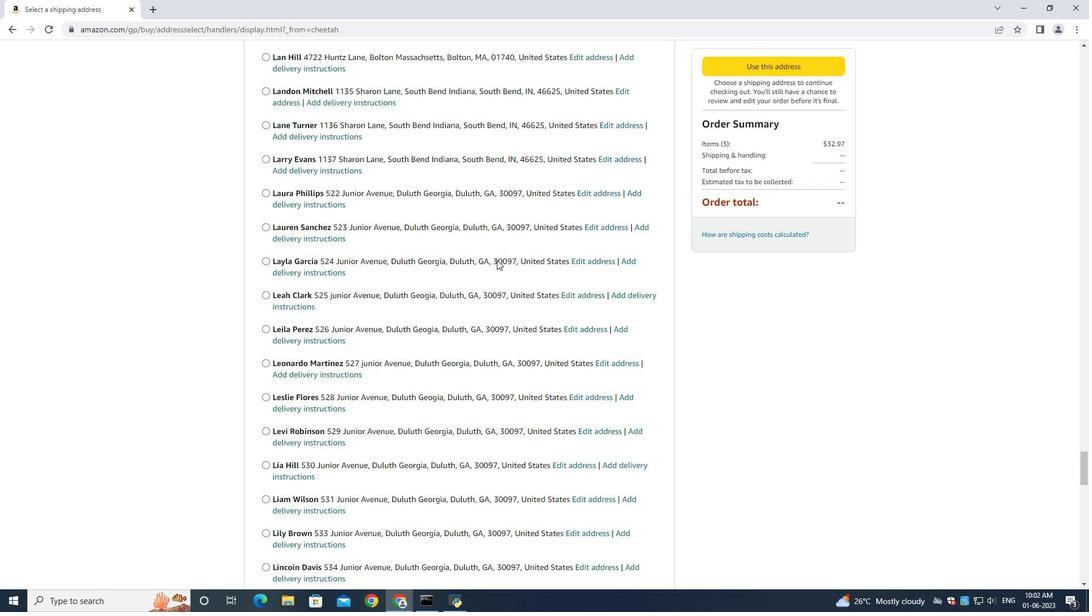 
Action: Mouse scrolled (497, 259) with delta (0, 0)
Screenshot: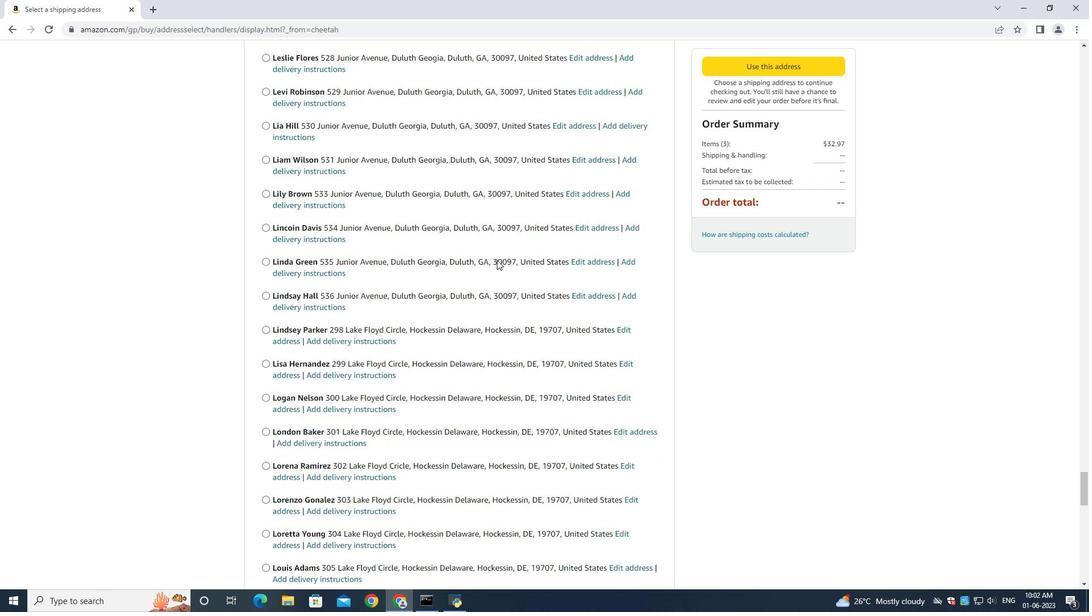 
Action: Mouse scrolled (497, 259) with delta (0, 0)
Screenshot: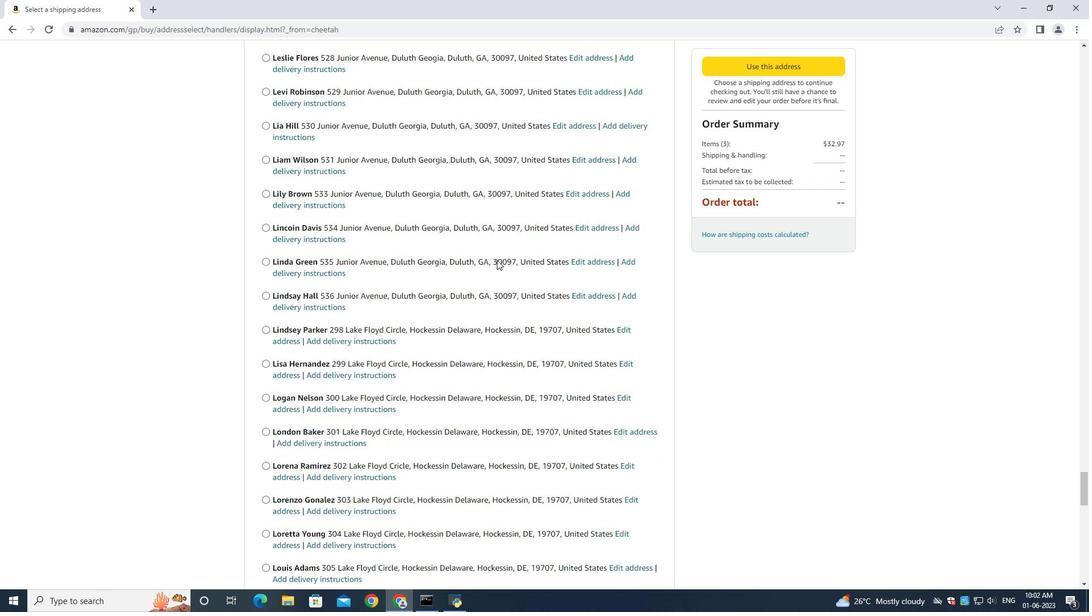 
Action: Mouse scrolled (497, 259) with delta (0, 0)
Screenshot: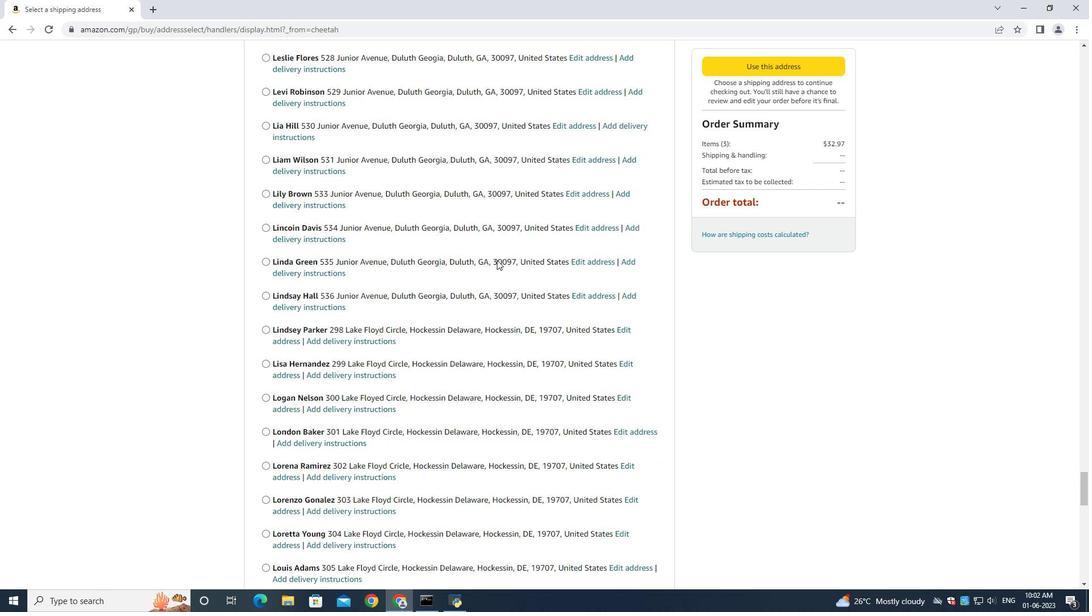 
Action: Mouse scrolled (497, 259) with delta (0, 0)
Screenshot: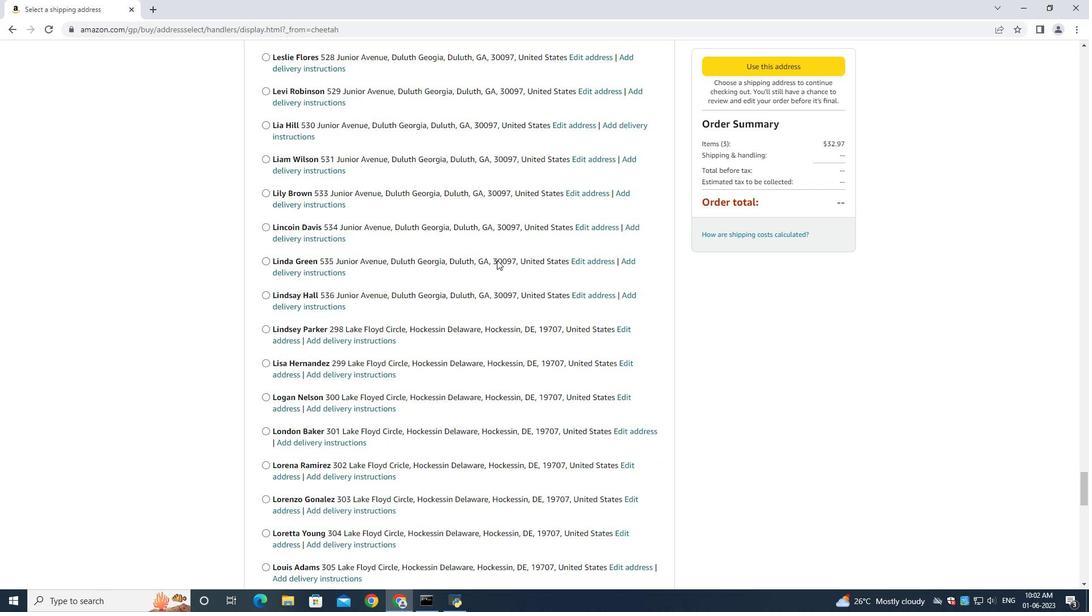 
Action: Mouse scrolled (497, 259) with delta (0, 0)
Screenshot: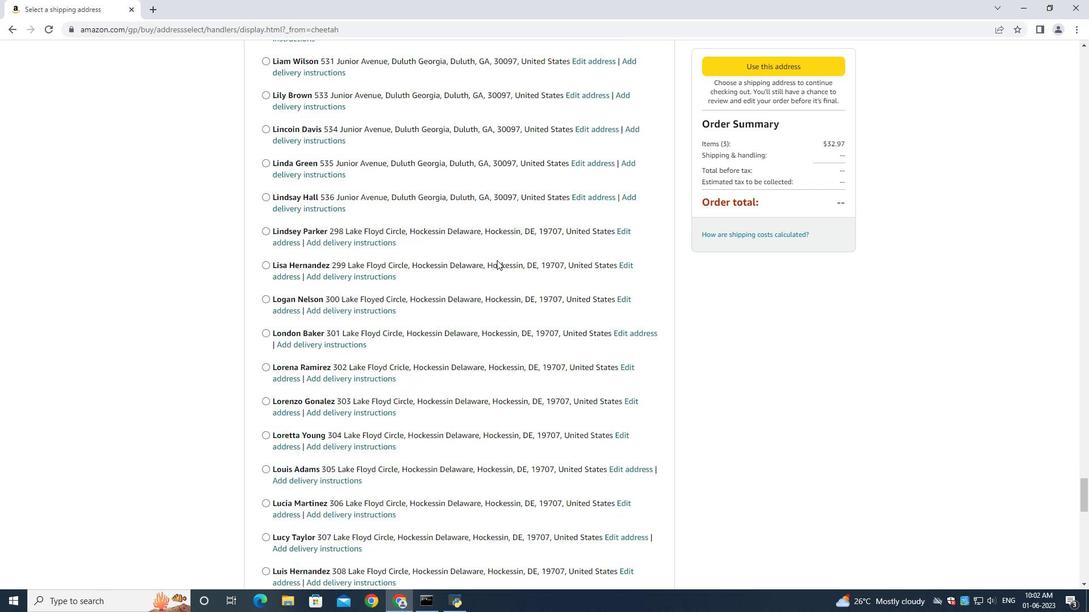 
Action: Mouse scrolled (497, 259) with delta (0, 0)
Screenshot: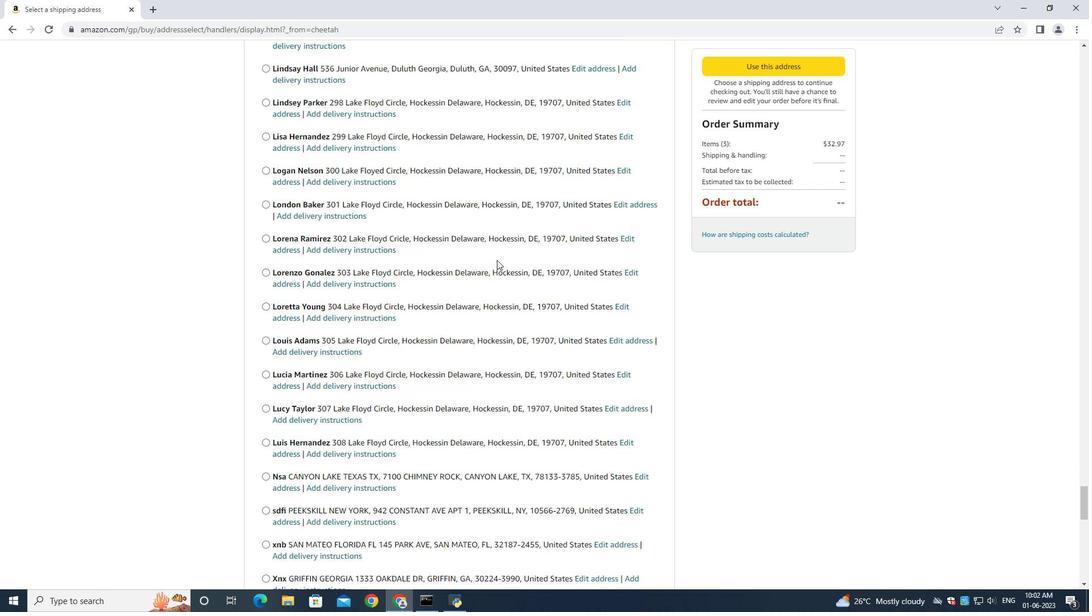 
Action: Mouse scrolled (497, 259) with delta (0, 0)
Screenshot: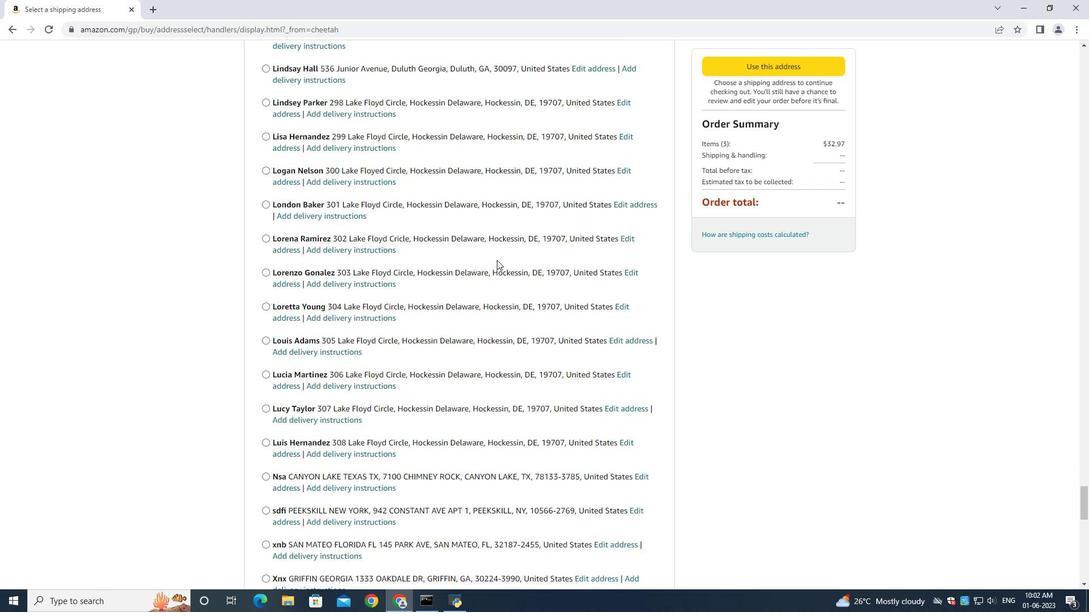 
Action: Mouse scrolled (497, 259) with delta (0, 0)
Screenshot: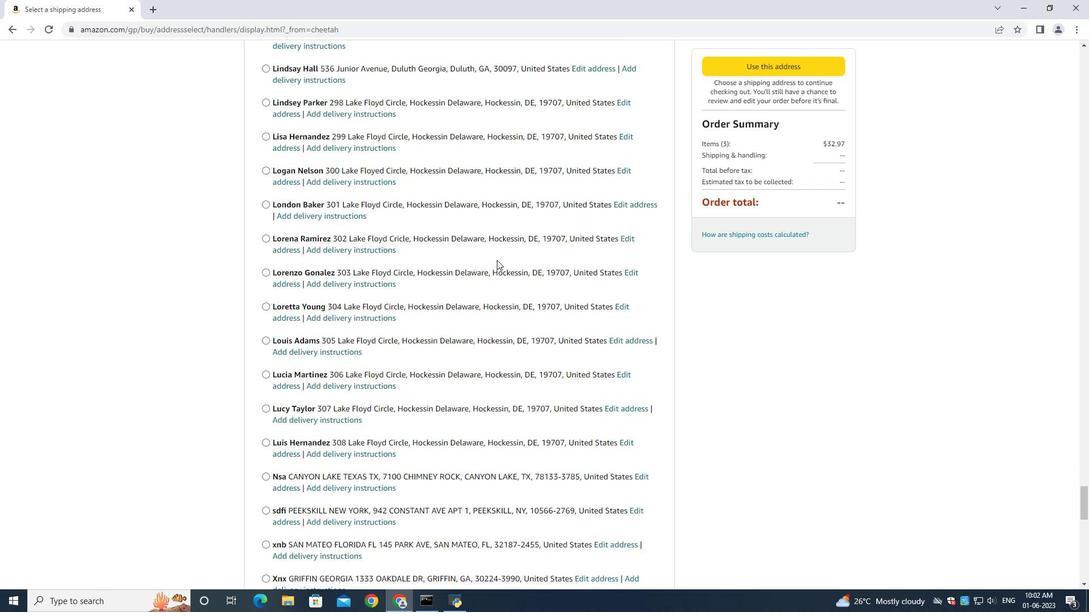 
Action: Mouse scrolled (497, 259) with delta (0, 0)
Screenshot: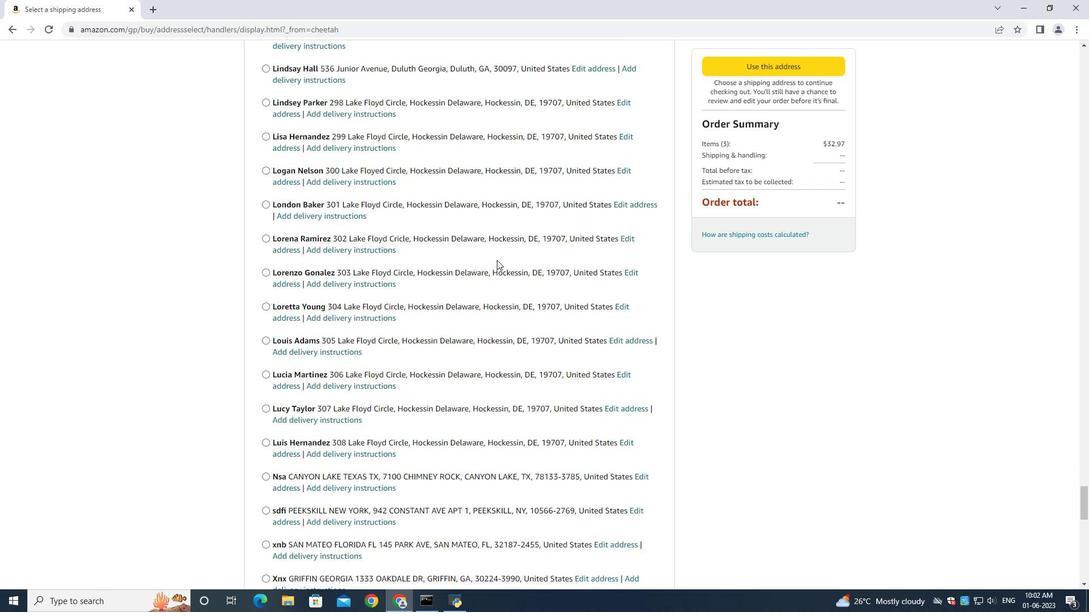
Action: Mouse scrolled (497, 259) with delta (0, 0)
Screenshot: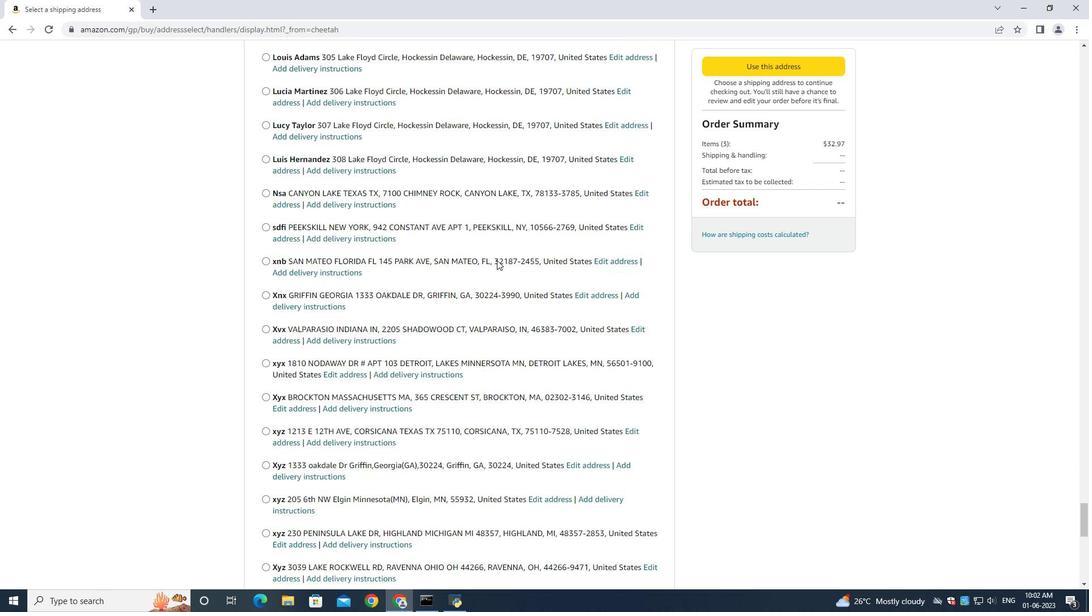 
Action: Mouse scrolled (497, 259) with delta (0, 0)
Screenshot: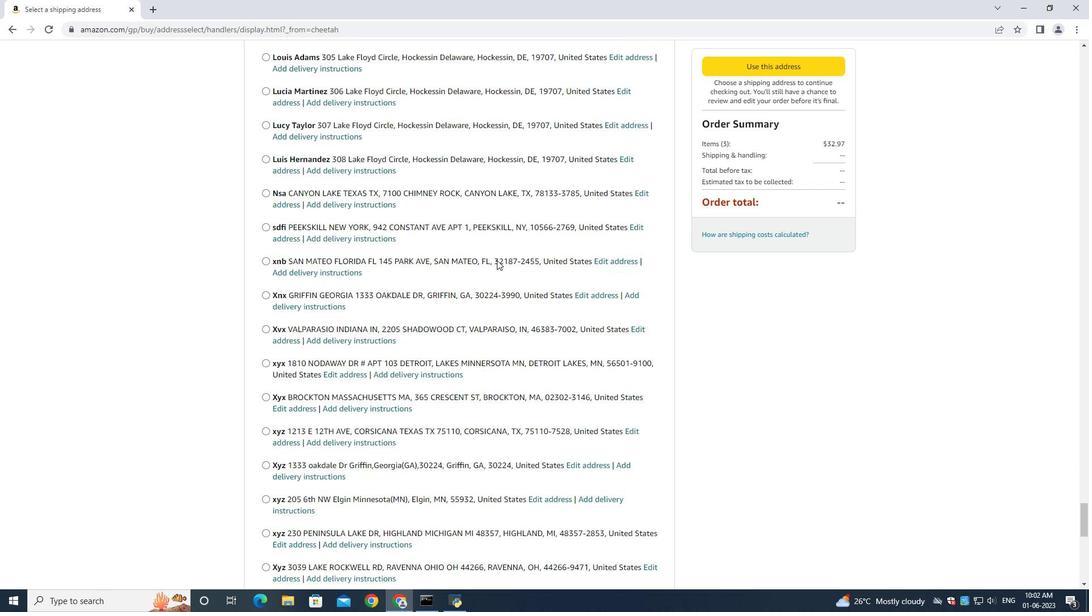 
Action: Mouse scrolled (497, 259) with delta (0, 0)
Screenshot: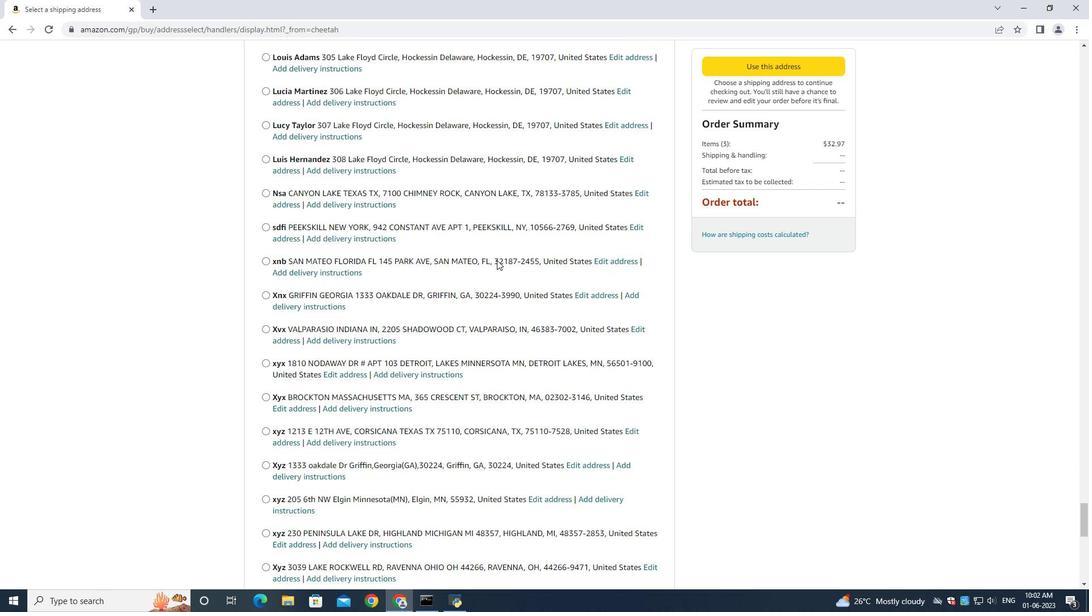 
Action: Mouse scrolled (497, 259) with delta (0, 0)
Screenshot: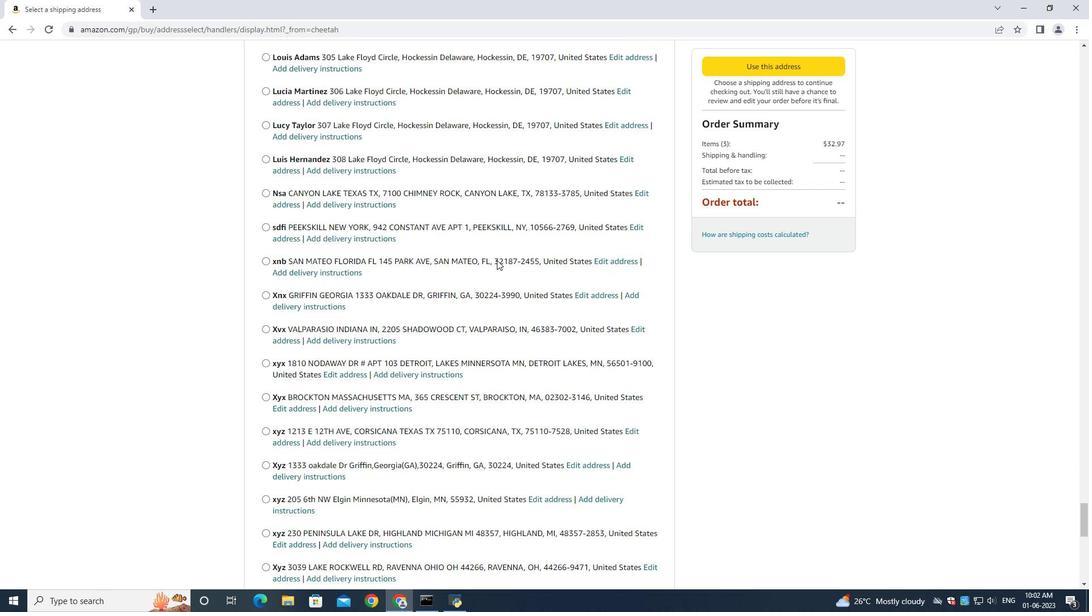 
Action: Mouse scrolled (497, 259) with delta (0, 0)
Screenshot: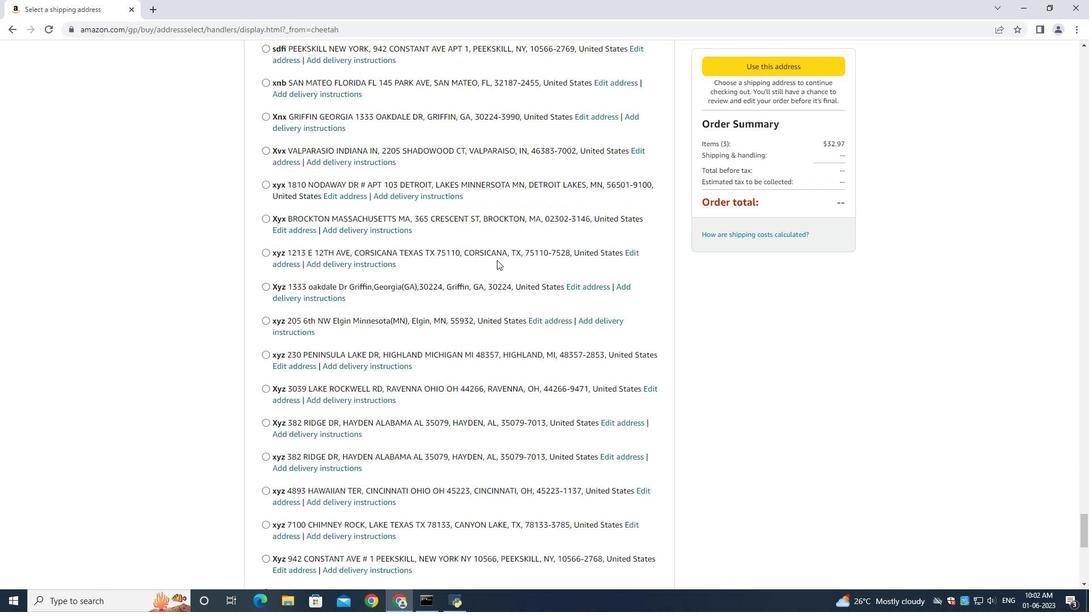 
Action: Mouse scrolled (497, 259) with delta (0, 0)
Screenshot: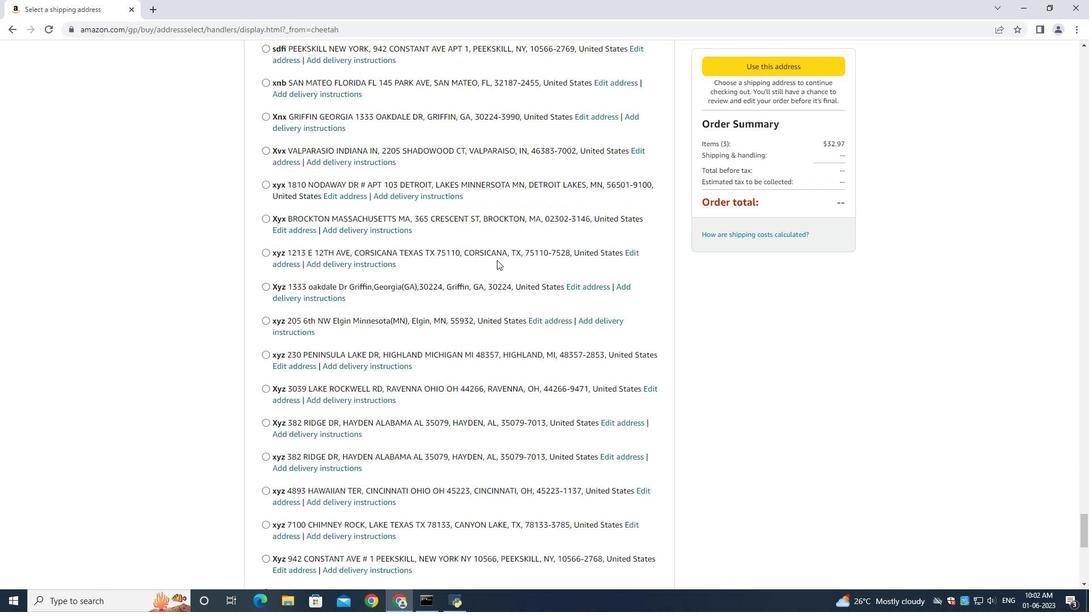 
Action: Mouse scrolled (497, 259) with delta (0, 0)
Screenshot: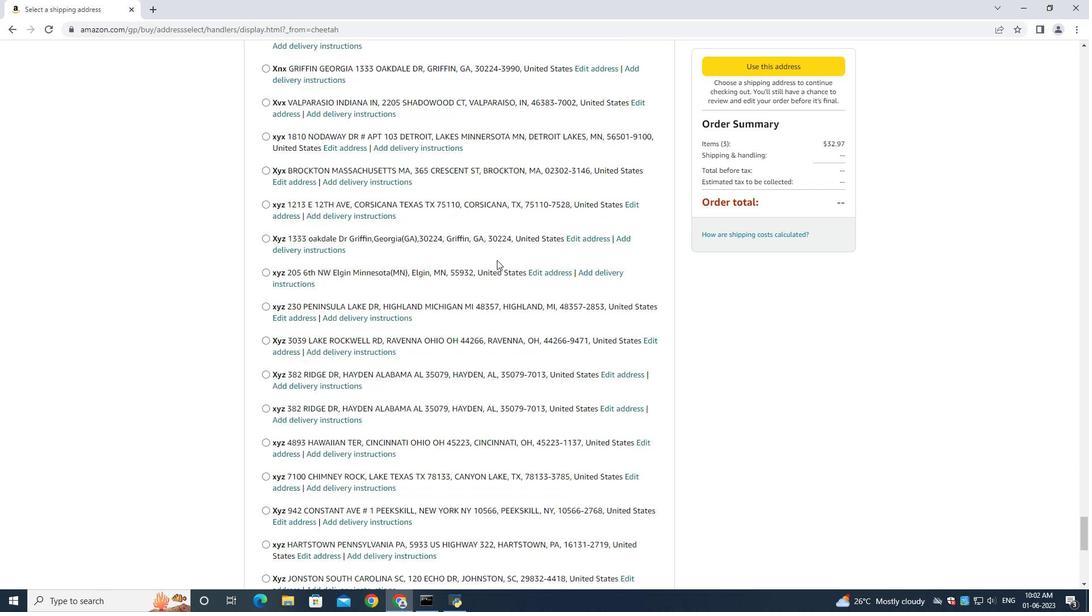 
Action: Mouse scrolled (497, 259) with delta (0, 0)
Screenshot: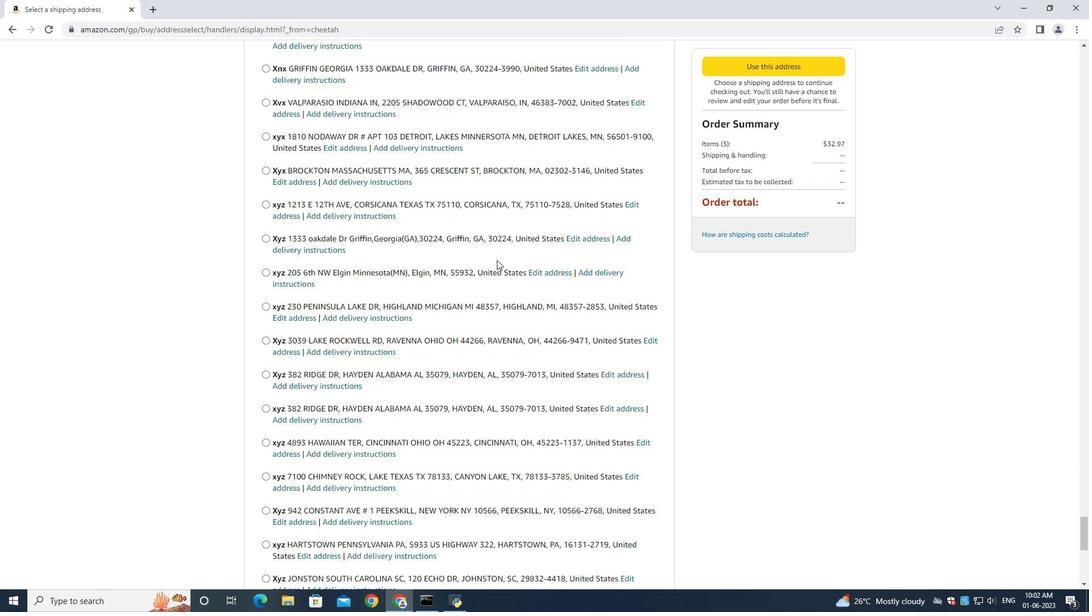
Action: Mouse scrolled (497, 259) with delta (0, 0)
Screenshot: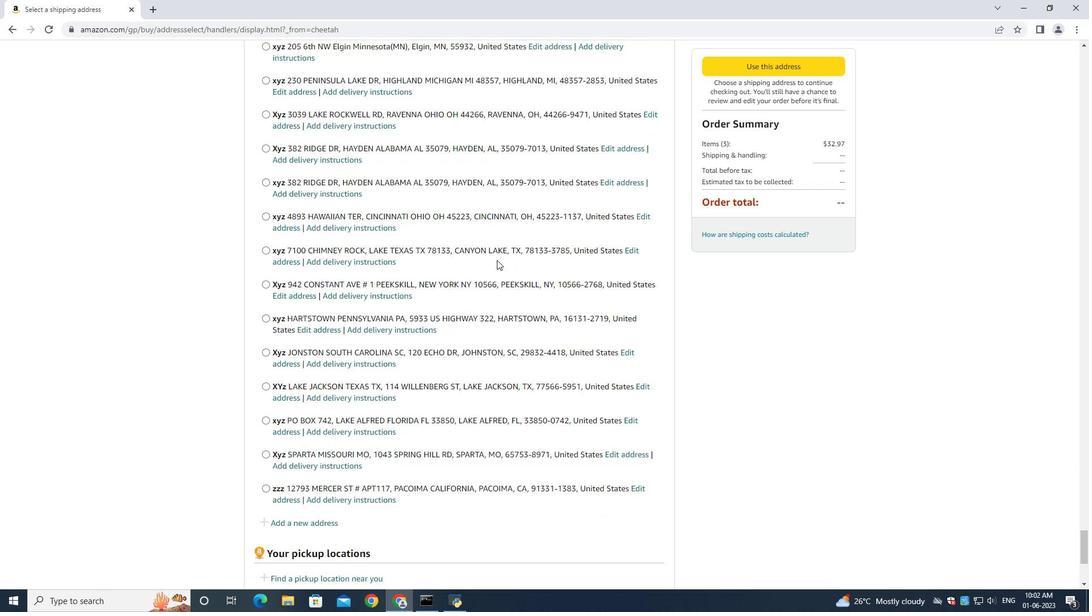 
Action: Mouse scrolled (497, 259) with delta (0, 0)
Screenshot: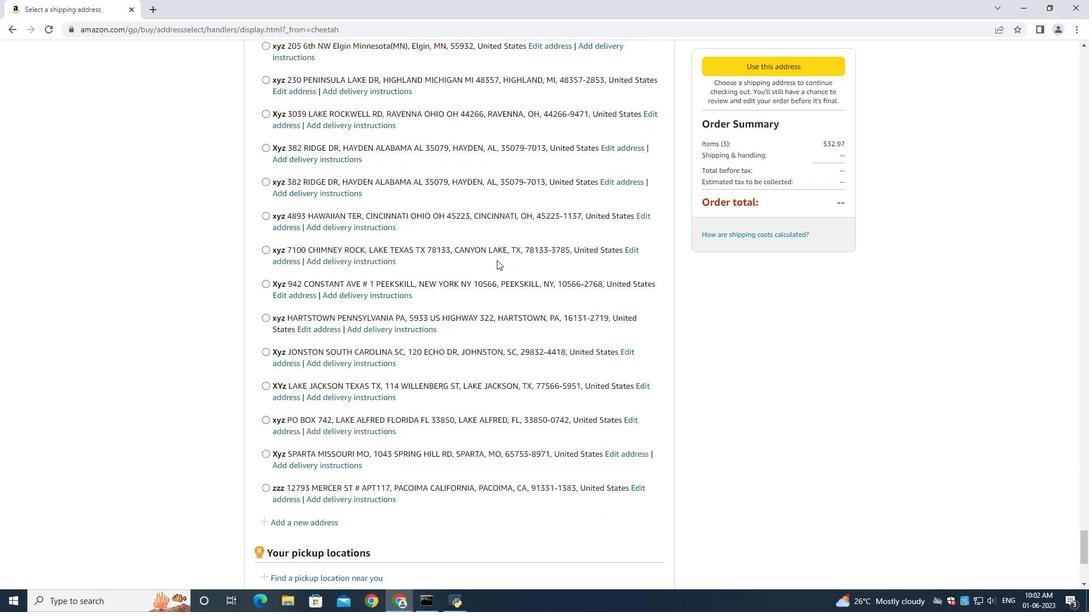 
Action: Mouse scrolled (497, 259) with delta (0, 0)
Screenshot: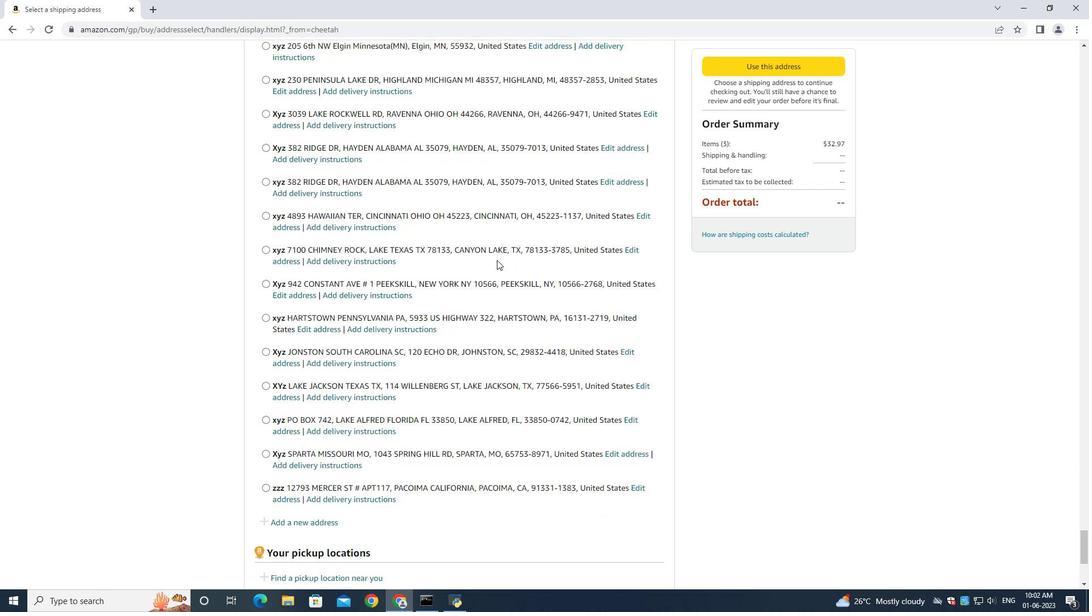 
Action: Mouse scrolled (497, 259) with delta (0, 0)
Screenshot: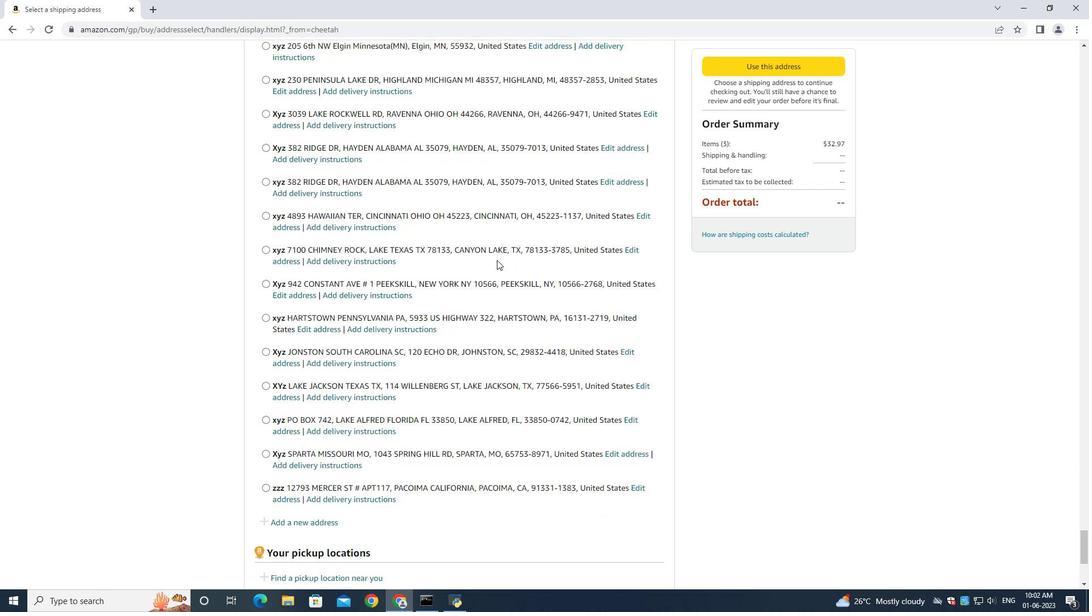 
Action: Mouse scrolled (497, 259) with delta (0, 0)
Screenshot: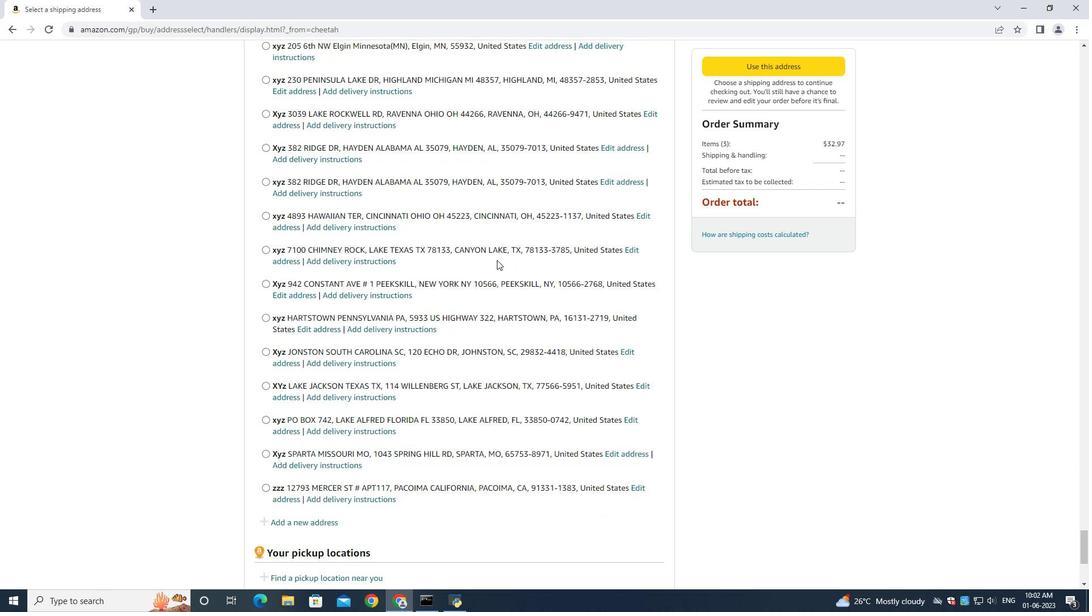 
Action: Mouse moved to (321, 270)
Screenshot: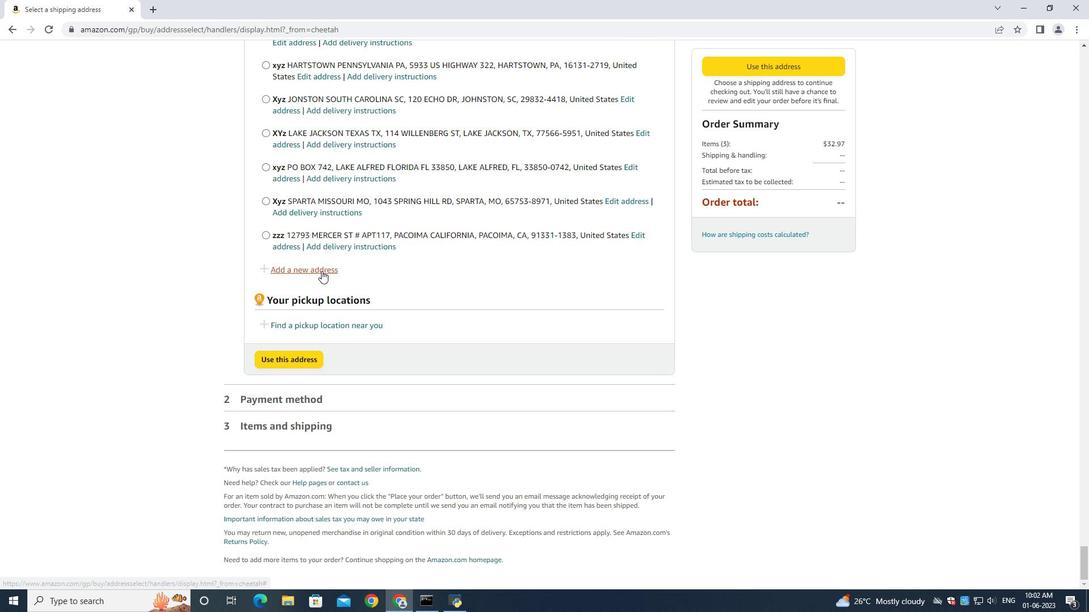 
Action: Mouse pressed left at (321, 270)
Screenshot: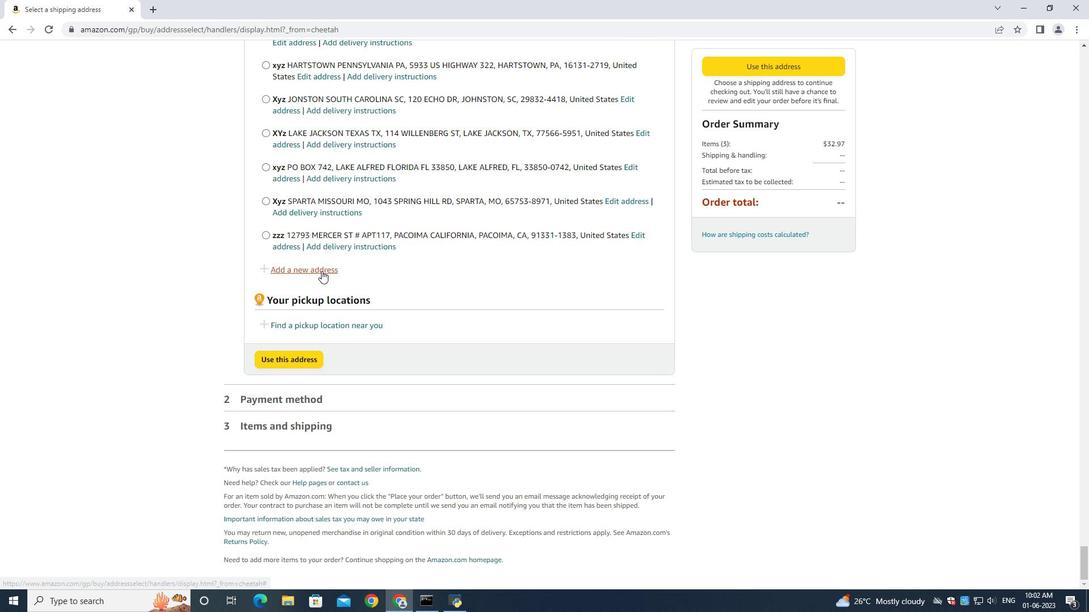 
Action: Mouse moved to (389, 273)
Screenshot: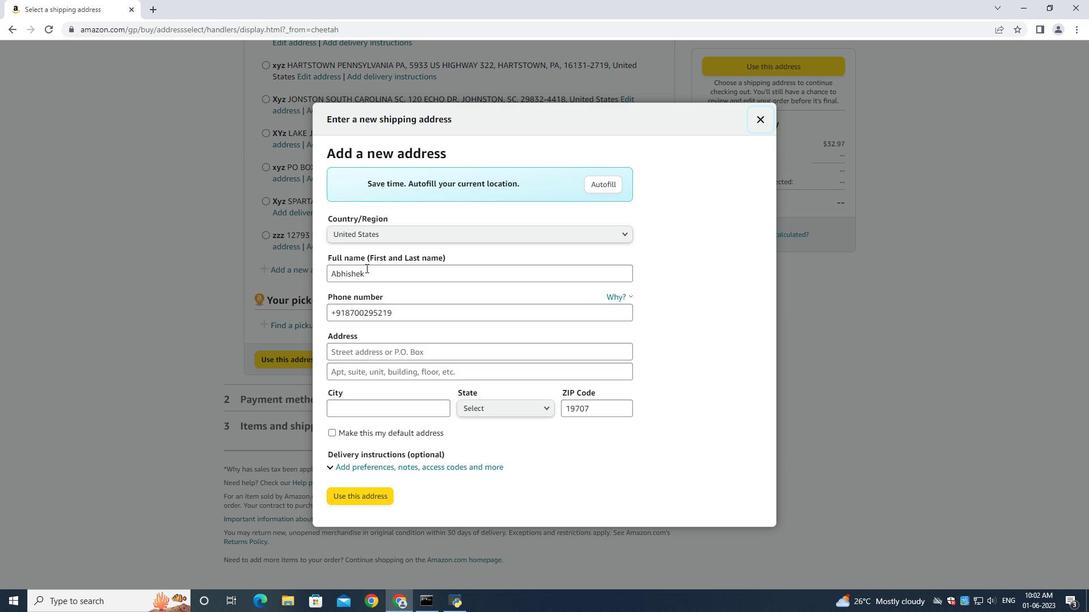 
Action: Mouse pressed left at (389, 273)
Screenshot: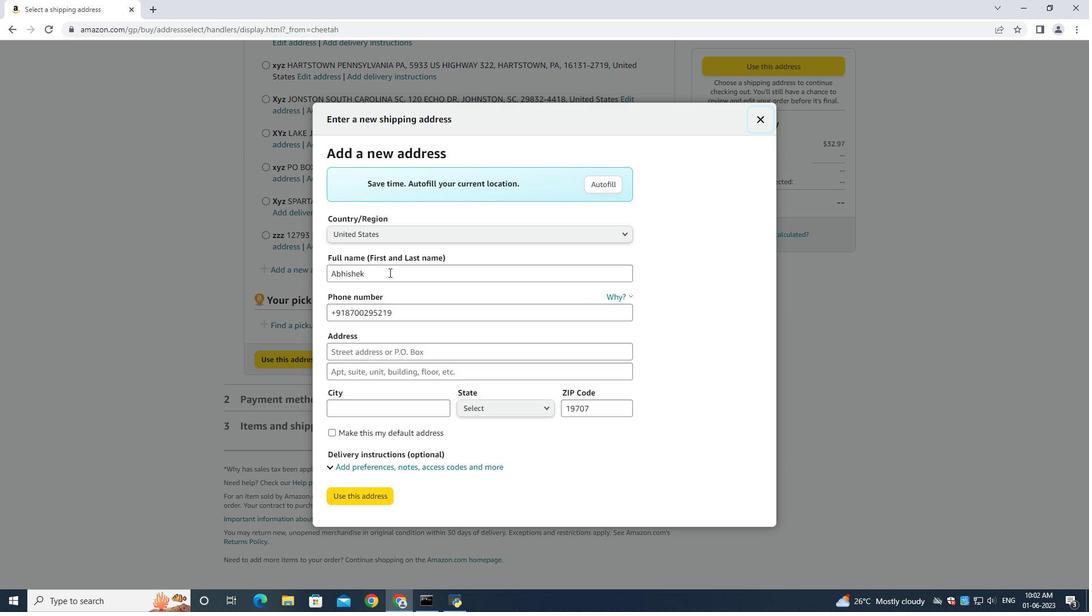 
Action: Mouse moved to (389, 274)
Screenshot: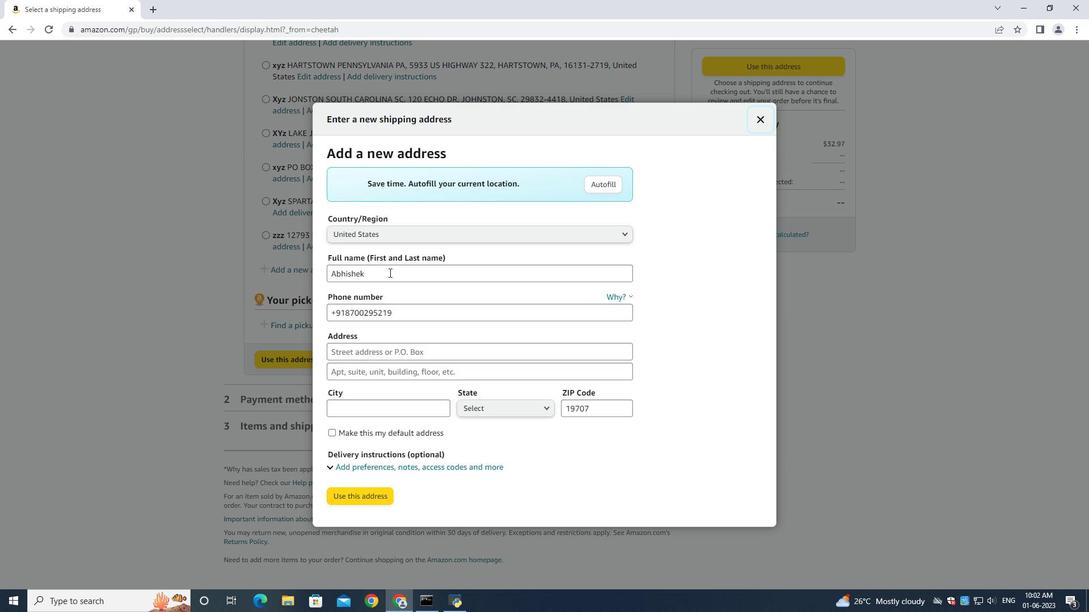 
Action: Key pressed ctrl+A<Key.backspace><Key.shift><Key.shift><Key.shift><Key.shift><Key.shift><Key.shift><Key.shift><Key.shift><Key.shift><Key.shift><Key.shift><Key.shift><Key.shift><Key.shift><Key.shift><Key.shift><Key.shift><Key.shift><Key.shift><Key.shift><Key.shift><Key.shift><Key.shift><Key.shift><Key.shift><Key.shift><Key.shift><Key.shift><Key.shift><Key.shift><Key.shift><Key.shift><Key.shift><Key.shift><Key.shift><Key.shift><Key.shift><Key.shift><Key.shift><Key.shift><Key.shift><Key.shift><Key.shift><Key.shift><Key.shift><Key.shift><Key.shift><Key.shift><Key.shift><Key.shift><Key.shift><Key.shift><Key.shift><Key.shift><Key.shift><Key.shift><Key.shift><Key.shift><Key.shift><Key.shift><Key.shift><Key.shift><Key.shift><Key.shift><Key.shift><Key.shift><Key.shift><Key.shift><Key.shift><Key.shift><Key.shift><Key.shift><Key.shift><Key.shift><Key.shift><Key.shift><Key.shift><Key.shift><Key.shift><Key.shift><Key.shift><Key.shift><Key.shift><Key.shift><Key.shift><Key.shift><Key.shift><Key.shift><Key.shift><Key.shift><Key.shift><Key.shift><Key.shift><Key.shift><Key.shift><Key.shift><Key.shift><Key.shift><Key.shift><Key.shift><Key.shift><Key.shift><Key.shift><Key.shift><Key.shift>Luke<Key.space><Key.shift><Key.shift><Key.shift><Key.shift><Key.shift><Key.shift><Key.shift><Key.shift><Key.shift><Key.shift><Key.shift><Key.shift><Key.shift><Key.shift><Key.shift><Key.shift><Key.shift><Key.shift><Key.shift><Key.shift><Key.shift><Key.shift><Key.shift><Key.shift><Key.shift><Key.shift><Key.shift><Key.shift><Key.shift><Key.shift><Key.shift><Key.shift><Key.shift><Key.shift><Key.shift><Key.shift><Key.shift><Key.shift><Key.shift><Key.shift><Key.shift><Key.shift><Key.shift><Key.shift>Wright<Key.space><Key.tab><Key.tab><Key.backspace>3022398079<Key.tab>309<Key.space><Key.shift>Lake<Key.space><Key.shift><Key.shift><Key.shift><Key.shift><Key.shift><Key.shift><Key.shift><Key.shift><Key.shift><Key.shift><Key.shift><Key.shift><Key.shift><Key.shift><Key.shift><Key.shift><Key.shift><Key.shift><Key.shift><Key.shift><Key.shift><Key.shift><Key.shift><Key.shift><Key.shift><Key.shift><Key.shift><Key.shift><Key.shift><Key.shift><Key.shift><Key.shift><Key.shift>Floyd<Key.space><Key.shift><Key.shift><Key.shift><Key.shift><Key.shift><Key.shift><Key.shift><Key.shift><Key.shift><Key.shift><Key.shift><Key.shift><Key.shift><Key.shift><Key.shift><Key.shift><Key.shift><Key.shift><Key.shift><Key.shift>Circle<Key.space><Key.shift><Key.tab><Key.shift><Key.shift><Key.shift><Key.shift><Key.shift><Key.shift><Key.shift><Key.shift><Key.shift>Hockessin<Key.space><Key.shift><Key.shift><Key.shift><Key.shift><Key.shift><Key.shift><Key.shift><Key.shift><Key.shift><Key.shift><Key.shift><Key.shift><Key.shift><Key.shift><Key.shift><Key.shift><Key.shift><Key.shift><Key.shift><Key.shift><Key.shift><Key.shift><Key.shift><Key.shift><Key.shift><Key.shift><Key.shift><Key.shift><Key.shift>Delaware<Key.tab><Key.shift><Key.shift><Key.shift><Key.shift><Key.shift><Key.shift><Key.shift><Key.shift><Key.shift><Key.shift><Key.shift><Key.shift><Key.shift><Key.shift><Key.shift><Key.shift><Key.shift><Key.shift><Key.shift><Key.shift><Key.shift><Key.shift><Key.shift><Key.shift><Key.shift><Key.shift><Key.shift><Key.shift><Key.shift><Key.shift><Key.shift><Key.shift><Key.shift><Key.shift><Key.shift><Key.shift><Key.shift><Key.shift><Key.shift><Key.shift><Key.shift><Key.shift><Key.shift><Key.shift><Key.shift><Key.shift><Key.shift><Key.shift><Key.shift><Key.shift><Key.shift>Hockessin<Key.tab><Key.shift><Key.shift><Key.shift><Key.shift><Key.shift><Key.shift><Key.shift><Key.shift><Key.shift>Dwel<Key.tab><Key.backspace>19707
Screenshot: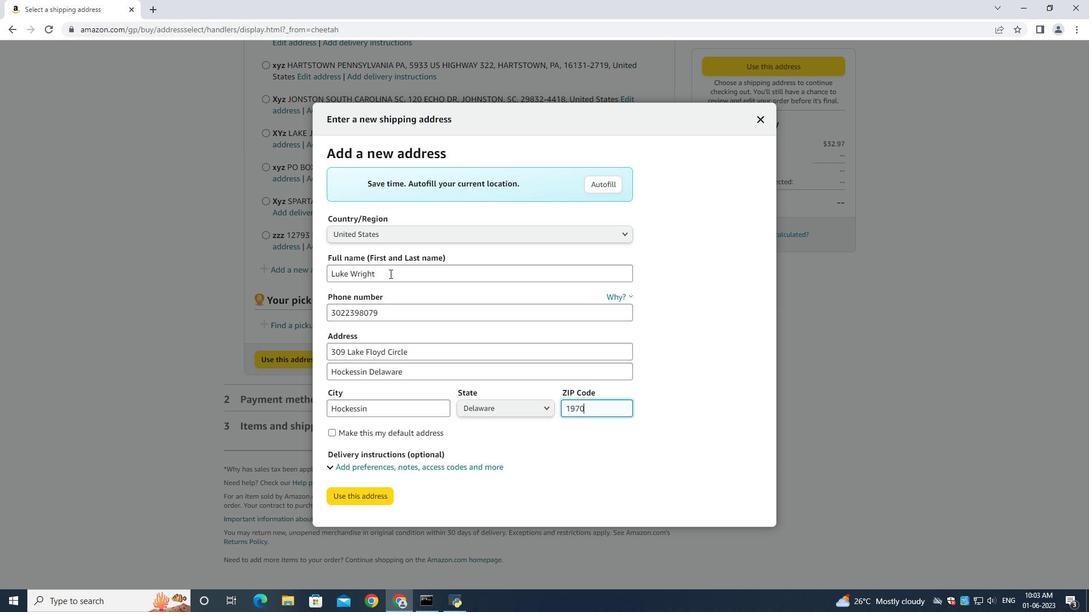
Action: Mouse moved to (336, 500)
Screenshot: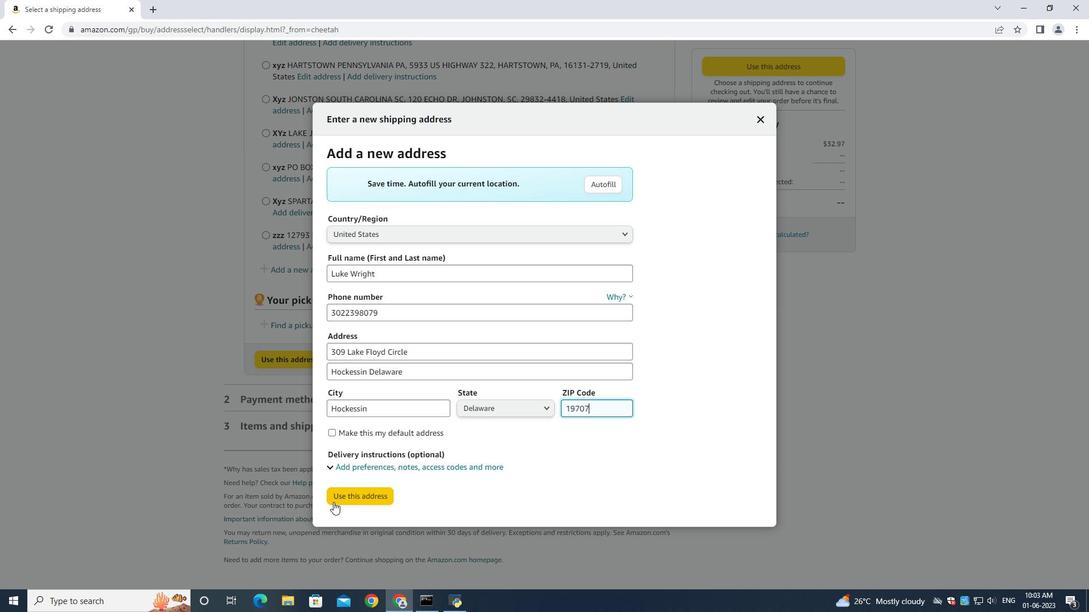 
Action: Mouse pressed left at (336, 500)
Screenshot: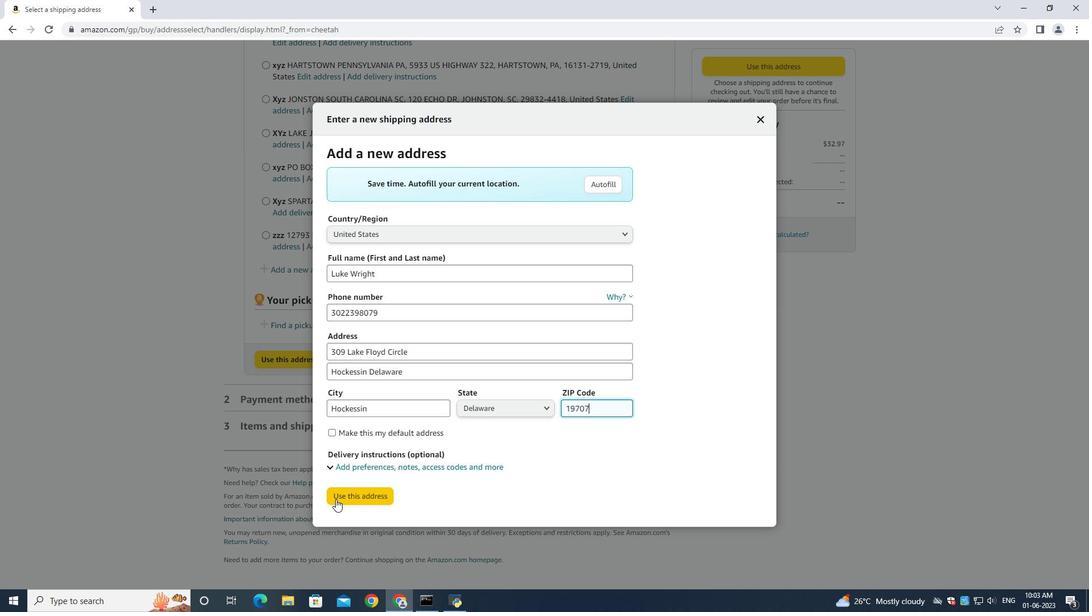 
Action: Mouse moved to (363, 569)
Screenshot: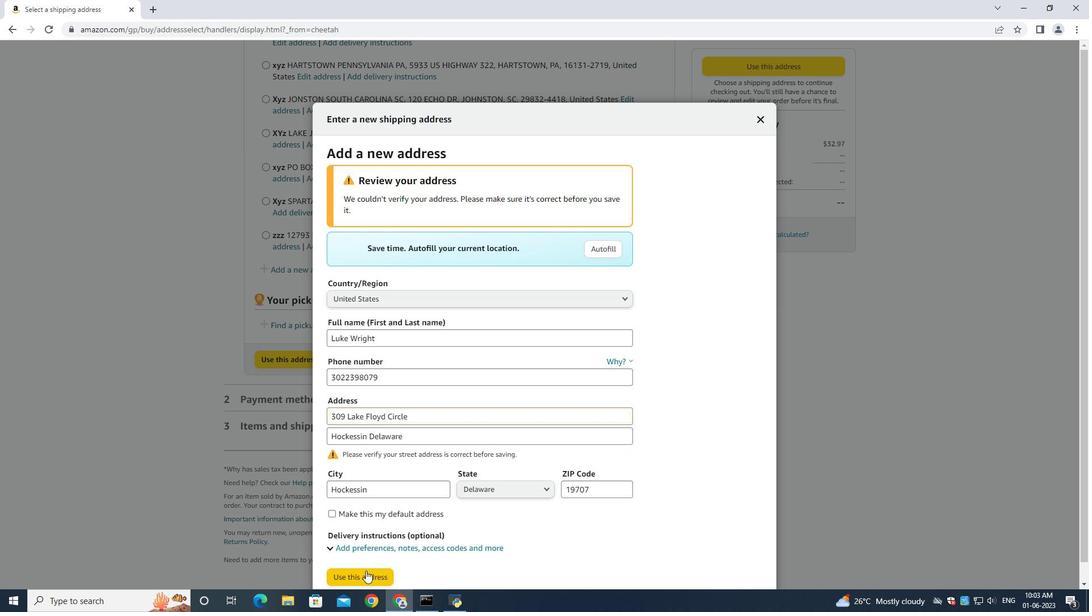 
Action: Mouse pressed left at (363, 569)
Screenshot: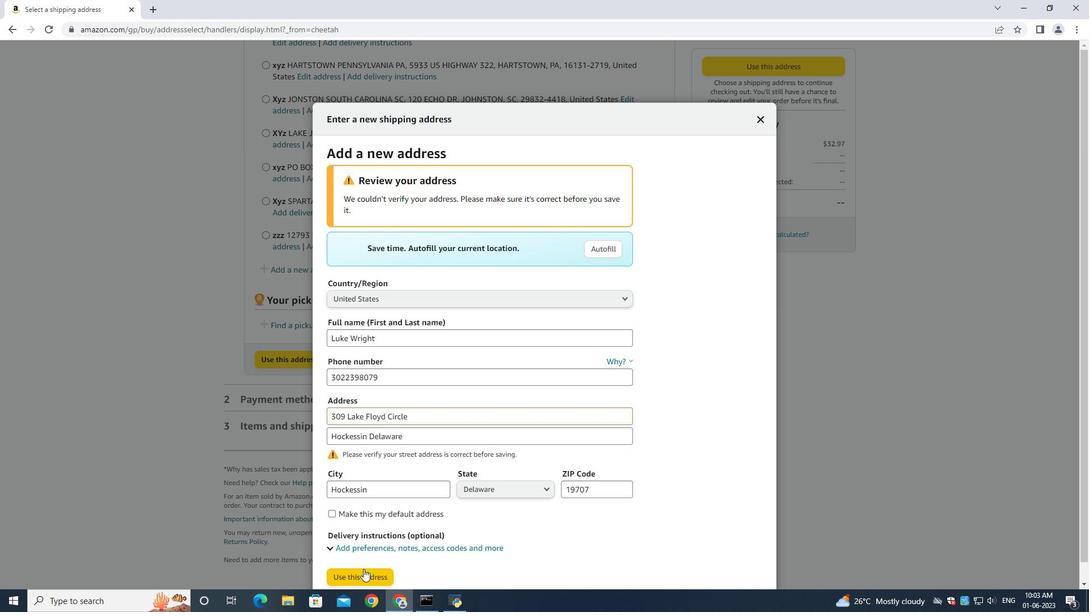 
Action: Mouse moved to (316, 320)
Screenshot: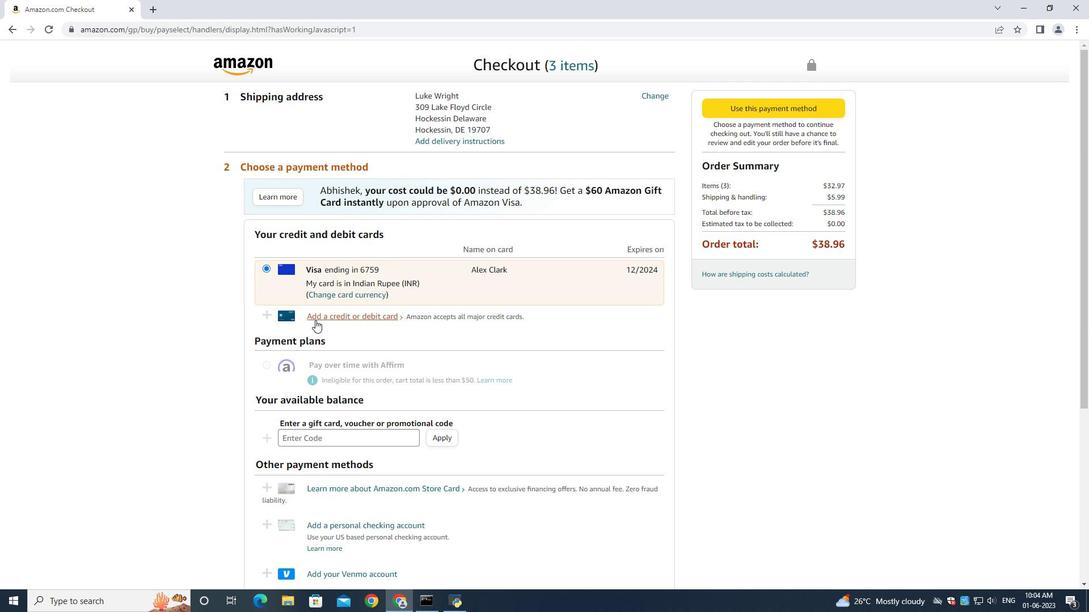 
Action: Mouse pressed left at (316, 320)
Screenshot: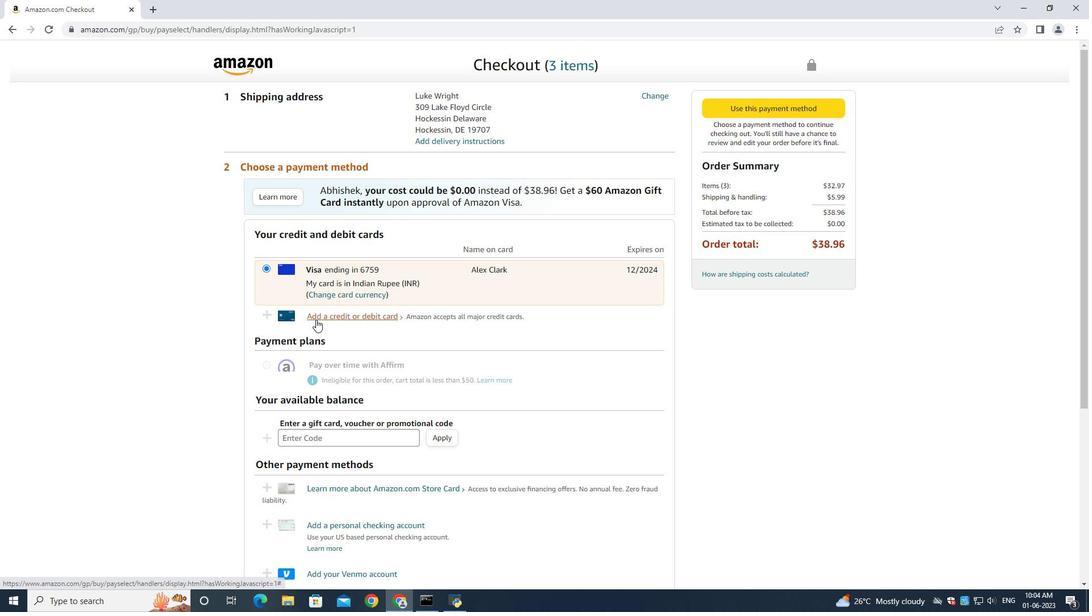 
Action: Mouse moved to (454, 273)
Screenshot: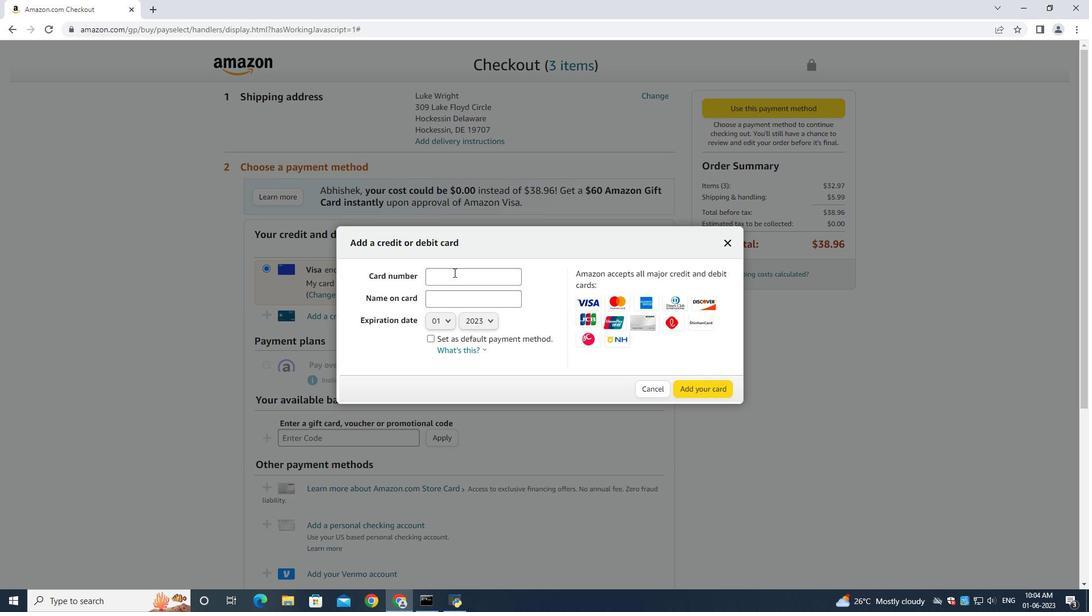 
Action: Mouse pressed left at (454, 273)
Screenshot: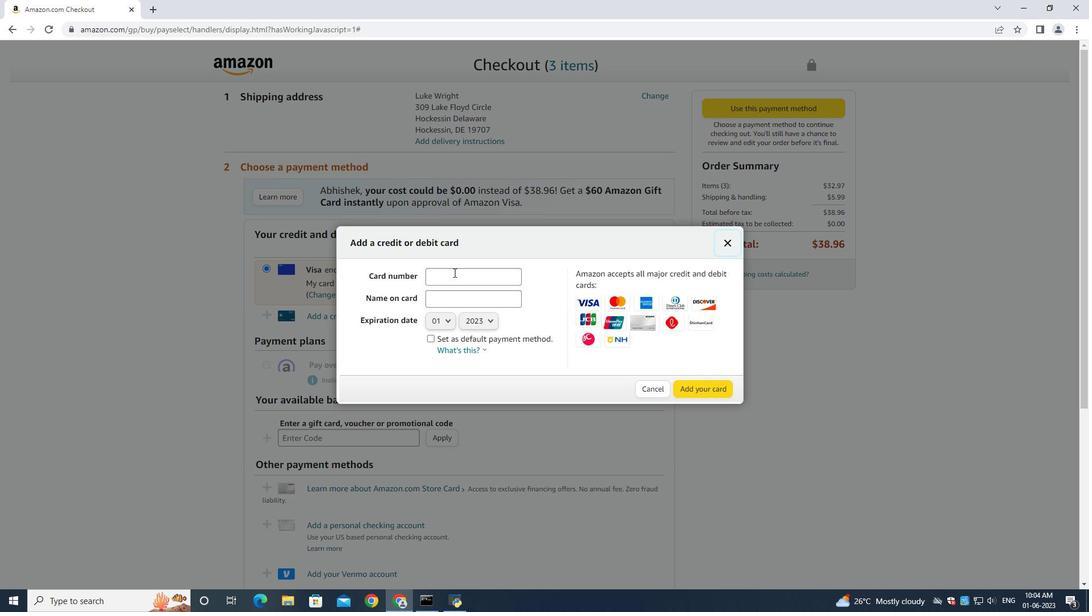 
Action: Mouse moved to (452, 278)
Screenshot: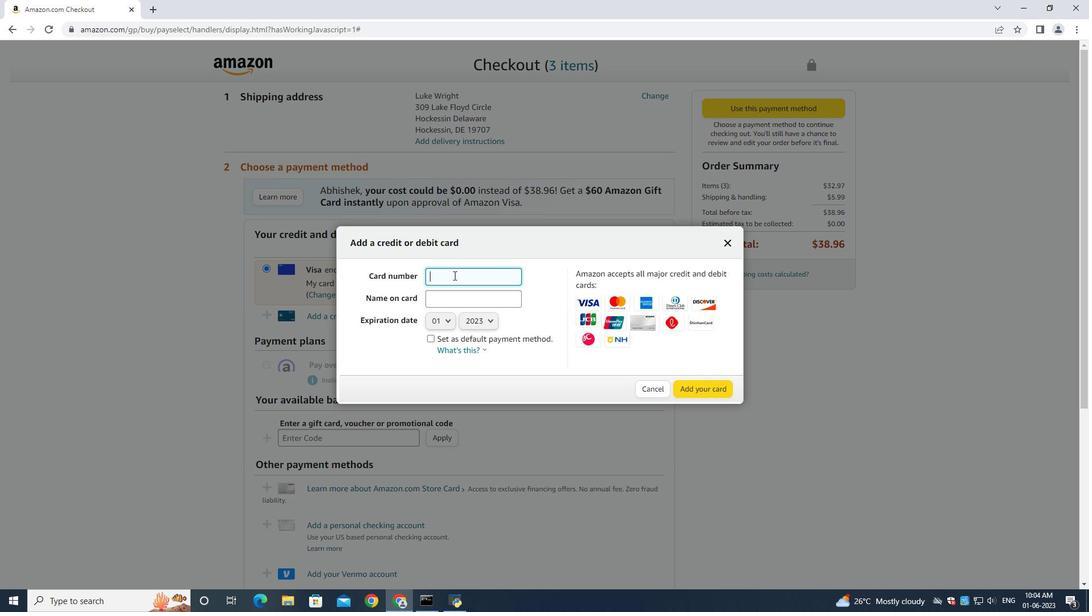 
Action: Mouse pressed left at (452, 278)
Screenshot: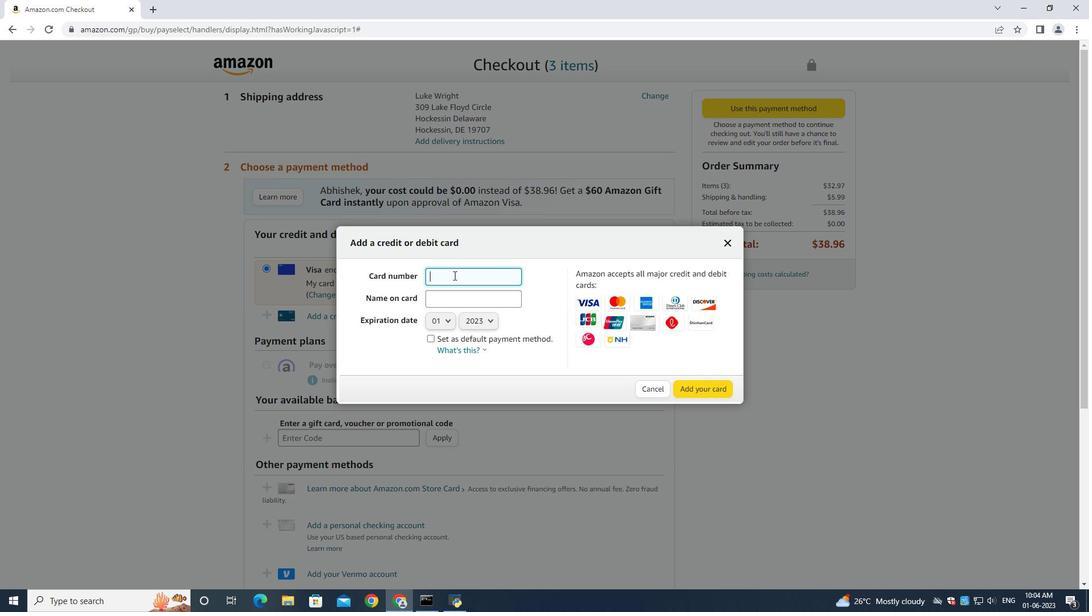
Action: Key pressed 4893754559587965
Screenshot: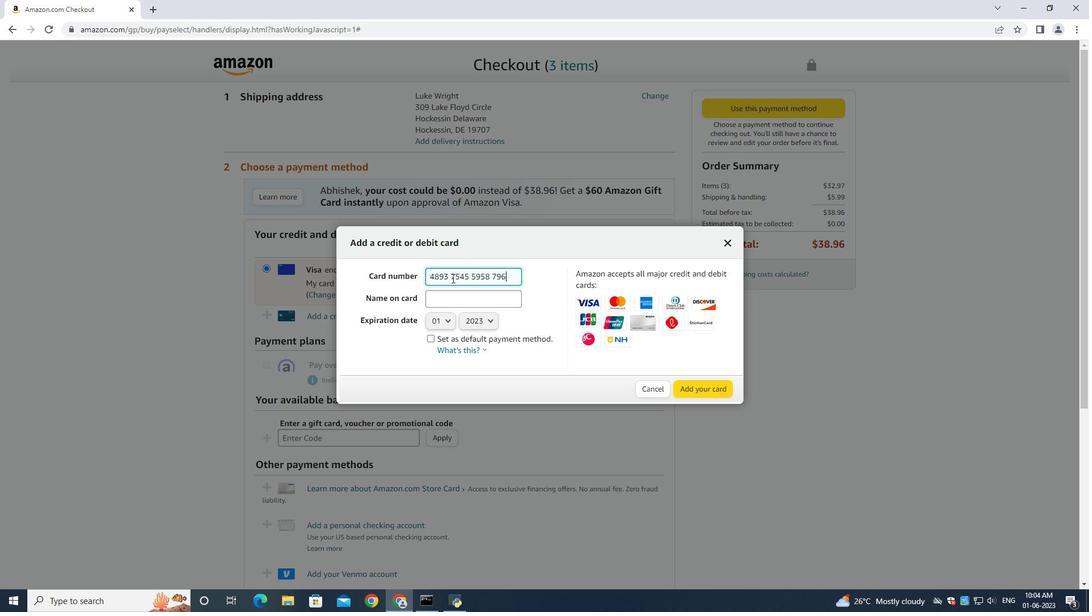 
Action: Mouse moved to (453, 304)
Screenshot: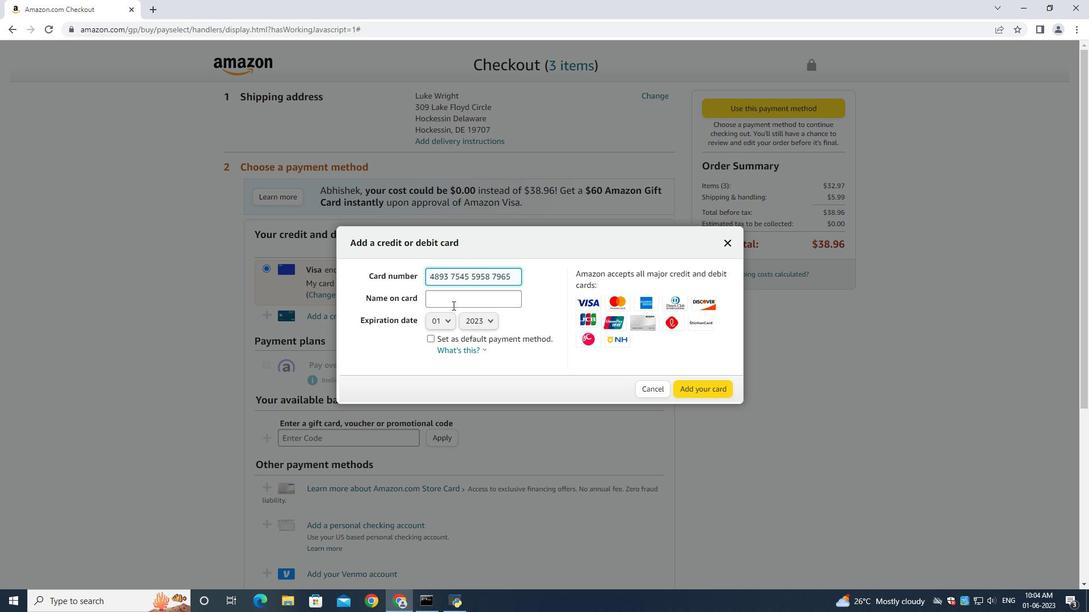 
Action: Mouse pressed left at (453, 304)
